 Task: Create a Workspace WS0000000004 in Trello with Workspace Type as ENGINEERING-IT and Workspace Description as WD0000000004. Invite a Team Member Email0000000013 to Workspace WS0000000004 in Trello. Invite a Team Member Email0000000014 to Workspace WS0000000004 in Trello. Invite a Team Member Email0000000015 to Workspace WS0000000004 in Trello. Invite a Team Member Email0000000016 to Workspace WS0000000004 in Trello
Action: Mouse moved to (560, 553)
Screenshot: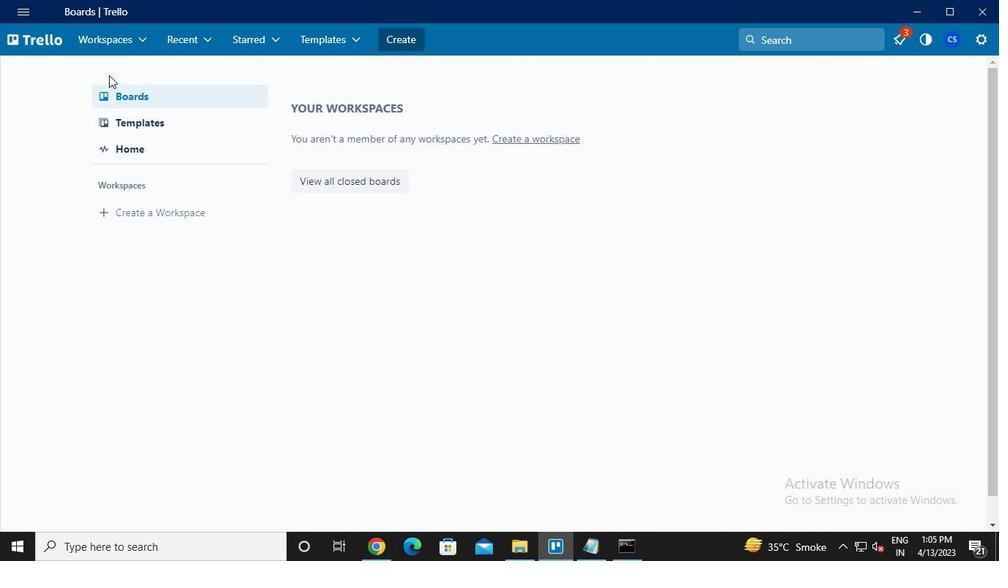 
Action: Mouse pressed left at (560, 553)
Screenshot: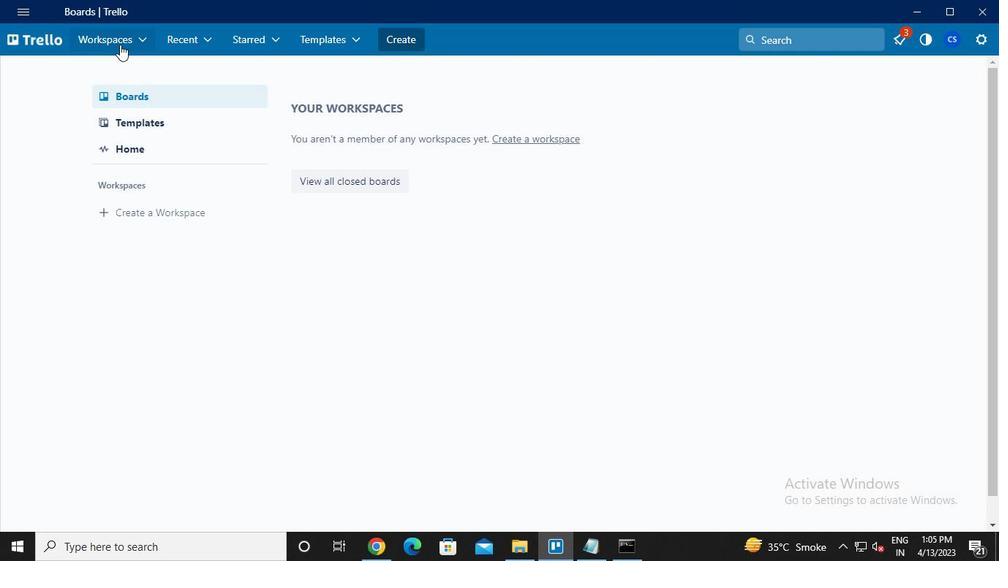 
Action: Mouse moved to (190, 216)
Screenshot: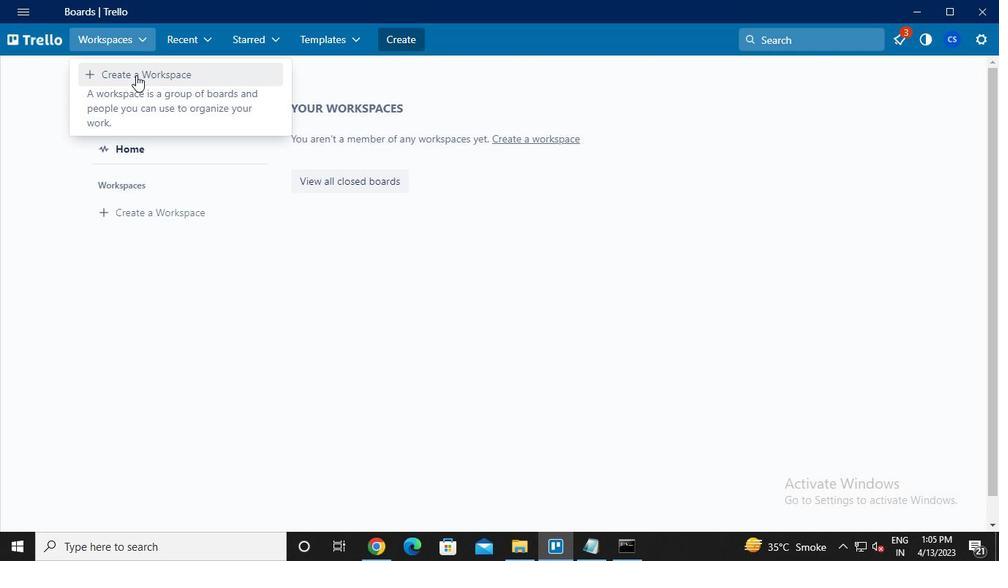 
Action: Mouse pressed left at (190, 216)
Screenshot: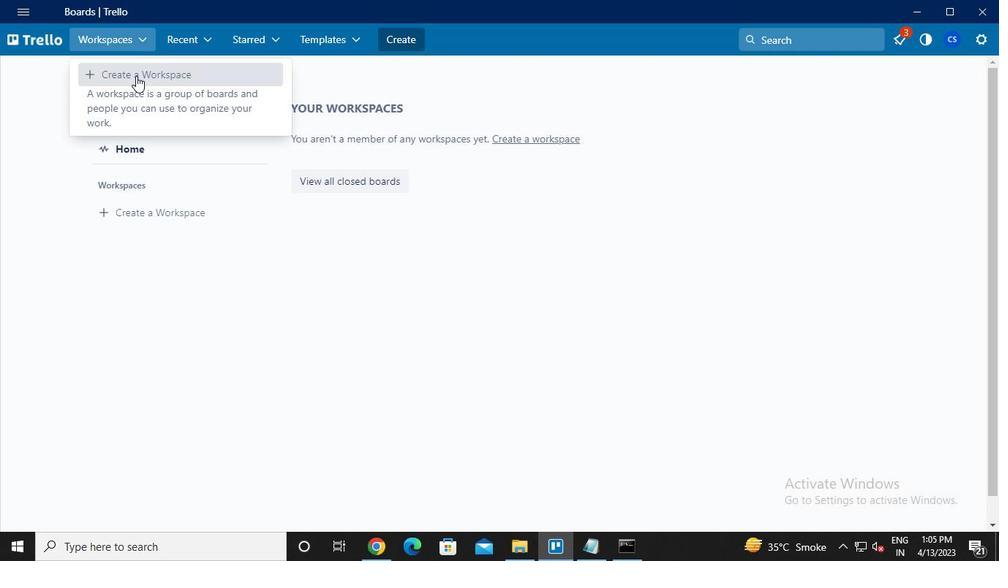 
Action: Mouse moved to (283, 191)
Screenshot: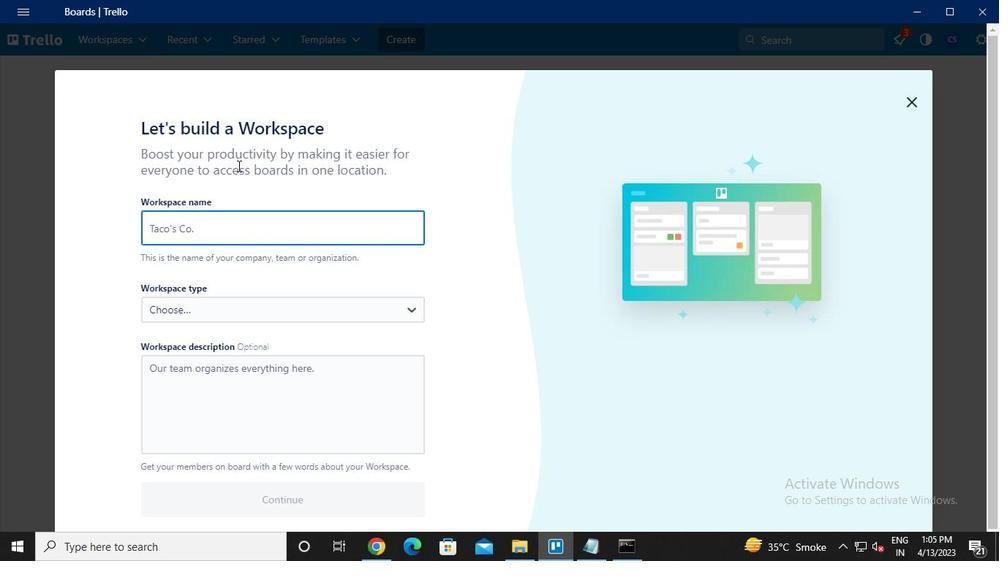 
Action: Keyboard Key.caps_lock
Screenshot: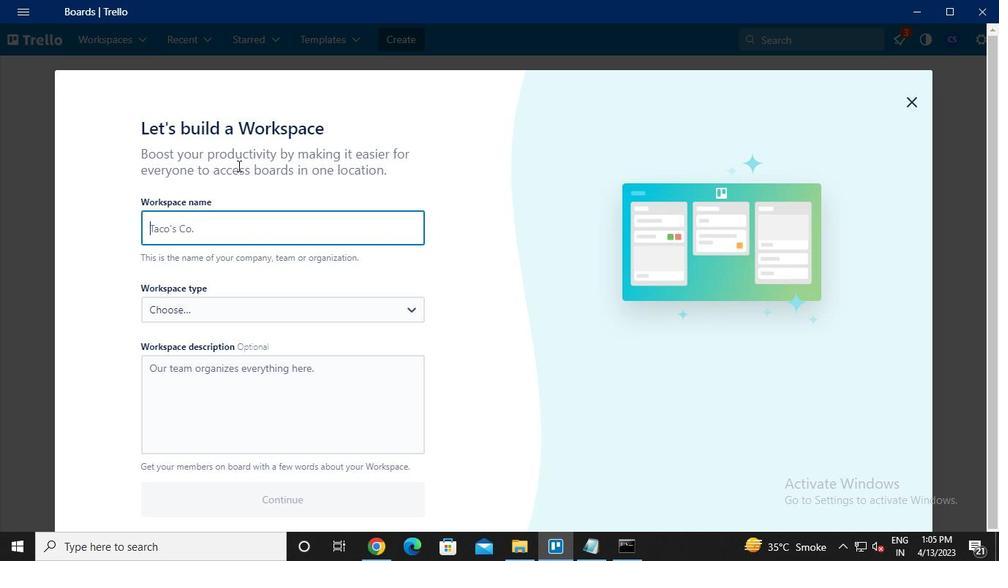 
Action: Keyboard w
Screenshot: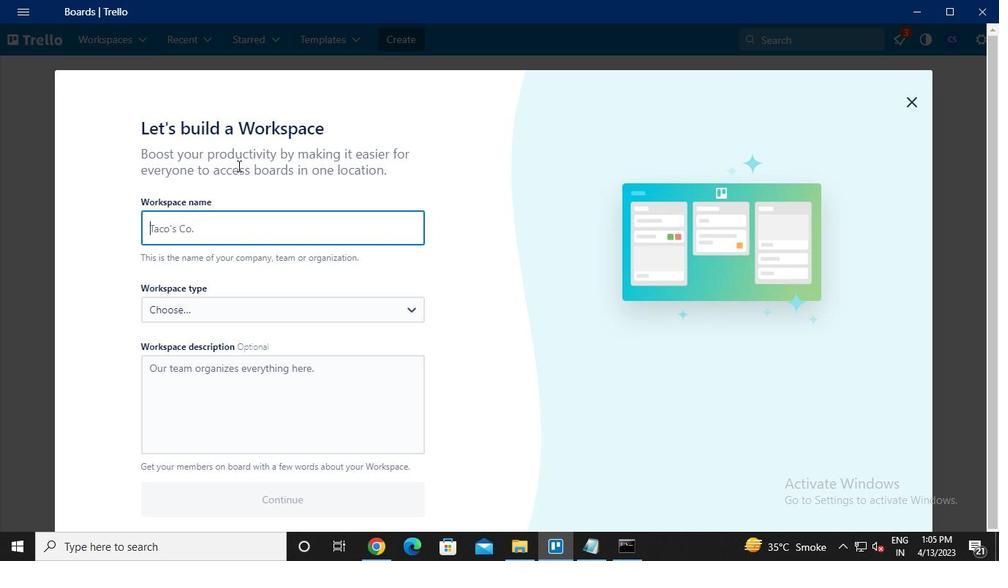 
Action: Keyboard s
Screenshot: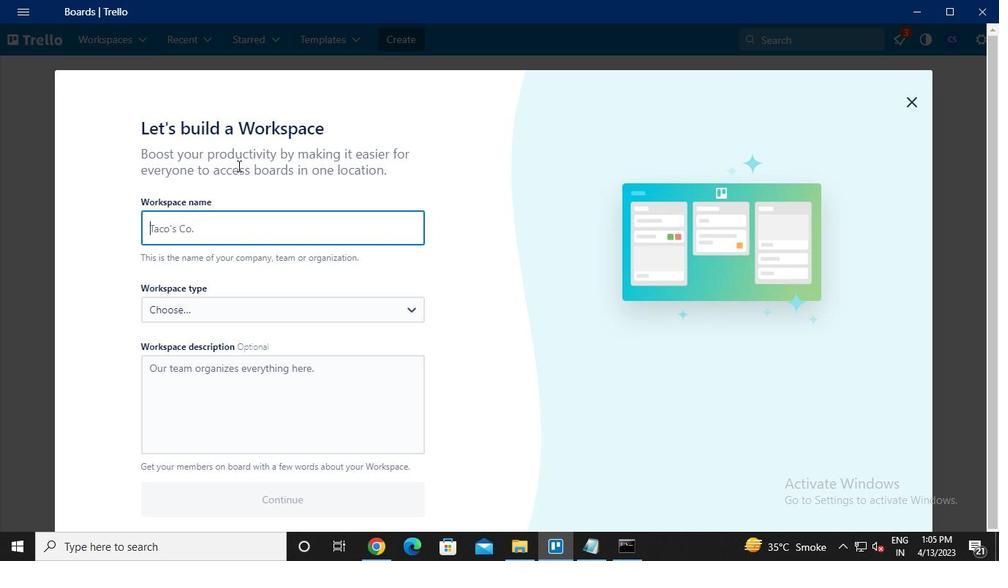 
Action: Keyboard <96>
Screenshot: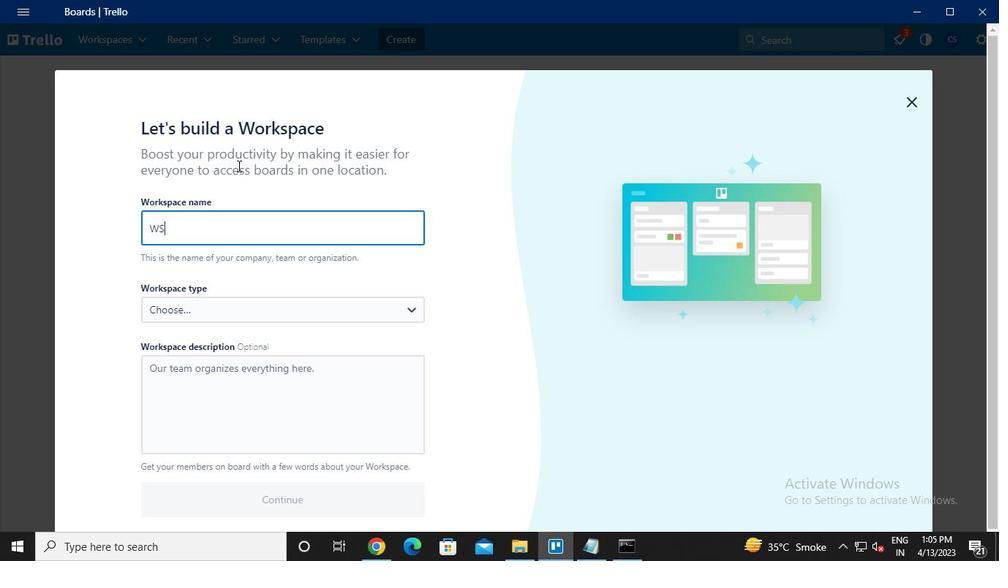 
Action: Keyboard <96>
Screenshot: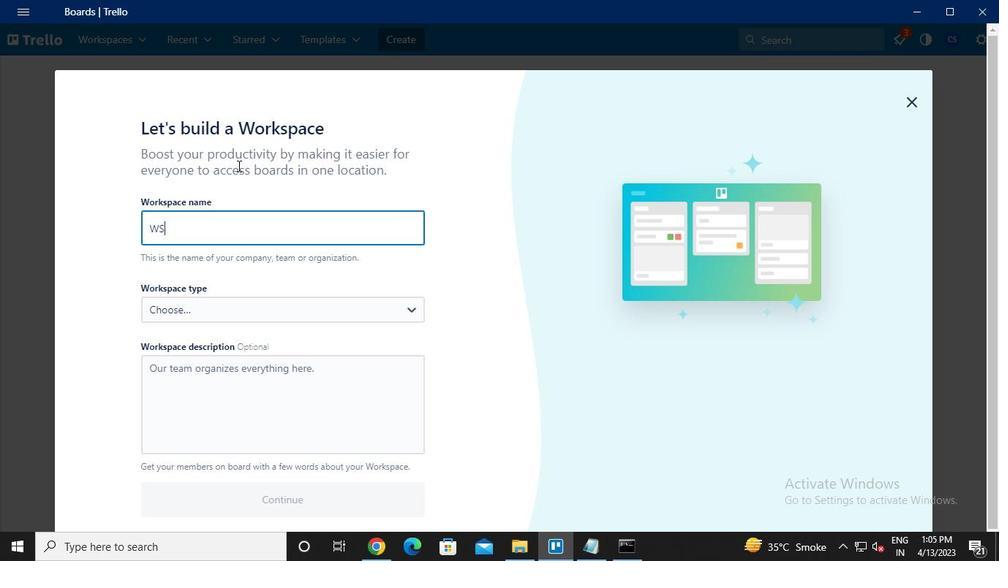 
Action: Keyboard <96>
Screenshot: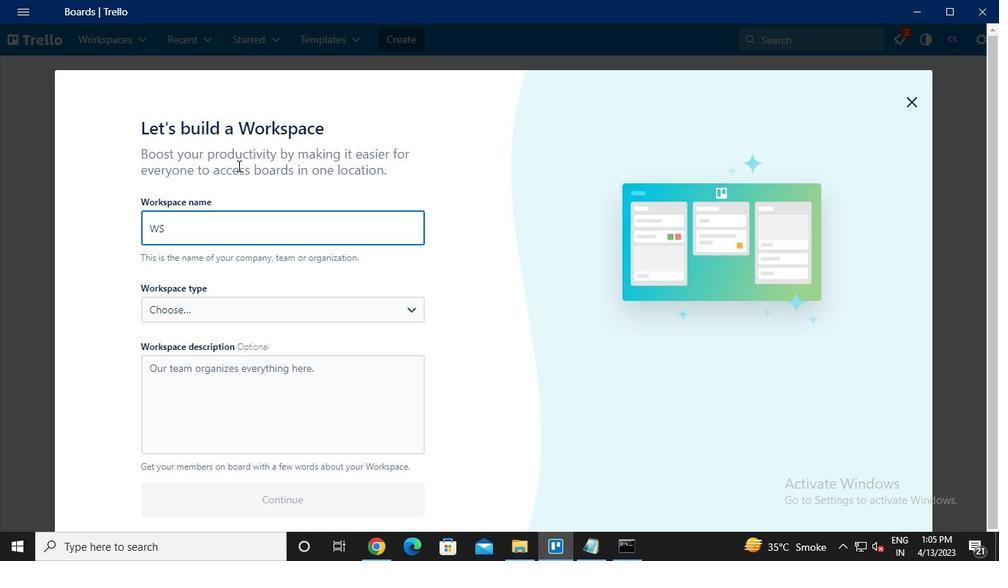 
Action: Keyboard <96>
Screenshot: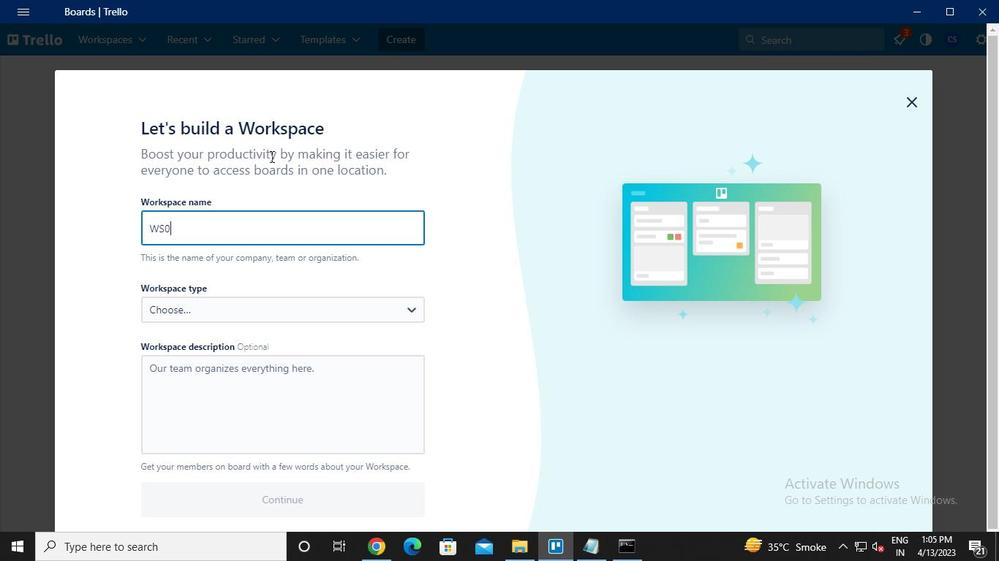 
Action: Keyboard <96>
Screenshot: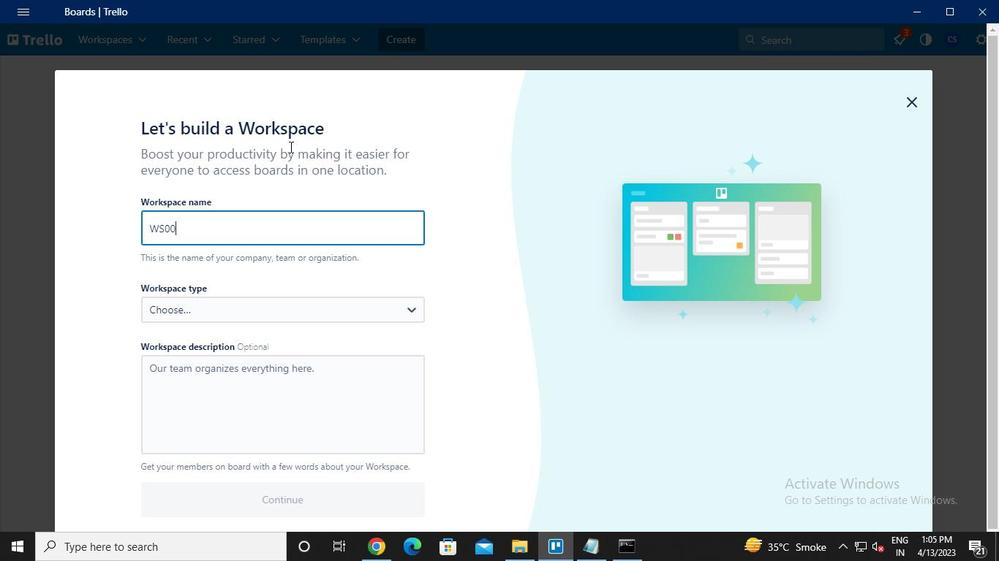 
Action: Keyboard <96>
Screenshot: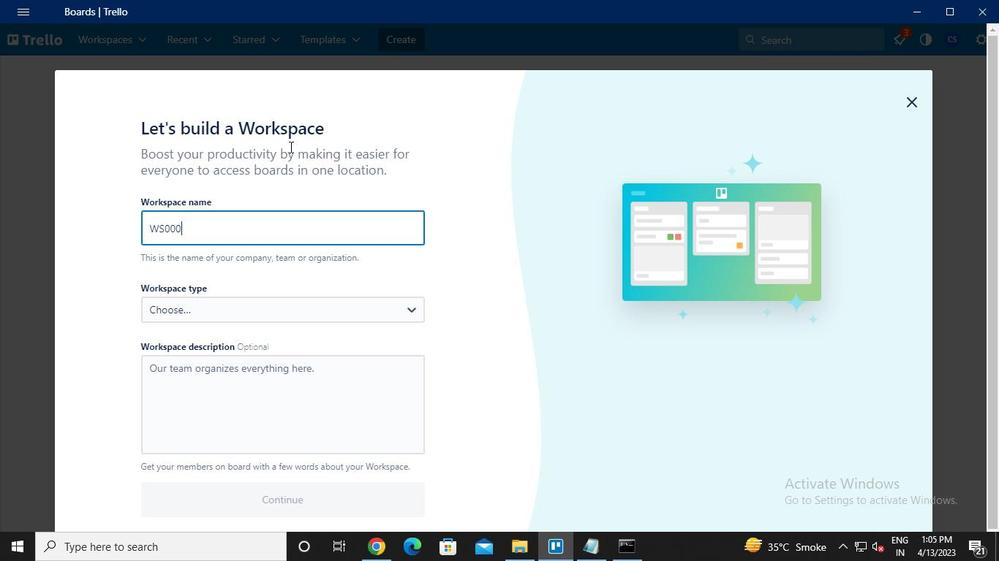 
Action: Keyboard <96>
Screenshot: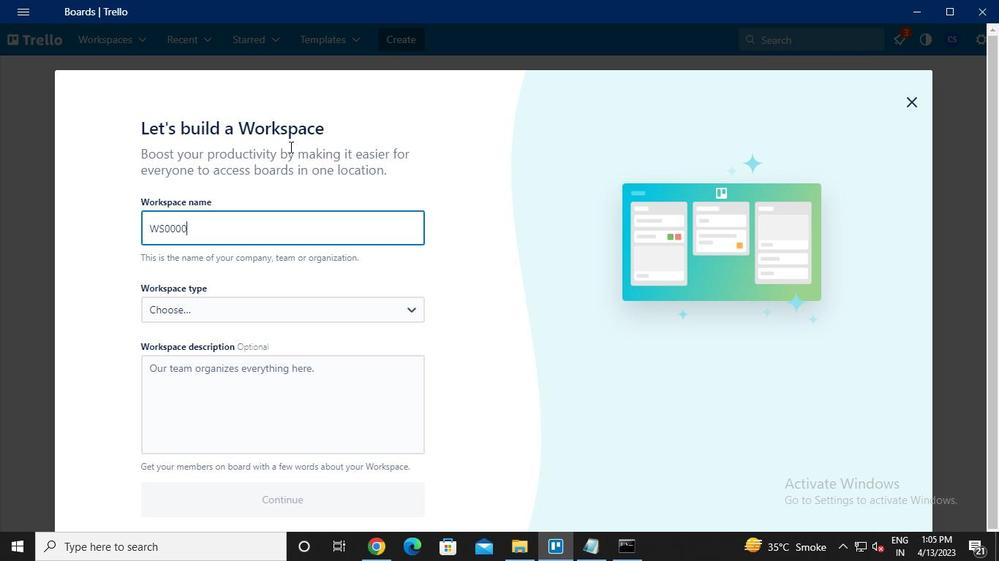 
Action: Keyboard <96>
Screenshot: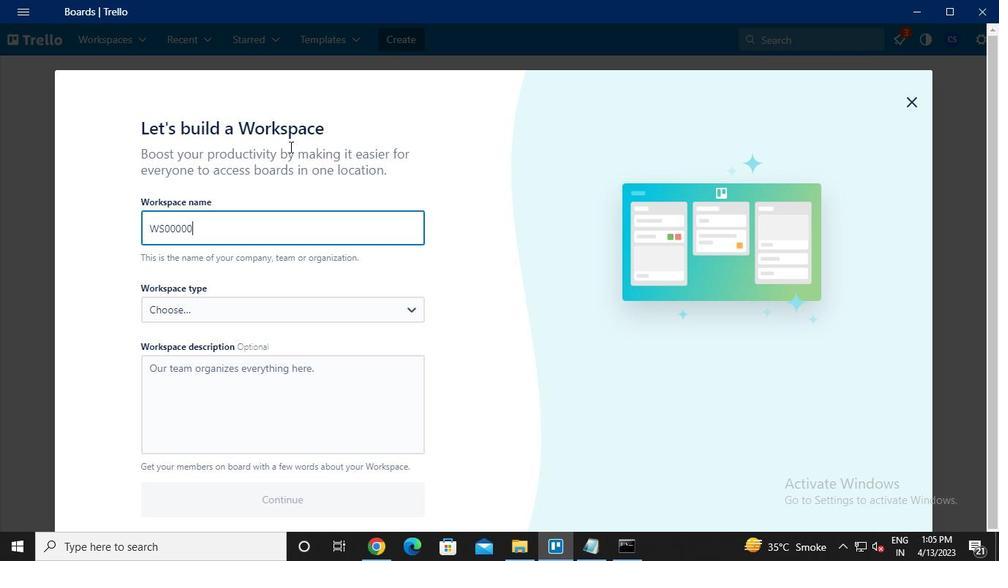 
Action: Keyboard <100>
Screenshot: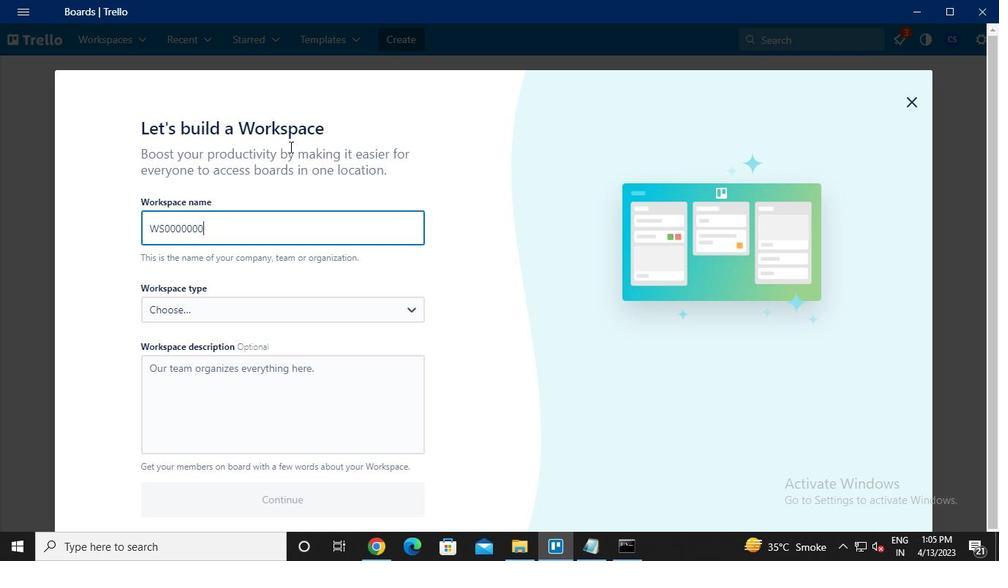 
Action: Mouse moved to (298, 310)
Screenshot: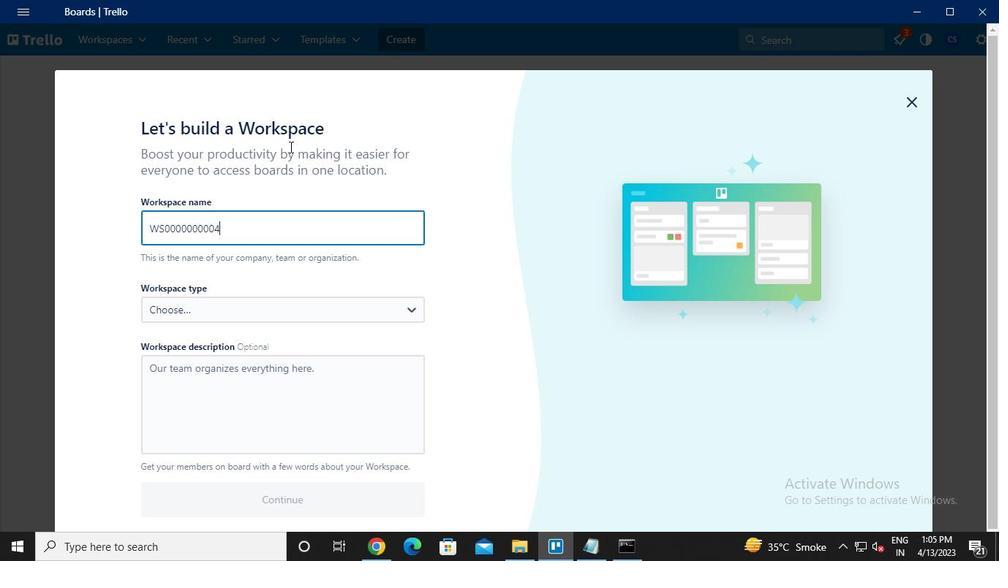 
Action: Mouse pressed left at (298, 310)
Screenshot: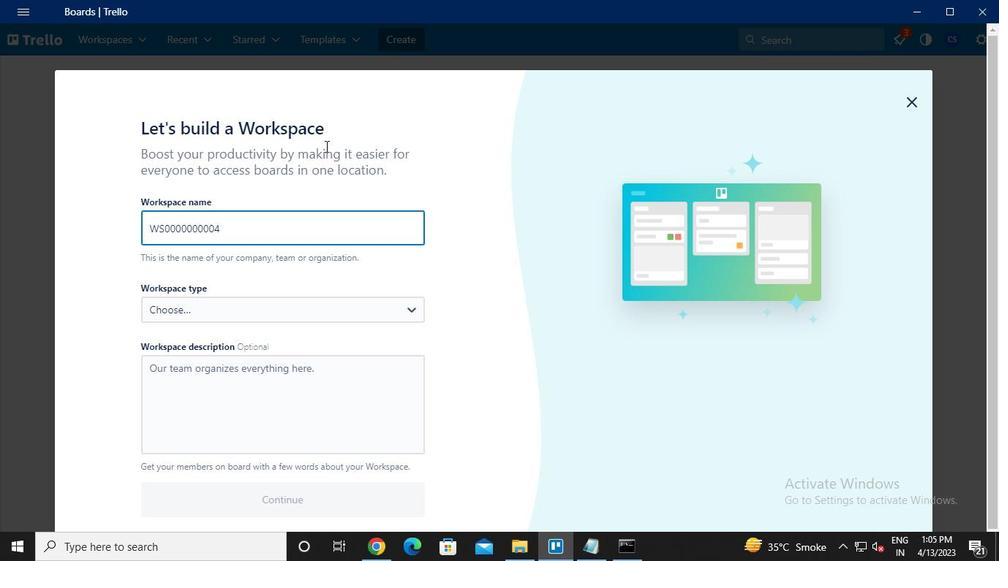 
Action: Mouse moved to (213, 362)
Screenshot: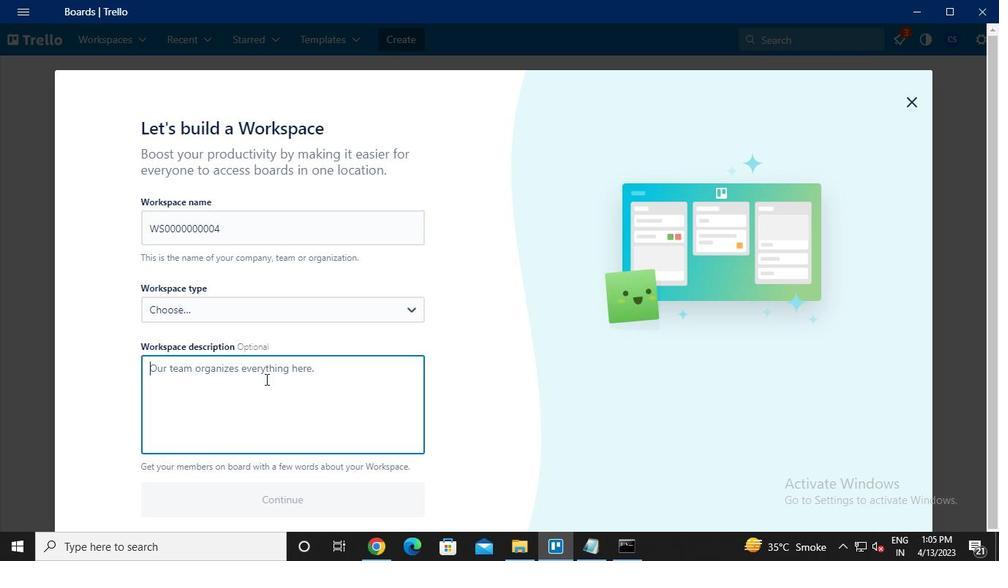 
Action: Mouse pressed left at (213, 362)
Screenshot: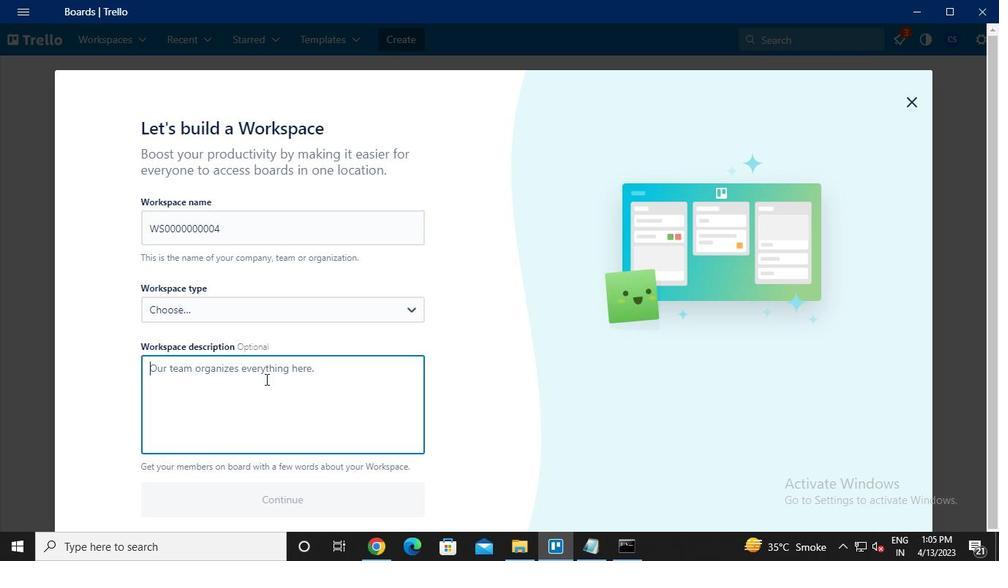 
Action: Mouse moved to (302, 490)
Screenshot: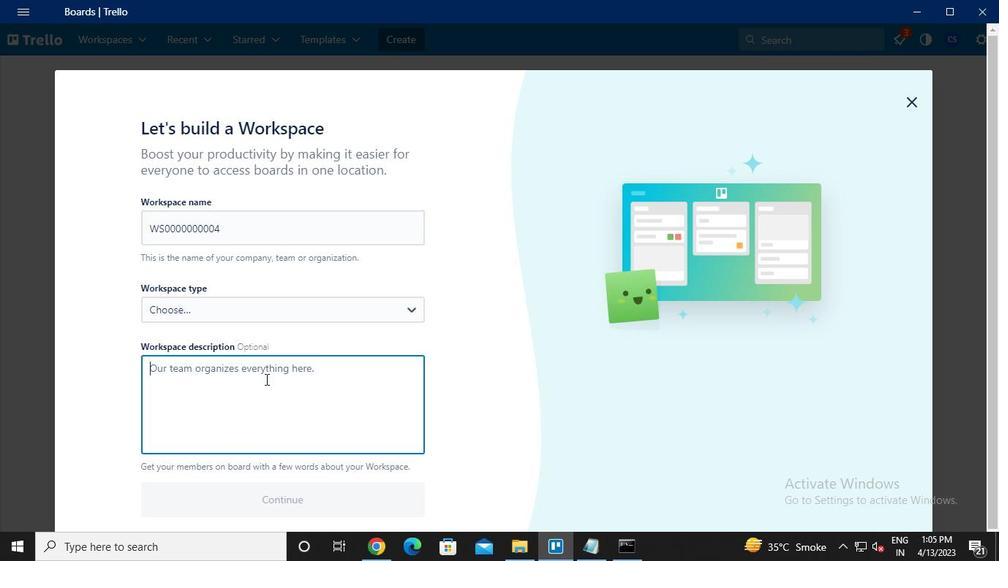 
Action: Mouse pressed left at (302, 490)
Screenshot: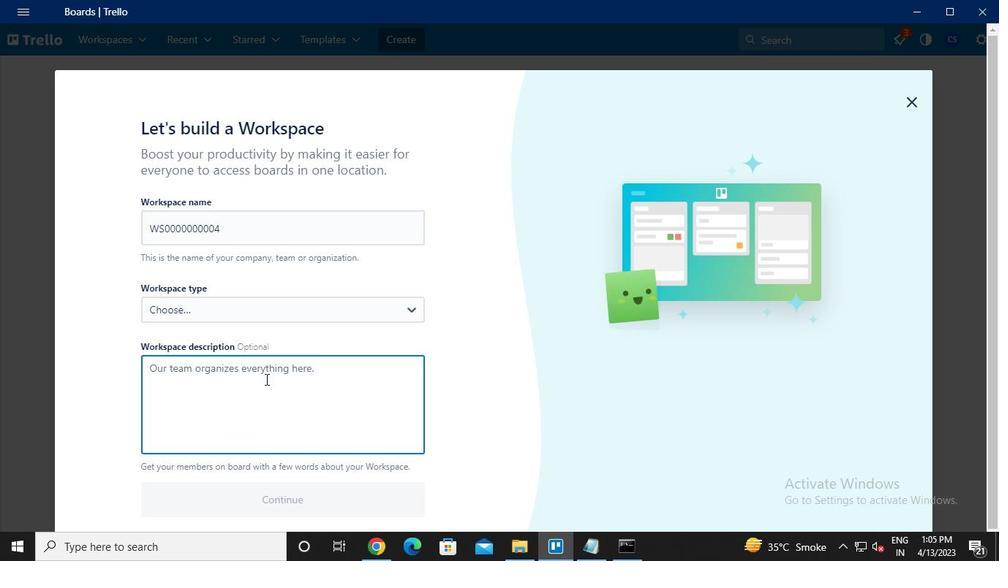 
Action: Mouse moved to (169, 211)
Screenshot: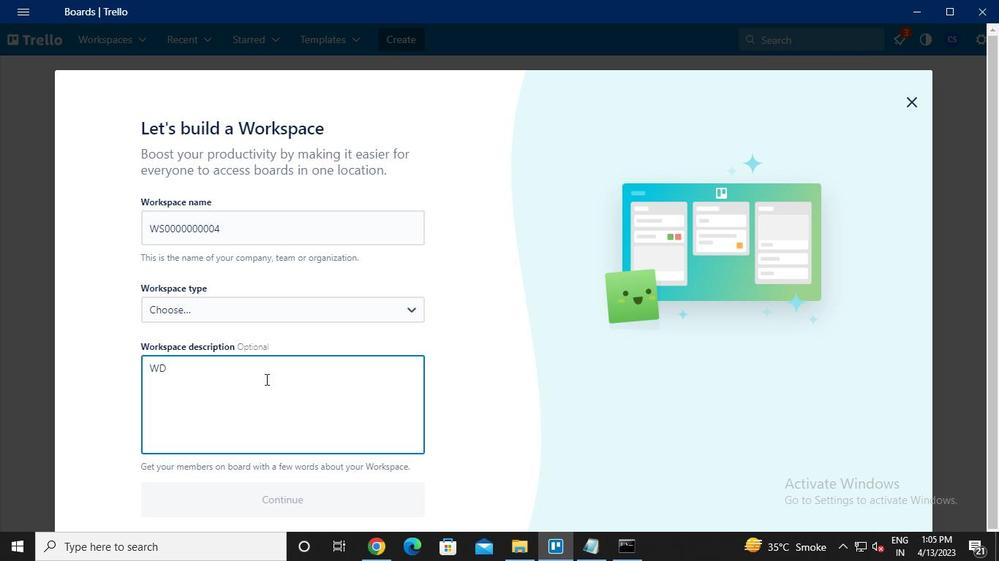 
Action: Mouse pressed left at (169, 211)
Screenshot: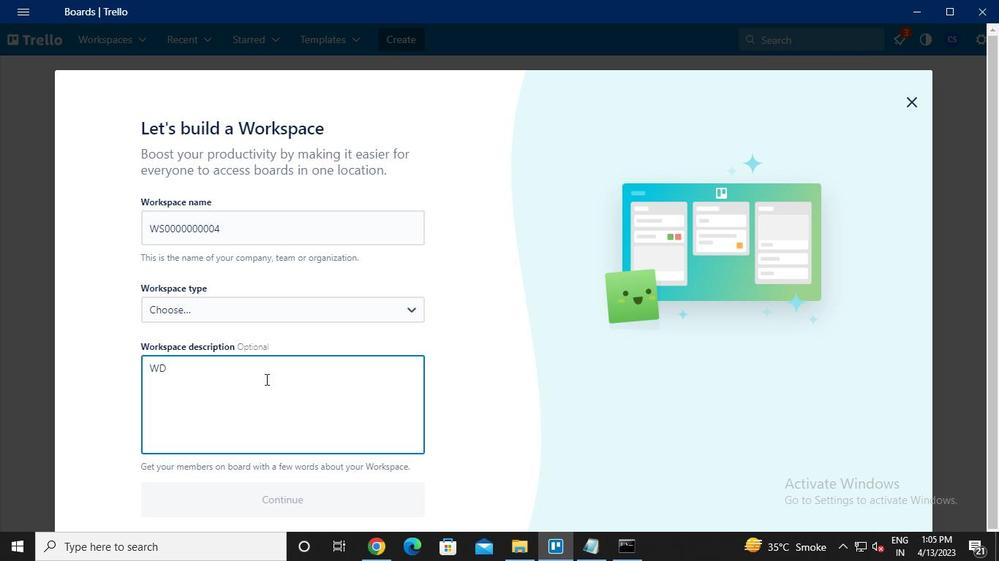 
Action: Mouse moved to (790, 149)
Screenshot: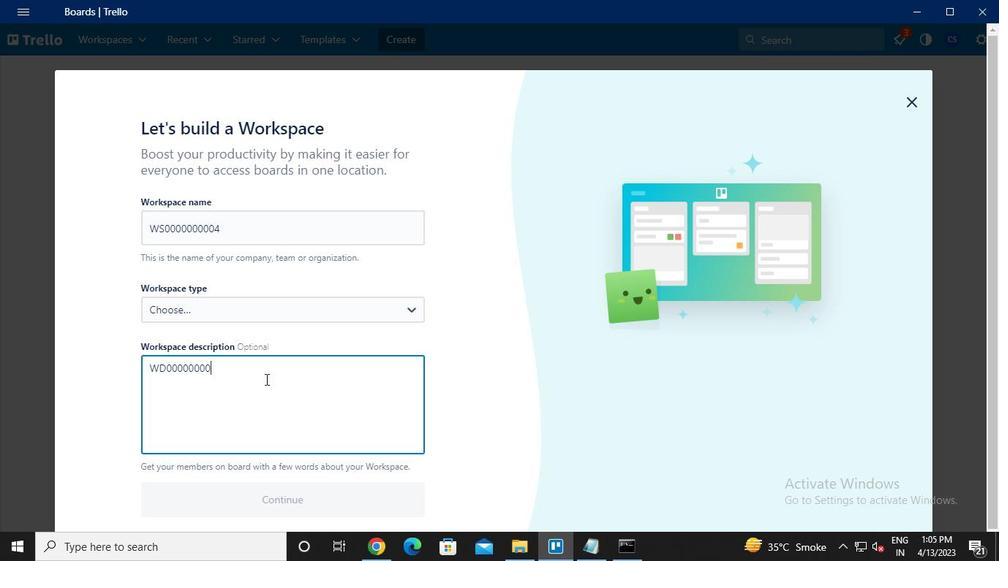 
Action: Mouse pressed left at (790, 149)
Screenshot: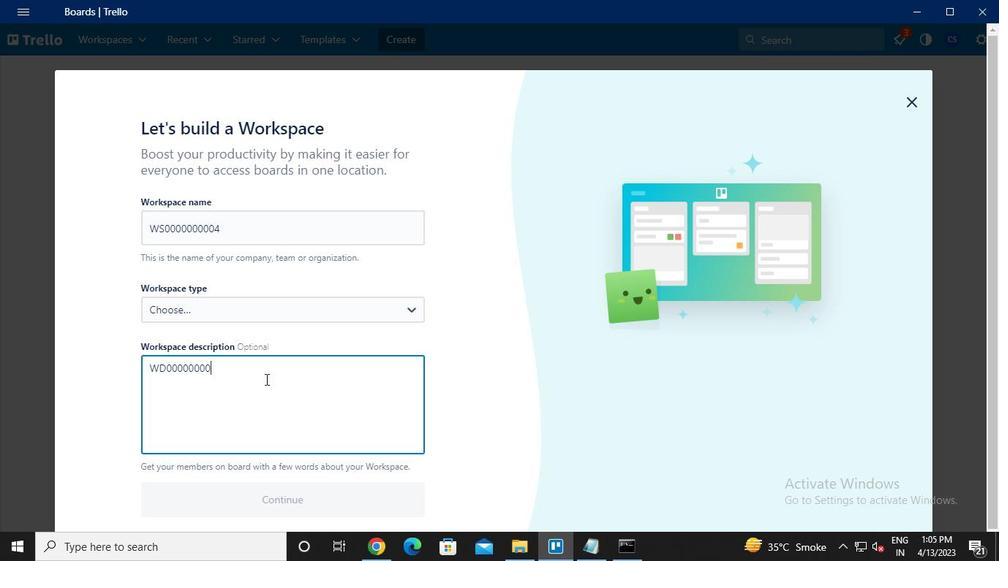 
Action: Mouse moved to (831, 95)
Screenshot: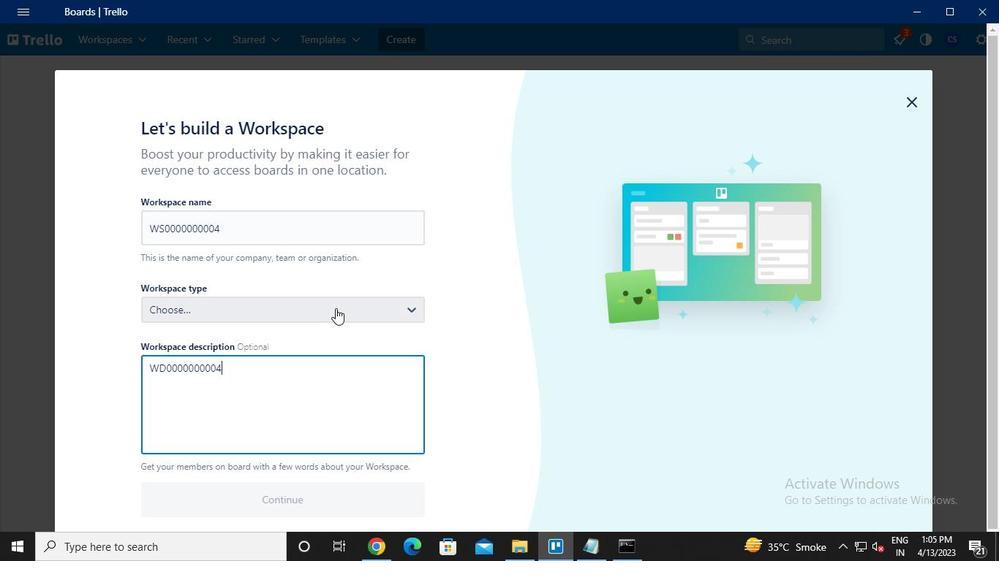 
Action: Mouse pressed left at (831, 95)
Screenshot: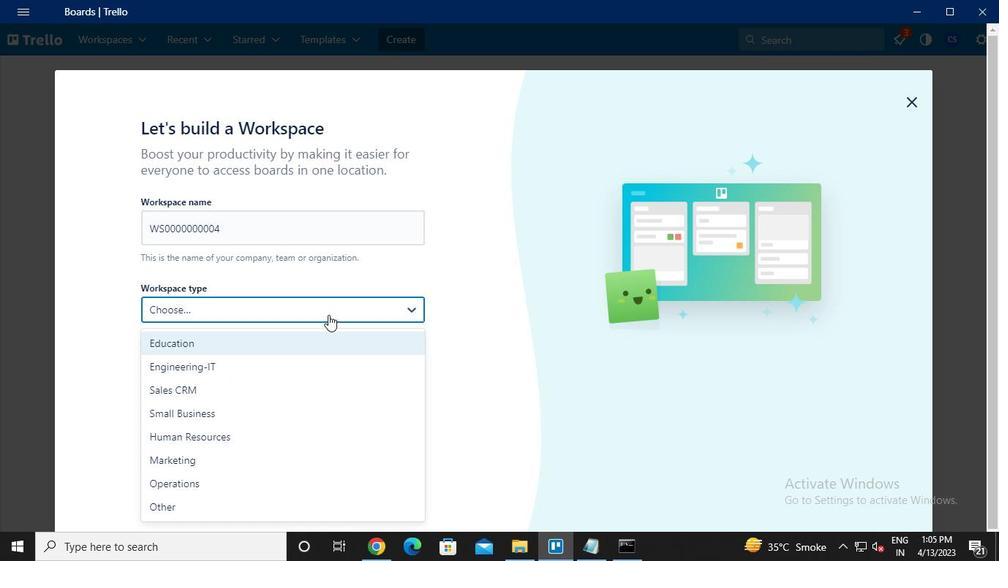 
Action: Mouse moved to (630, 141)
Screenshot: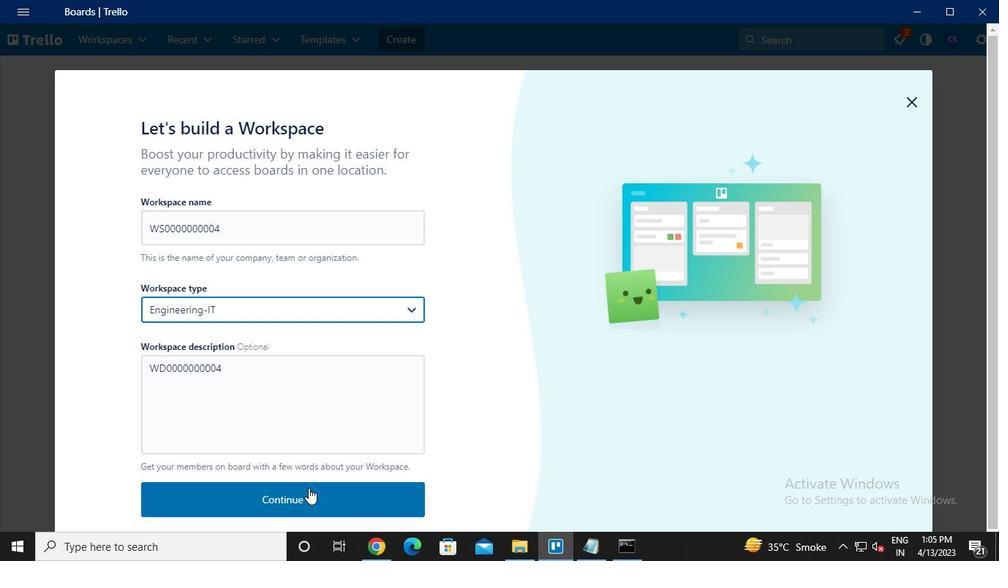 
Action: Keyboard Key.caps_lock
Screenshot: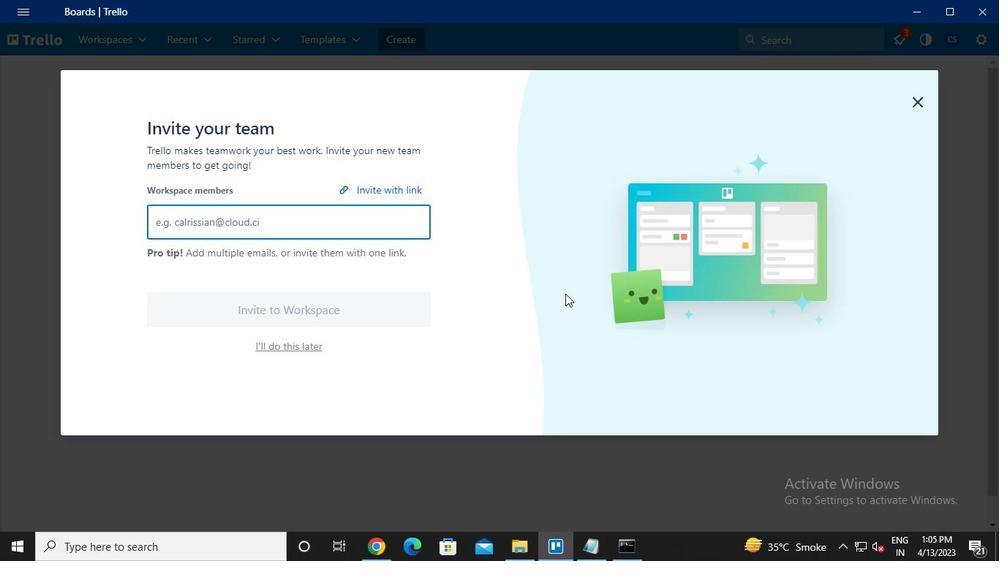 
Action: Keyboard n
Screenshot: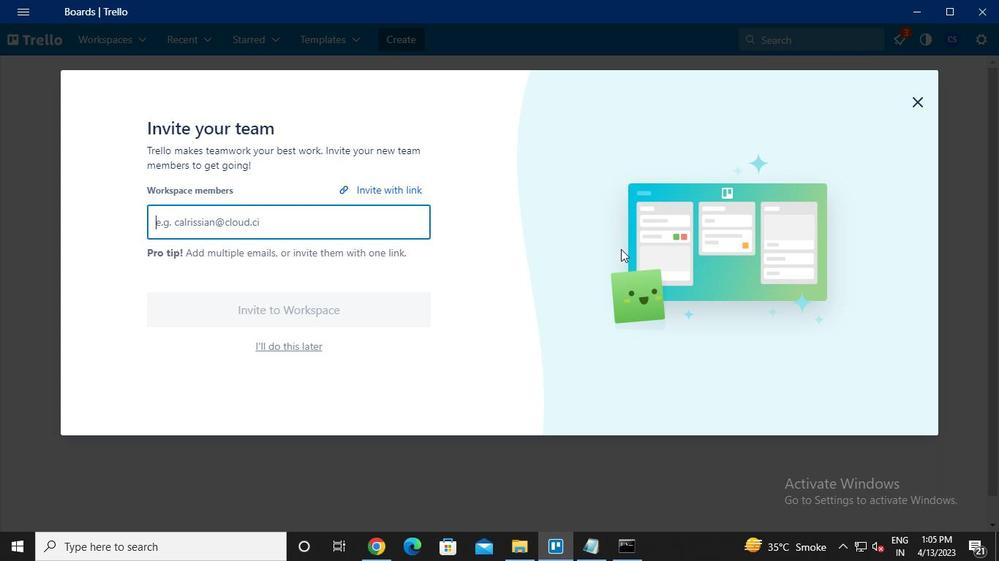 
Action: Keyboard i
Screenshot: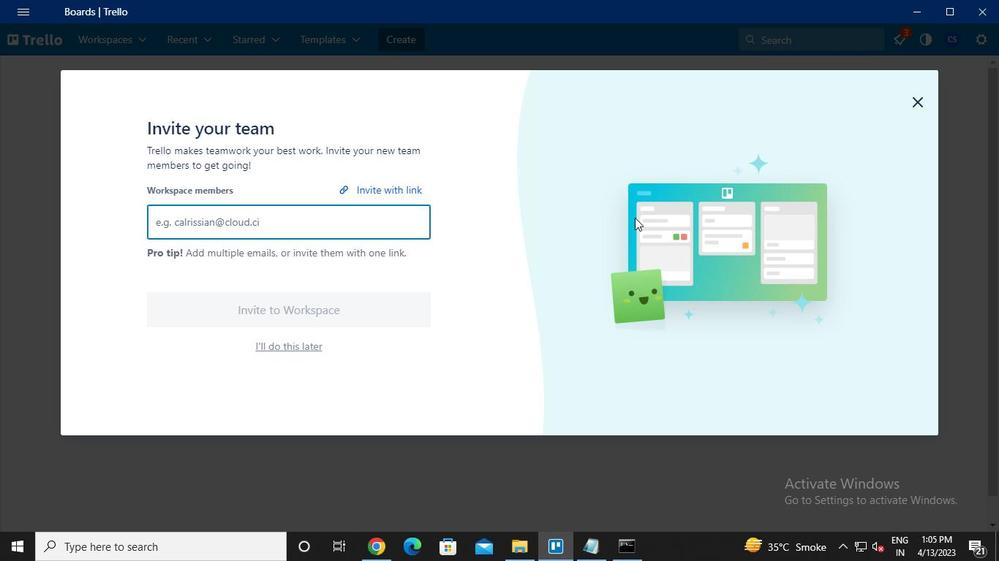 
Action: Keyboard k
Screenshot: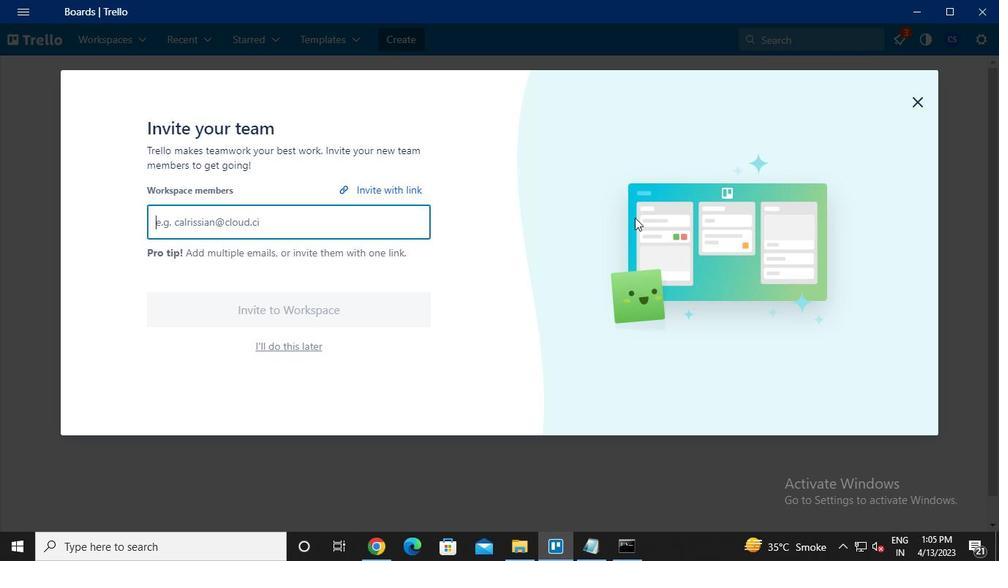 
Action: Keyboard r
Screenshot: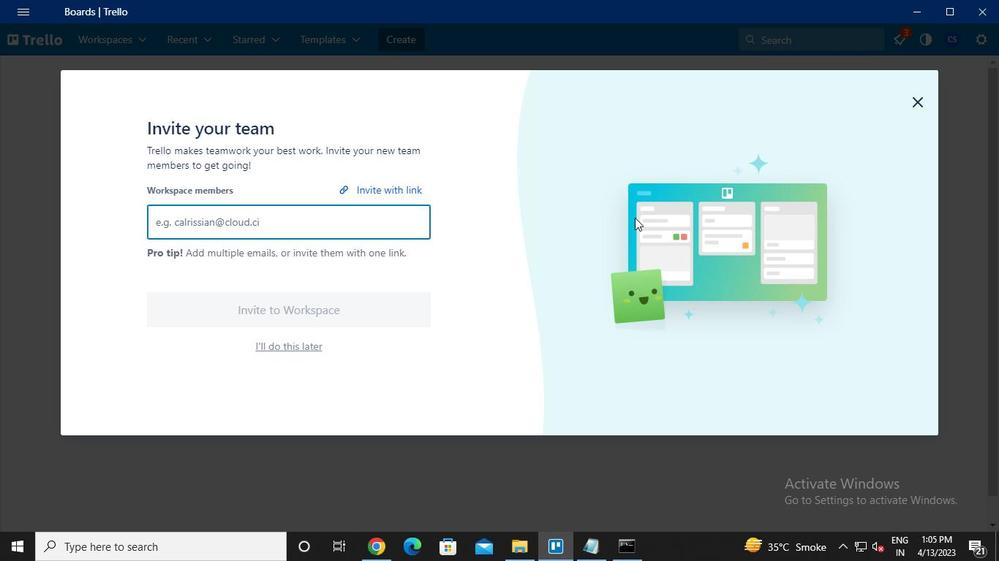 
Action: Keyboard a
Screenshot: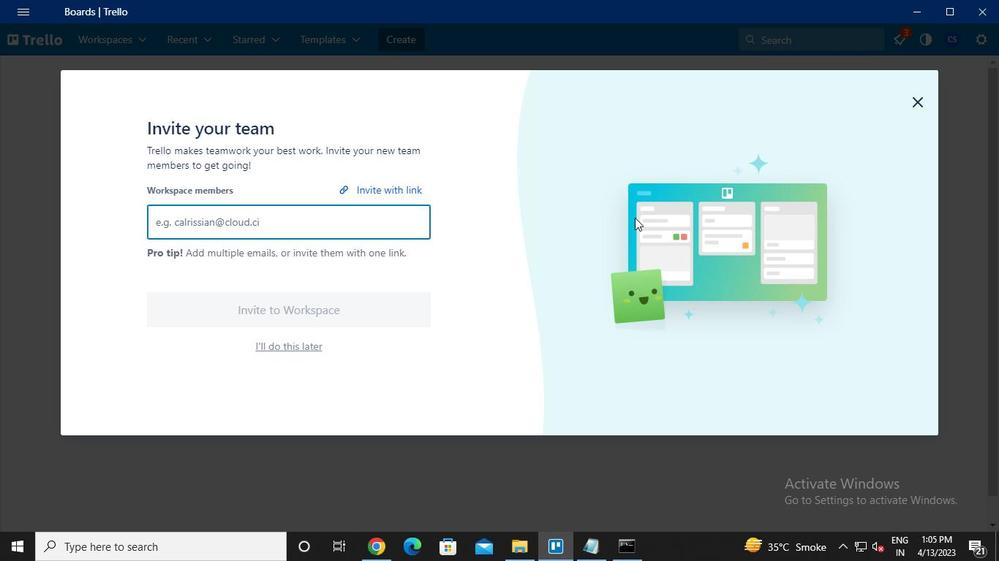 
Action: Keyboard t
Screenshot: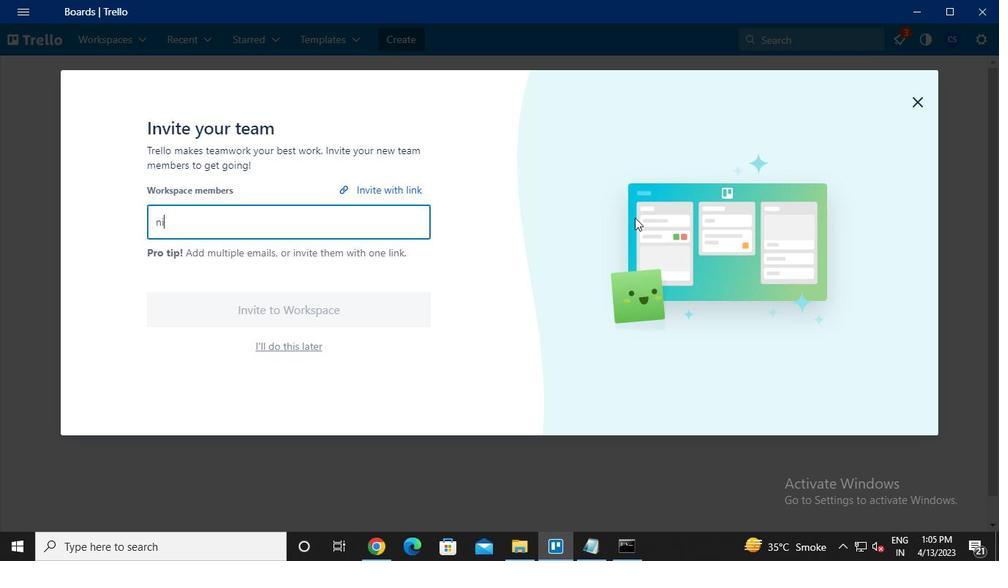 
Action: Keyboard h
Screenshot: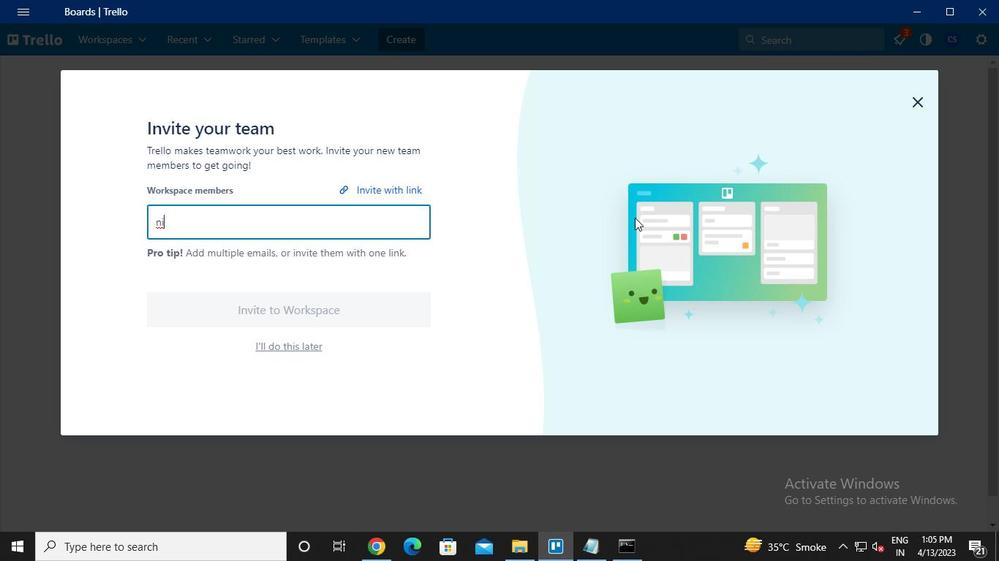 
Action: Keyboard i
Screenshot: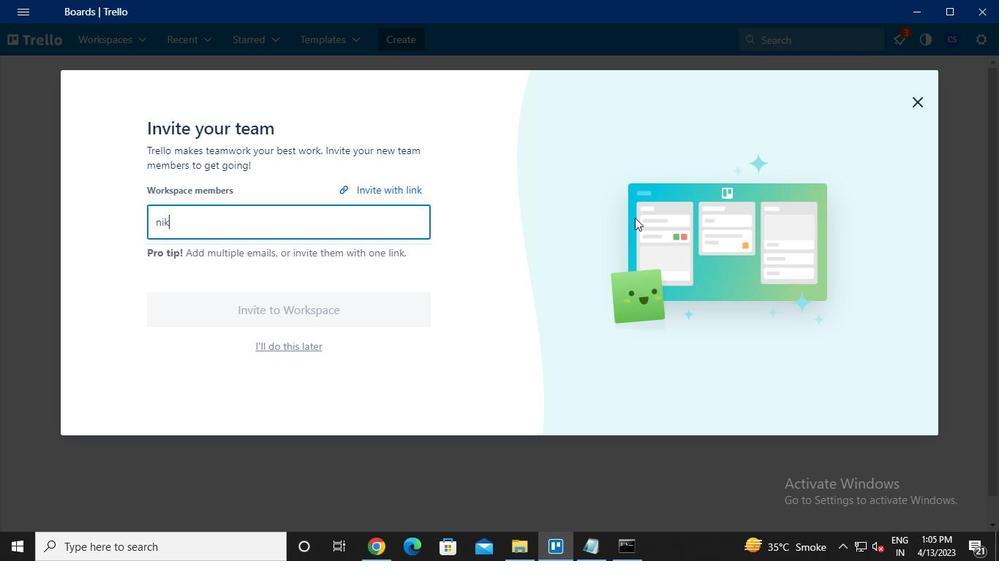 
Action: Keyboard <104>
Screenshot: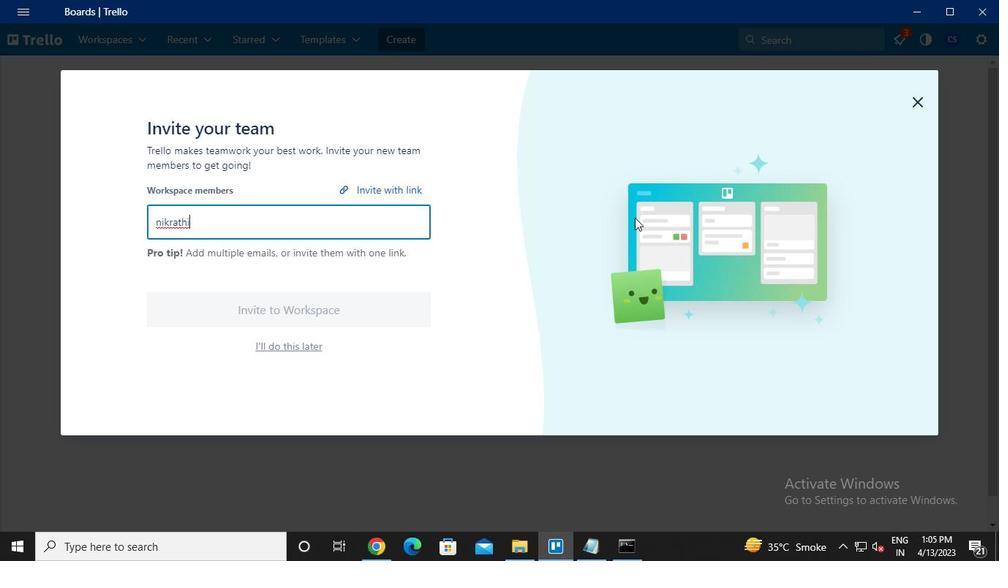 
Action: Keyboard <104>
Screenshot: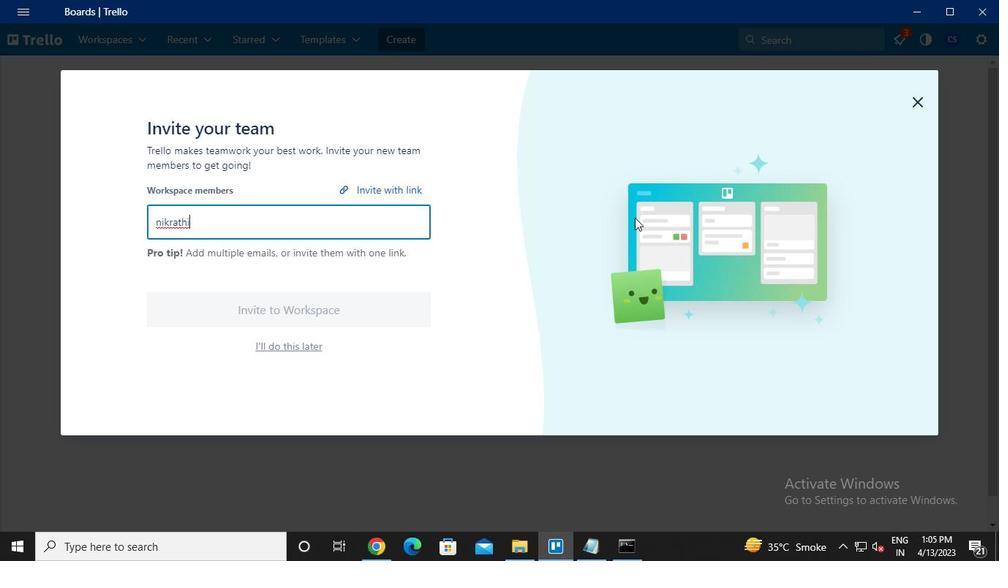 
Action: Keyboard <105>
Screenshot: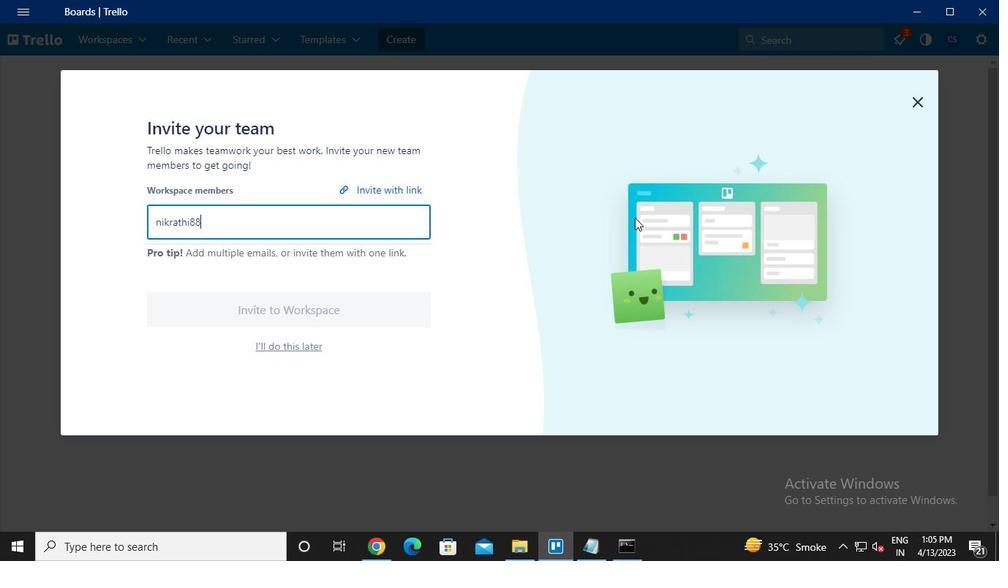 
Action: Keyboard Key.shift
Screenshot: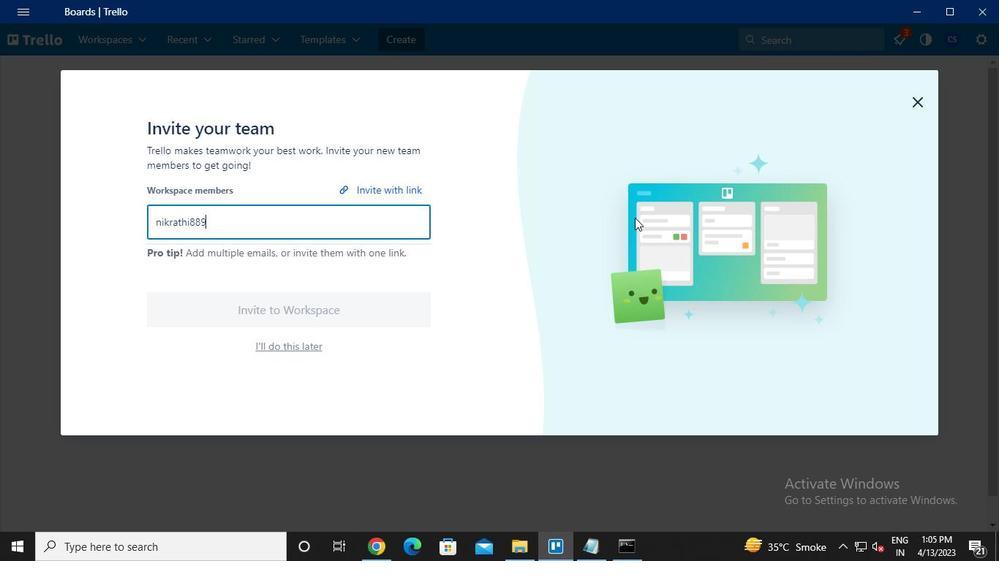 
Action: Keyboard @
Screenshot: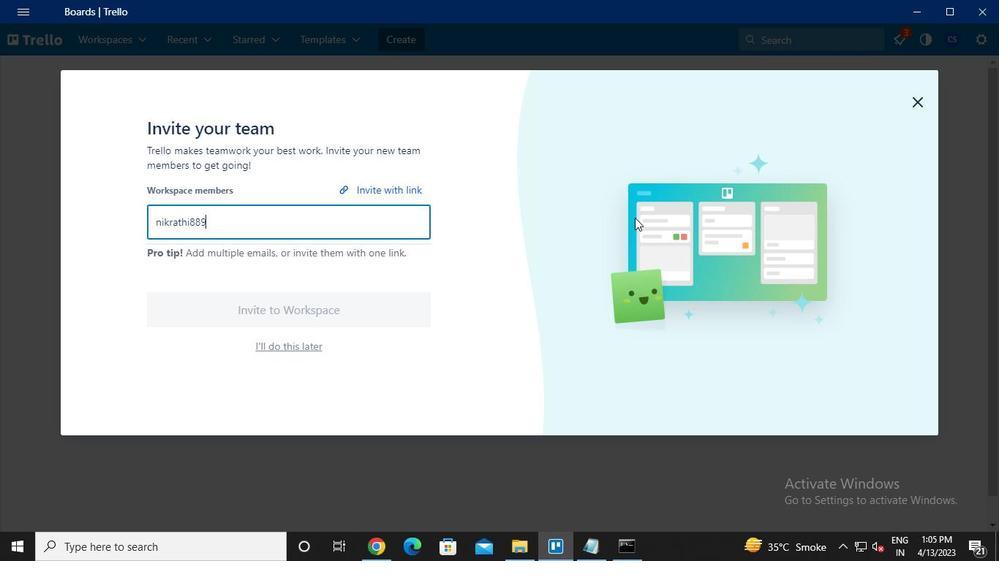 
Action: Keyboard g
Screenshot: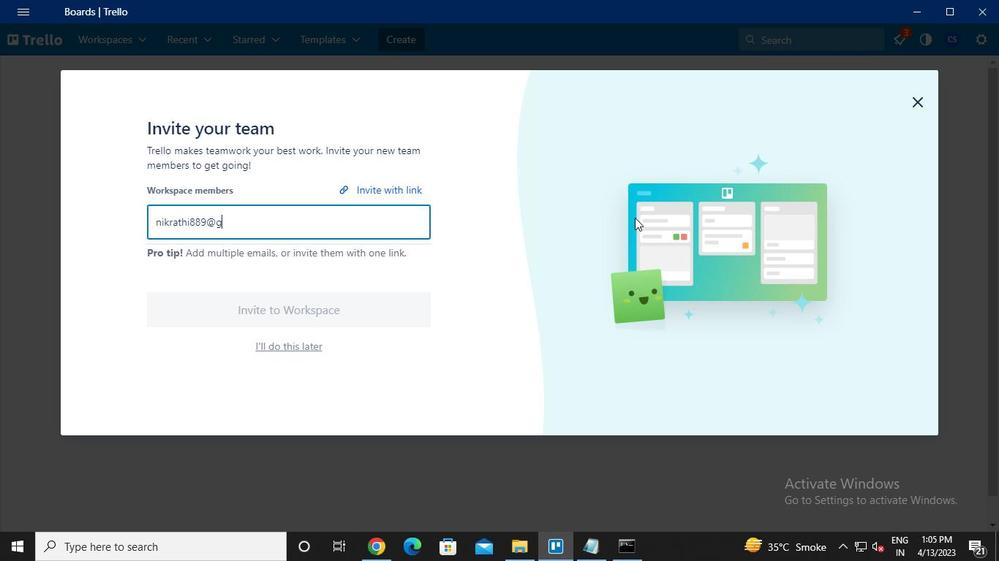 
Action: Keyboard m
Screenshot: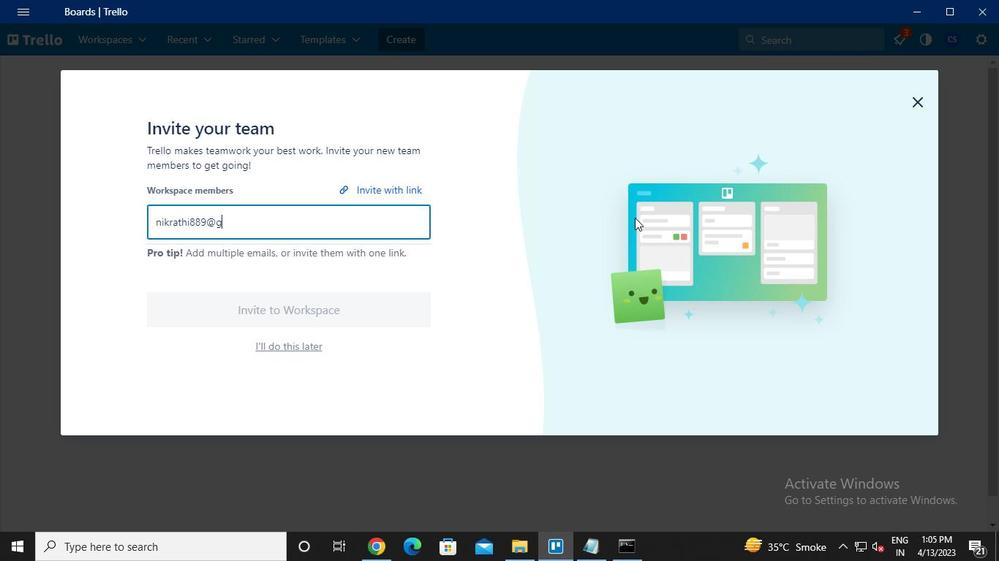 
Action: Keyboard a
Screenshot: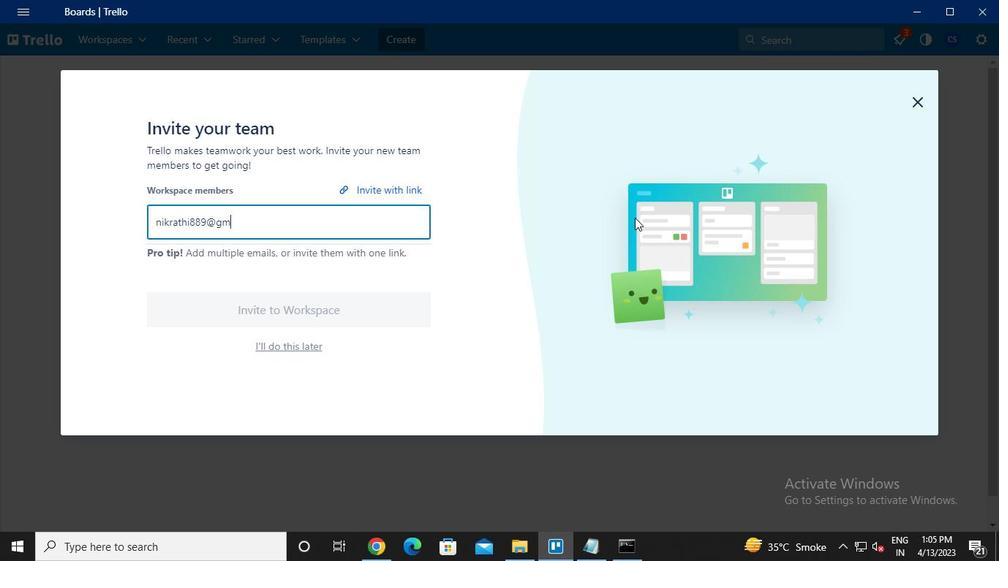 
Action: Keyboard i
Screenshot: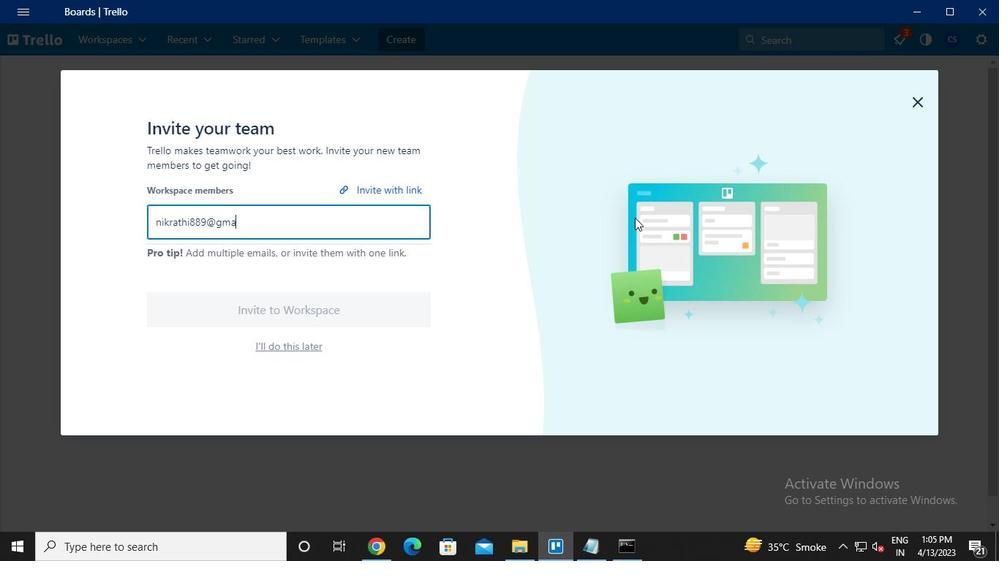 
Action: Keyboard l
Screenshot: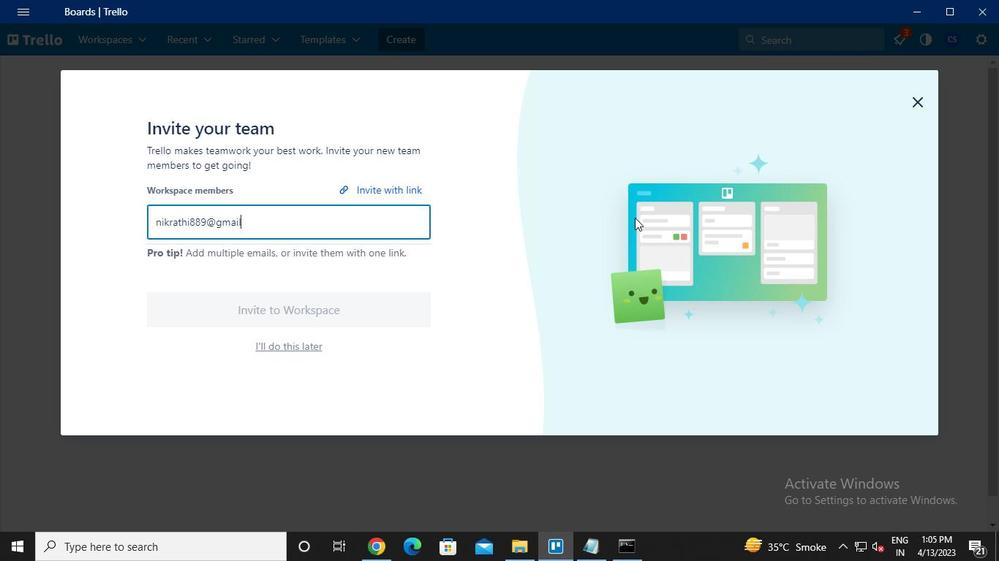 
Action: Keyboard .
Screenshot: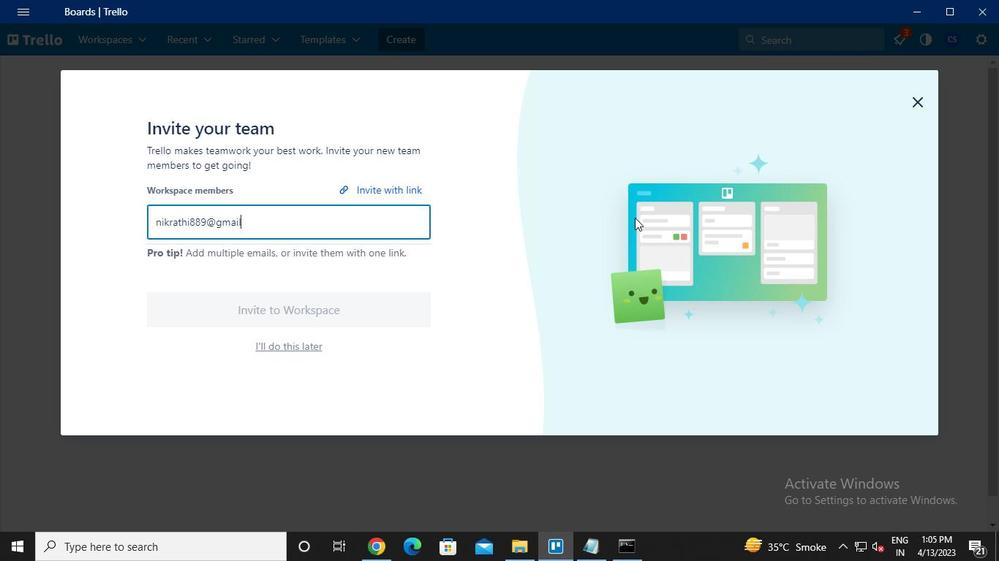 
Action: Keyboard c
Screenshot: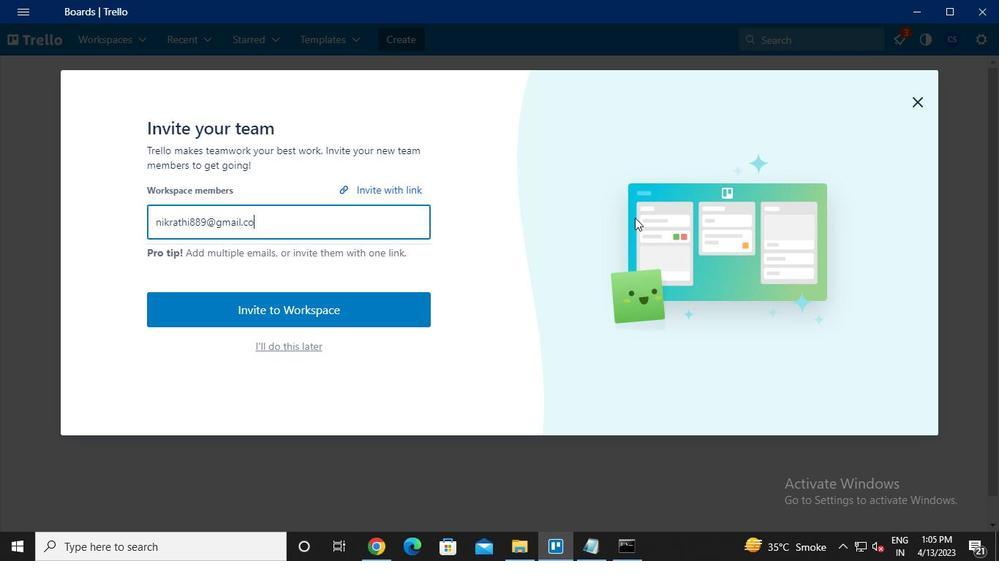 
Action: Keyboard o
Screenshot: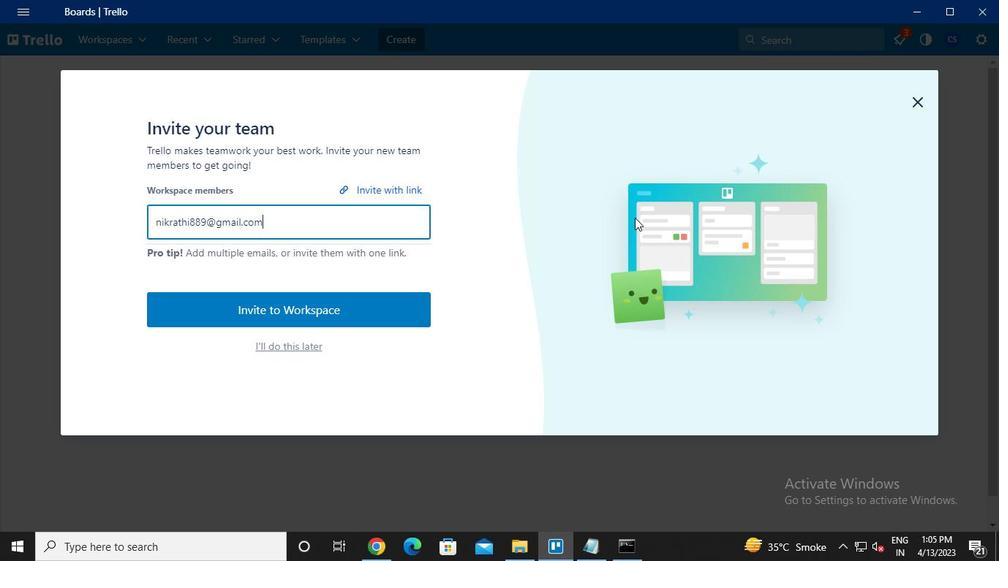 
Action: Keyboard m
Screenshot: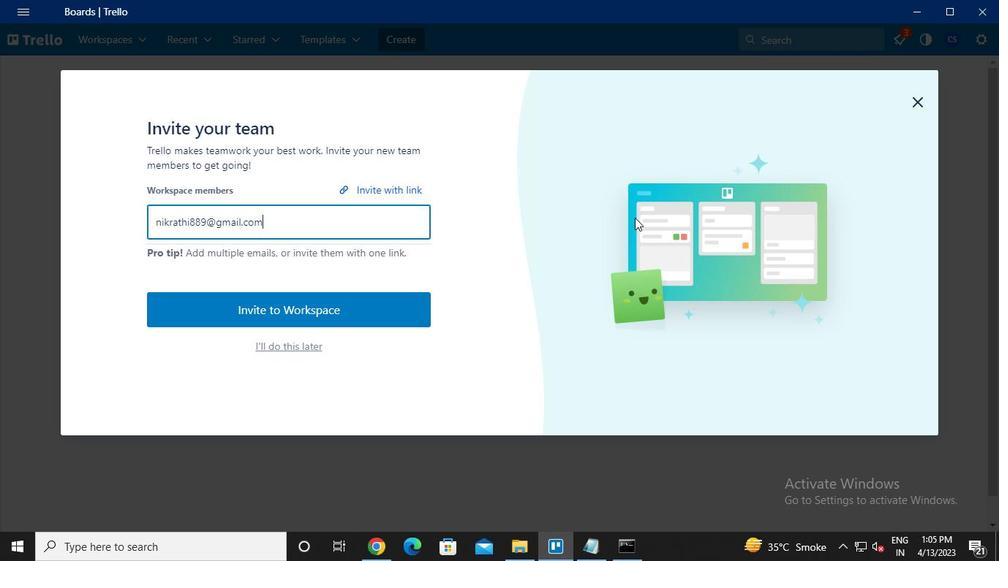 
Action: Keyboard Key.enter
Screenshot: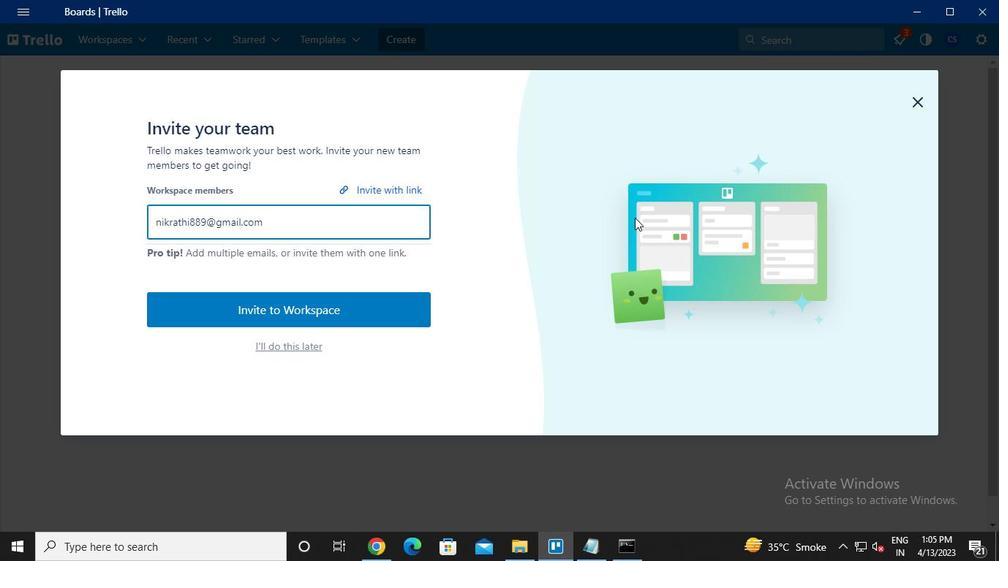 
Action: Keyboard a
Screenshot: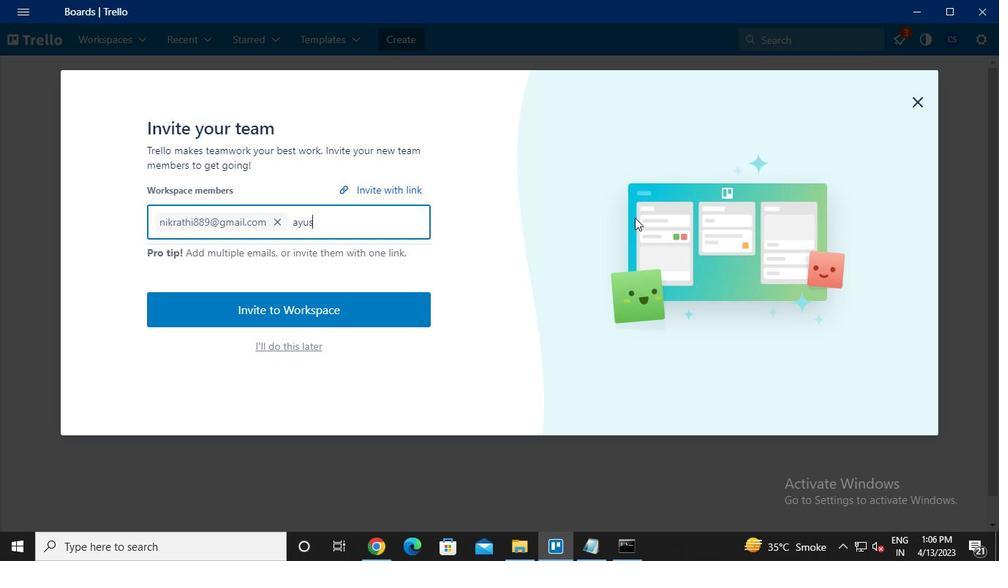 
Action: Keyboard y
Screenshot: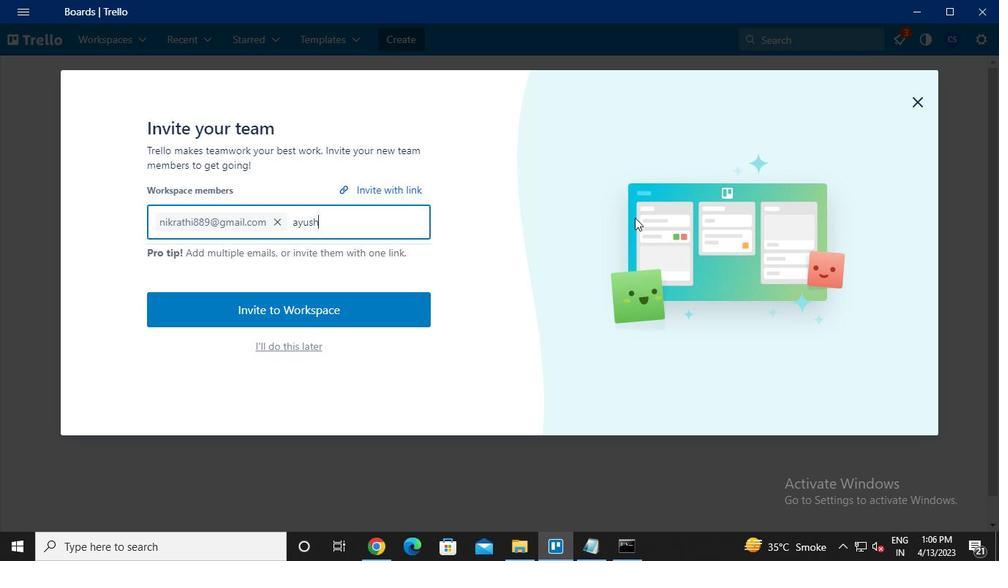 
Action: Keyboard u
Screenshot: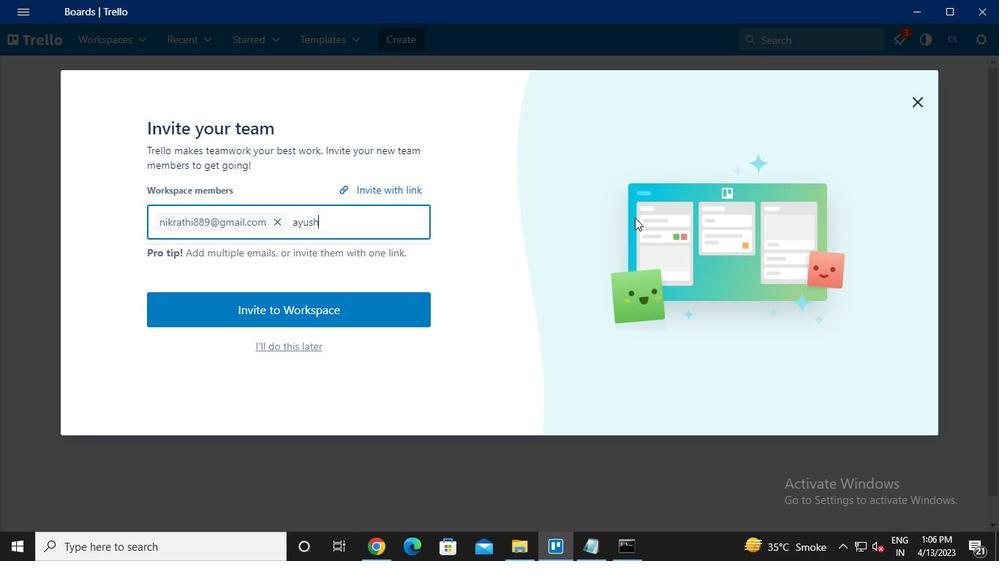 
Action: Keyboard s
Screenshot: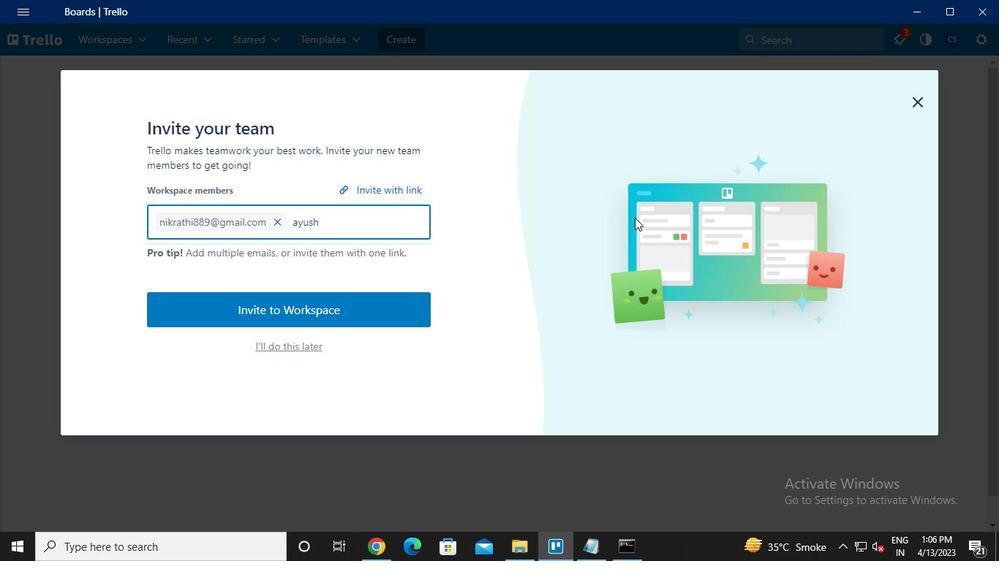 
Action: Keyboard h
Screenshot: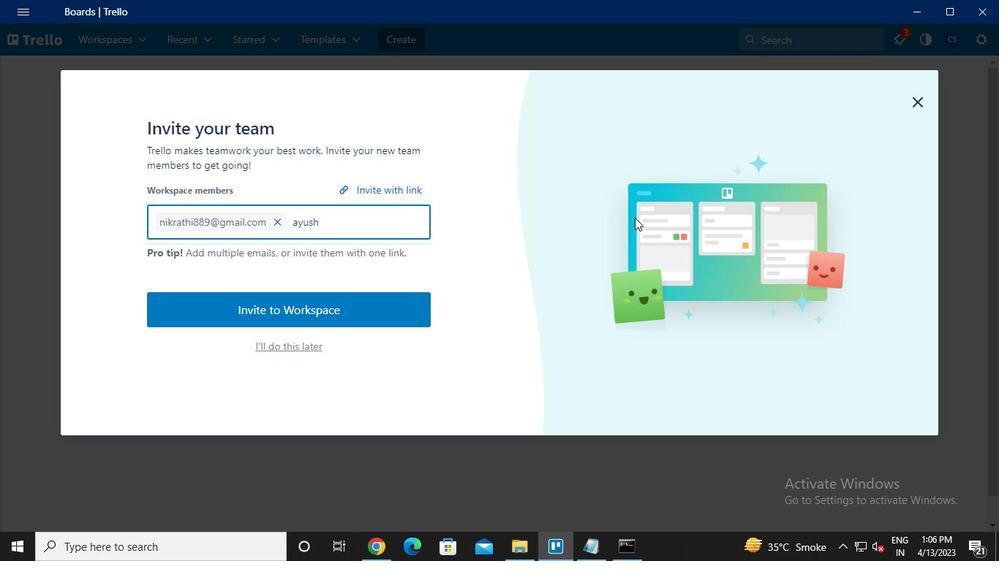 
Action: Keyboard <105>
Screenshot: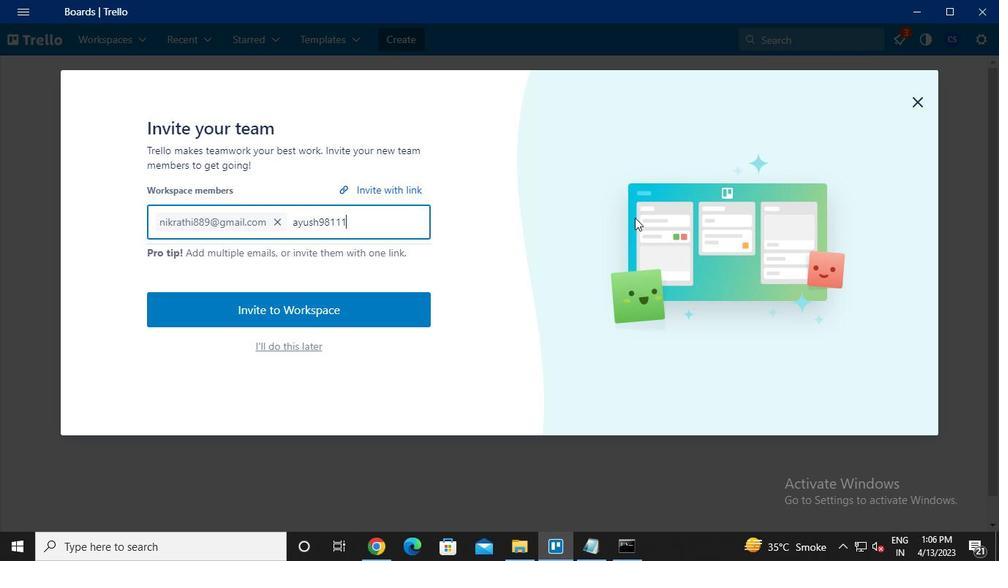 
Action: Keyboard <104>
Screenshot: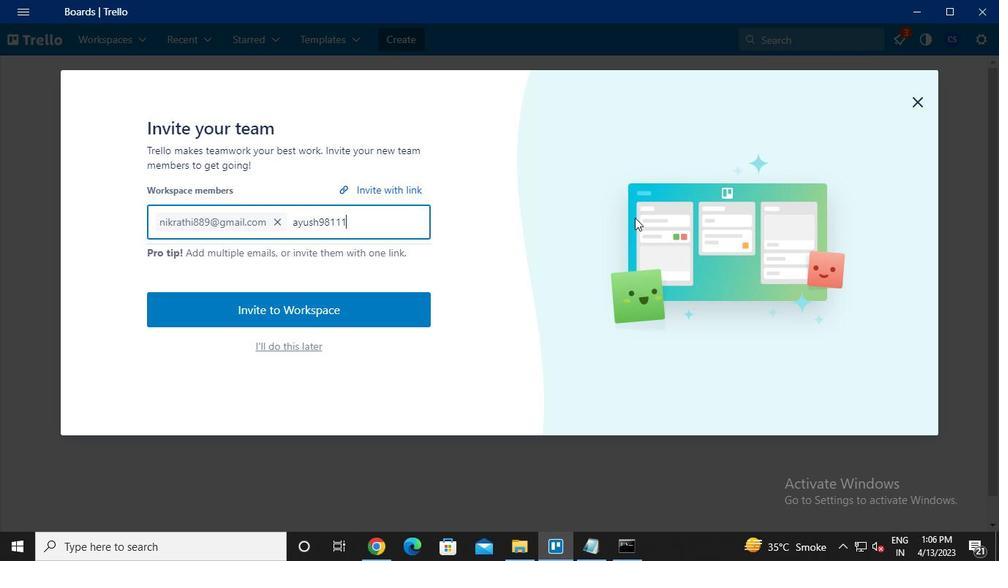 
Action: Keyboard <97>
Screenshot: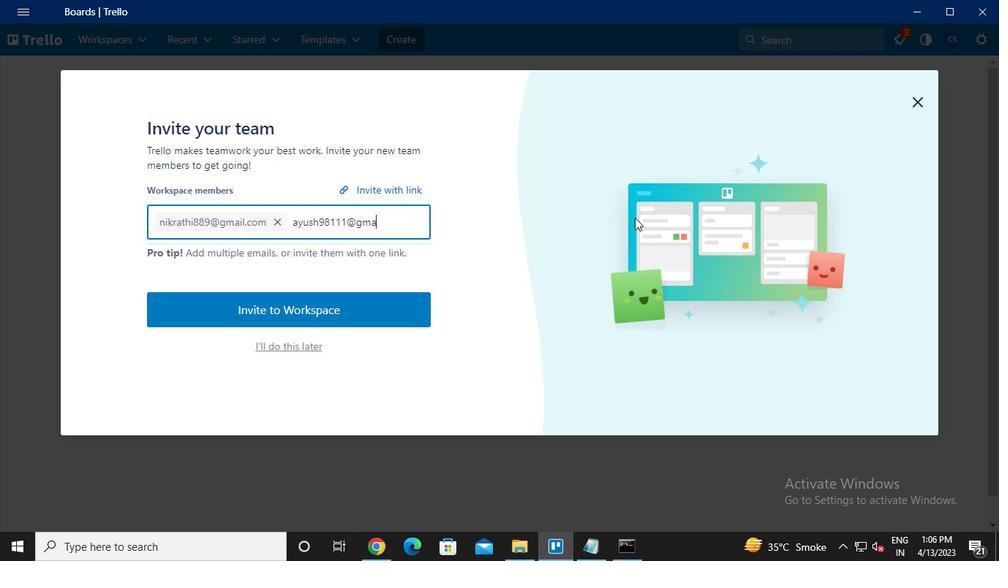 
Action: Keyboard <97>
Screenshot: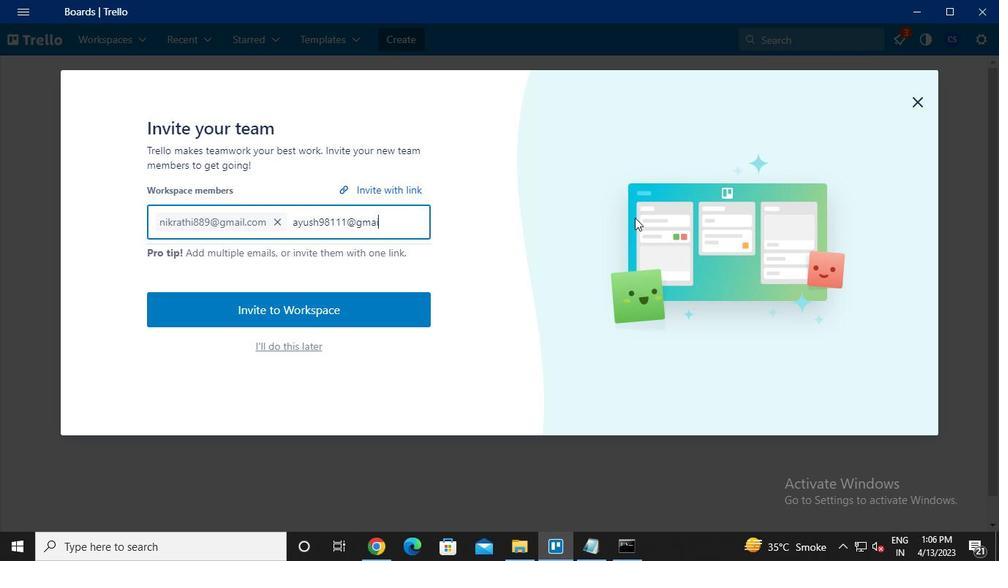 
Action: Keyboard <97>
Screenshot: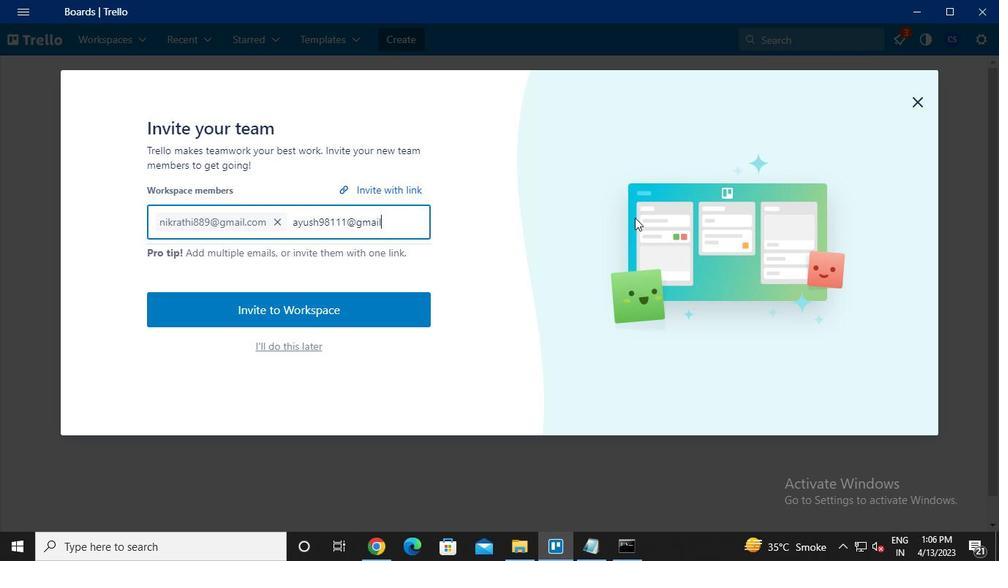 
Action: Keyboard Key.shift
Screenshot: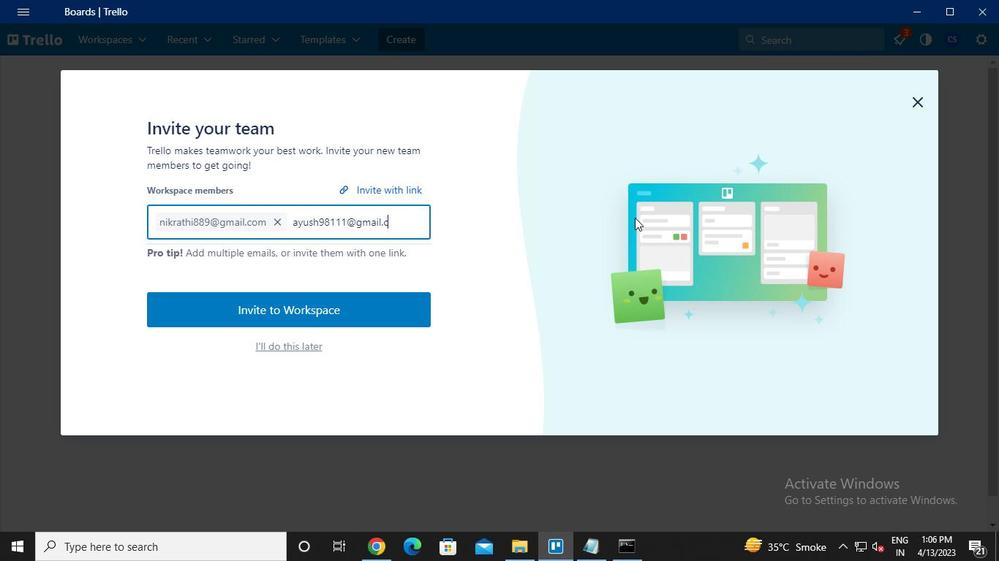 
Action: Keyboard @
Screenshot: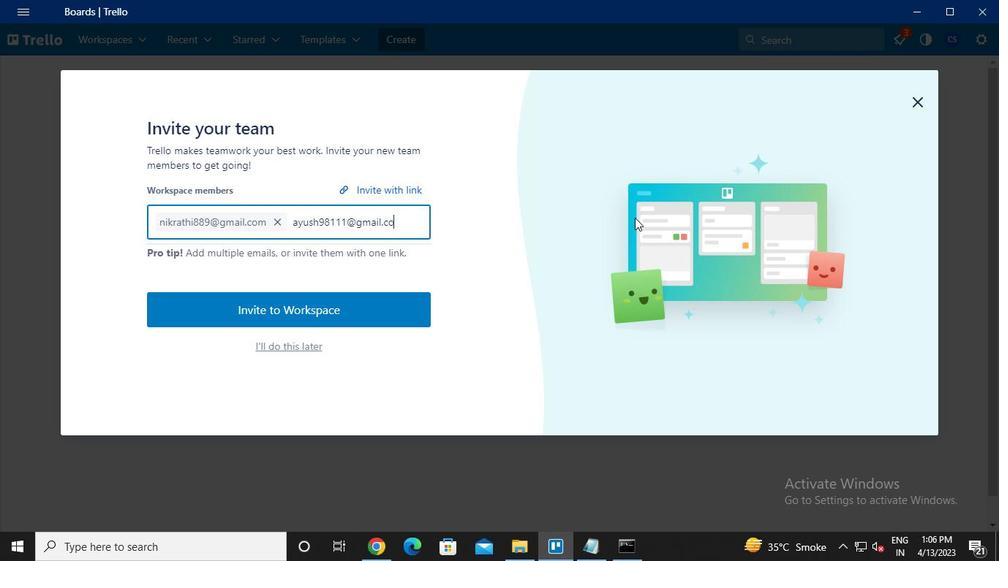 
Action: Keyboard g
Screenshot: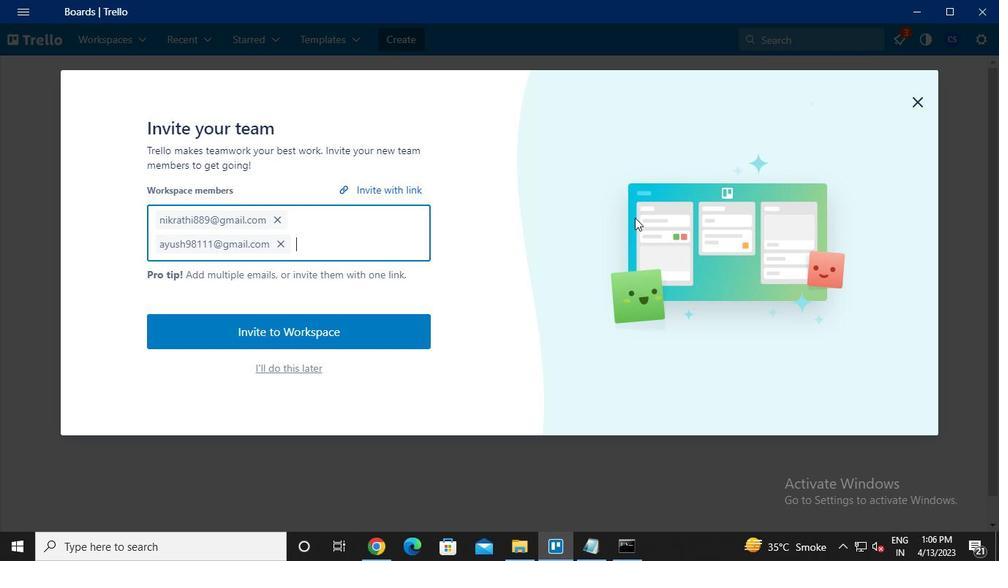 
Action: Keyboard m
Screenshot: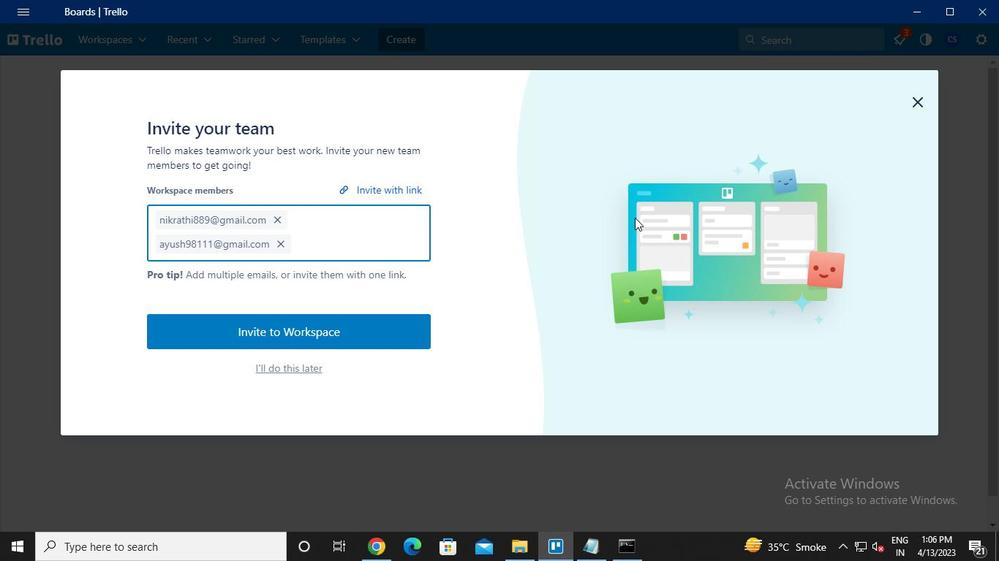 
Action: Keyboard a
Screenshot: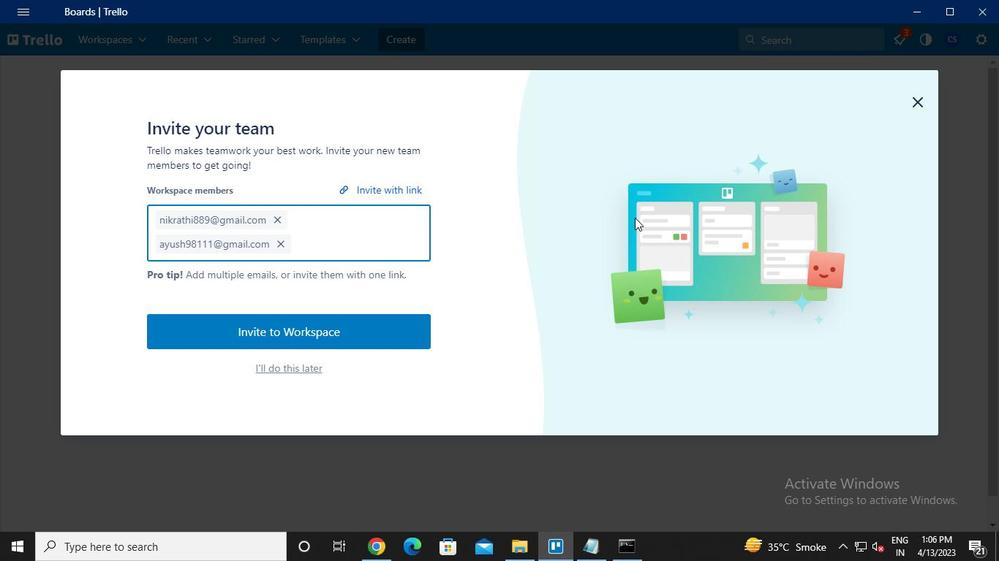
Action: Keyboard i
Screenshot: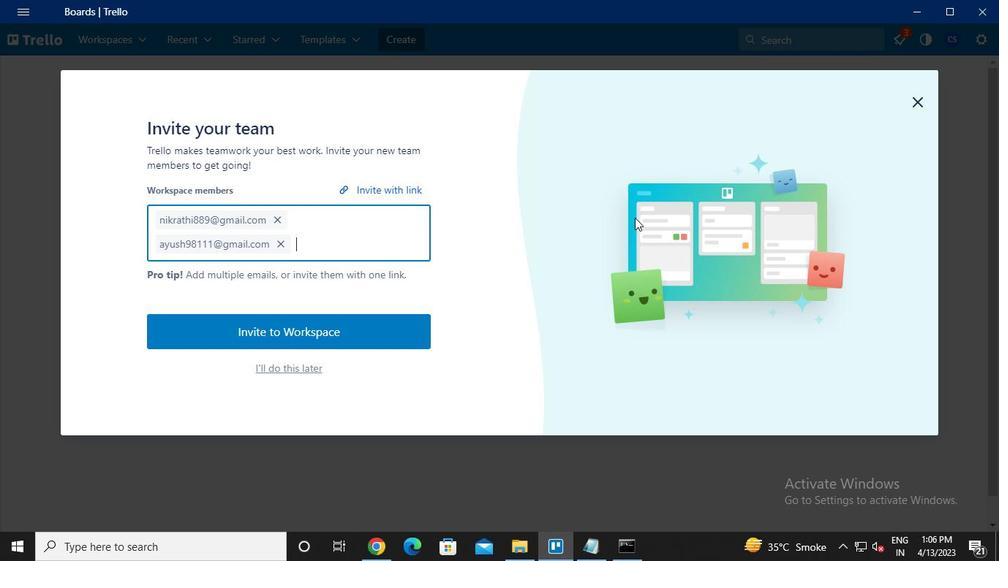 
Action: Keyboard l
Screenshot: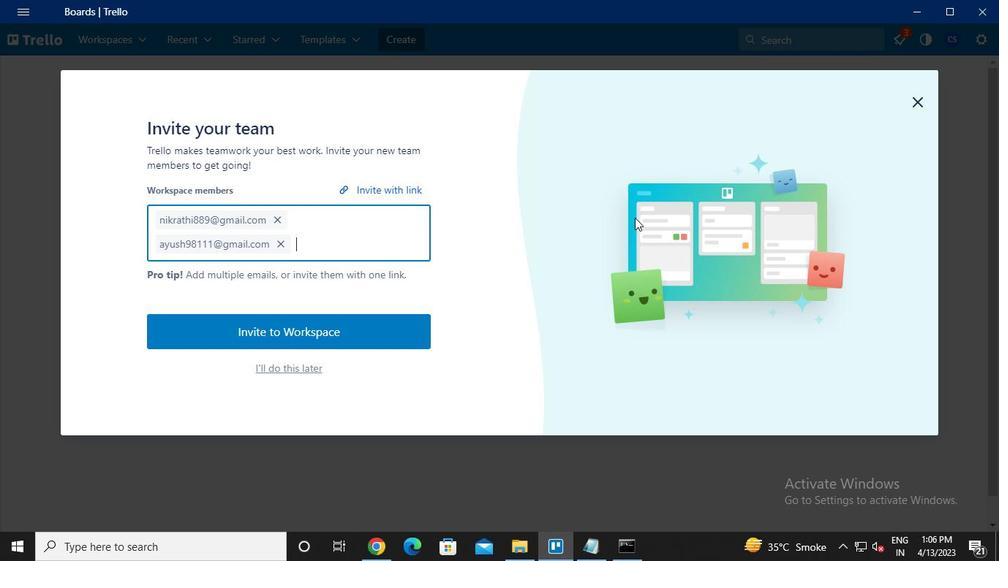 
Action: Keyboard .
Screenshot: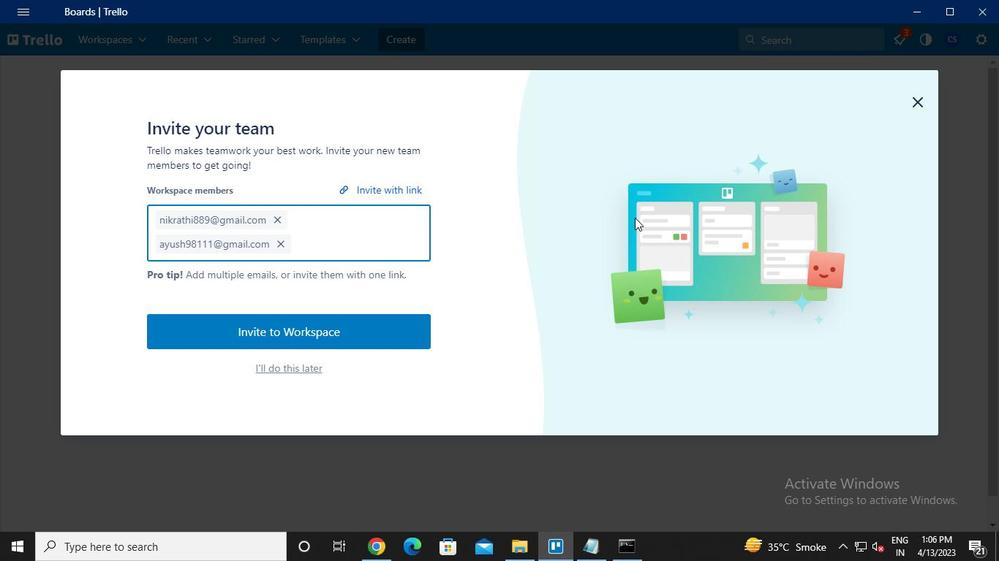 
Action: Keyboard c
Screenshot: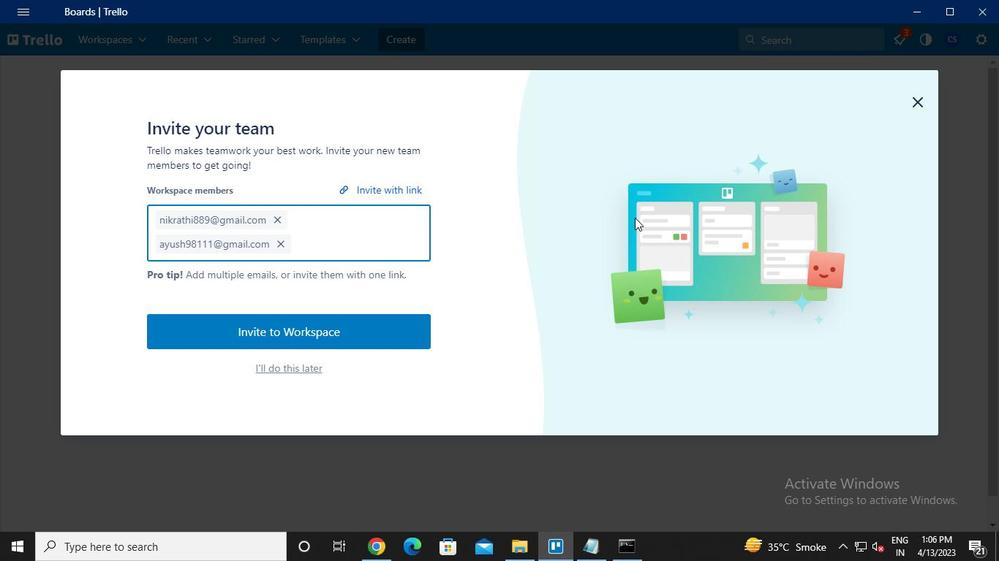 
Action: Keyboard o
Screenshot: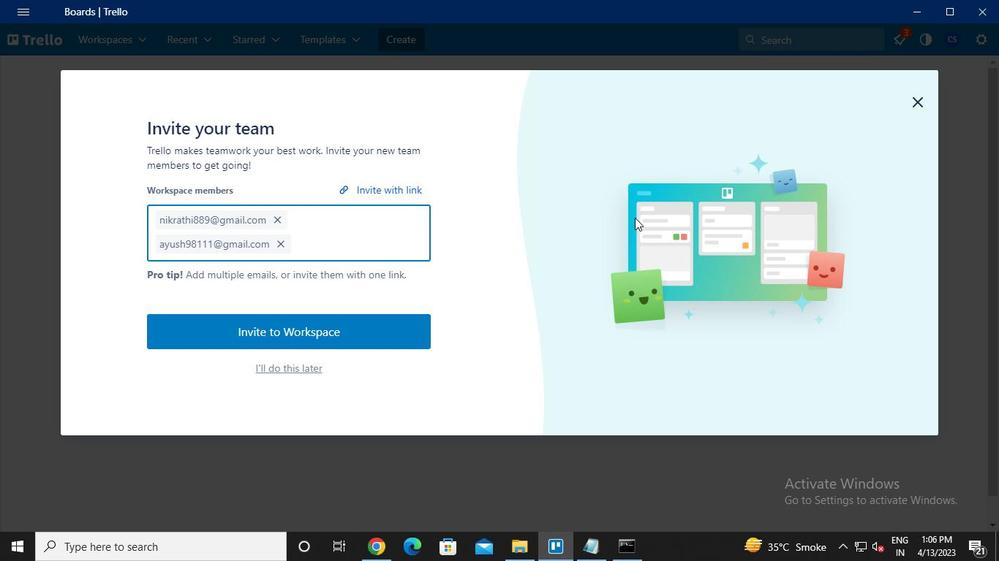
Action: Keyboard m
Screenshot: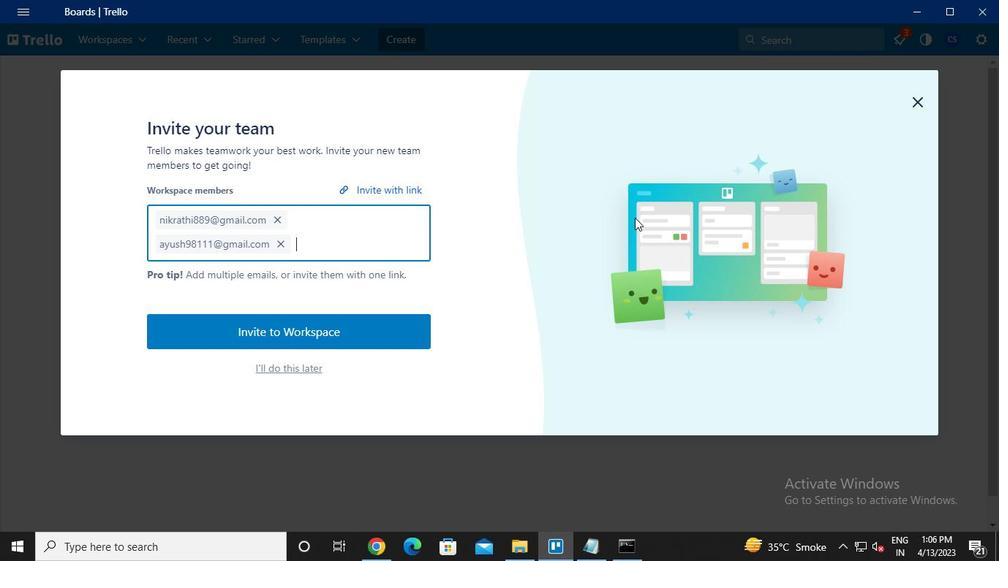 
Action: Keyboard Key.enter
Screenshot: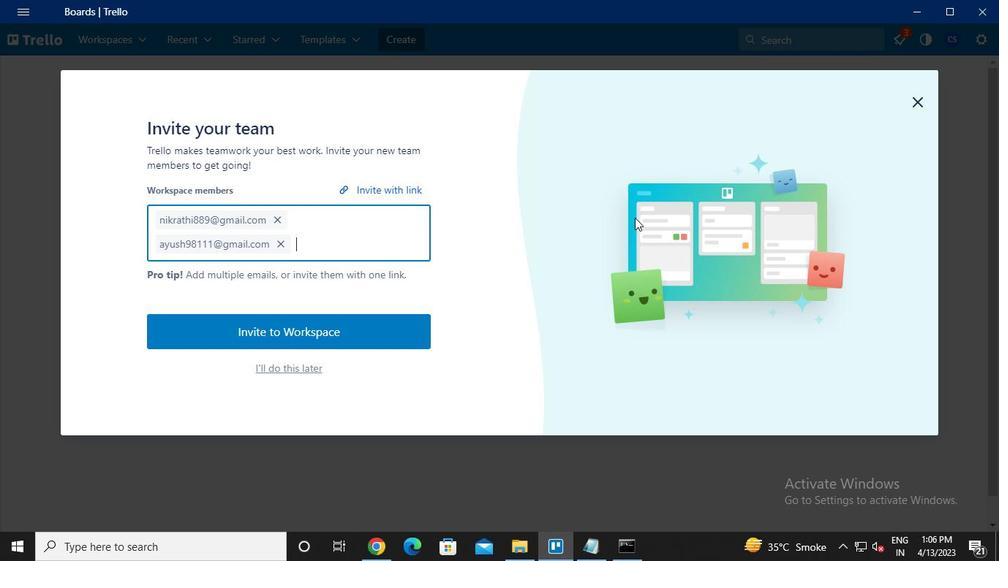 
Action: Keyboard p
Screenshot: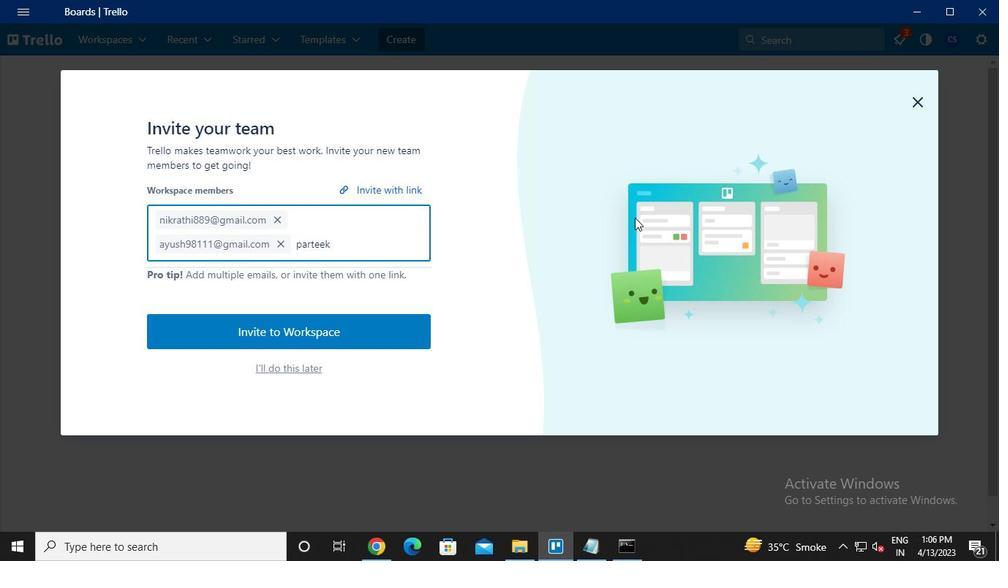 
Action: Keyboard a
Screenshot: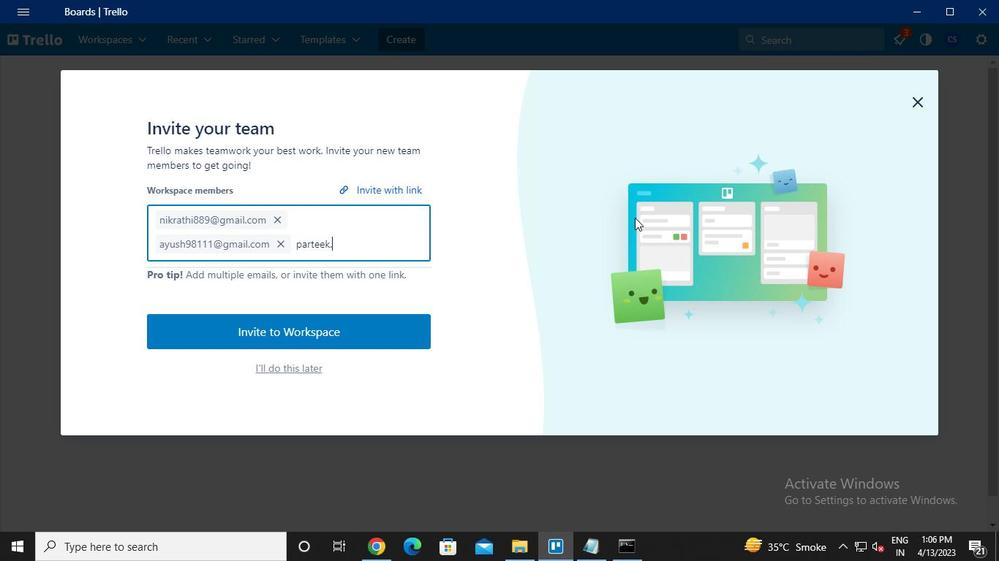 
Action: Keyboard r
Screenshot: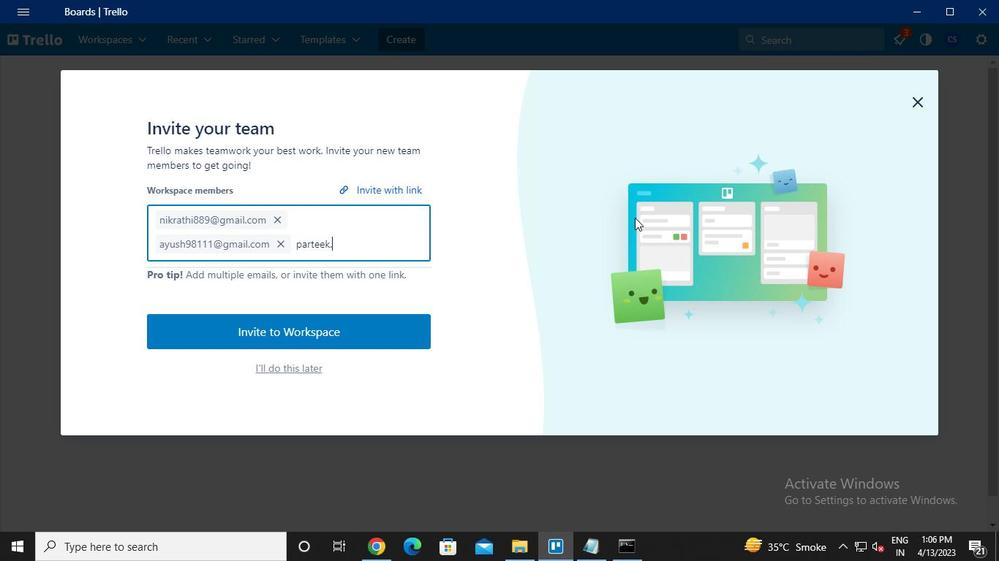 
Action: Keyboard t
Screenshot: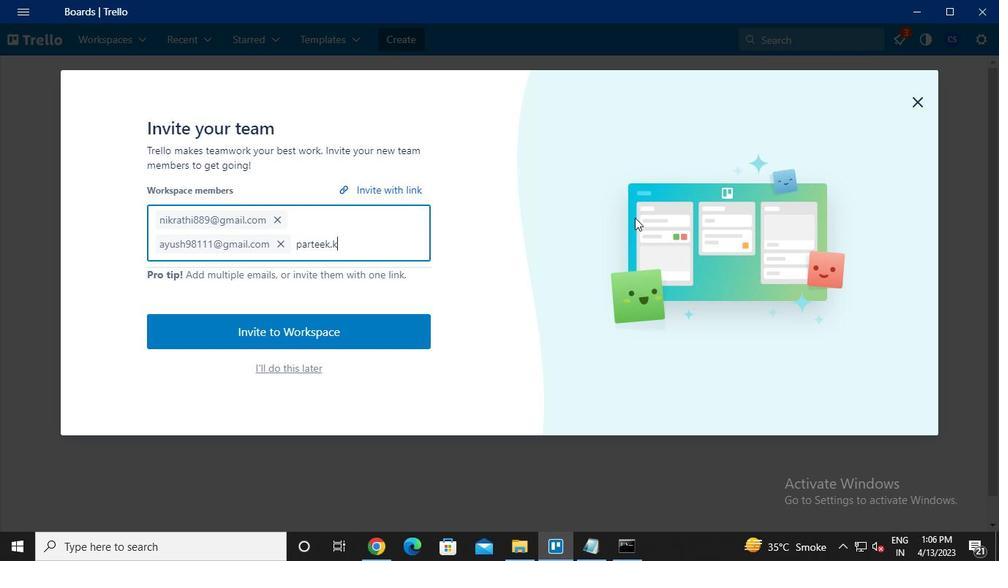
Action: Keyboard e
Screenshot: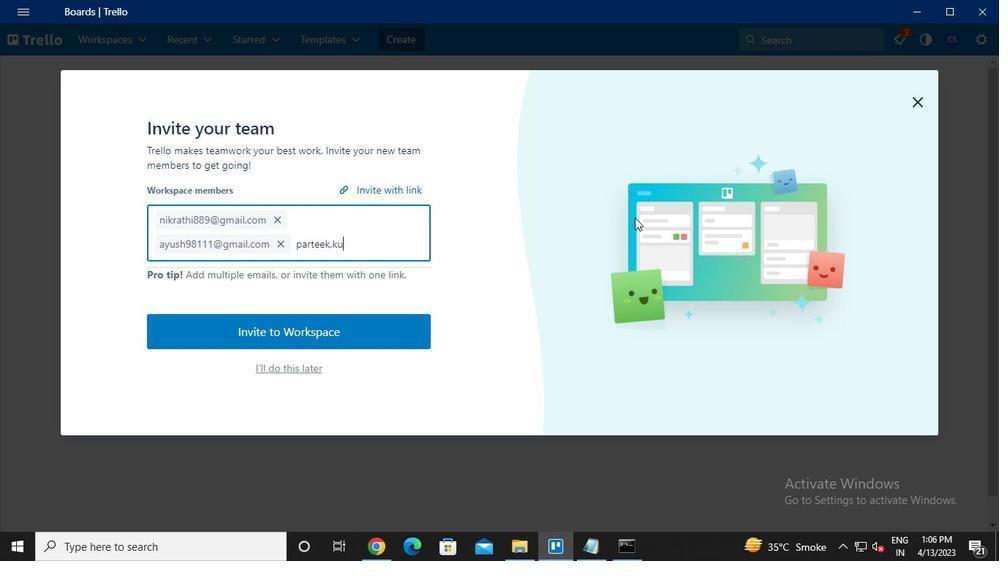 
Action: Keyboard e
Screenshot: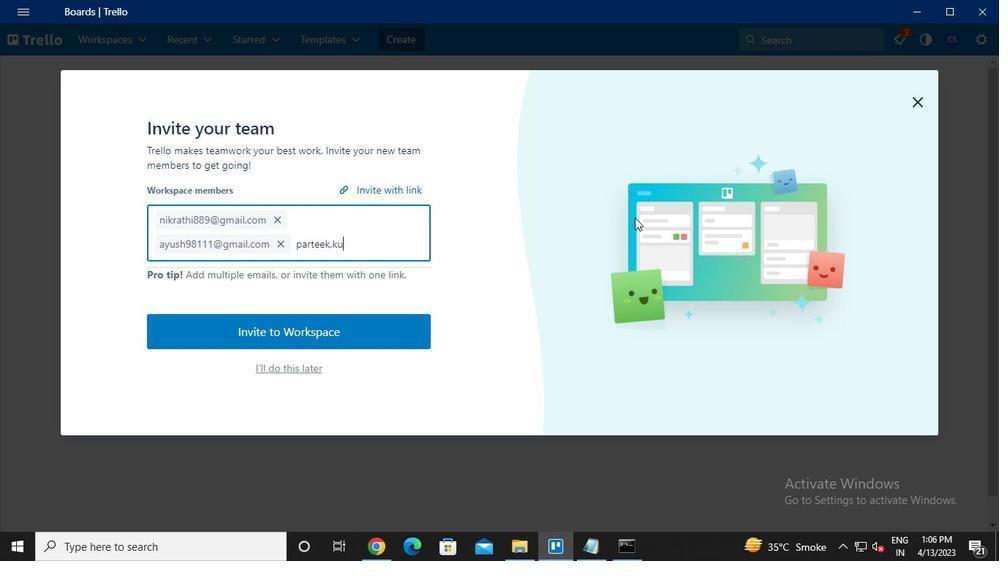 
Action: Keyboard k
Screenshot: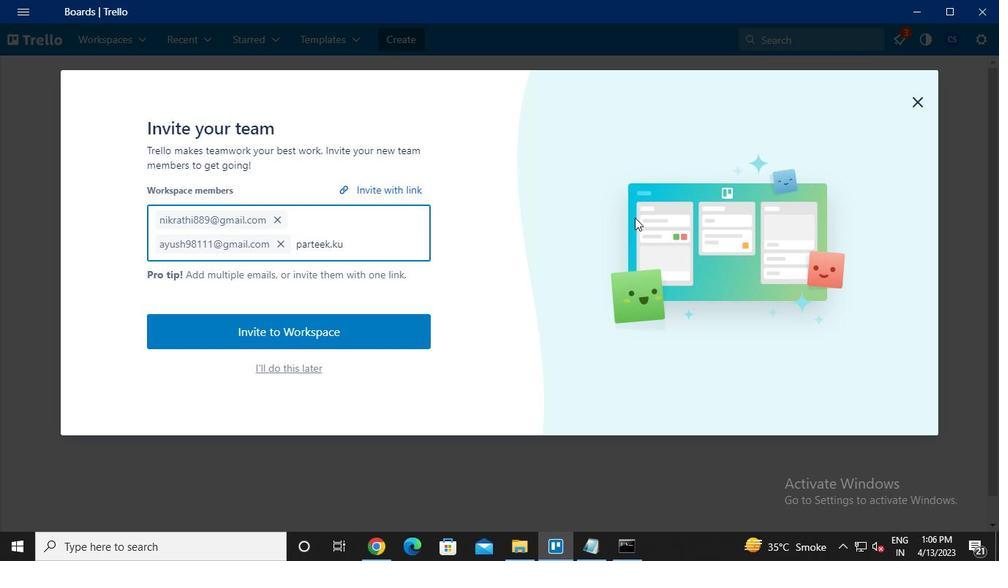 
Action: Keyboard .
Screenshot: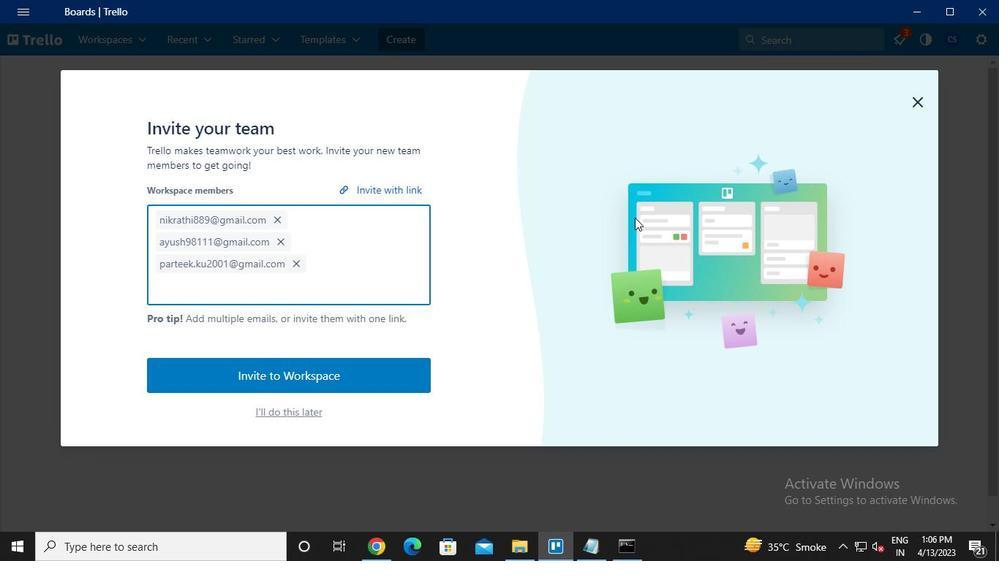 
Action: Keyboard k
Screenshot: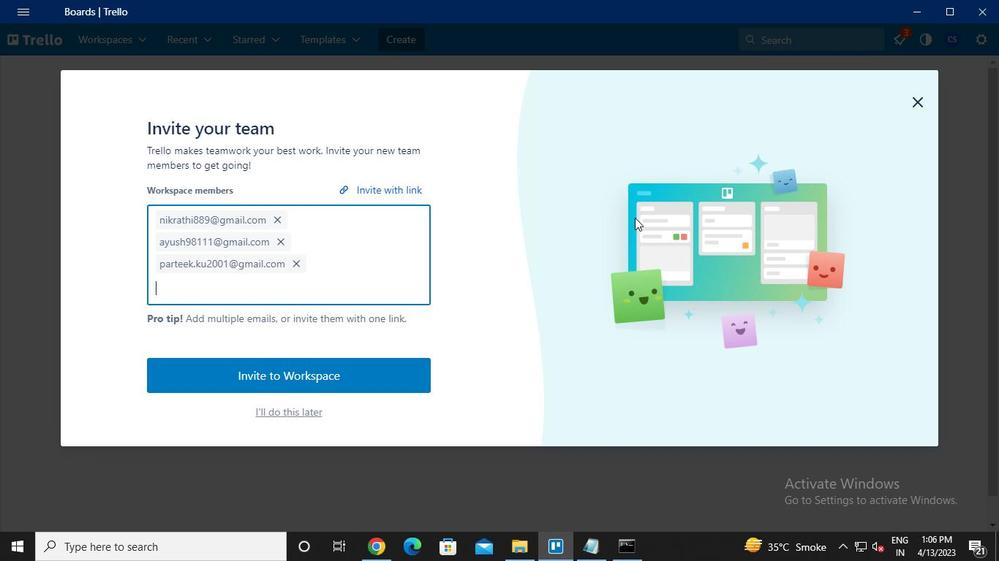 
Action: Keyboard u
Screenshot: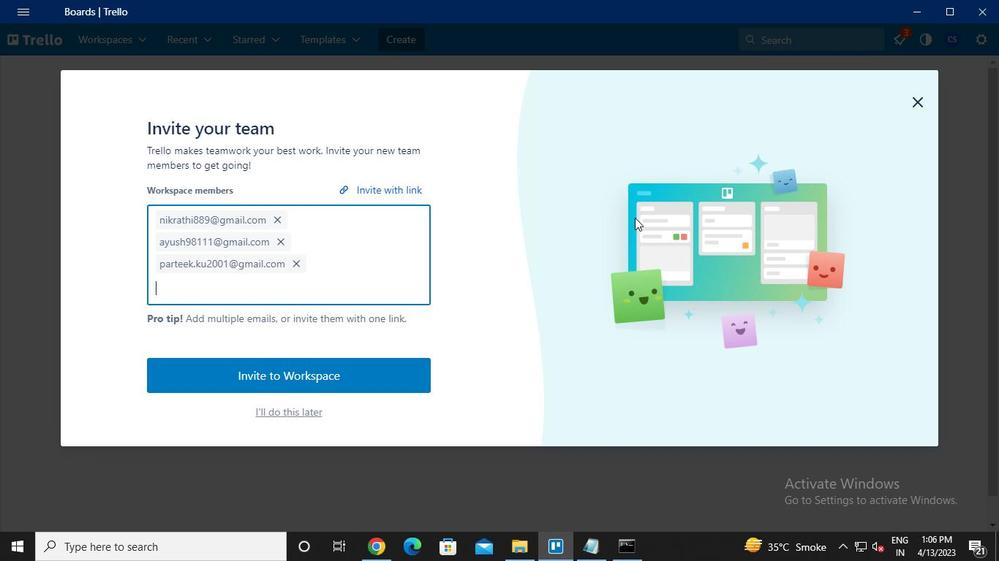 
Action: Keyboard <98>
Screenshot: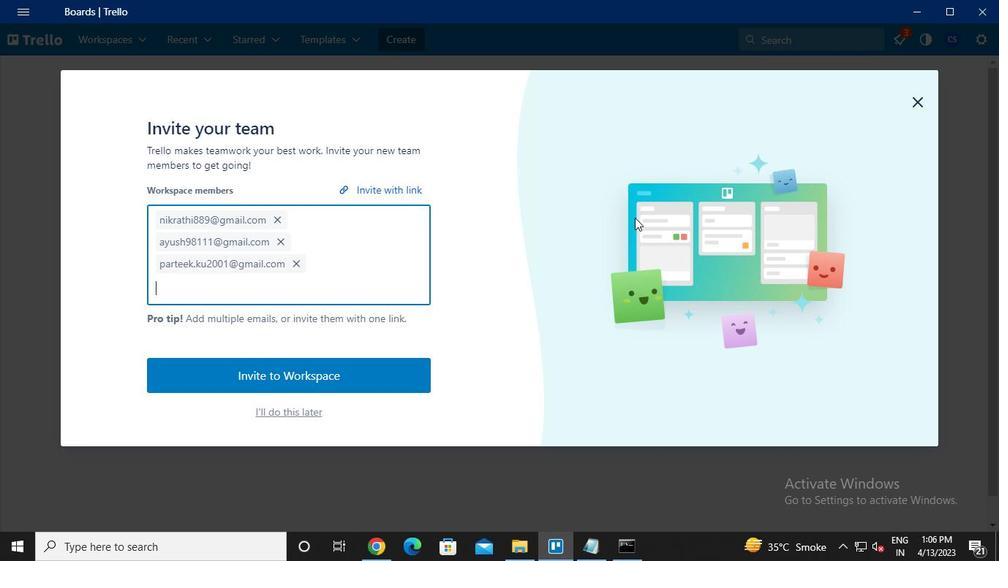 
Action: Keyboard <96>
Screenshot: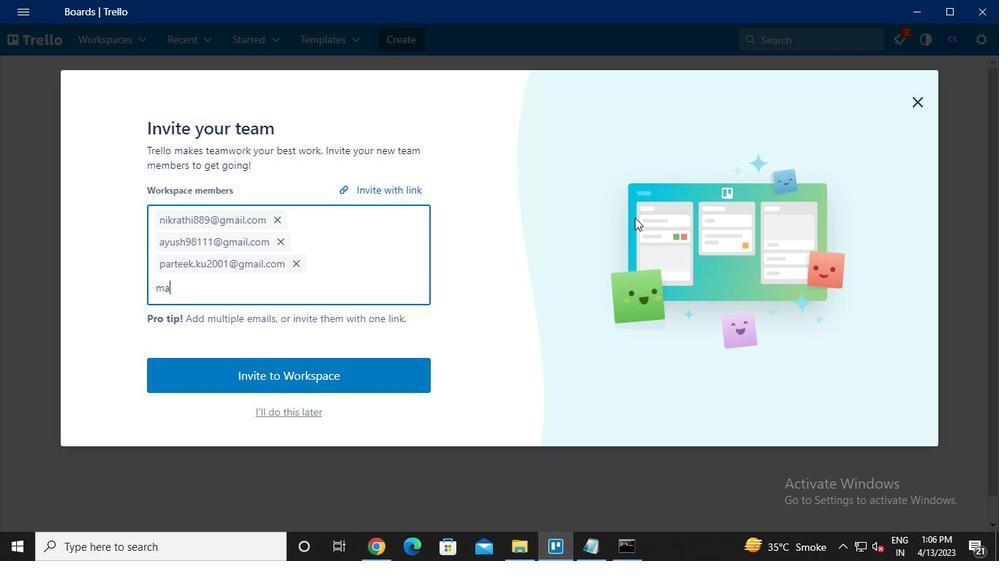 
Action: Keyboard <96>
Screenshot: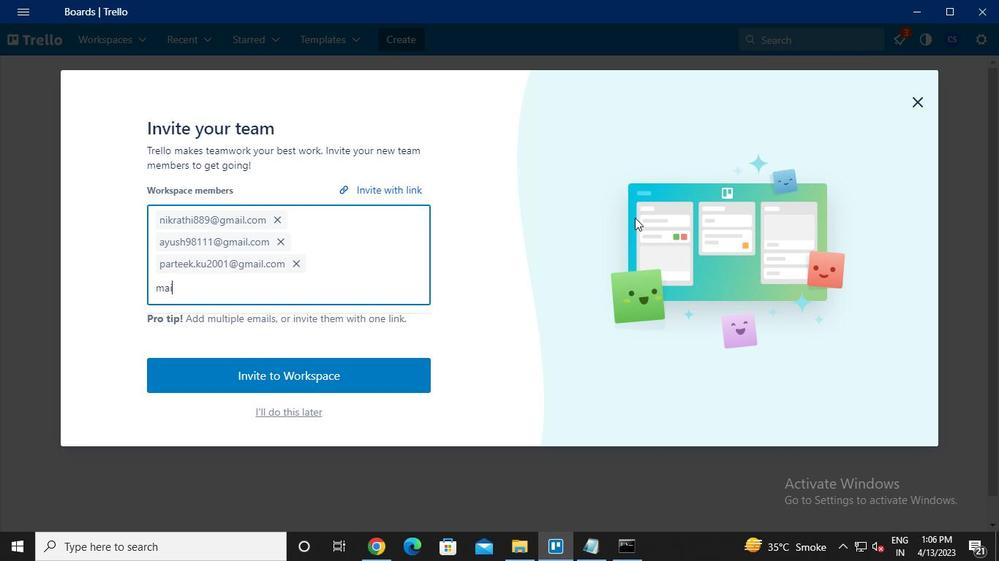 
Action: Keyboard <97>
Screenshot: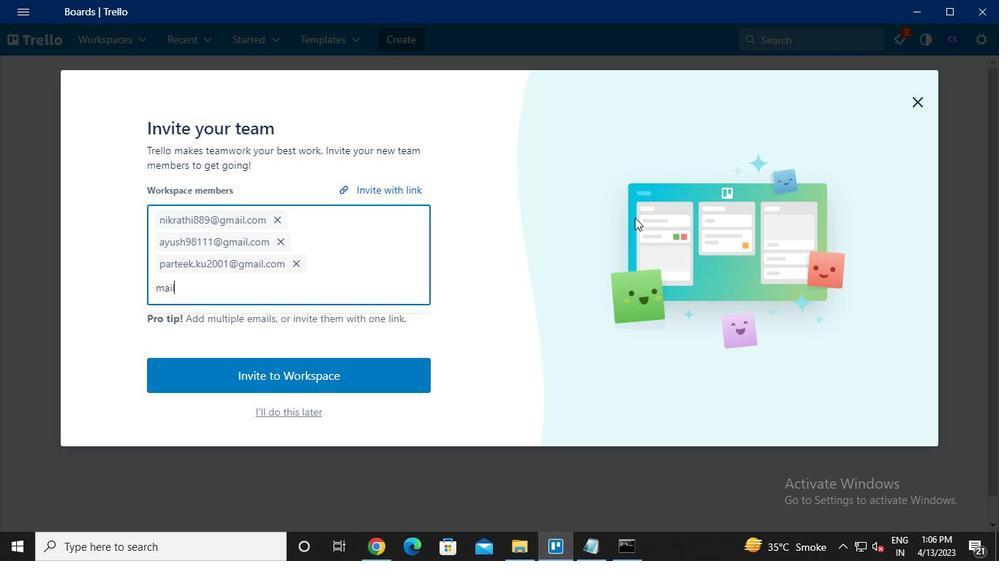 
Action: Keyboard Key.shift
Screenshot: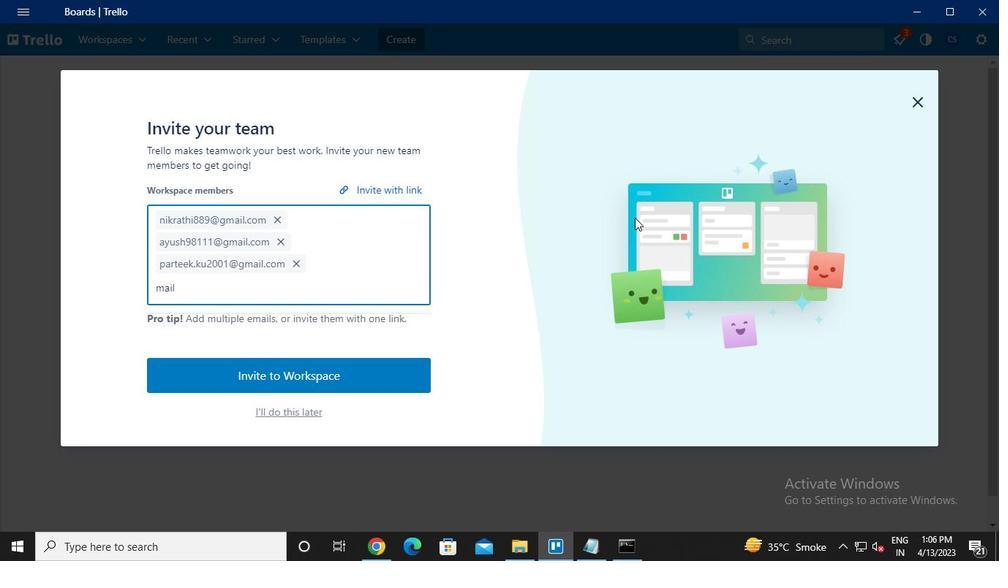 
Action: Keyboard @
Screenshot: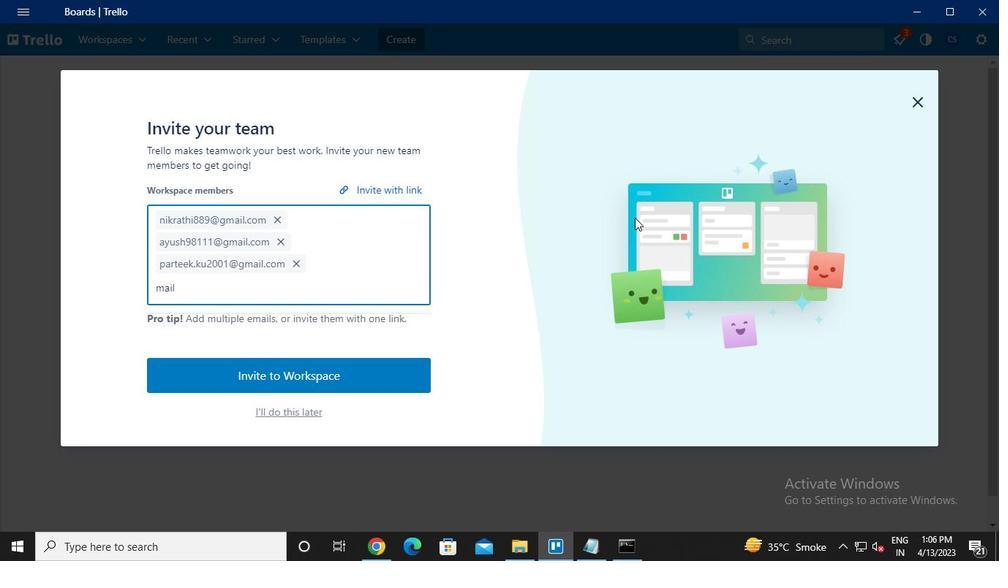 
Action: Keyboard g
Screenshot: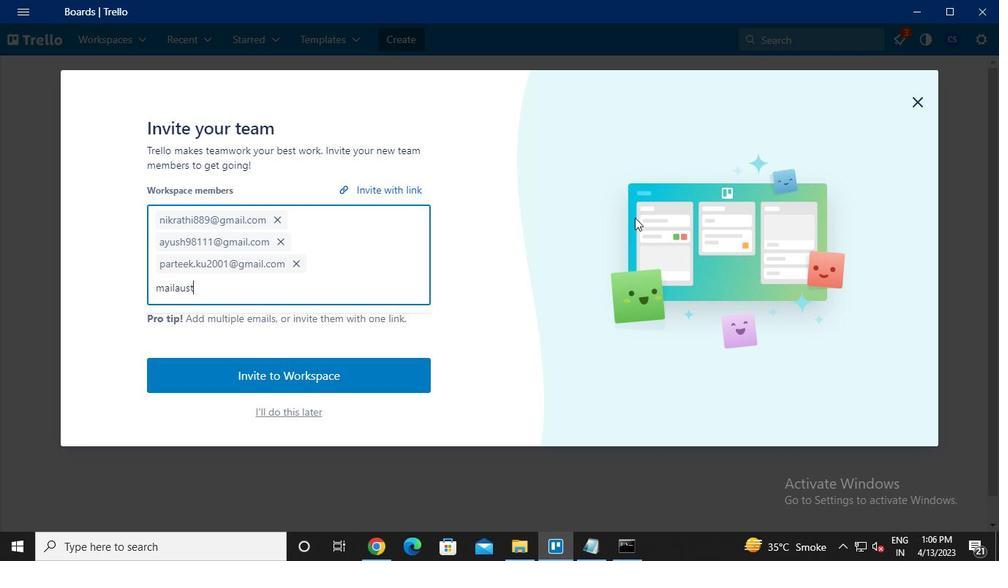 
Action: Keyboard m
Screenshot: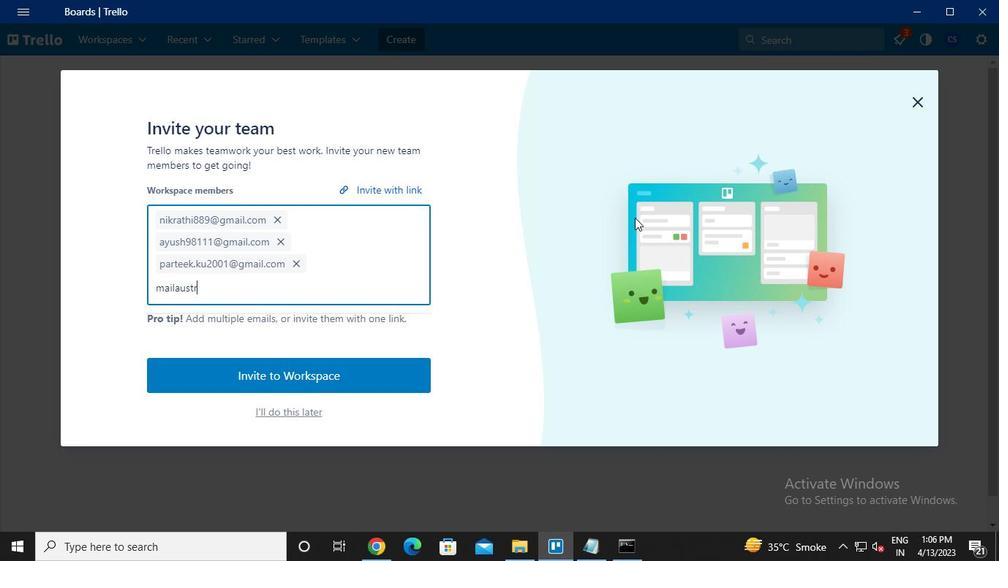 
Action: Keyboard a
Screenshot: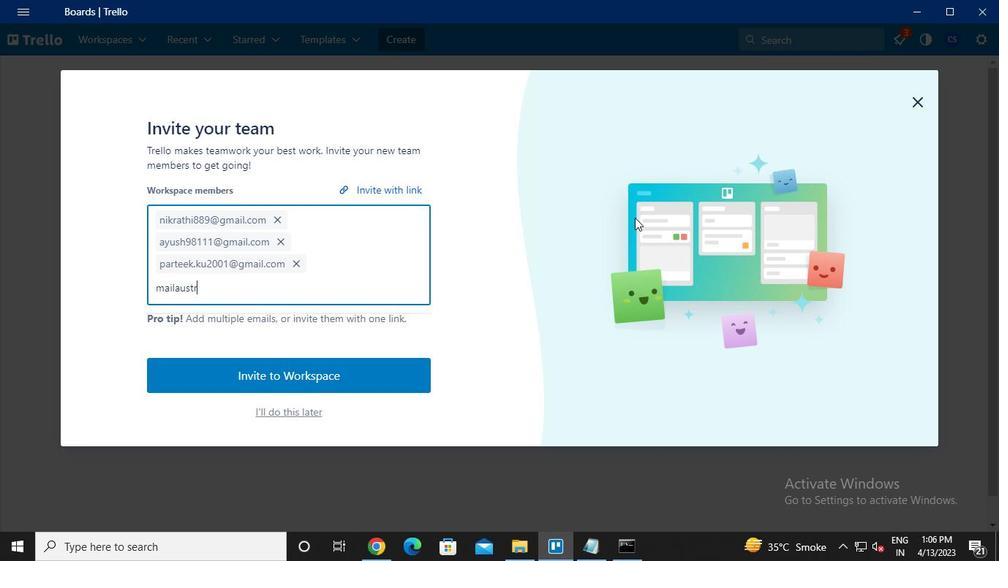 
Action: Keyboard i
Screenshot: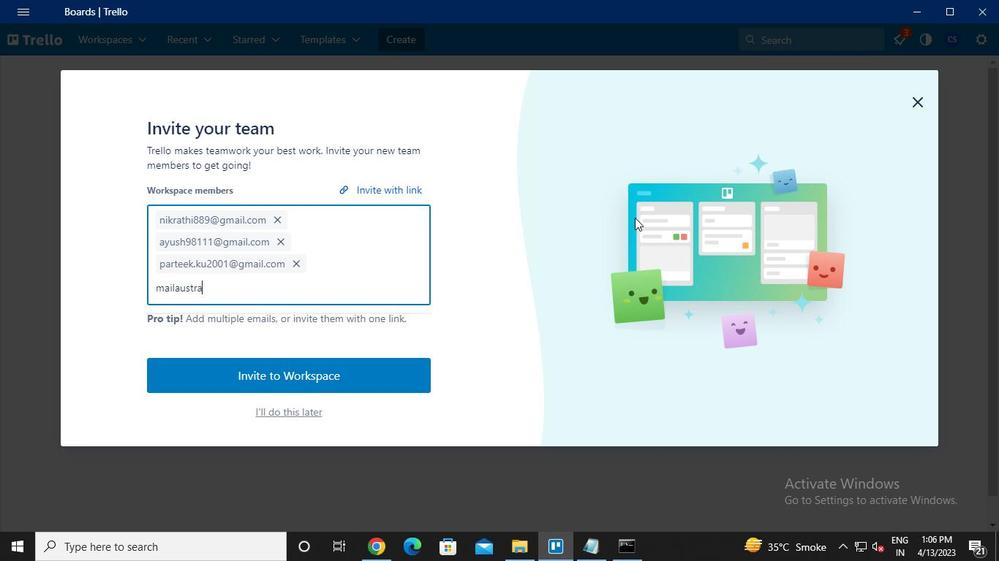 
Action: Keyboard l
Screenshot: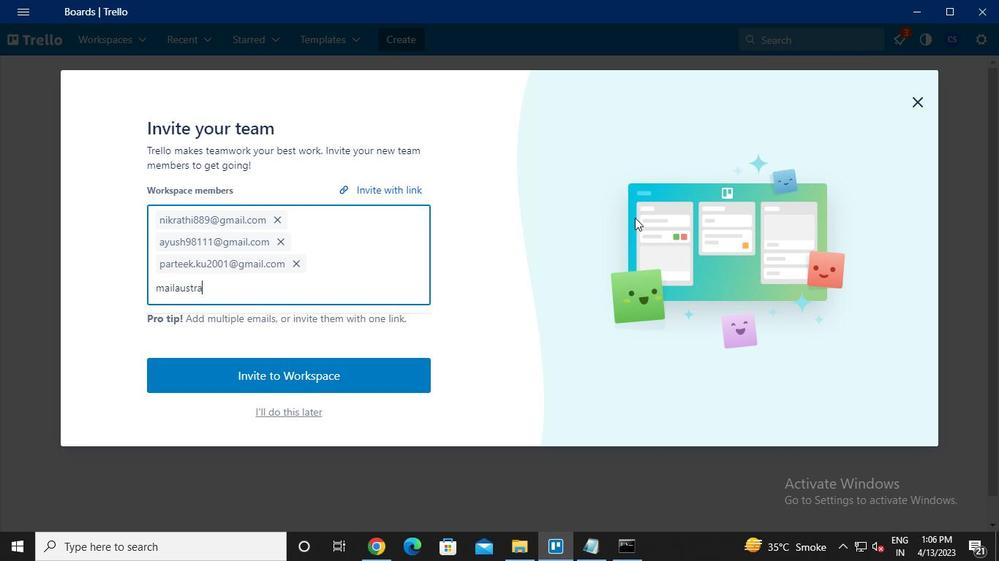 
Action: Keyboard .
Screenshot: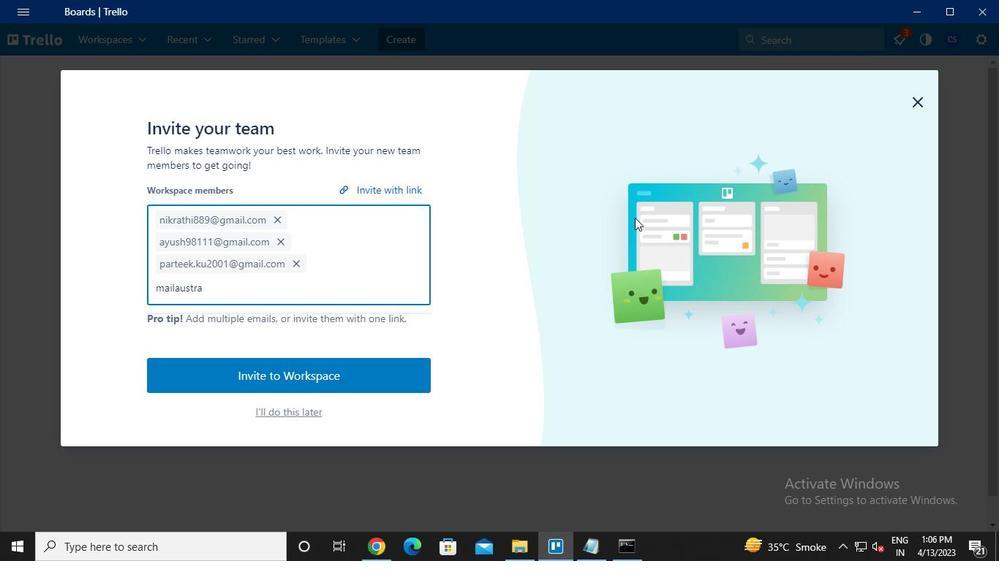 
Action: Keyboard c
Screenshot: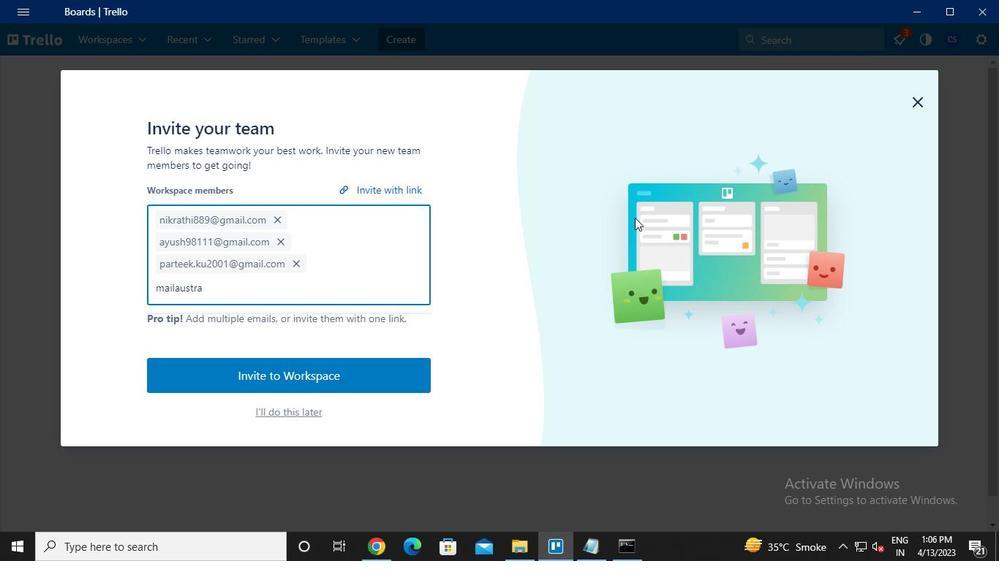 
Action: Keyboard o
Screenshot: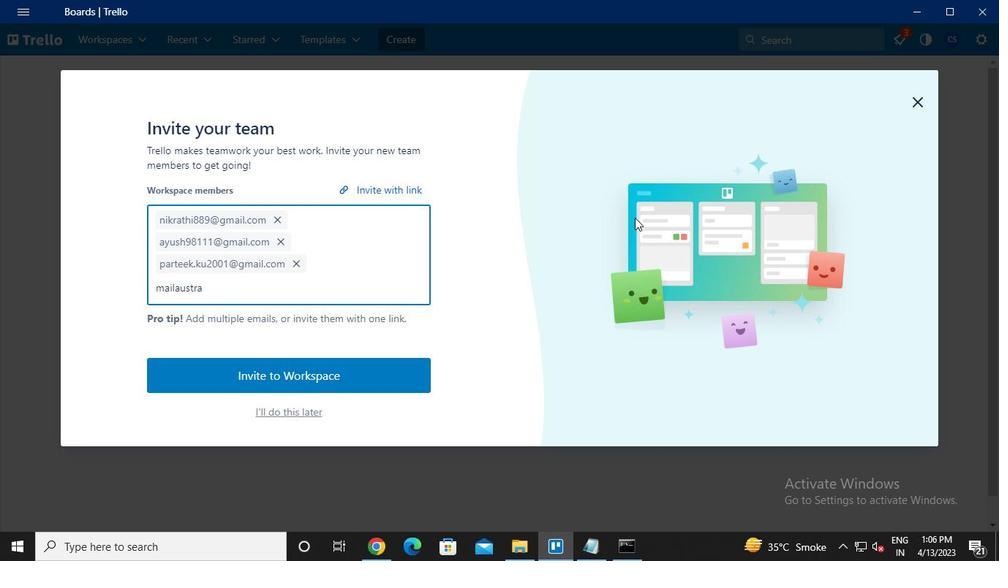 
Action: Keyboard m
Screenshot: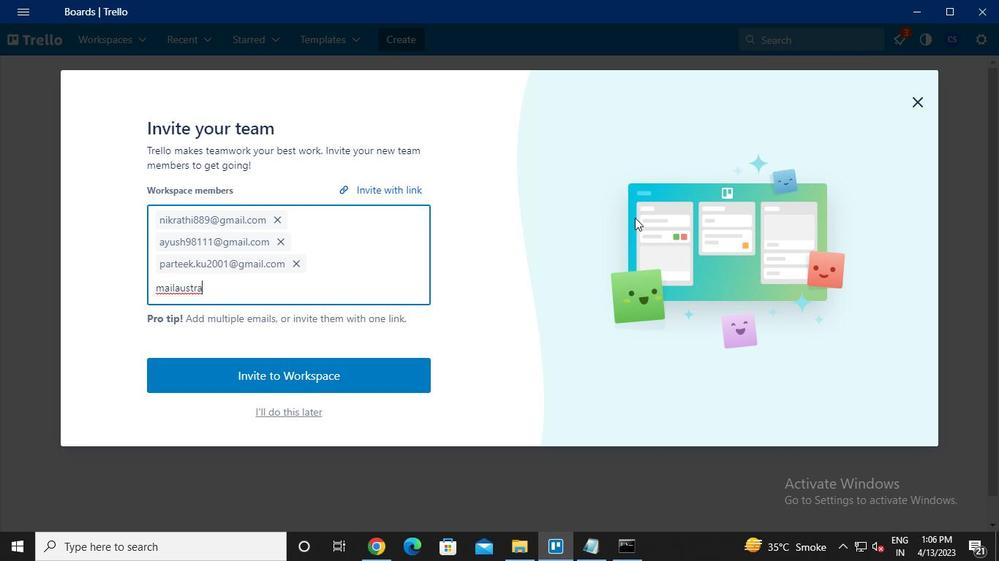 
Action: Keyboard Key.enter
Screenshot: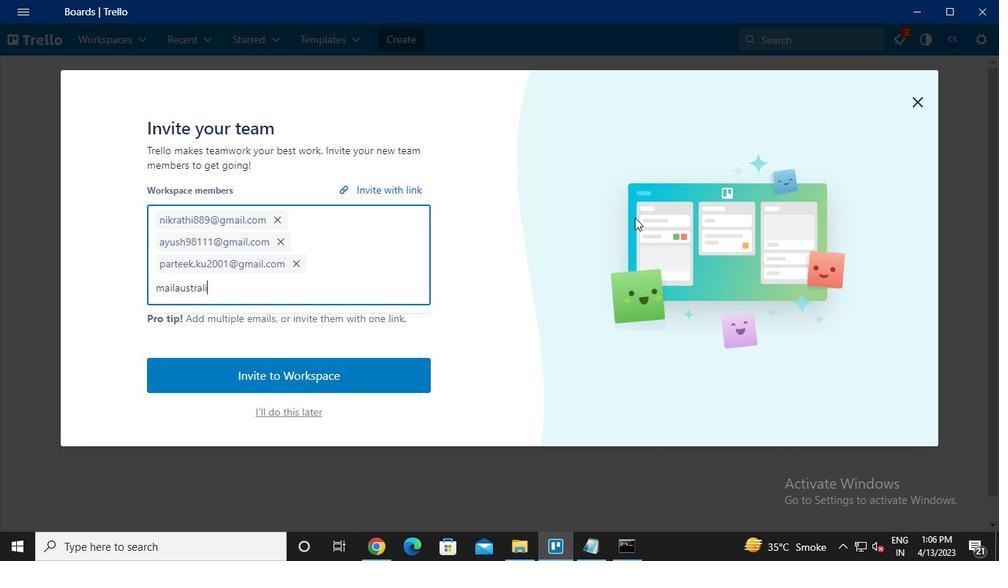 
Action: Keyboard m
Screenshot: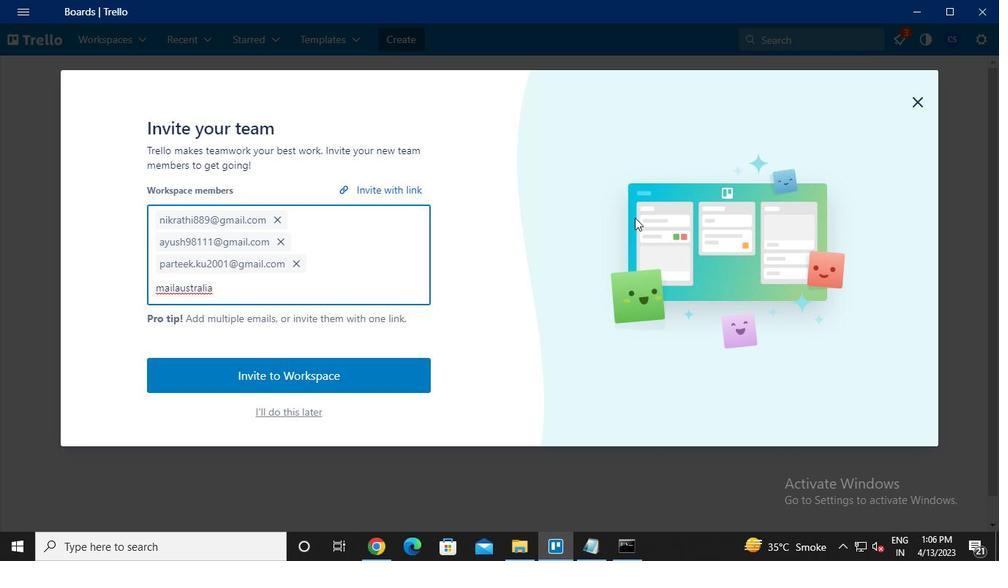 
Action: Keyboard a
Screenshot: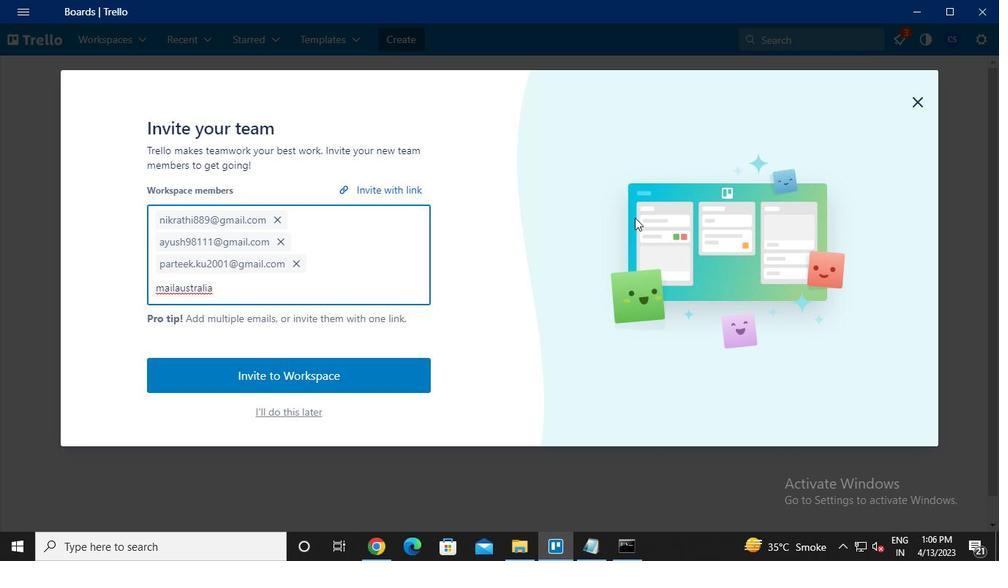 
Action: Keyboard i
Screenshot: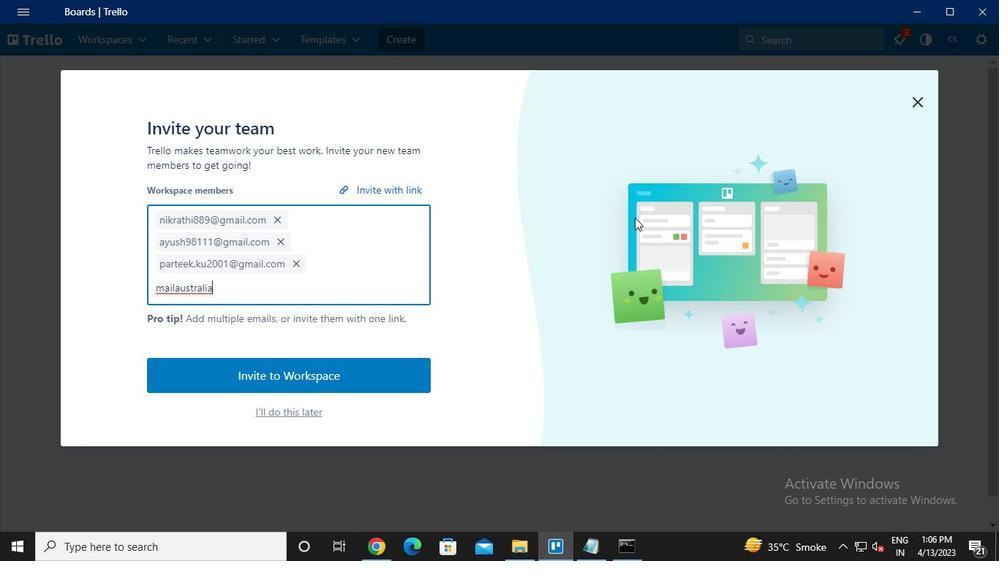 
Action: Keyboard l
Screenshot: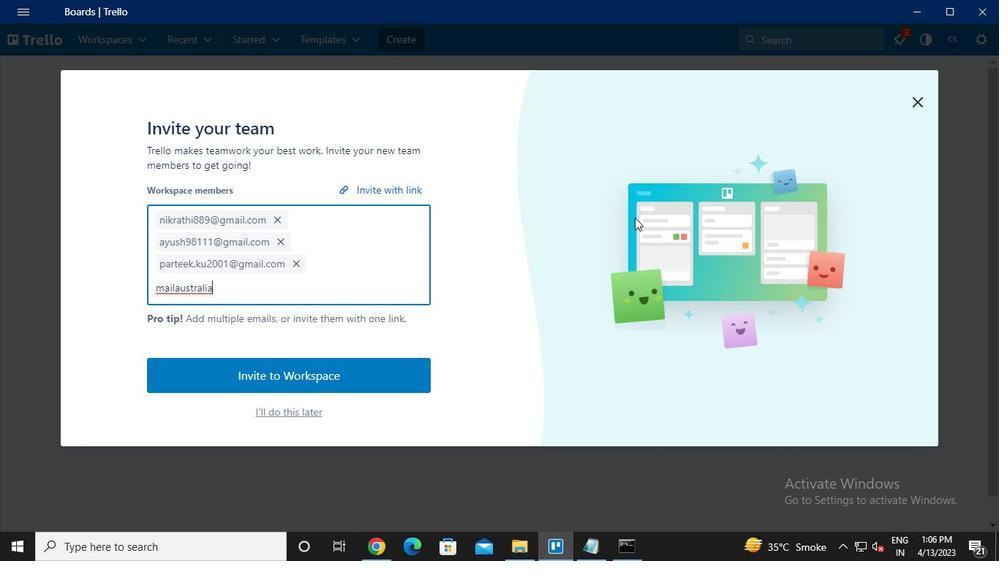 
Action: Keyboard a
Screenshot: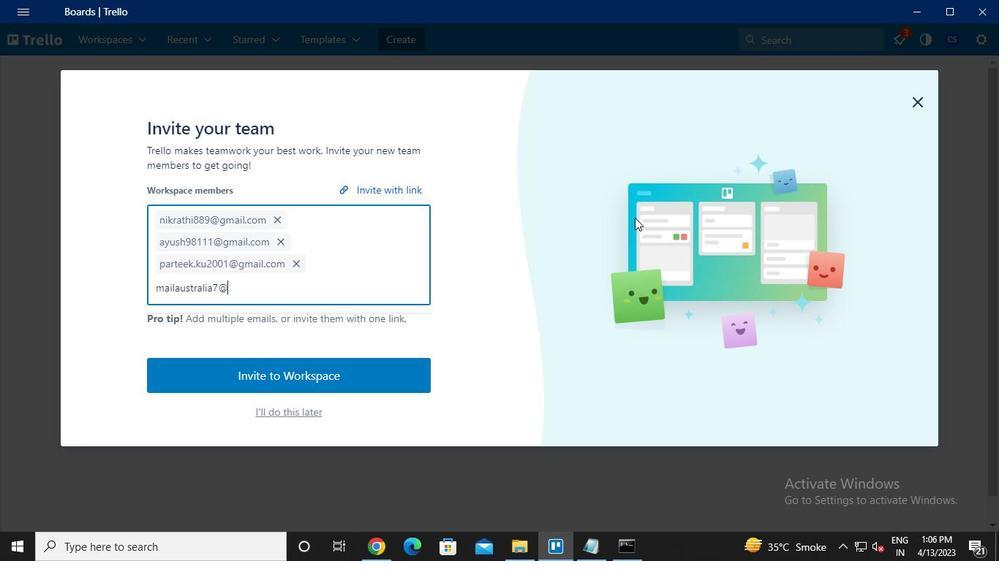 
Action: Keyboard u
Screenshot: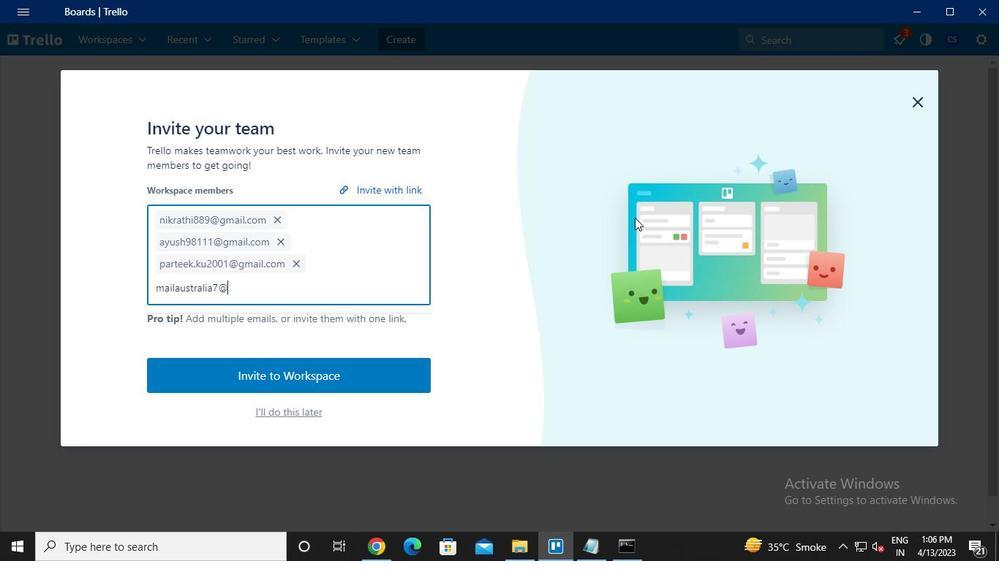 
Action: Keyboard s
Screenshot: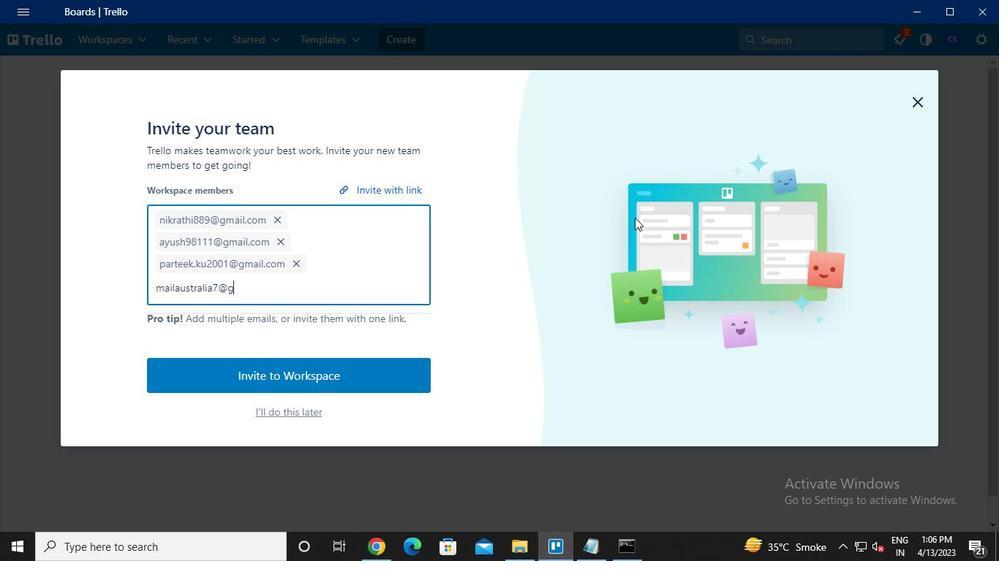 
Action: Keyboard t
Screenshot: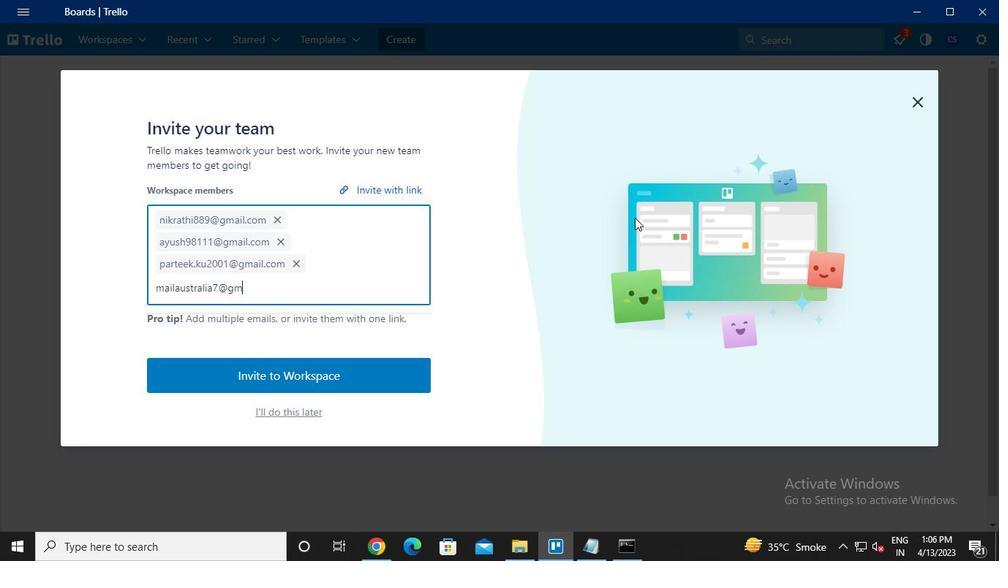 
Action: Keyboard r
Screenshot: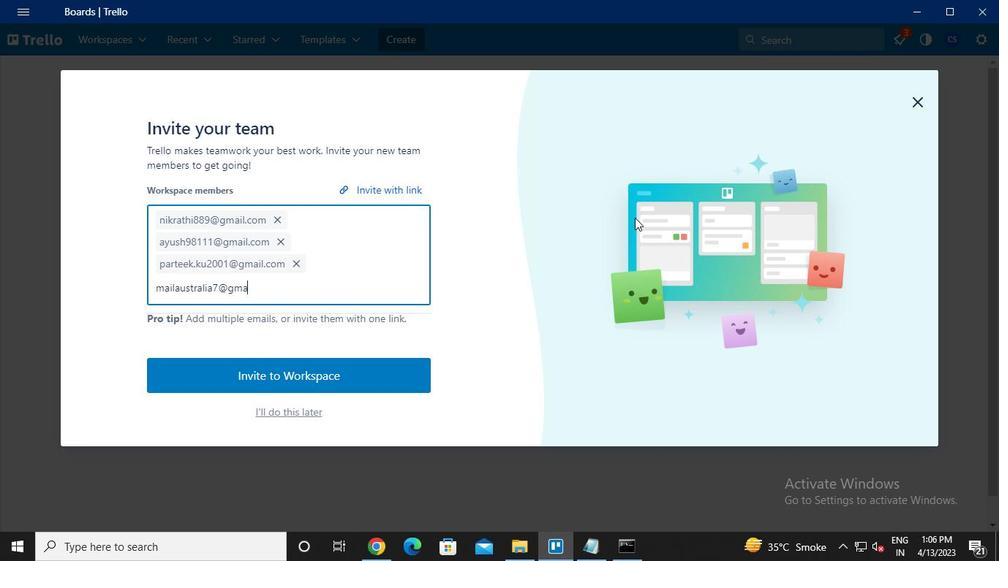 
Action: Keyboard a
Screenshot: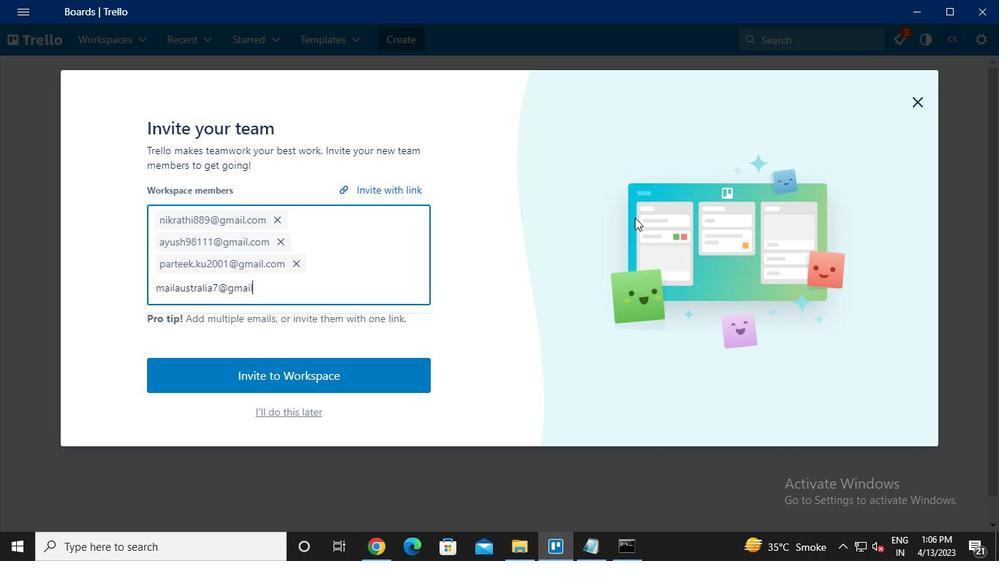 
Action: Keyboard l
Screenshot: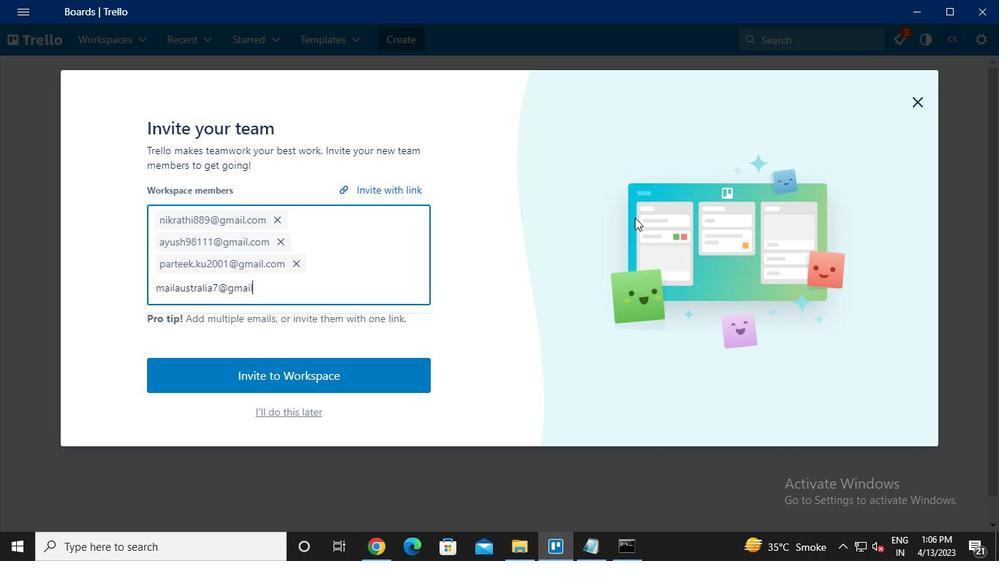 
Action: Keyboard i
Screenshot: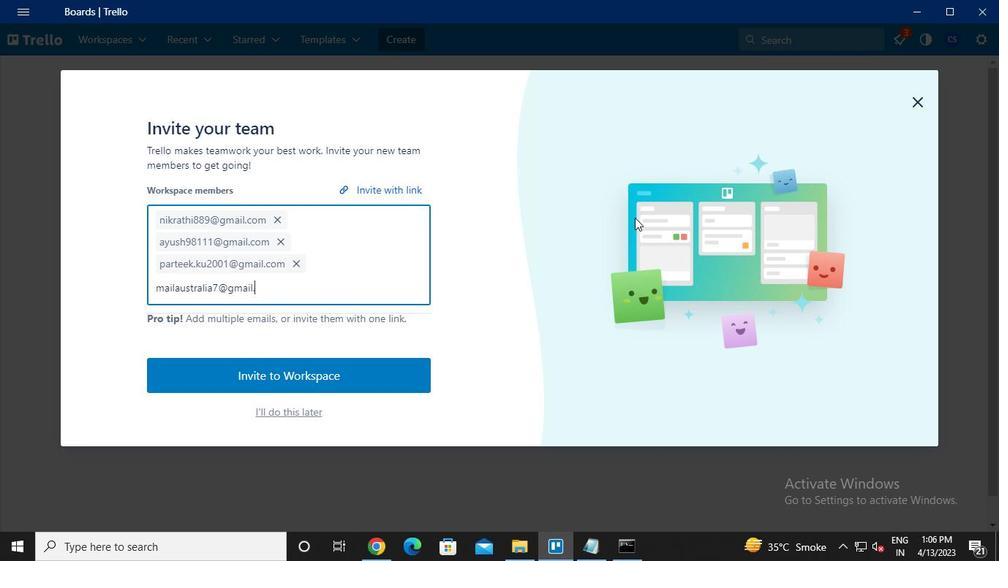
Action: Keyboard a
Screenshot: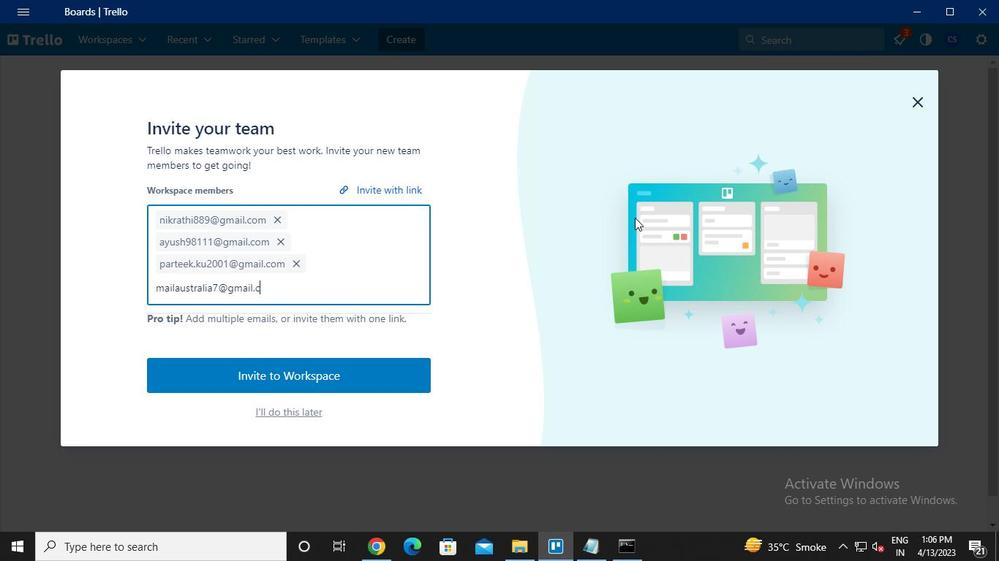 
Action: Keyboard <103>
Screenshot: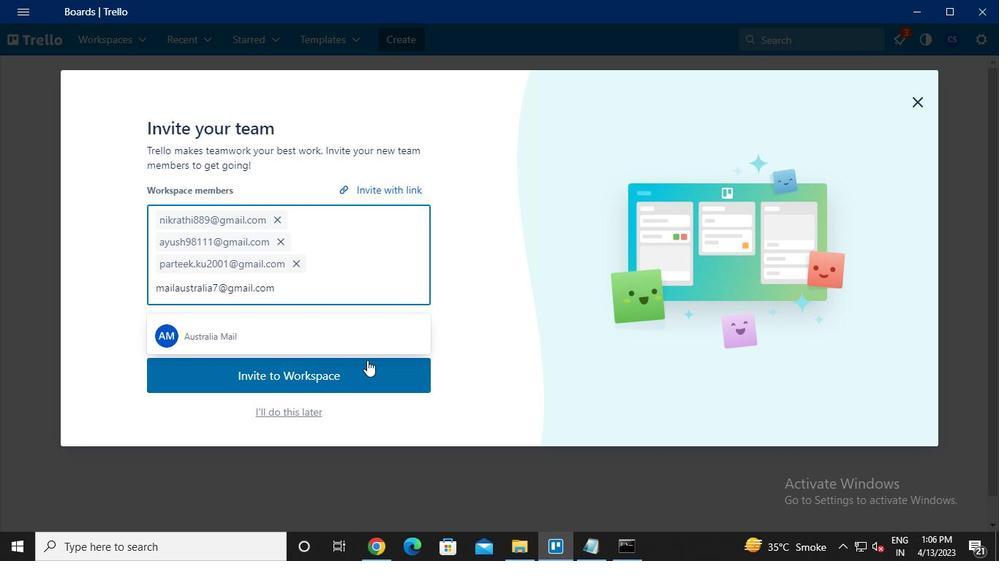 
Action: Keyboard Key.shift
Screenshot: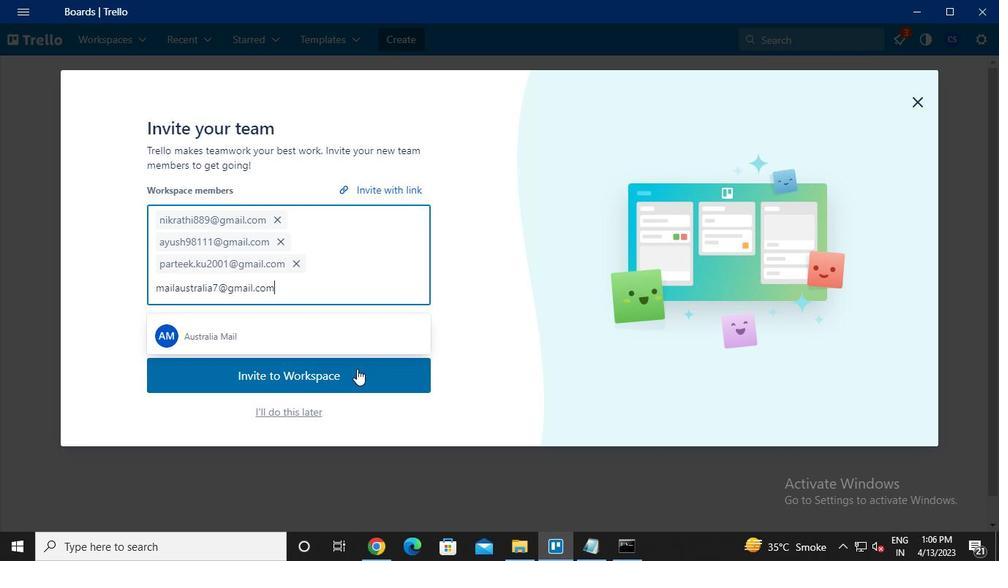 
Action: Keyboard @
Screenshot: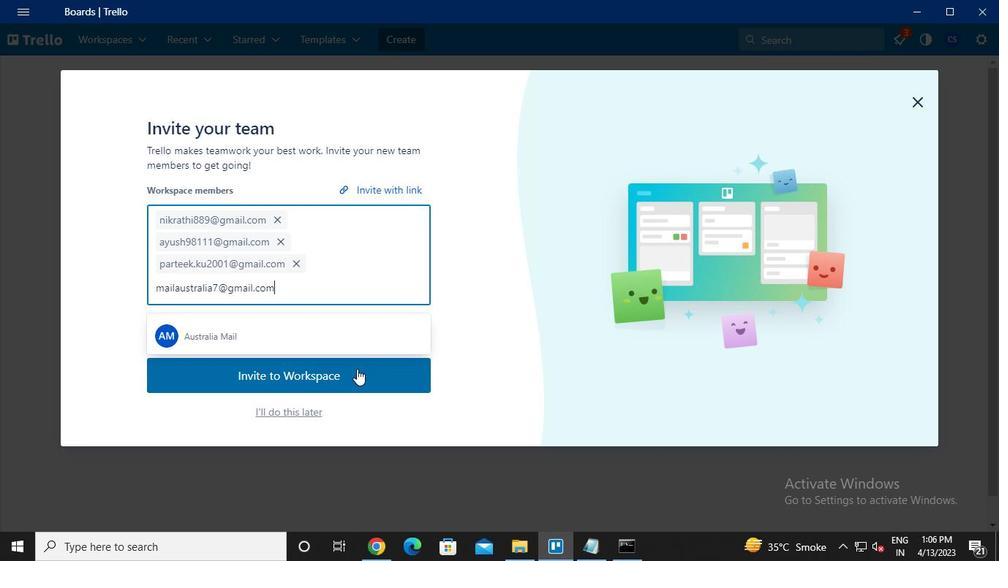 
Action: Keyboard g
Screenshot: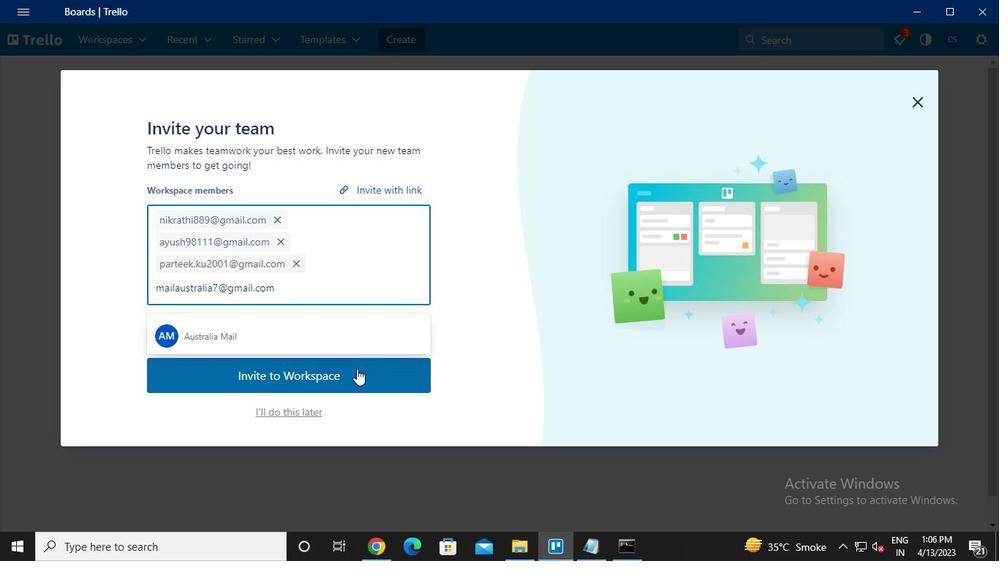 
Action: Keyboard m
Screenshot: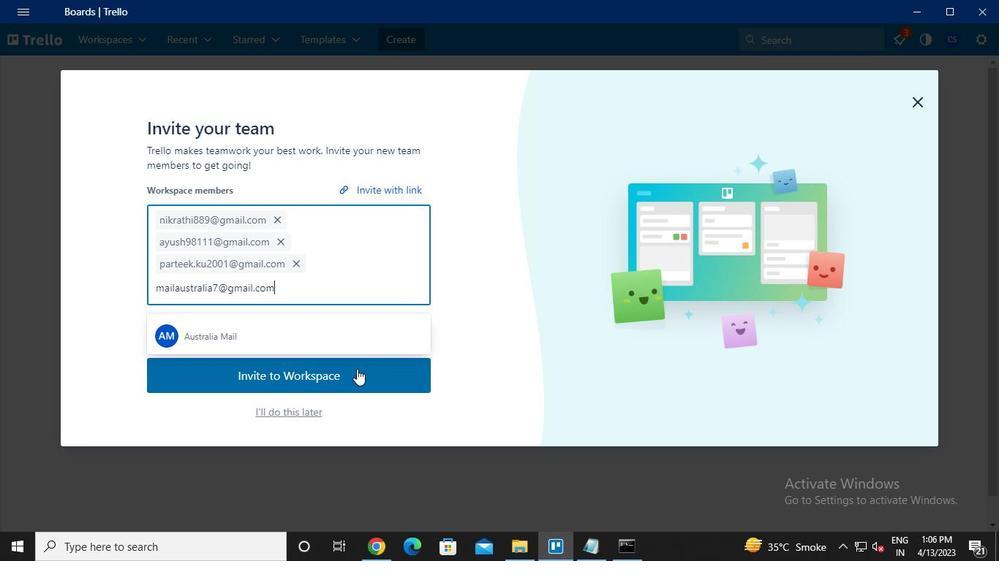 
Action: Keyboard a
Screenshot: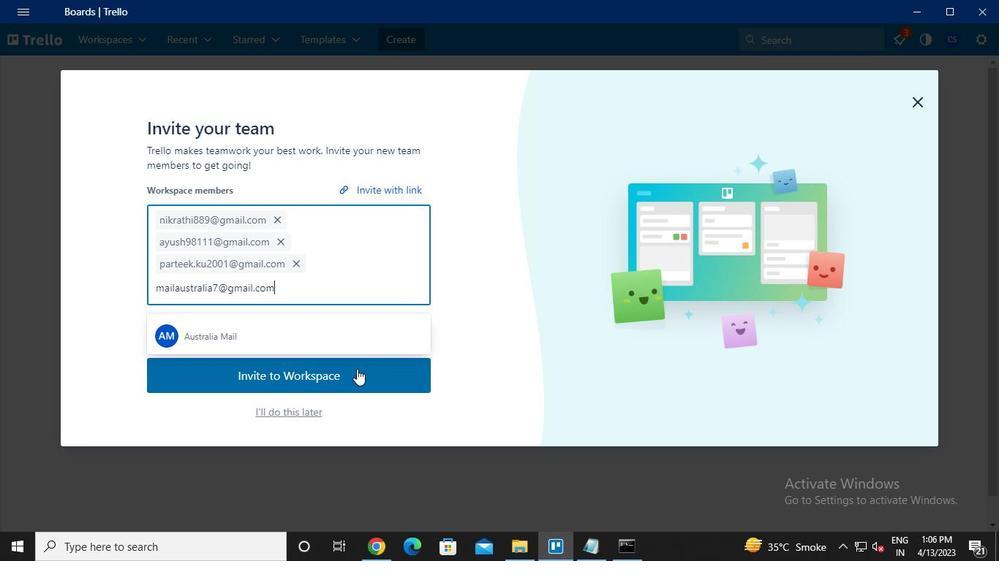 
Action: Keyboard i
Screenshot: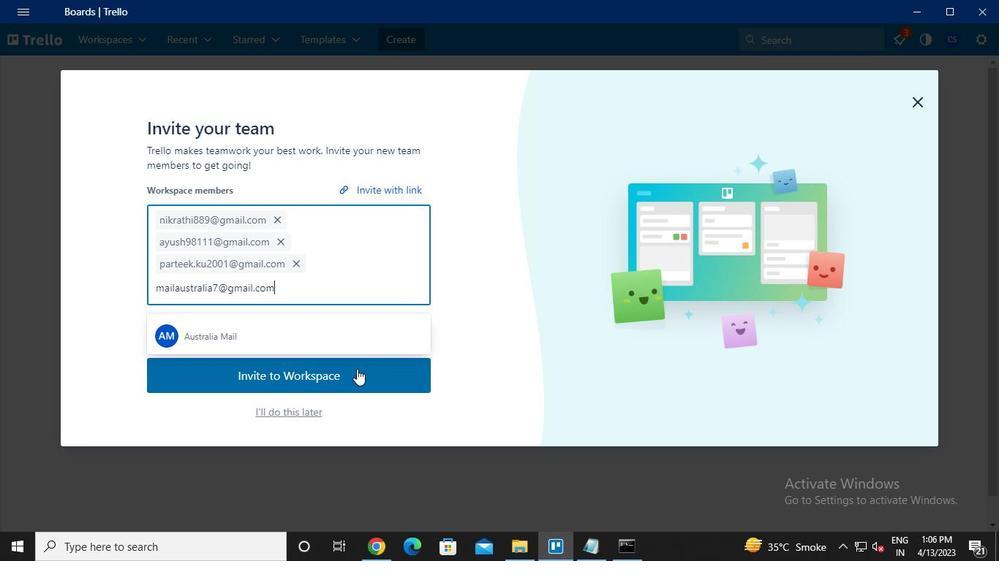 
Action: Keyboard l
Screenshot: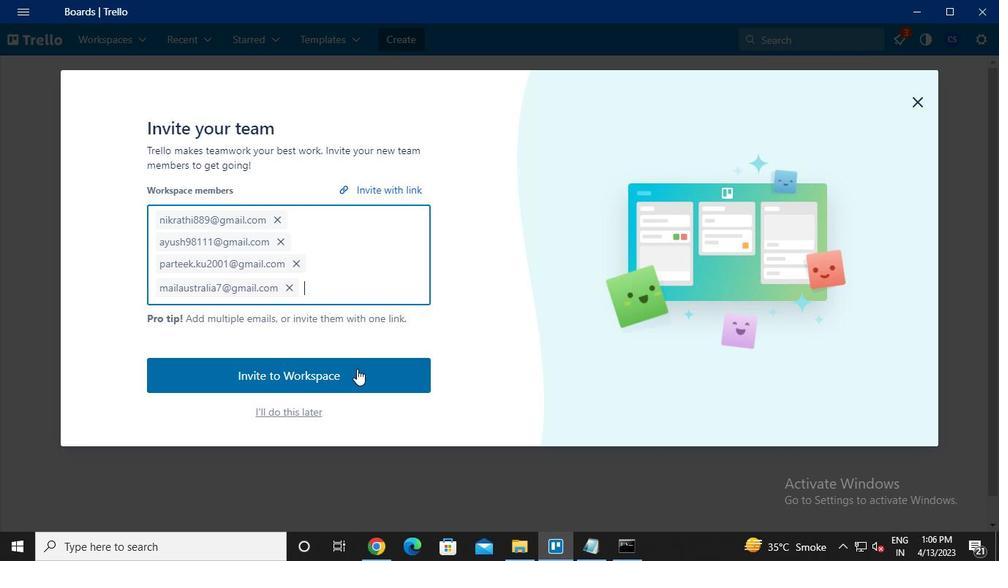 
Action: Keyboard .
Screenshot: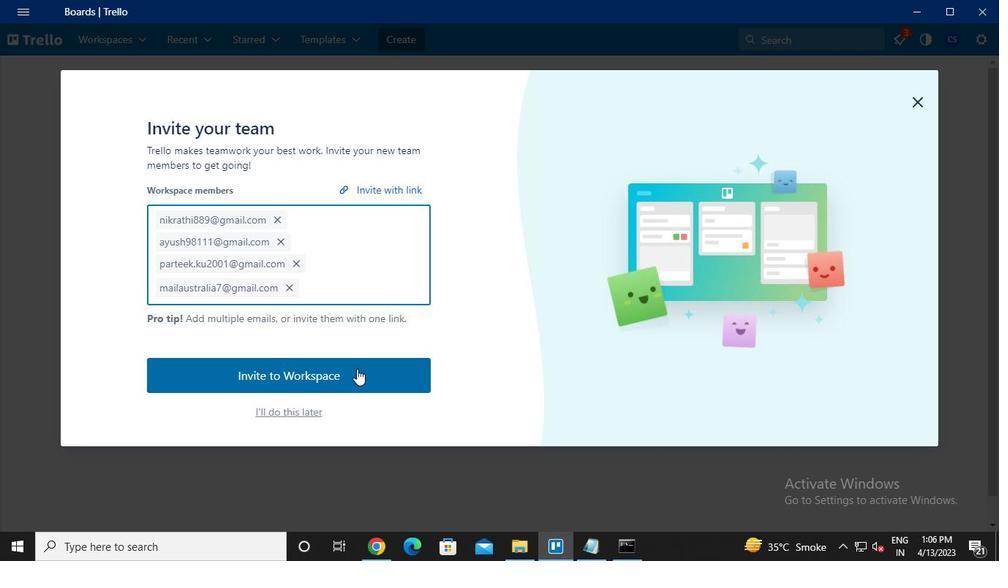 
Action: Keyboard c
Screenshot: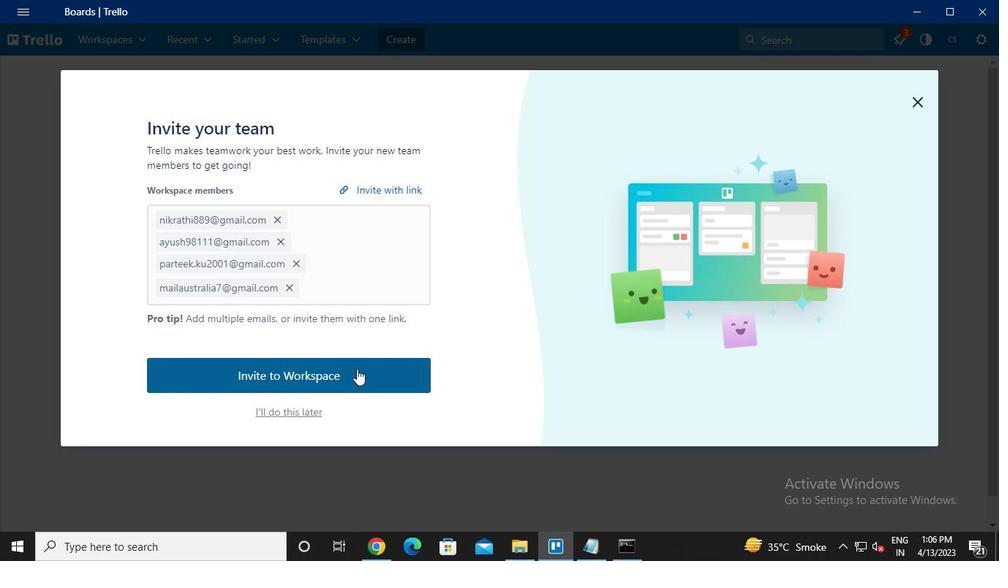 
Action: Keyboard o
Screenshot: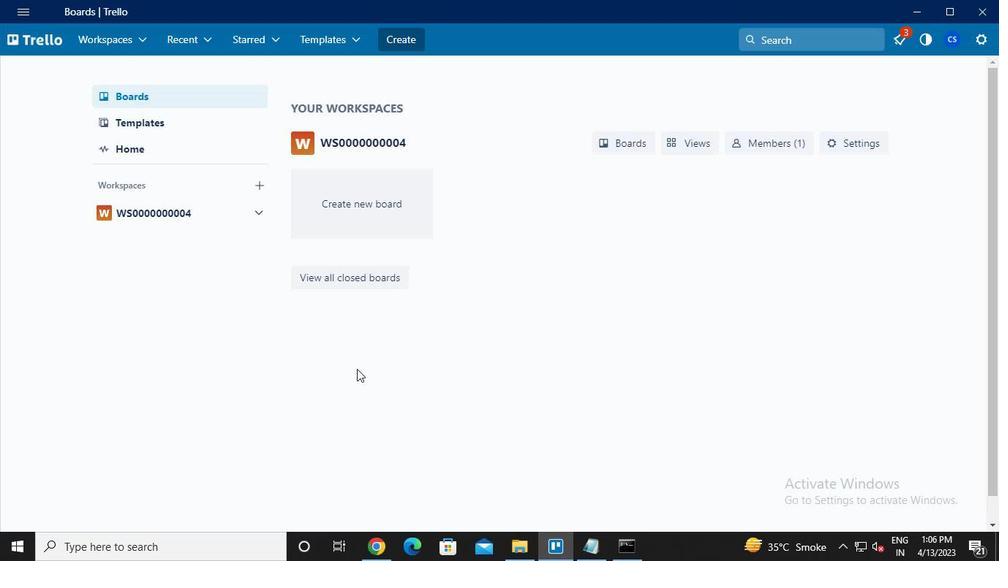 
Action: Keyboard m
Screenshot: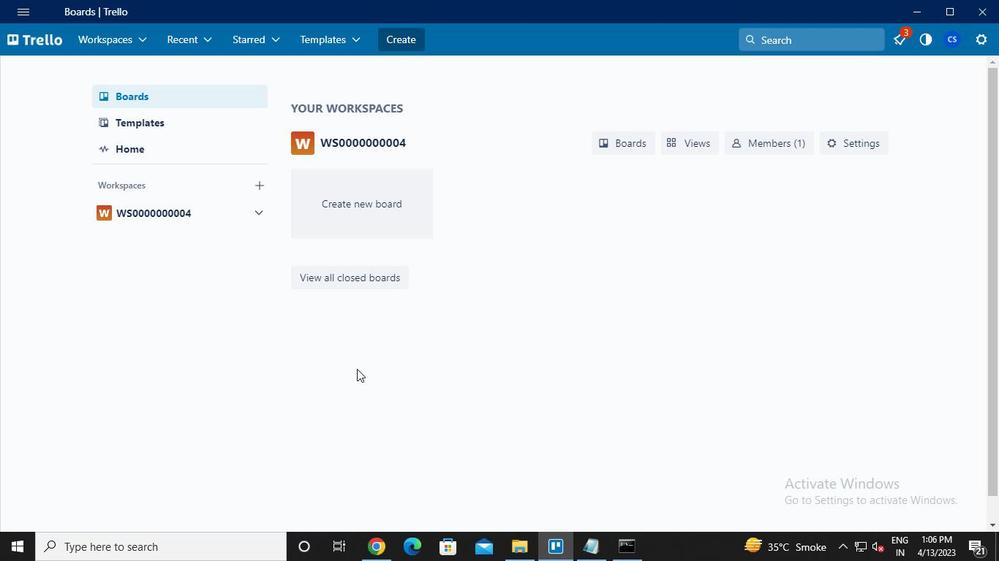 
Action: Keyboard Key.enter
Screenshot: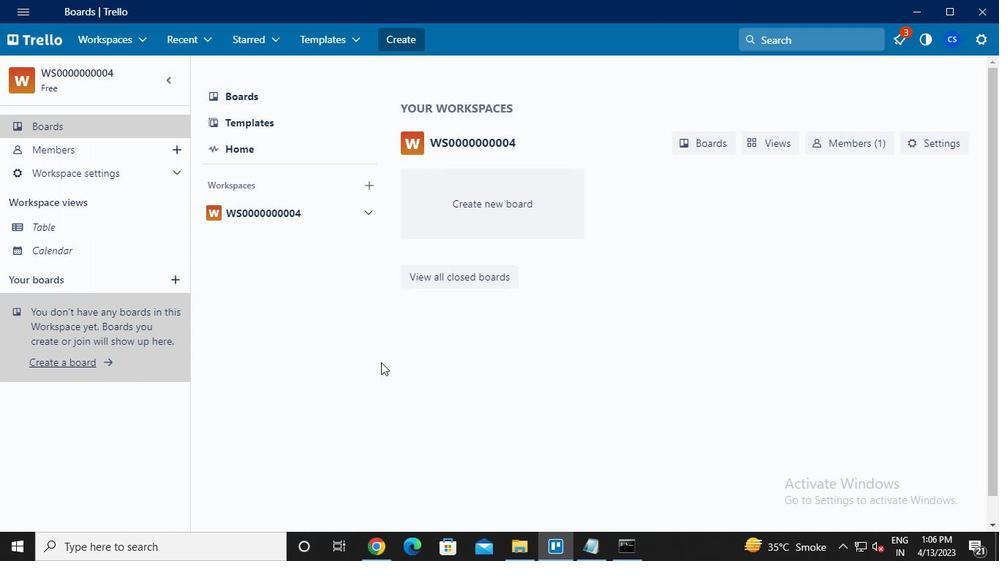 
Action: Mouse moved to (690, 213)
Screenshot: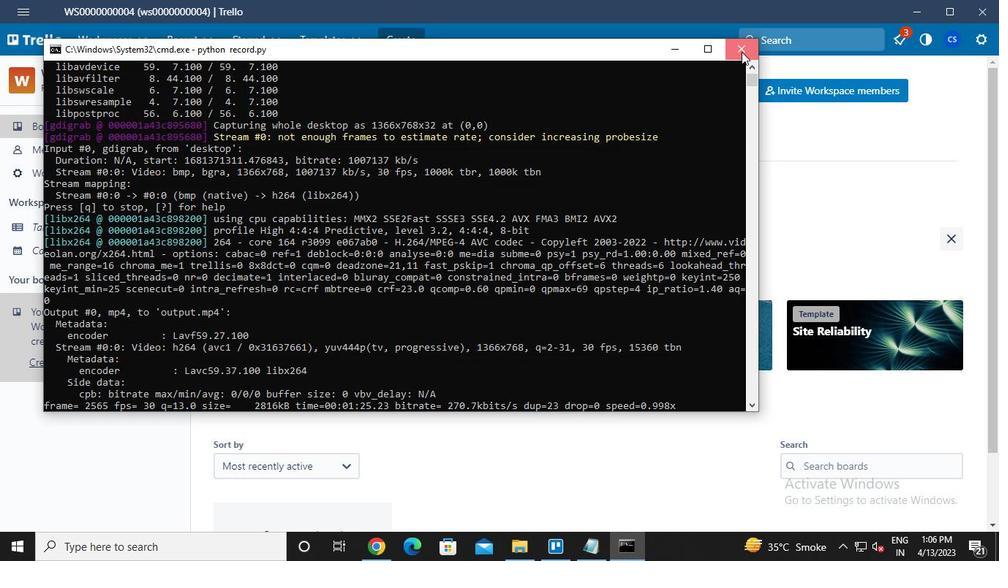 
Action: Mouse pressed left at (690, 213)
Screenshot: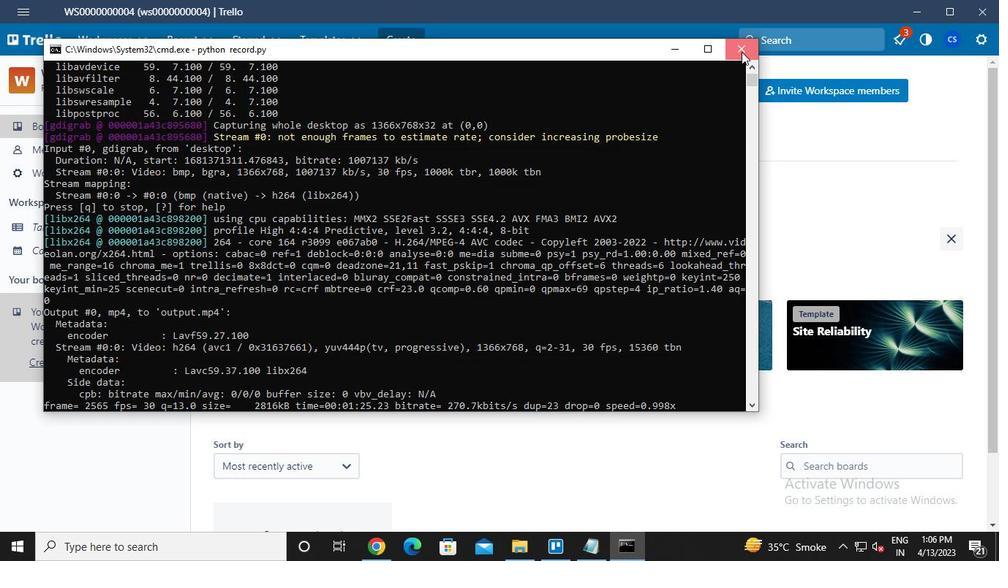 
Action: Mouse moved to (628, 544)
Screenshot: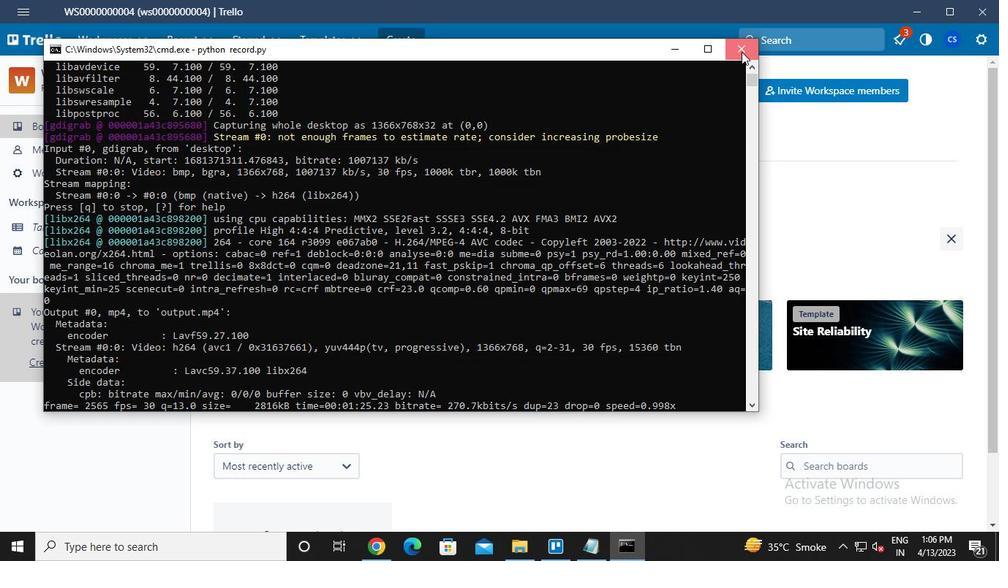 
Action: Mouse pressed left at (628, 544)
Screenshot: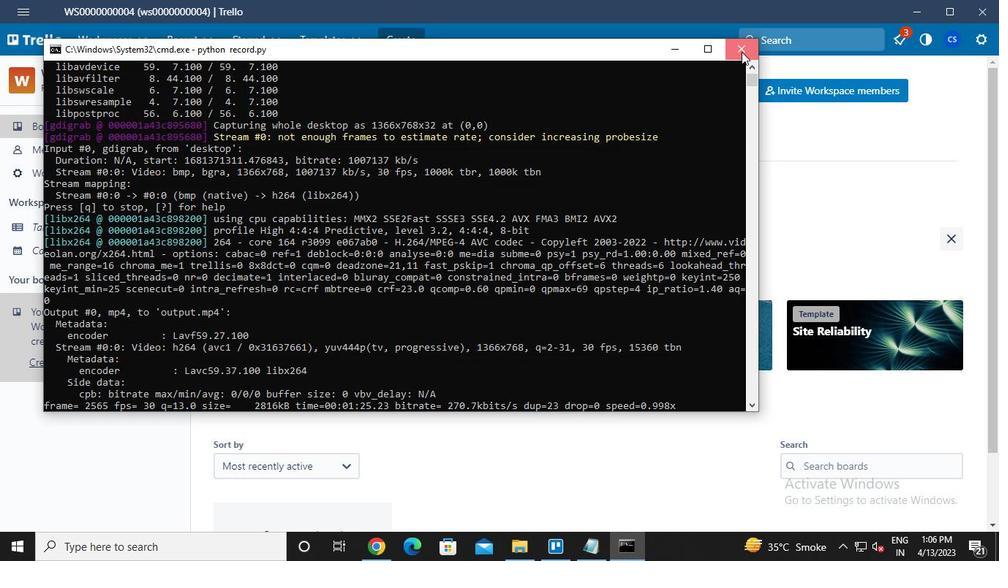 
Action: Mouse moved to (826, 131)
Screenshot: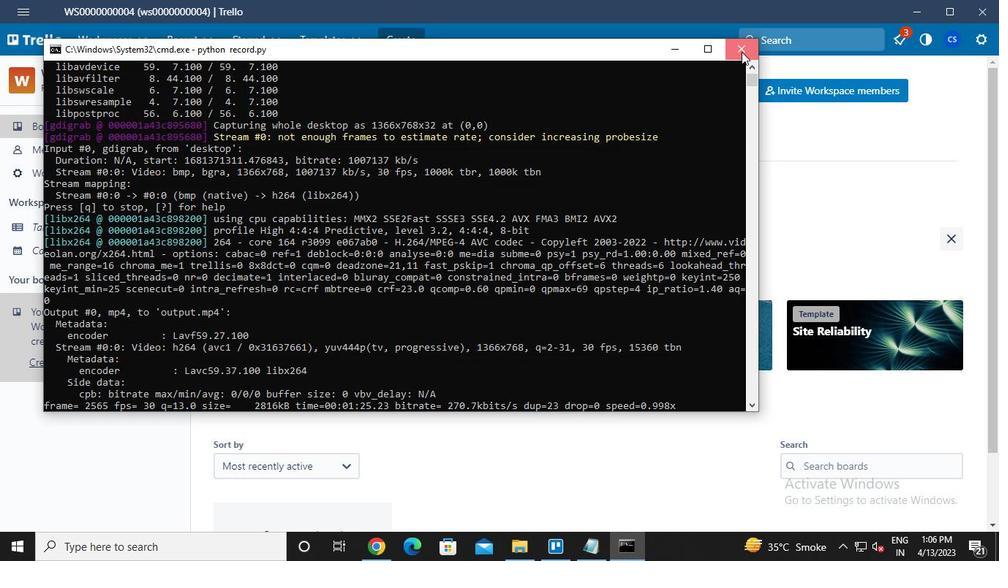 
Action: Mouse pressed left at (826, 131)
Screenshot: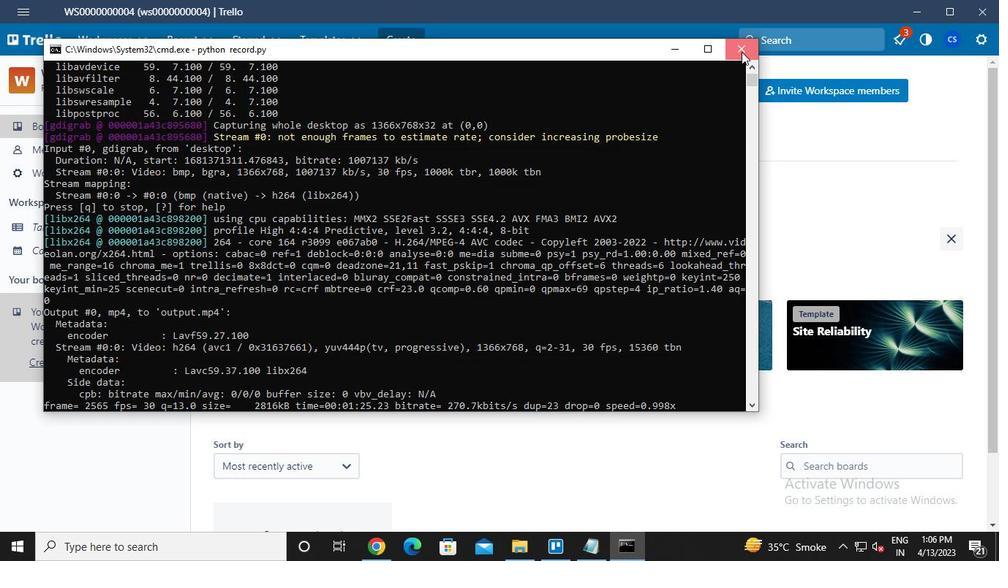 
Action: Mouse moved to (557, 560)
Screenshot: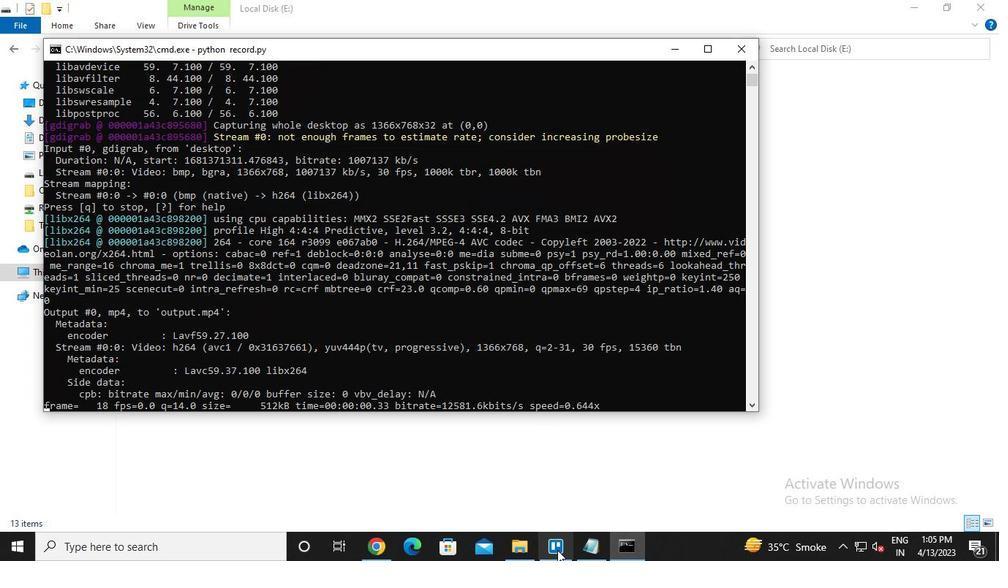 
Action: Mouse pressed left at (557, 560)
Screenshot: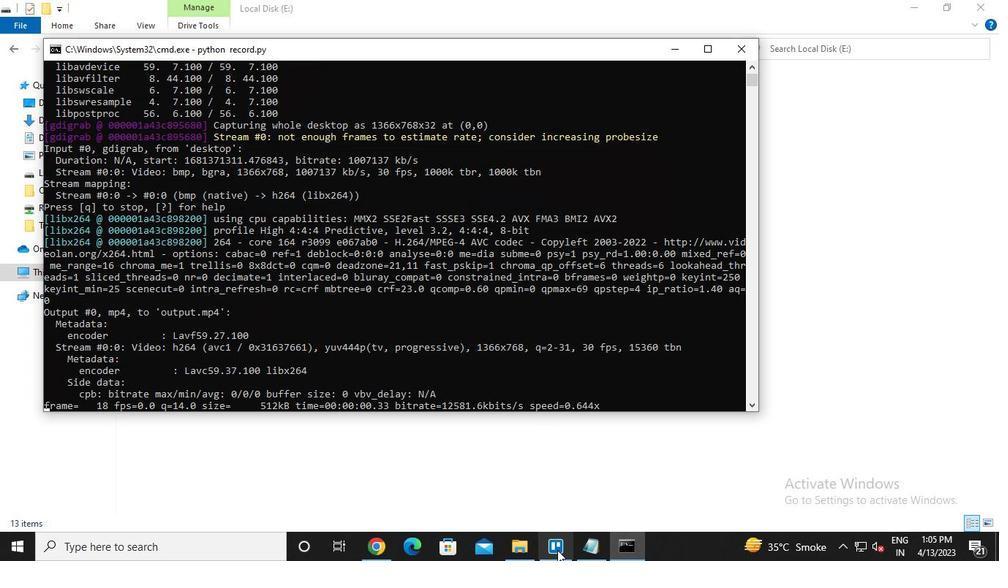 
Action: Mouse moved to (122, 38)
Screenshot: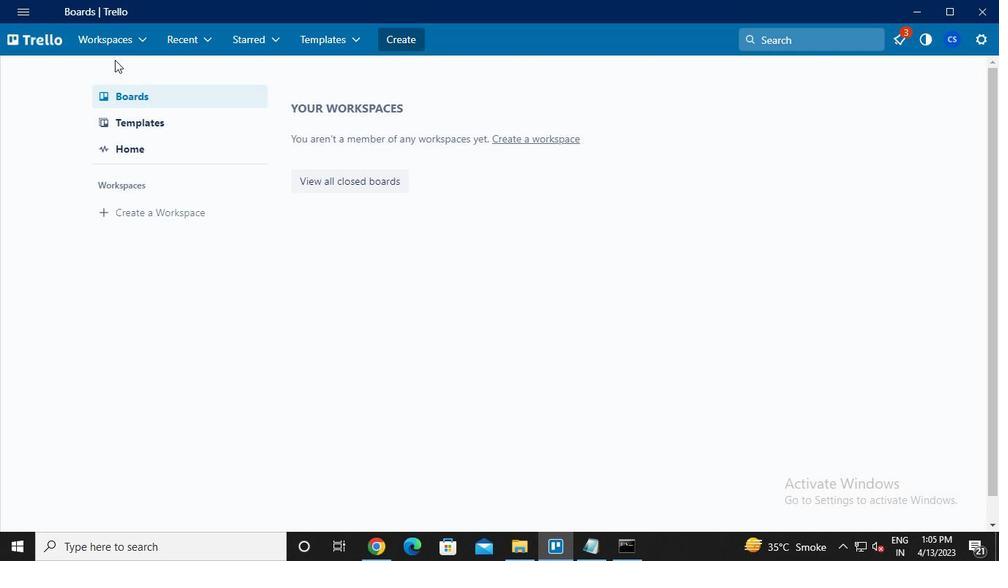 
Action: Mouse pressed left at (122, 38)
Screenshot: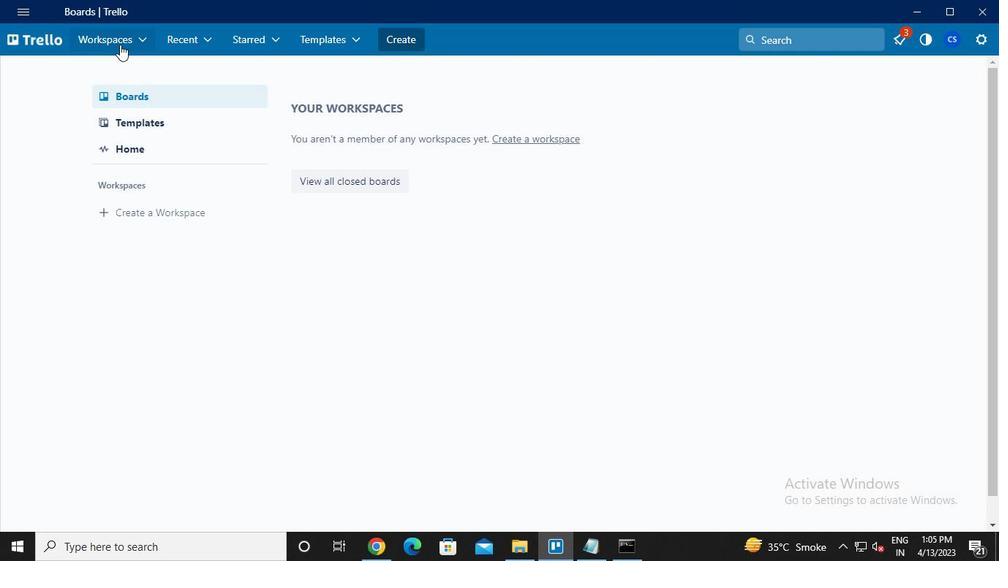 
Action: Mouse moved to (136, 76)
Screenshot: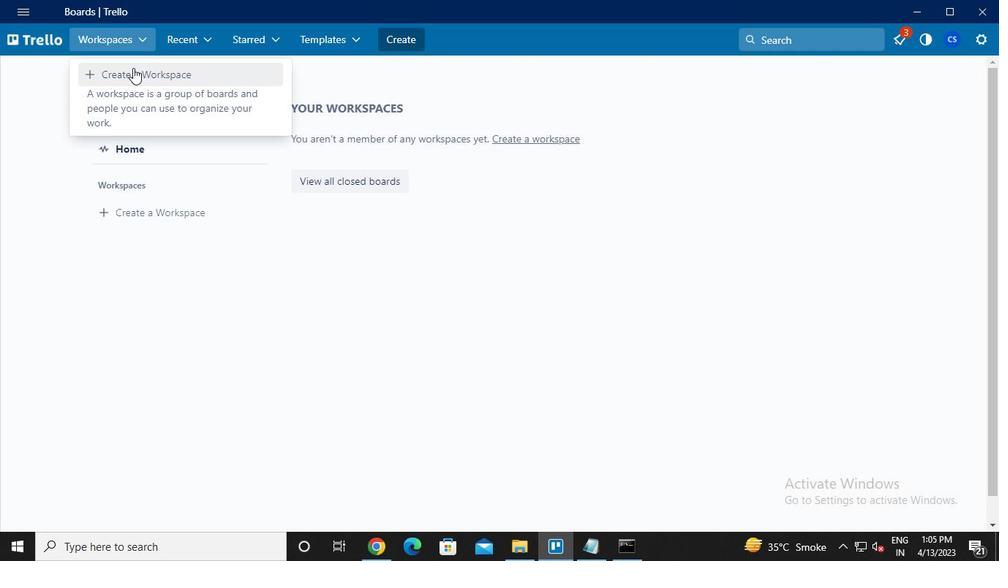 
Action: Mouse pressed left at (136, 76)
Screenshot: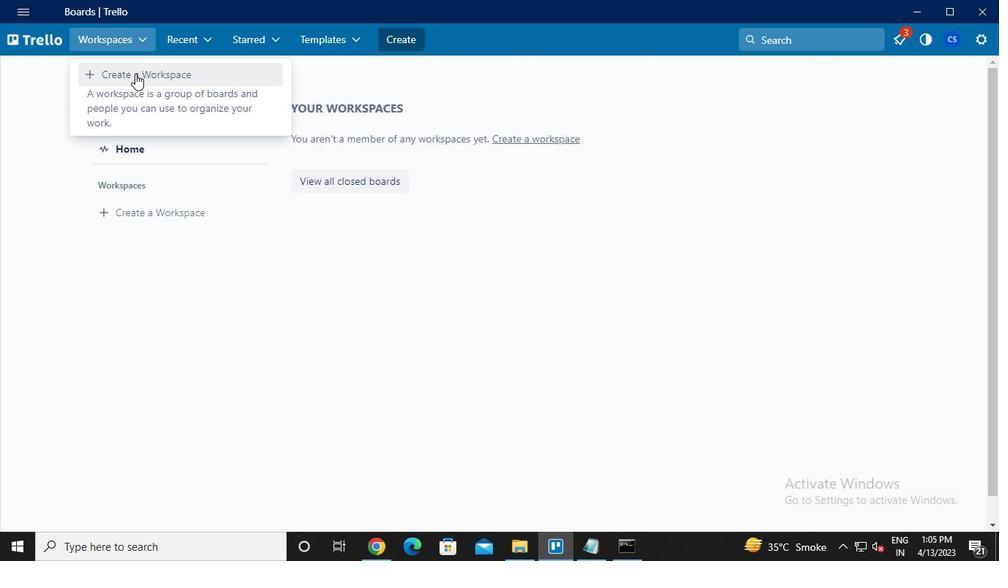 
Action: Mouse moved to (237, 166)
Screenshot: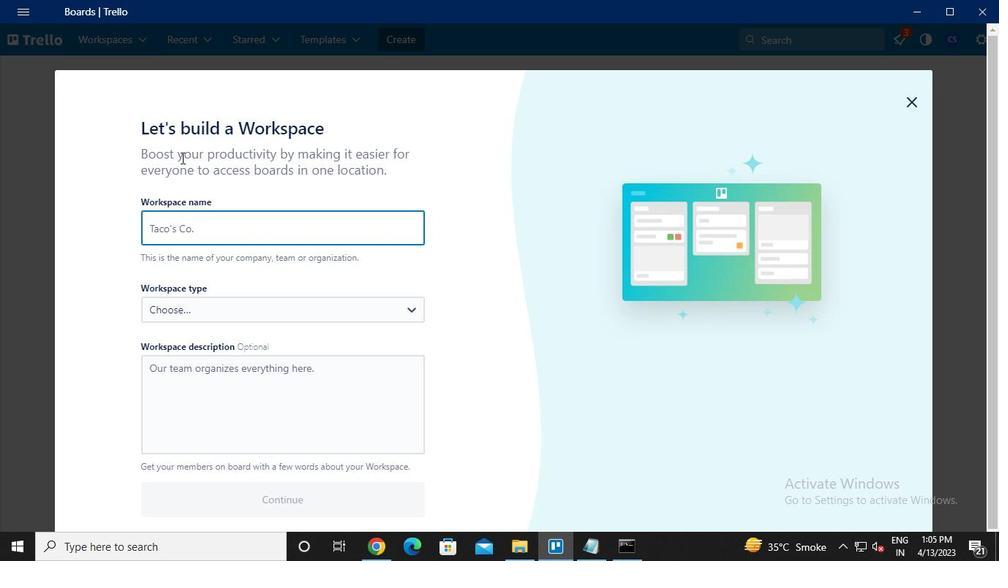 
Action: Keyboard Key.caps_lock
Screenshot: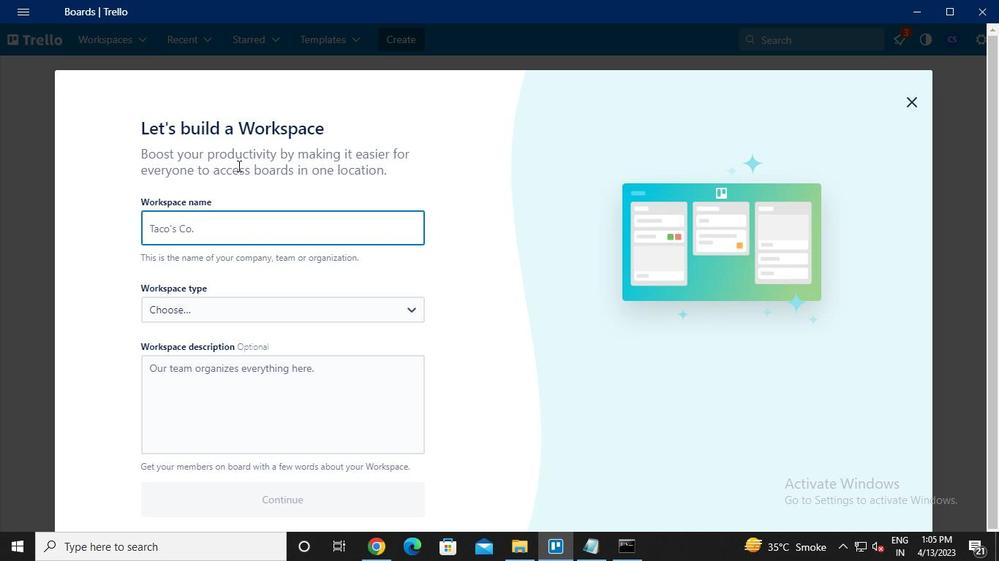 
Action: Keyboard w
Screenshot: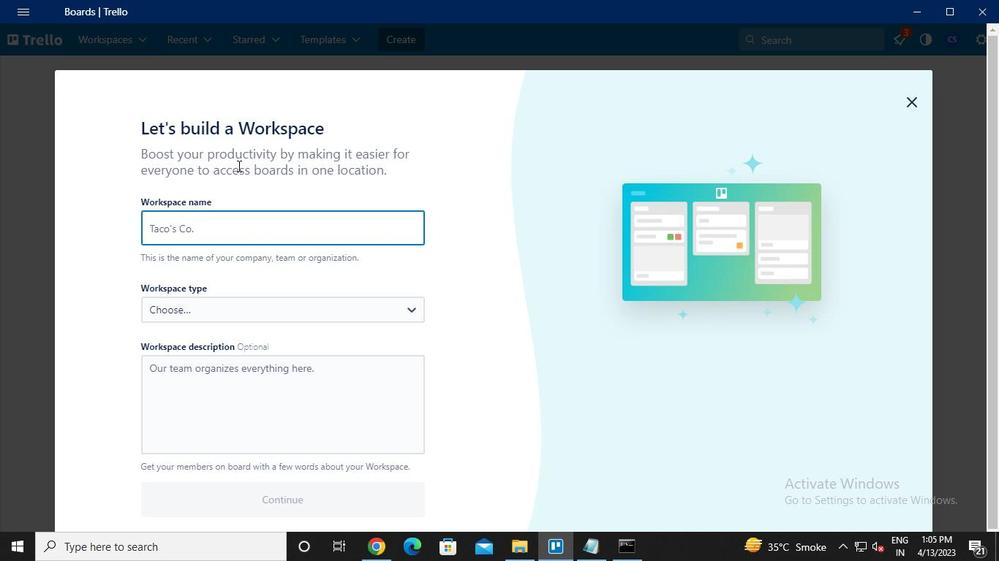 
Action: Keyboard s
Screenshot: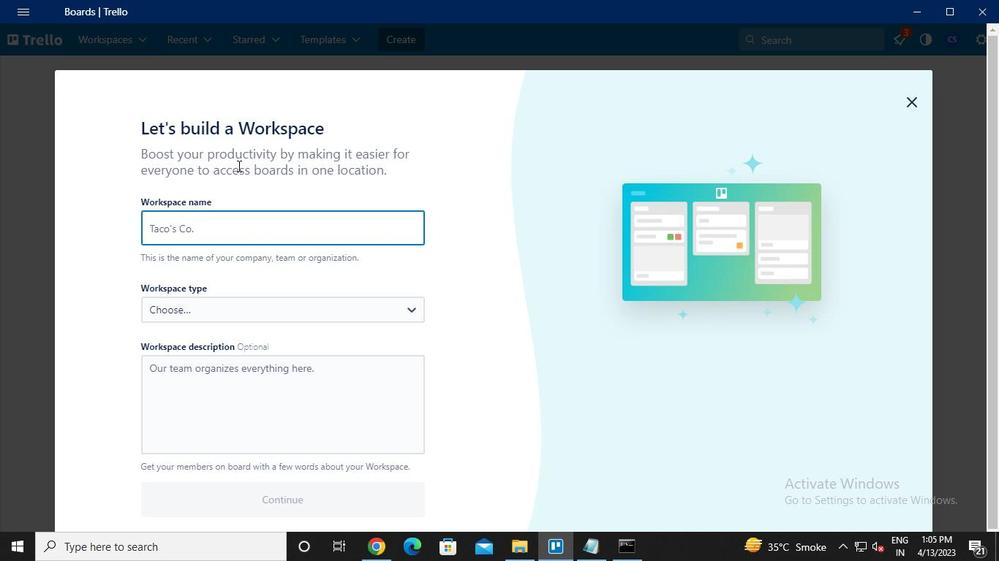 
Action: Keyboard <96>
Screenshot: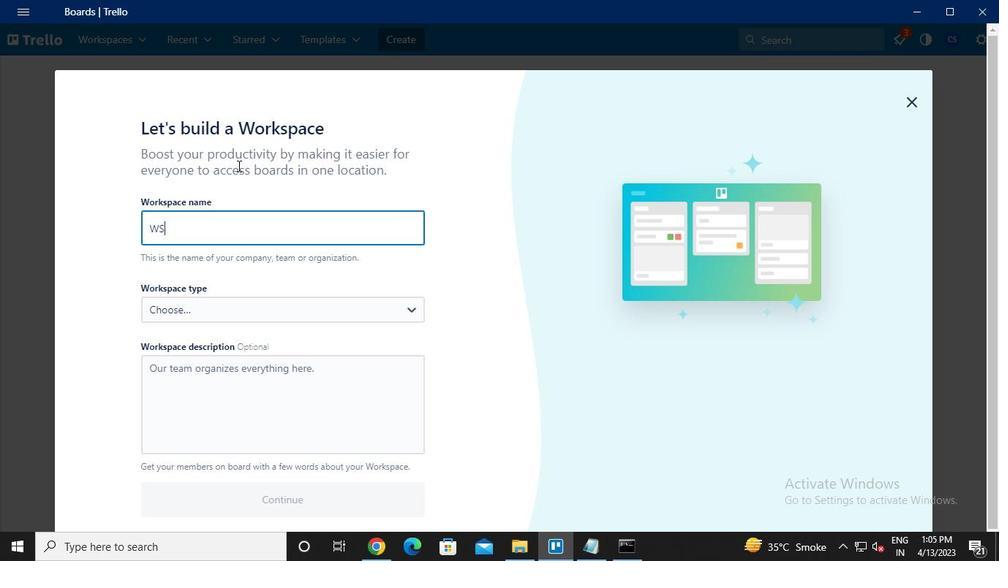 
Action: Mouse moved to (288, 147)
Screenshot: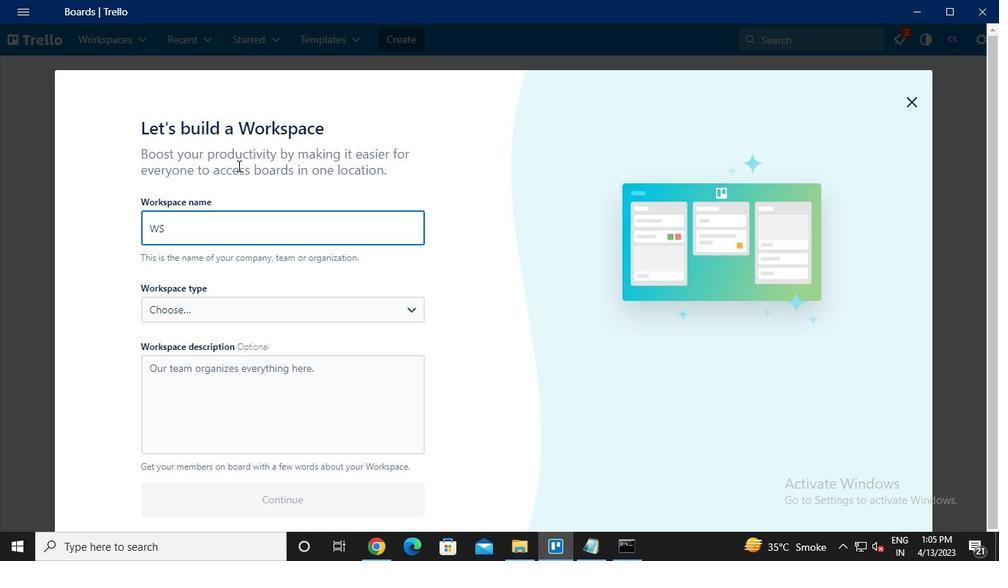 
Action: Keyboard <96>
Screenshot: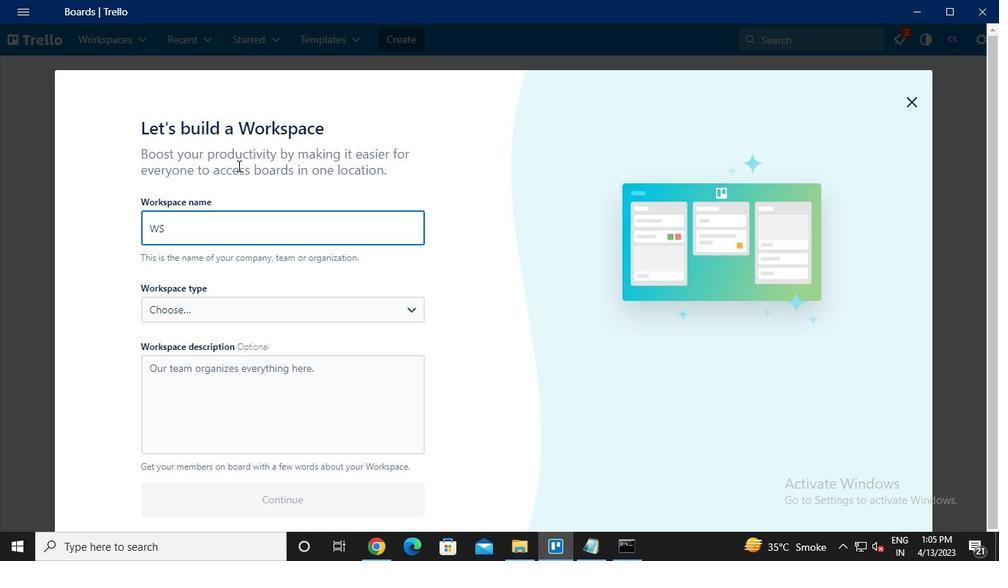 
Action: Mouse moved to (289, 147)
Screenshot: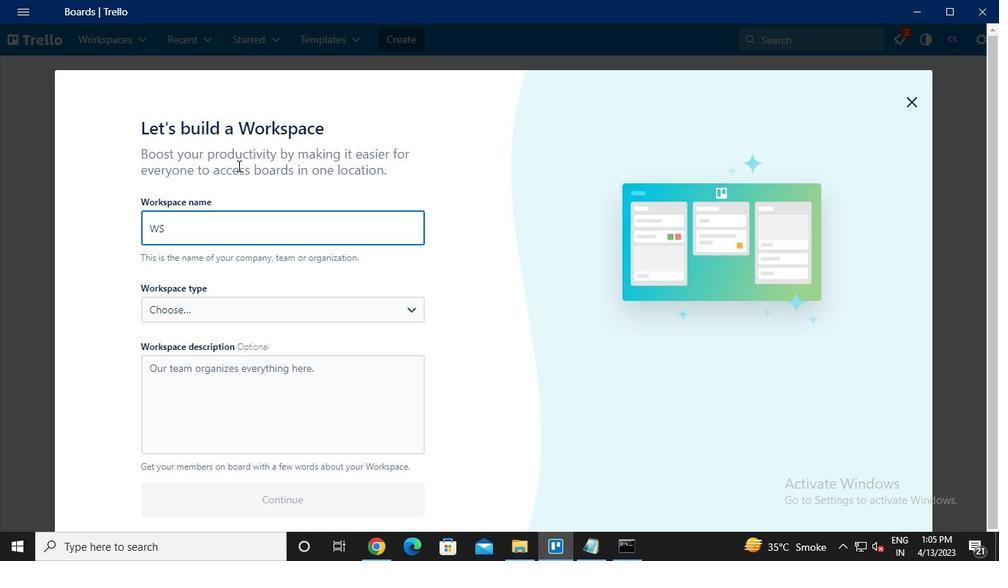 
Action: Keyboard <96>
Screenshot: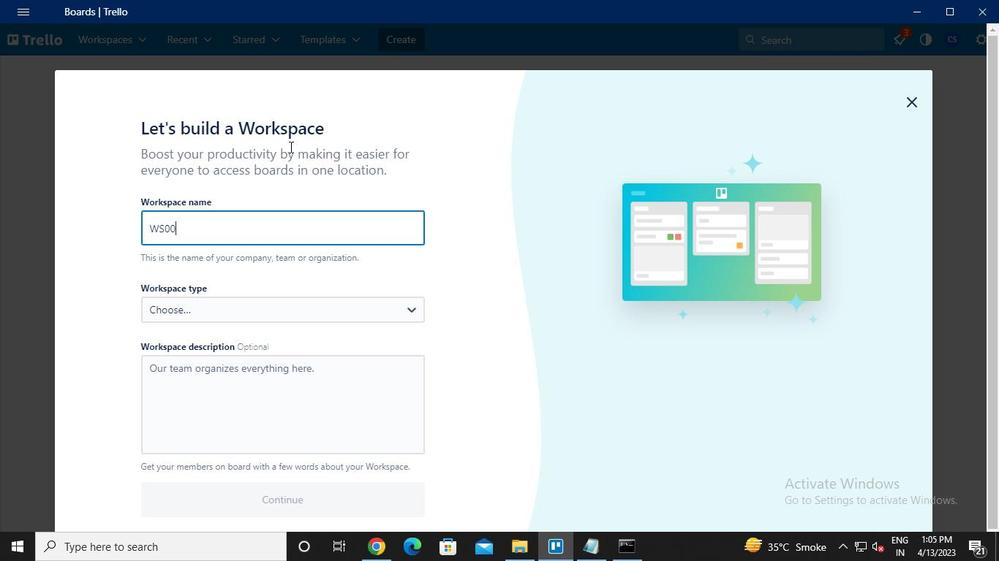 
Action: Keyboard <96>
Screenshot: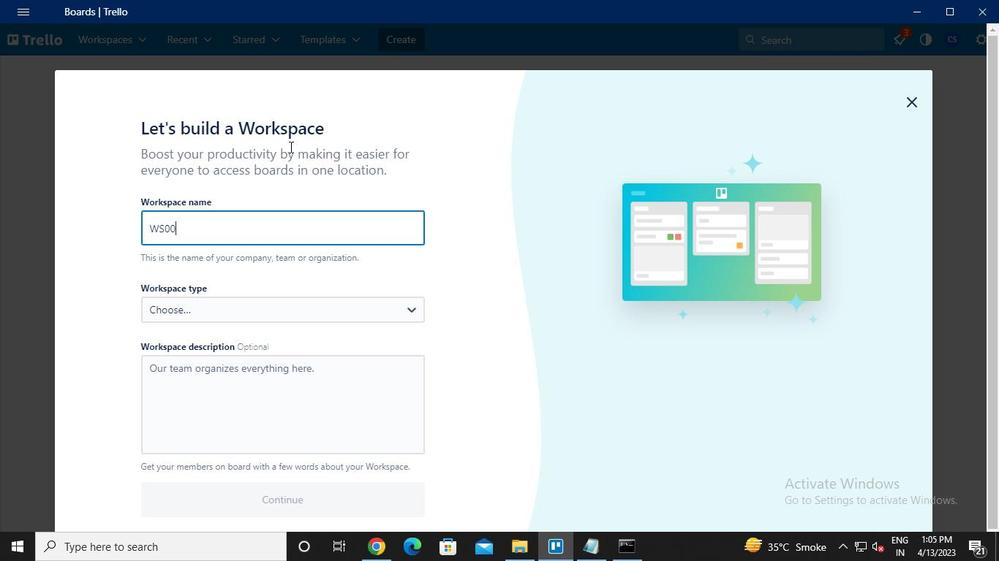 
Action: Keyboard <96>
Screenshot: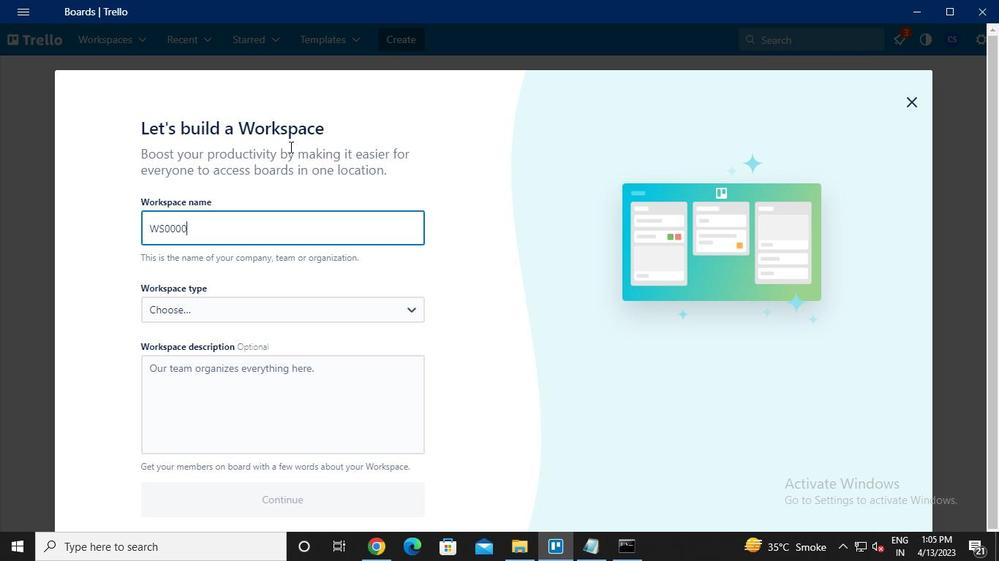 
Action: Keyboard <96>
Screenshot: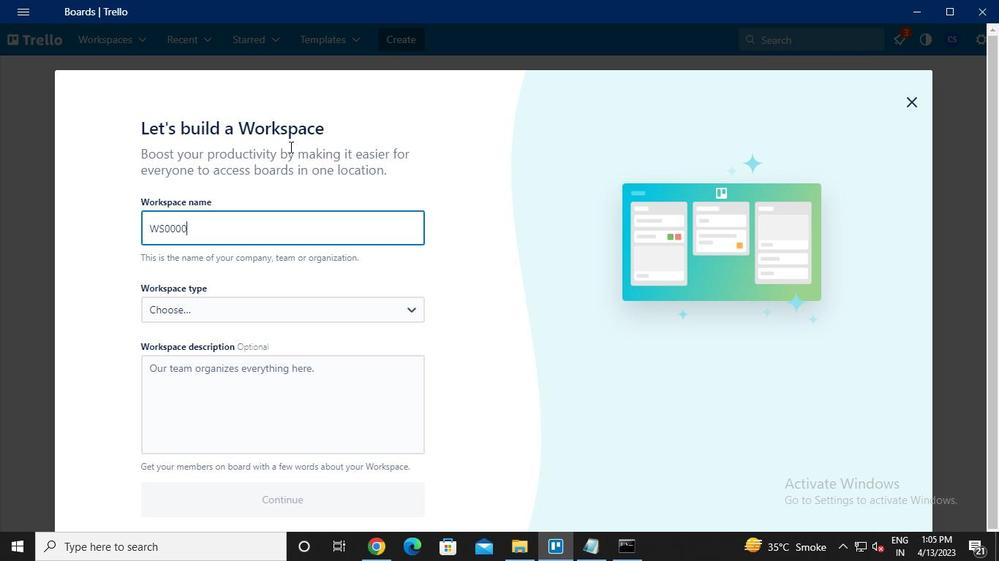 
Action: Keyboard <96>
Screenshot: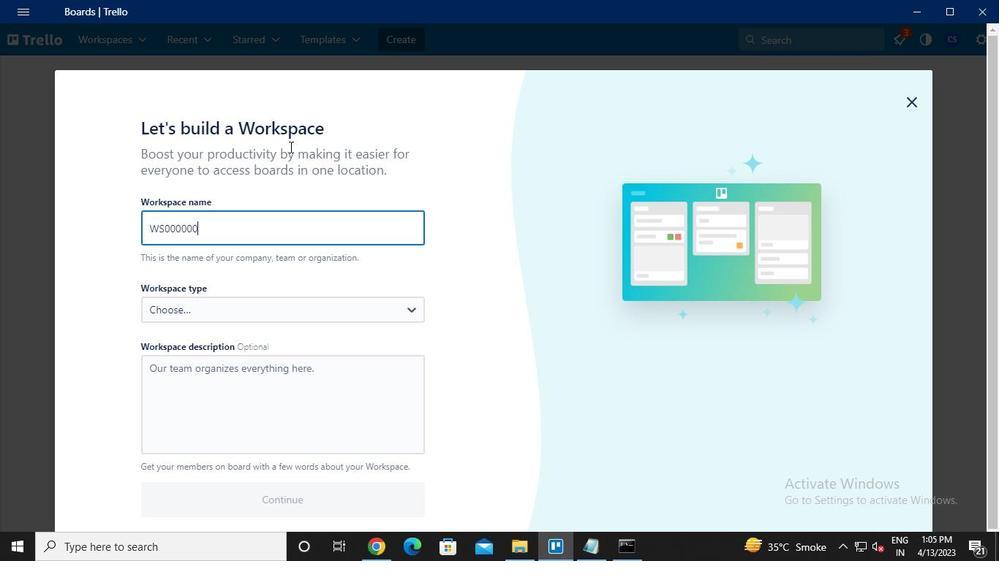 
Action: Keyboard <96>
Screenshot: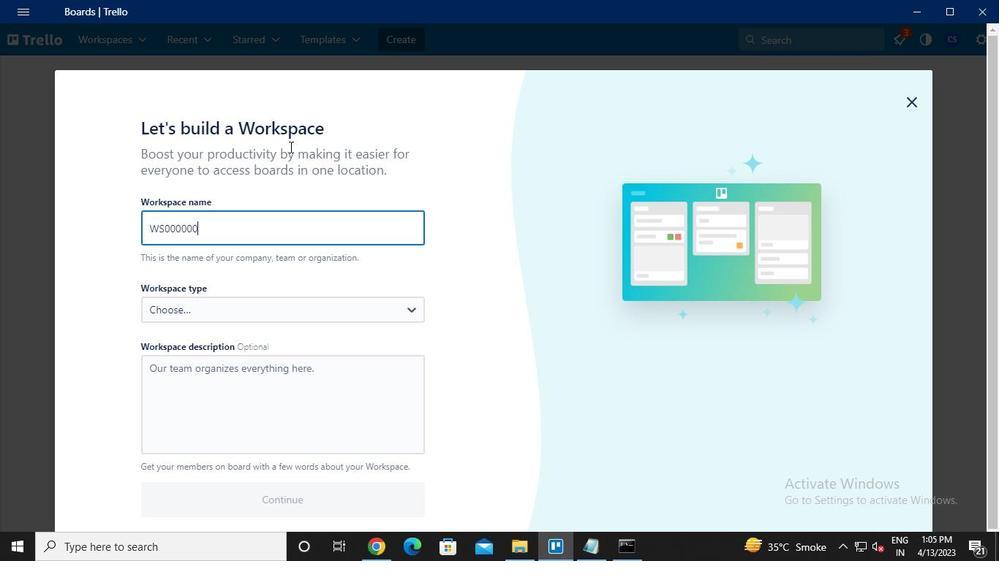 
Action: Keyboard <96>
Screenshot: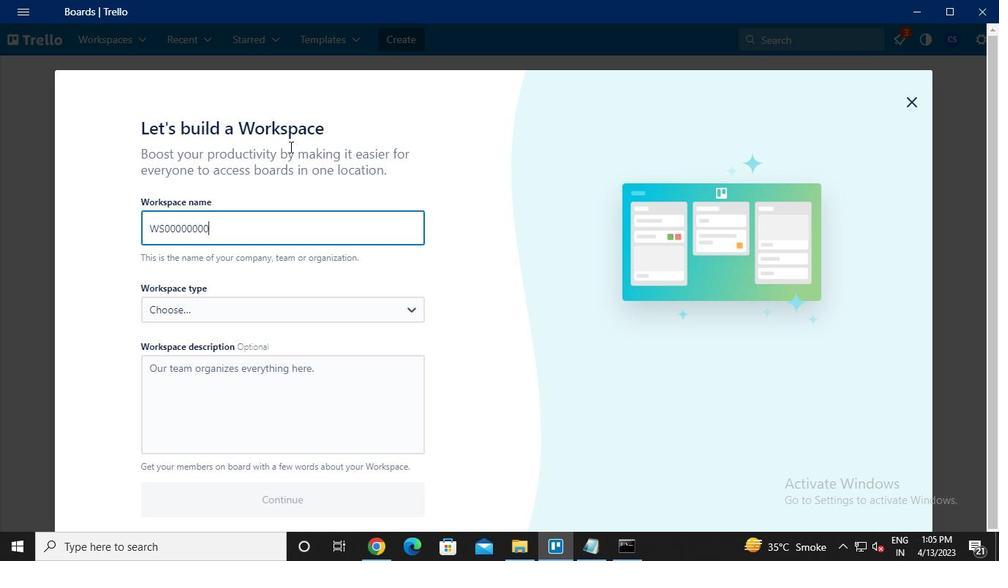 
Action: Keyboard <100>
Screenshot: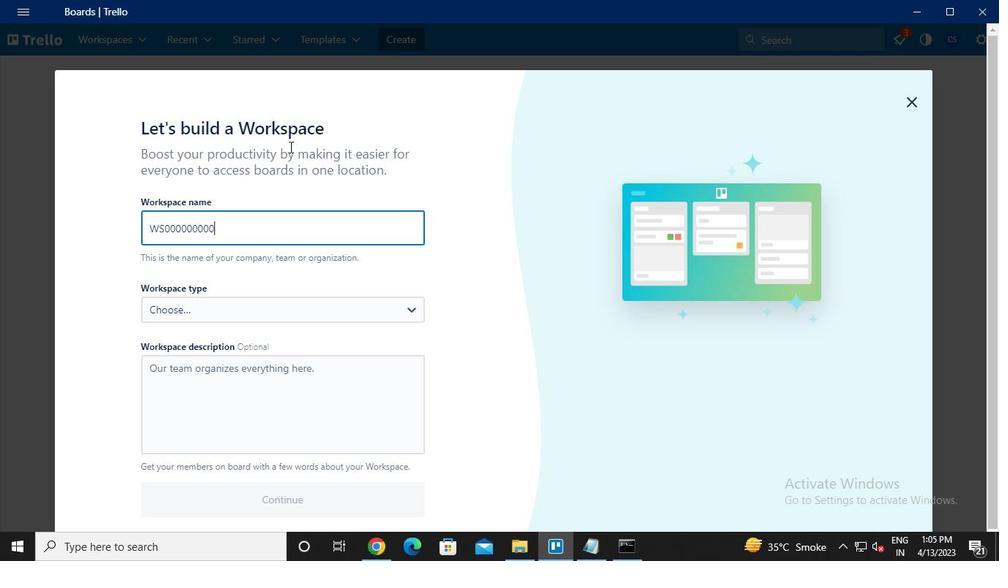 
Action: Mouse moved to (265, 379)
Screenshot: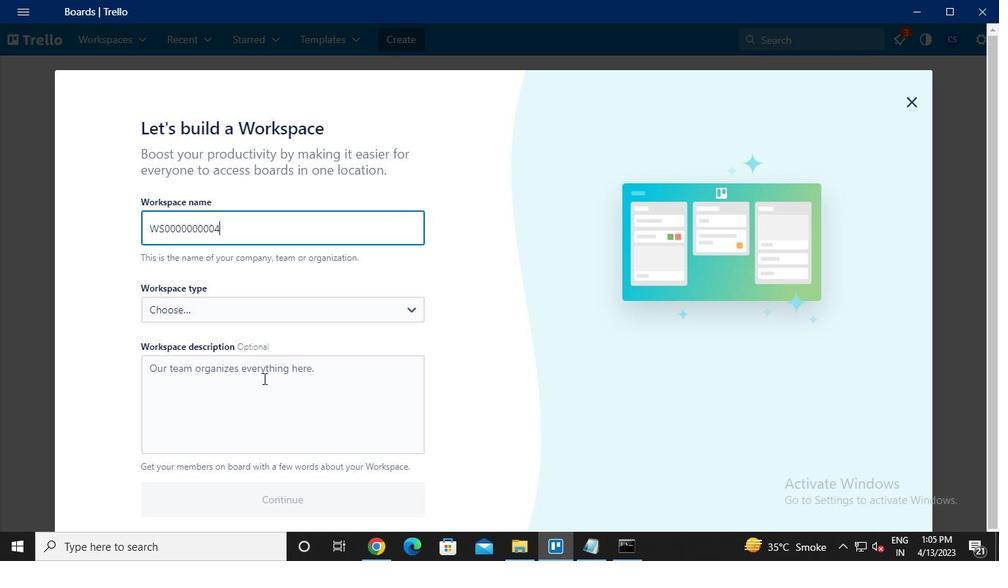 
Action: Mouse pressed left at (265, 379)
Screenshot: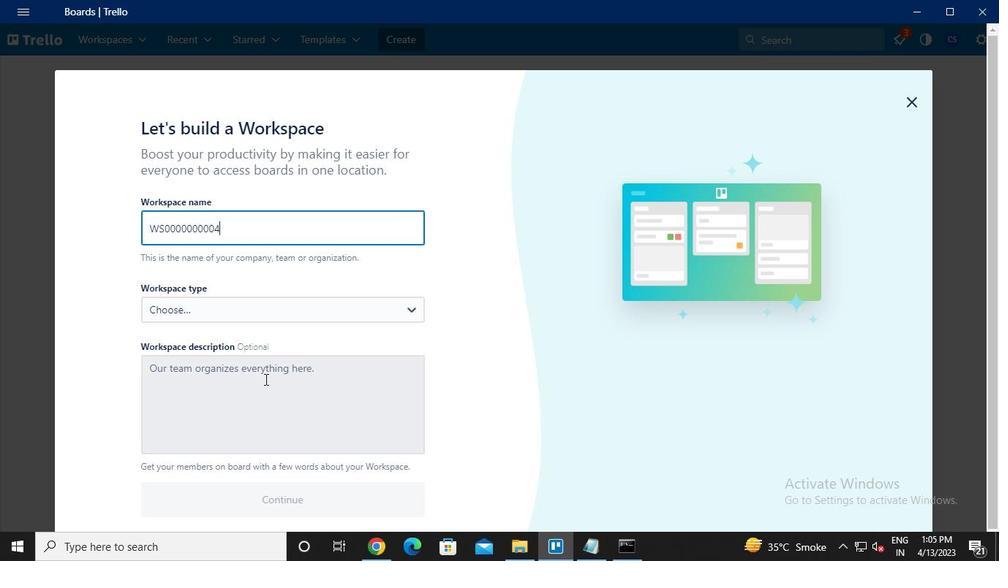 
Action: Keyboard d
Screenshot: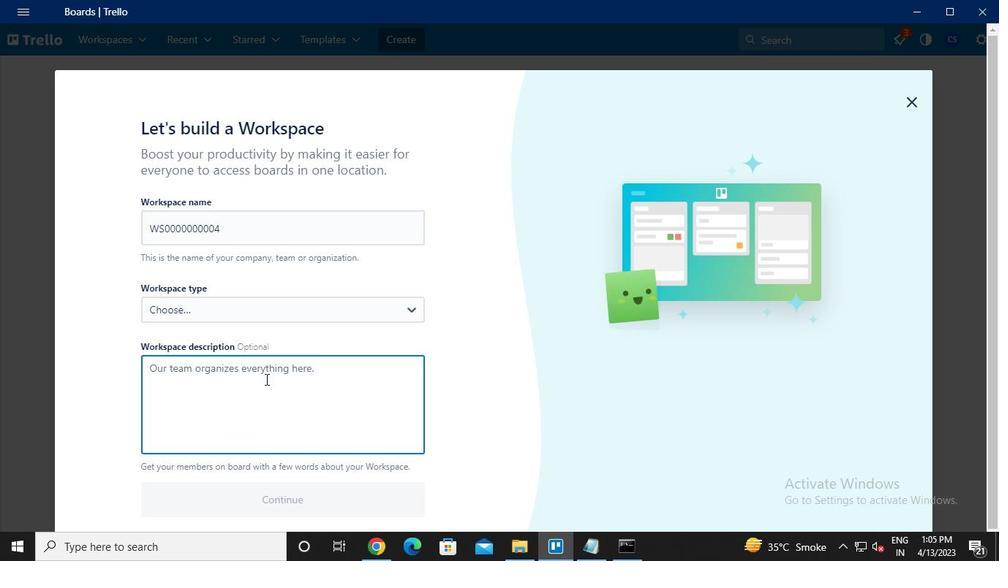 
Action: Keyboard s
Screenshot: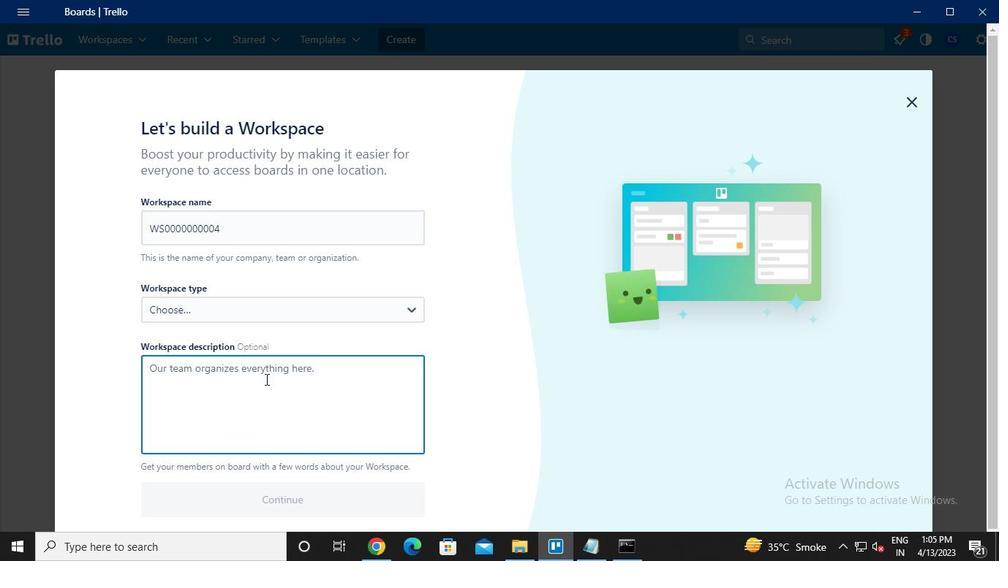 
Action: Keyboard Key.backspace
Screenshot: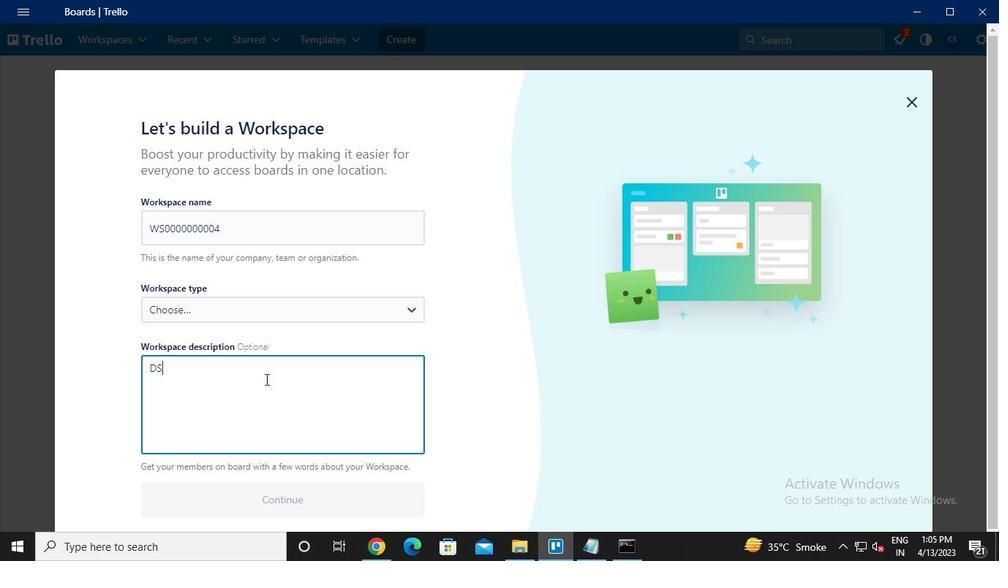 
Action: Keyboard Key.backspace
Screenshot: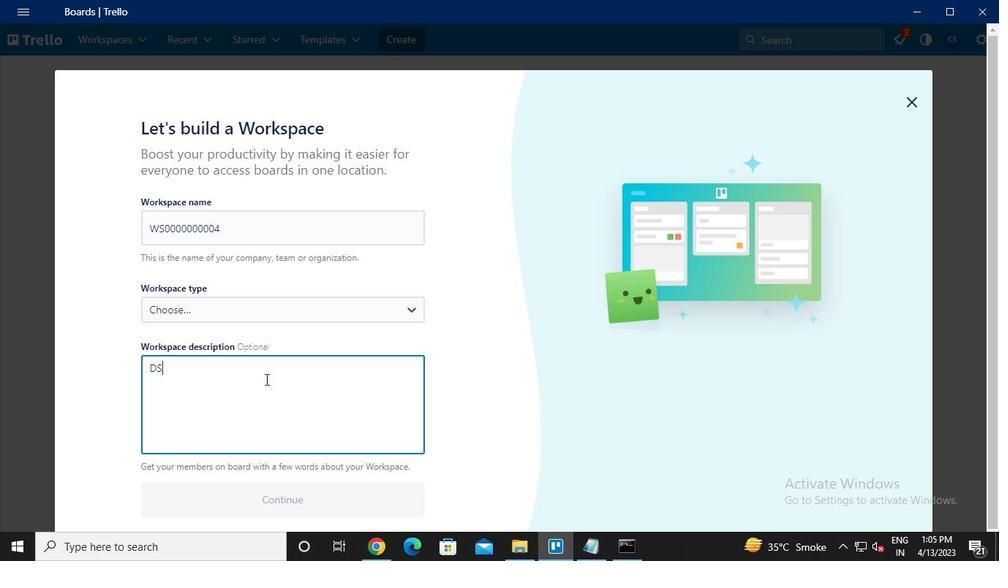 
Action: Keyboard w
Screenshot: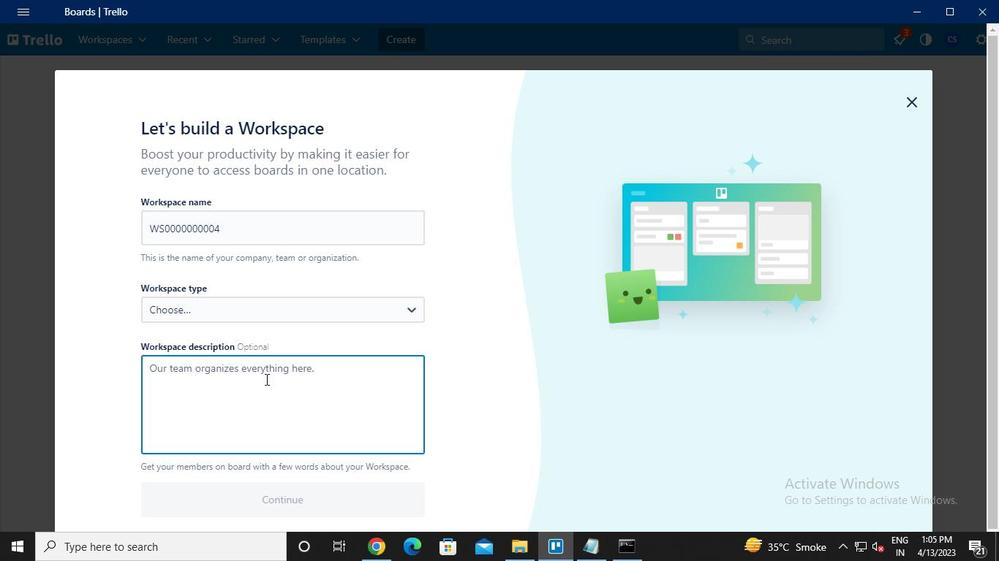 
Action: Keyboard d
Screenshot: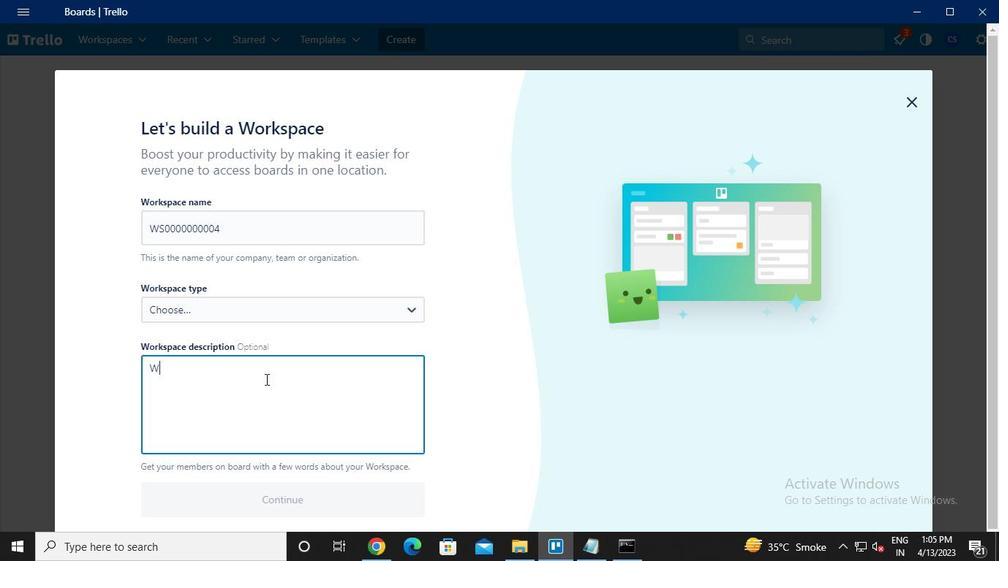 
Action: Keyboard <96>
Screenshot: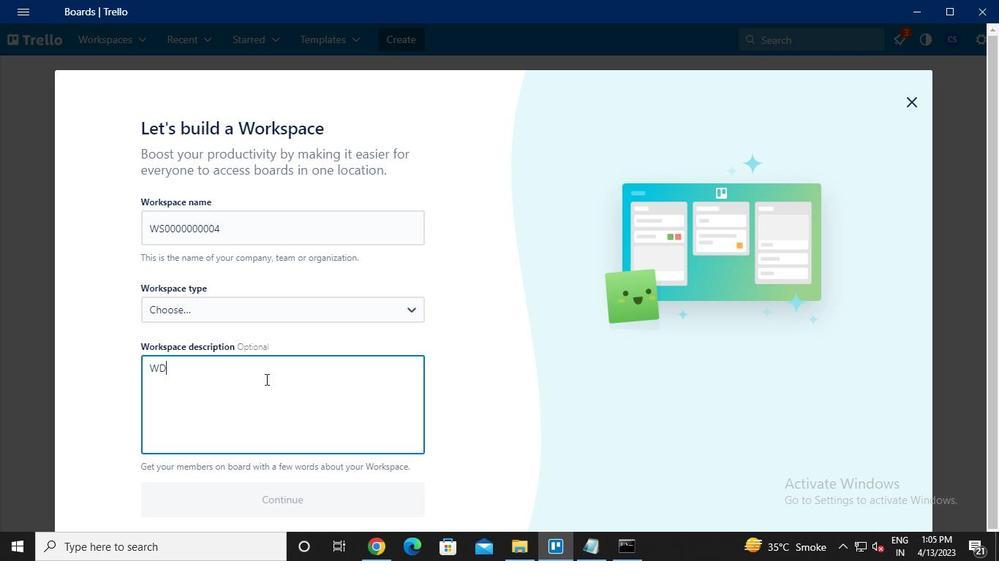 
Action: Keyboard <96>
Screenshot: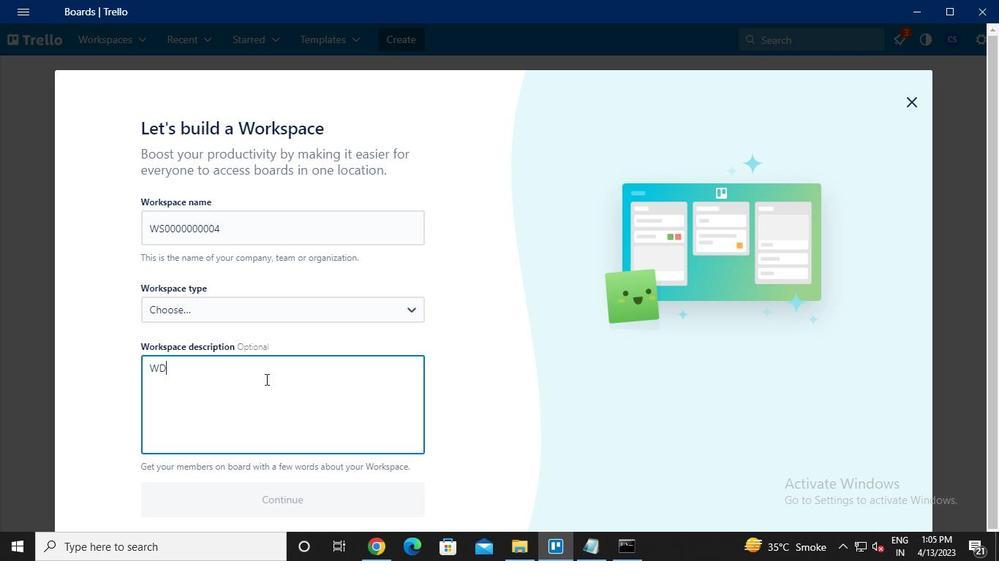 
Action: Keyboard <96>
Screenshot: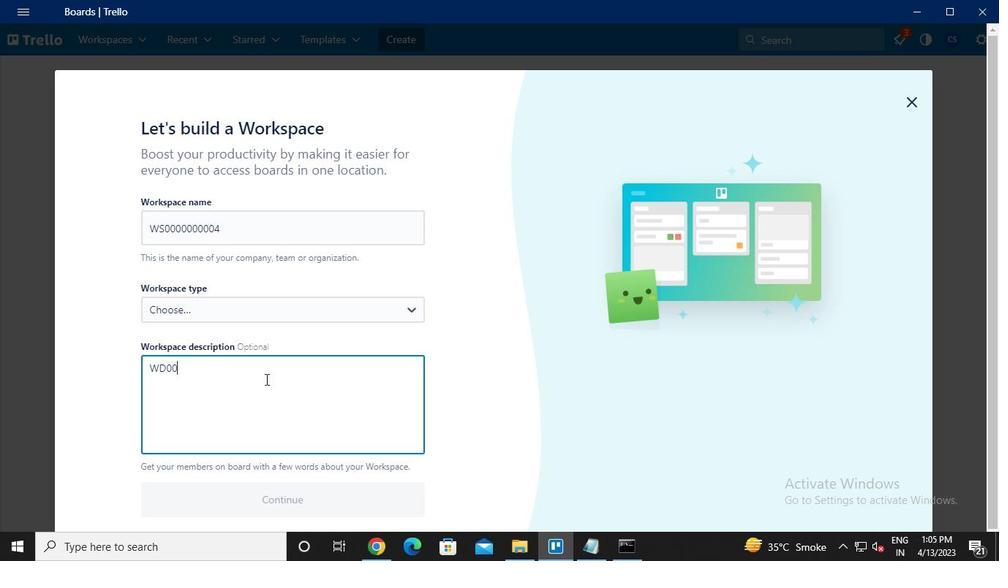 
Action: Keyboard <96>
Screenshot: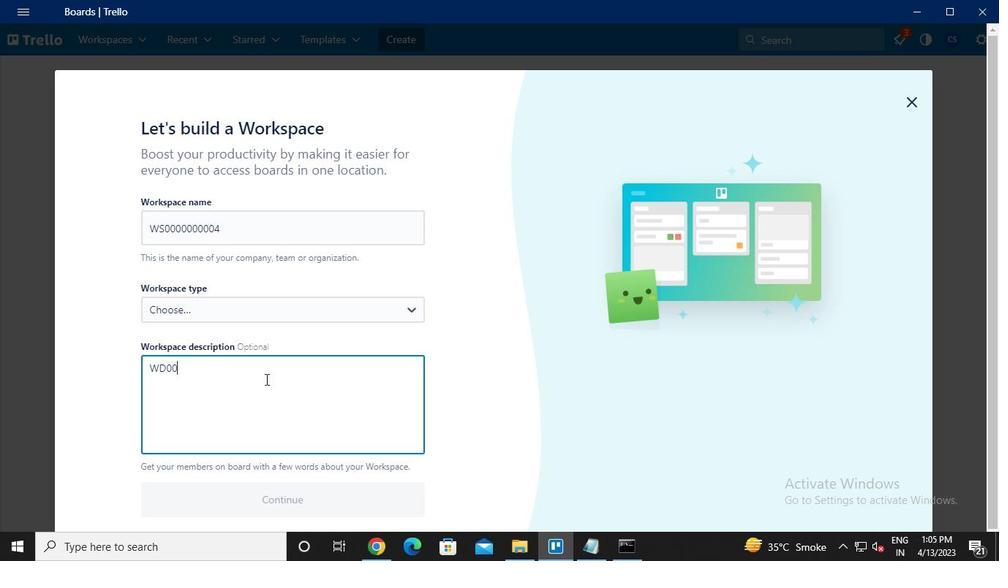 
Action: Keyboard <96>
Screenshot: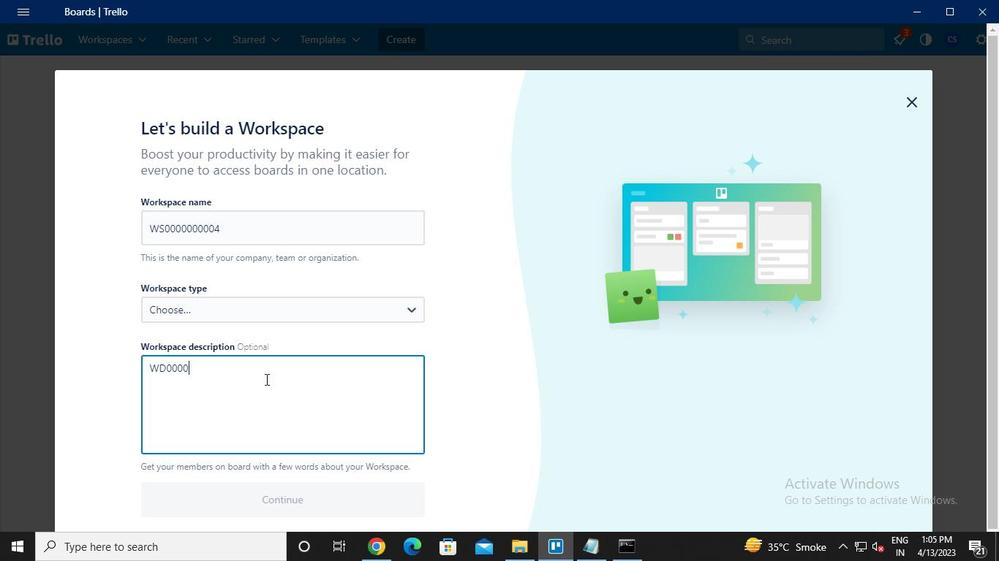 
Action: Keyboard <96>
Screenshot: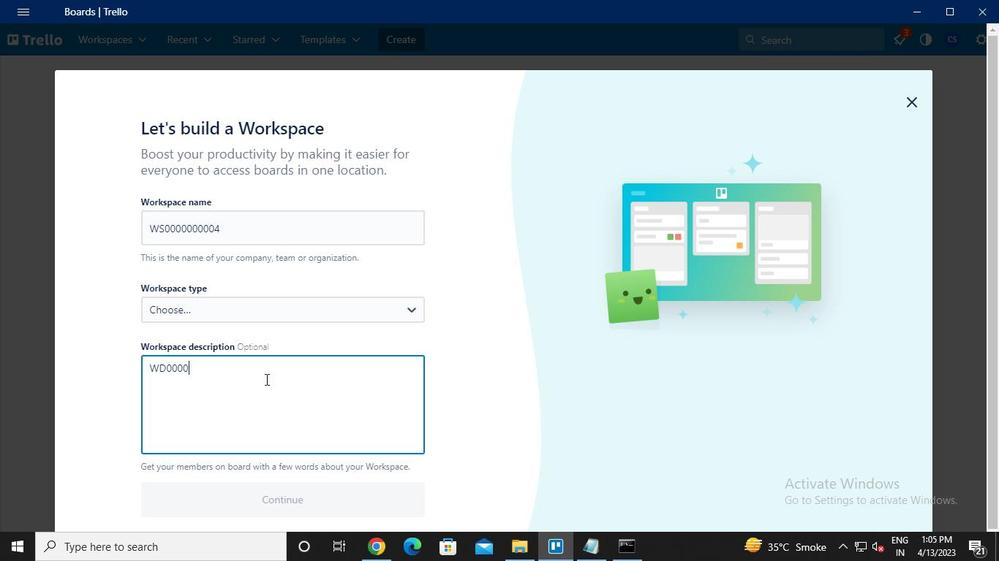 
Action: Keyboard <96>
Screenshot: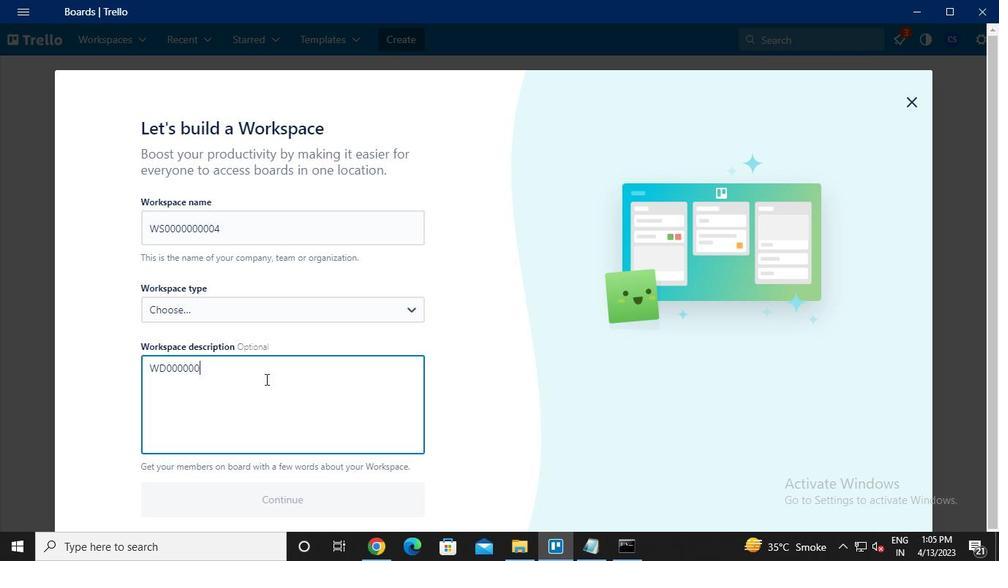 
Action: Keyboard <96>
Screenshot: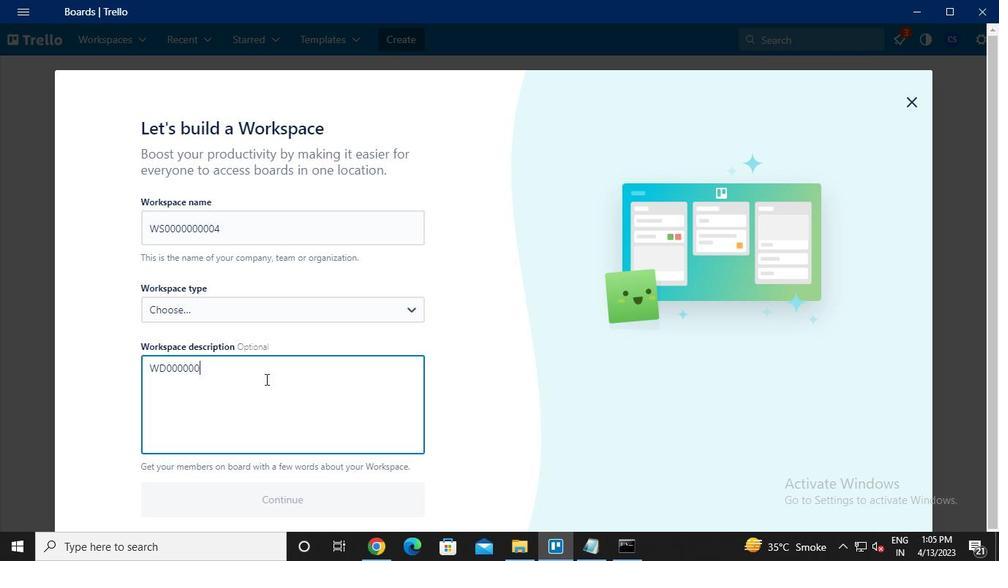 
Action: Keyboard <96>
Screenshot: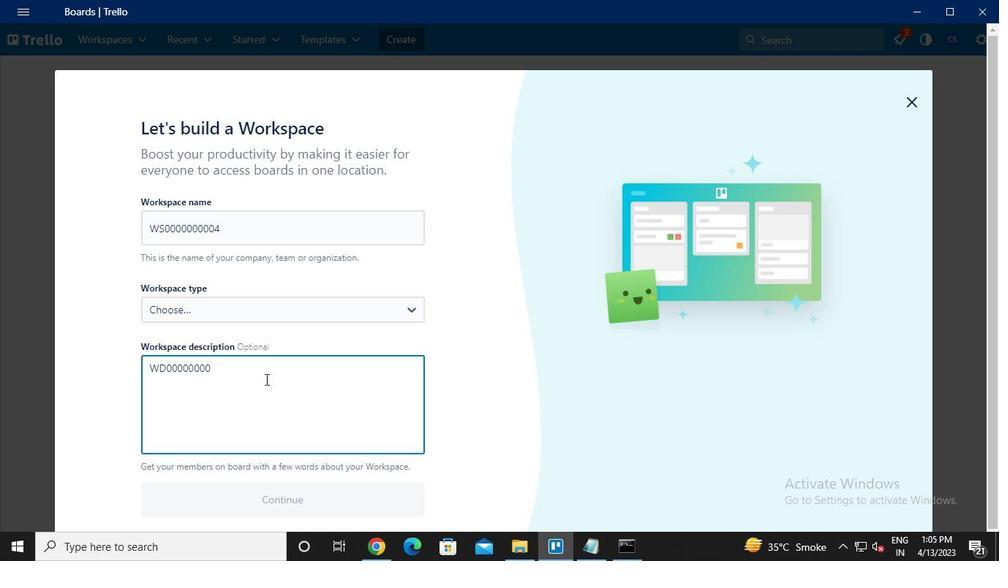 
Action: Keyboard <100>
Screenshot: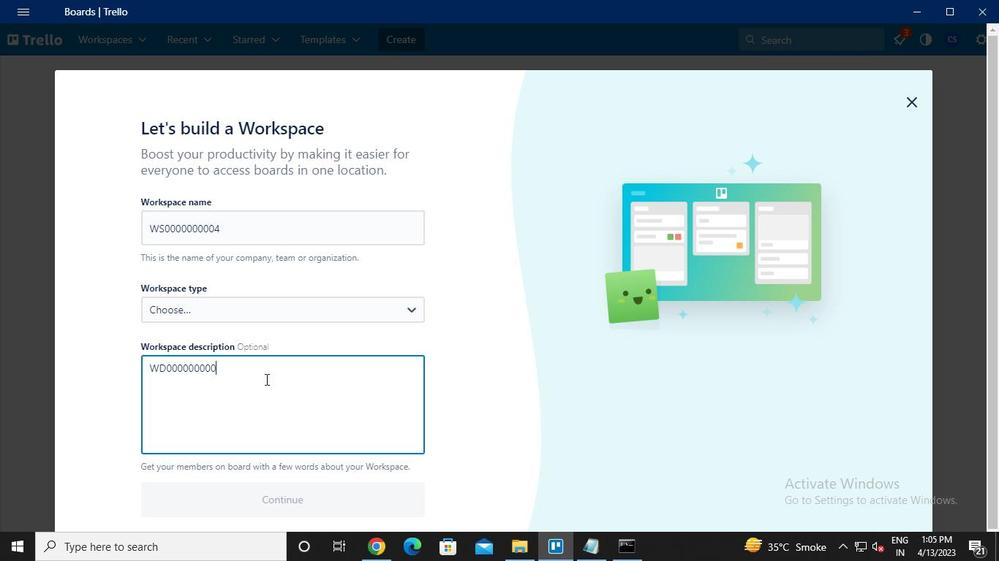 
Action: Mouse moved to (335, 308)
Screenshot: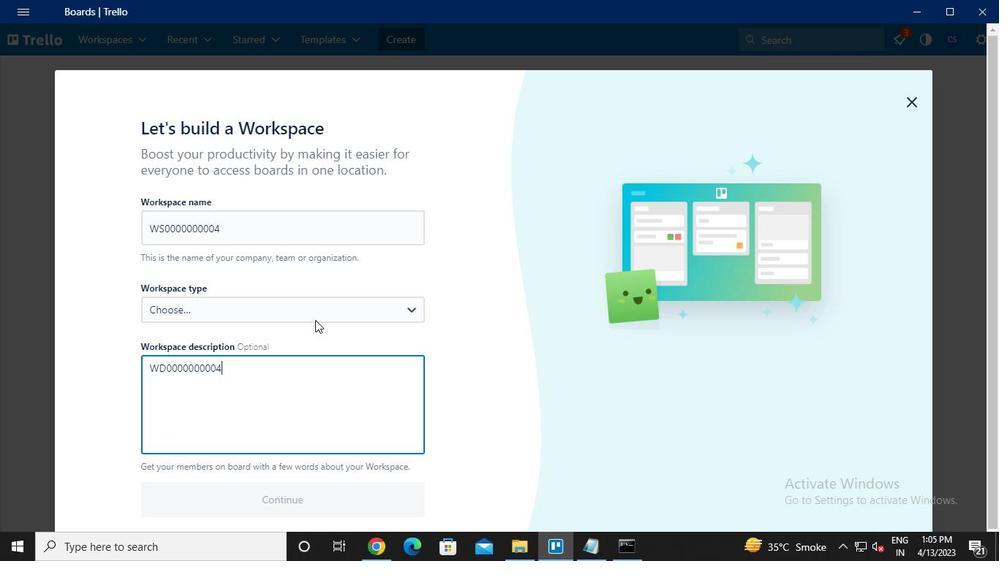 
Action: Mouse pressed left at (335, 308)
Screenshot: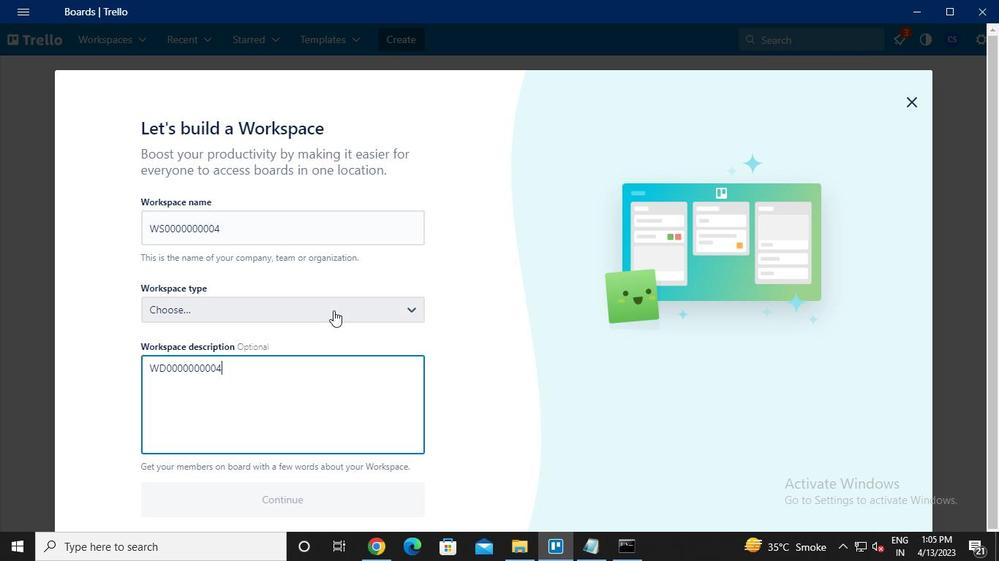 
Action: Mouse moved to (268, 367)
Screenshot: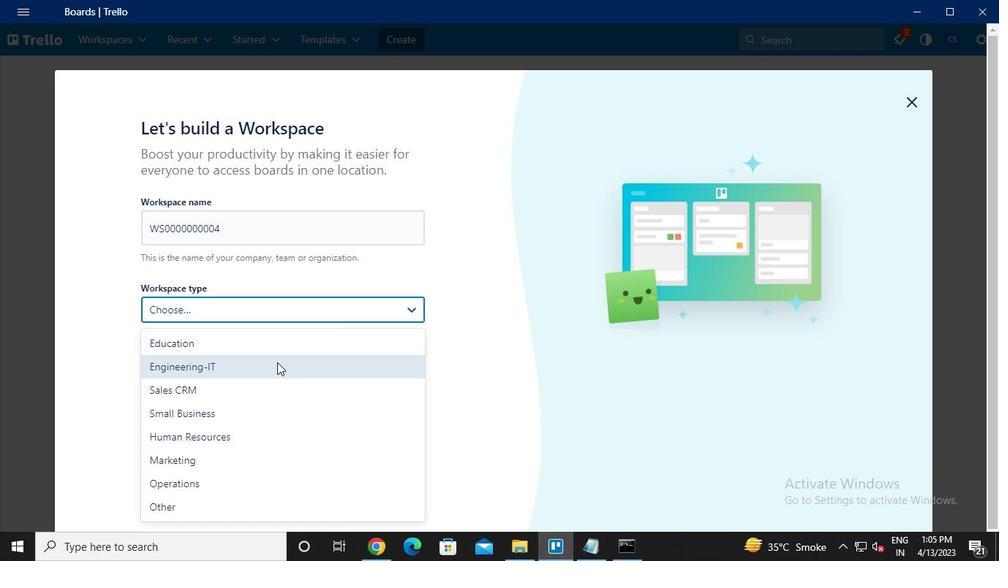 
Action: Mouse pressed left at (268, 367)
Screenshot: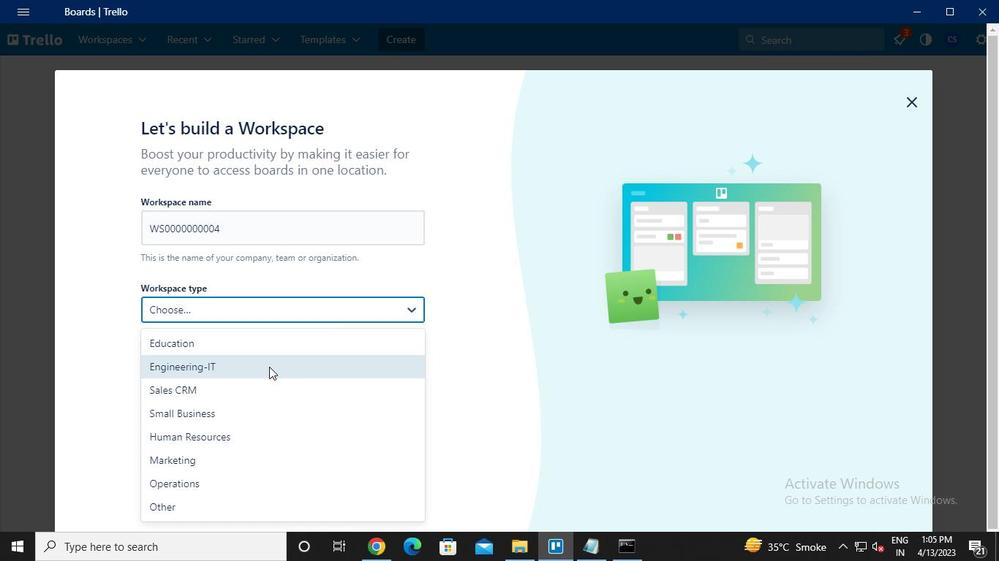 
Action: Mouse moved to (313, 496)
Screenshot: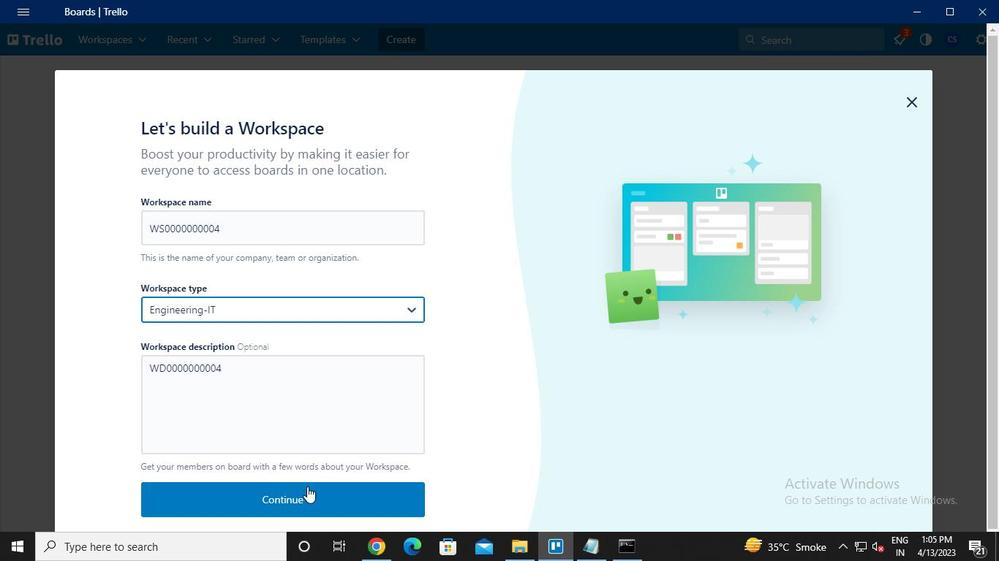 
Action: Mouse pressed left at (313, 496)
Screenshot: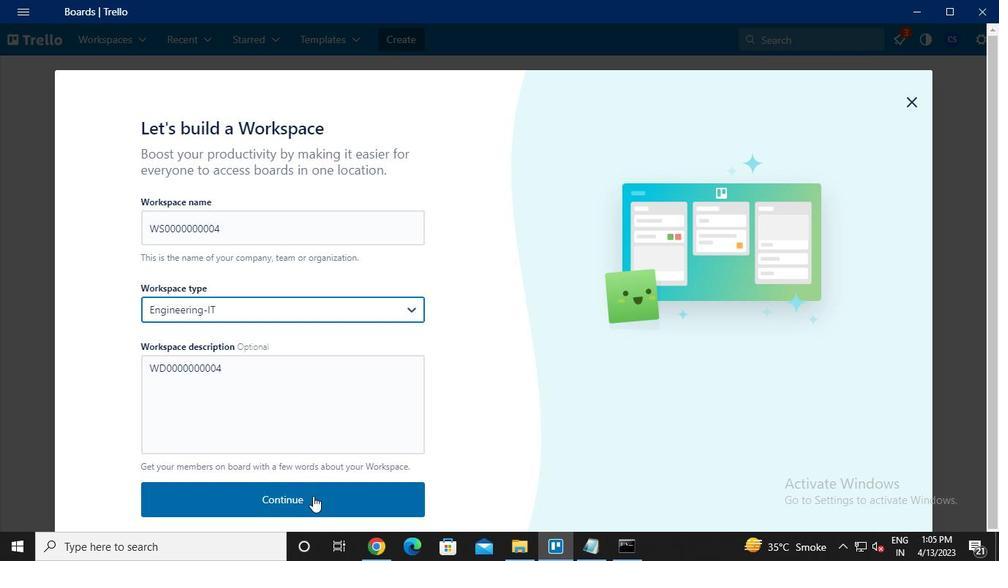 
Action: Mouse moved to (634, 217)
Screenshot: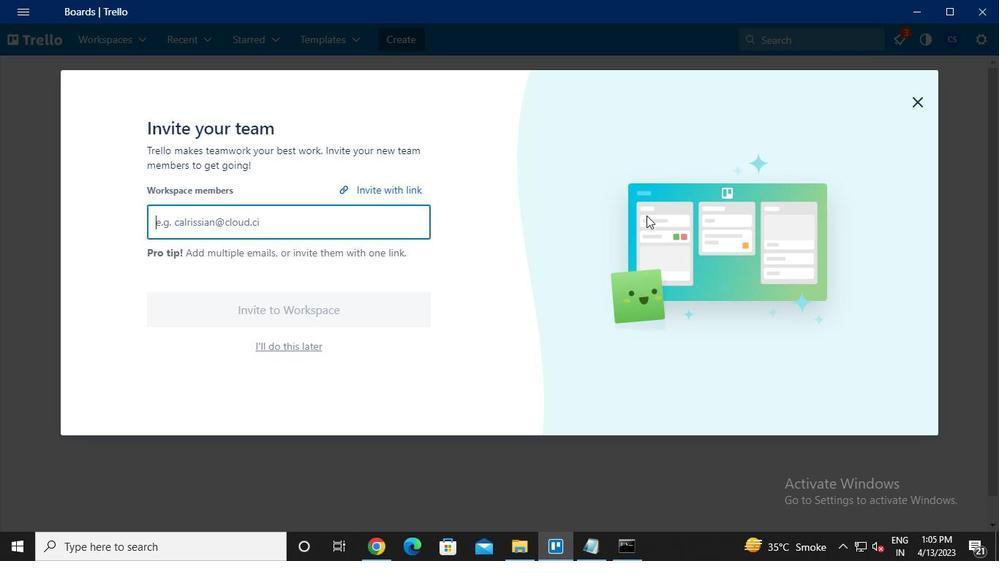 
Action: Keyboard Key.caps_lock
Screenshot: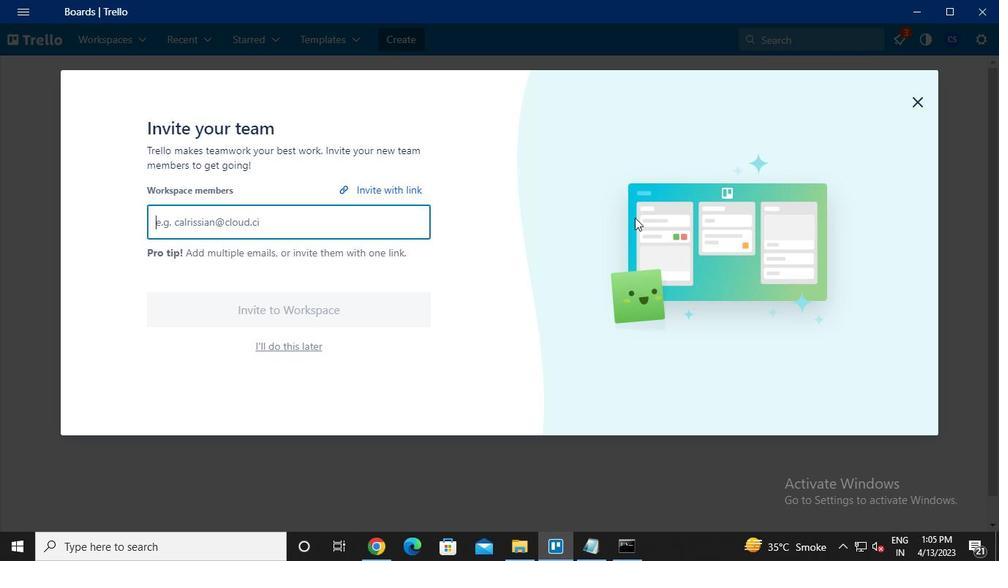 
Action: Keyboard n
Screenshot: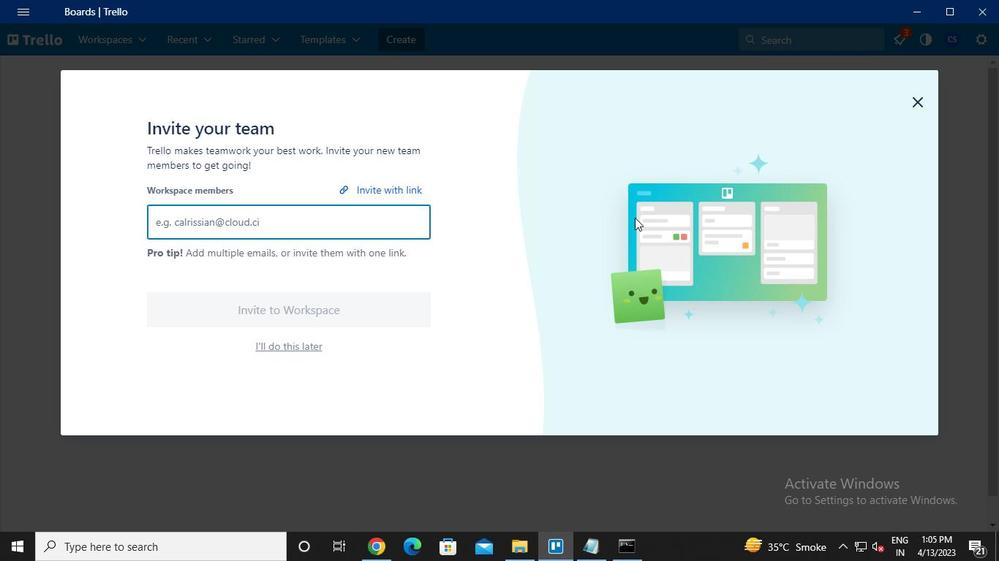 
Action: Keyboard i
Screenshot: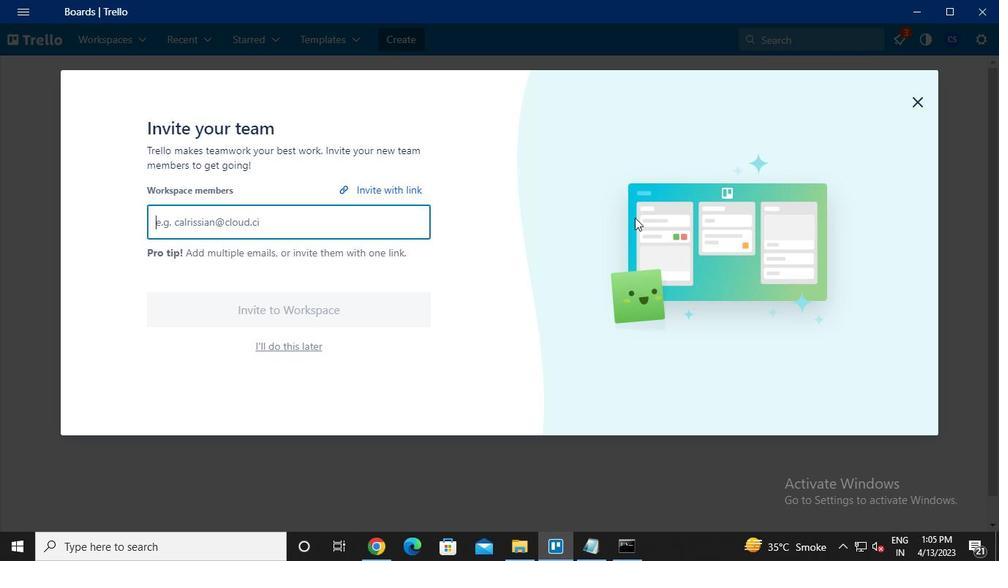 
Action: Keyboard k
Screenshot: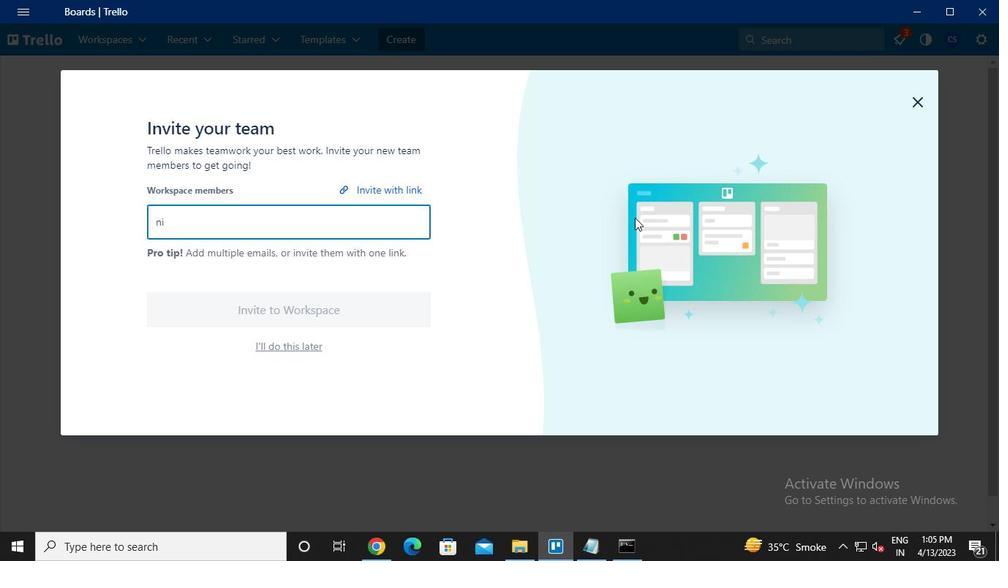 
Action: Keyboard r
Screenshot: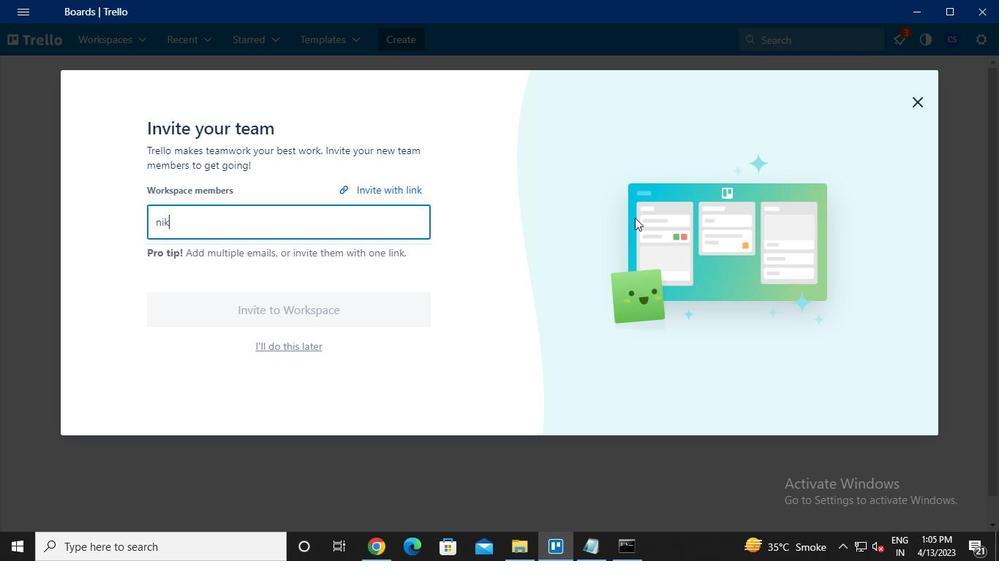 
Action: Keyboard a
Screenshot: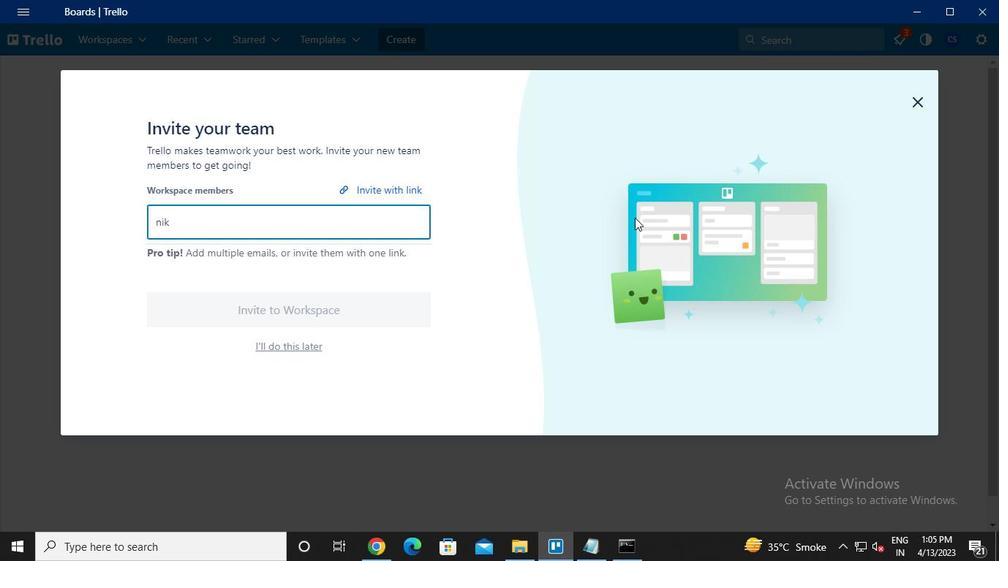 
Action: Keyboard t
Screenshot: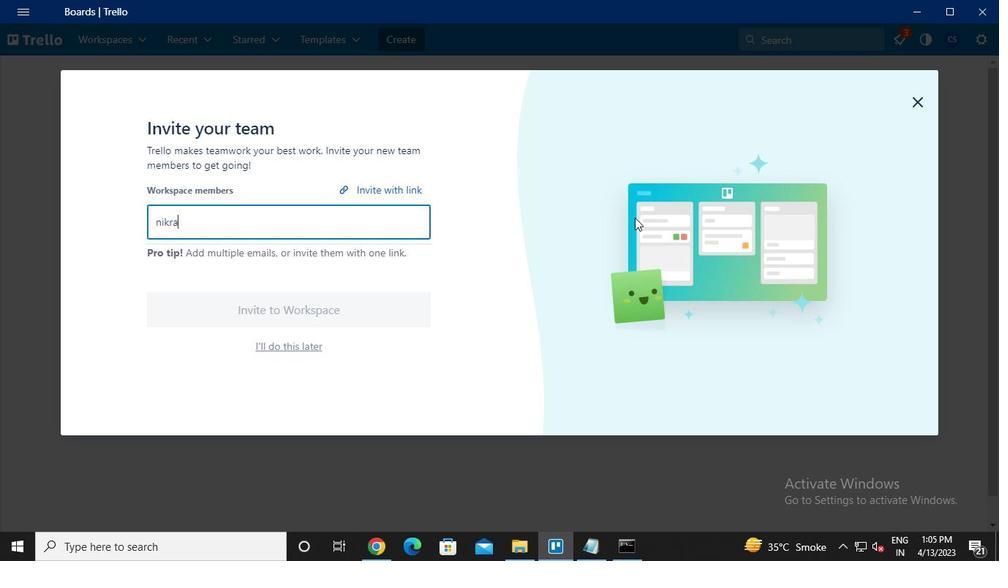 
Action: Keyboard h
Screenshot: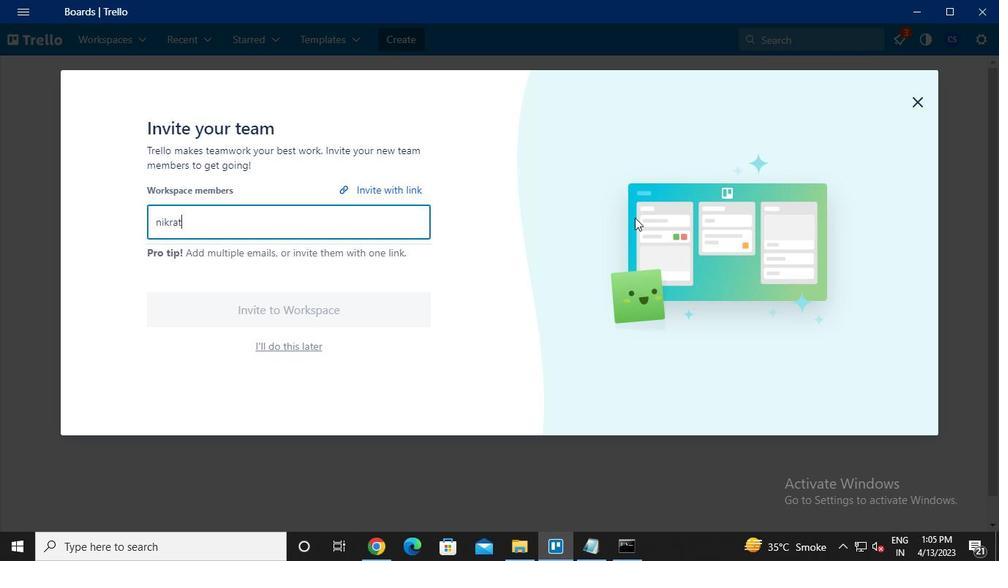 
Action: Keyboard i
Screenshot: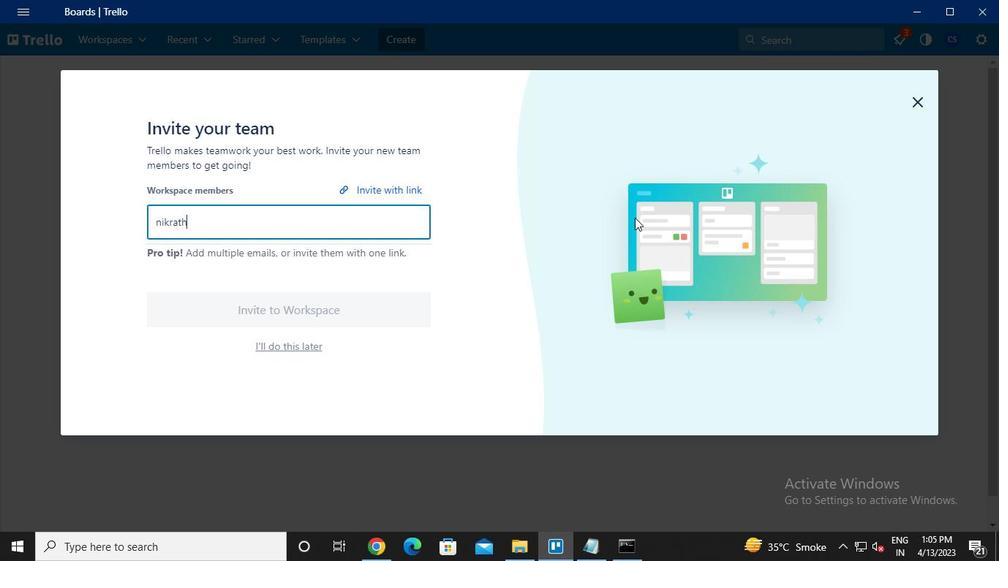 
Action: Keyboard <104>
Screenshot: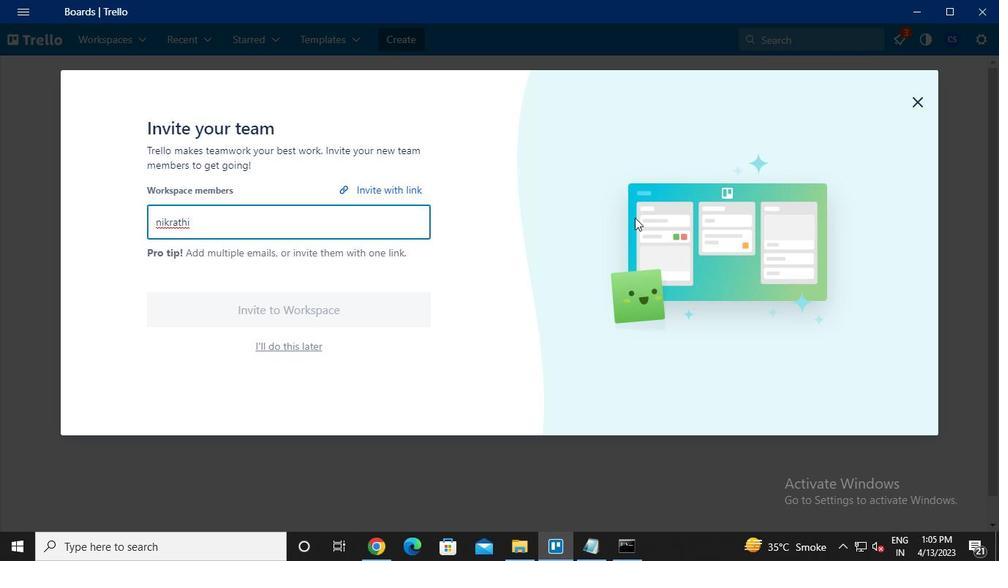 
Action: Keyboard <104>
Screenshot: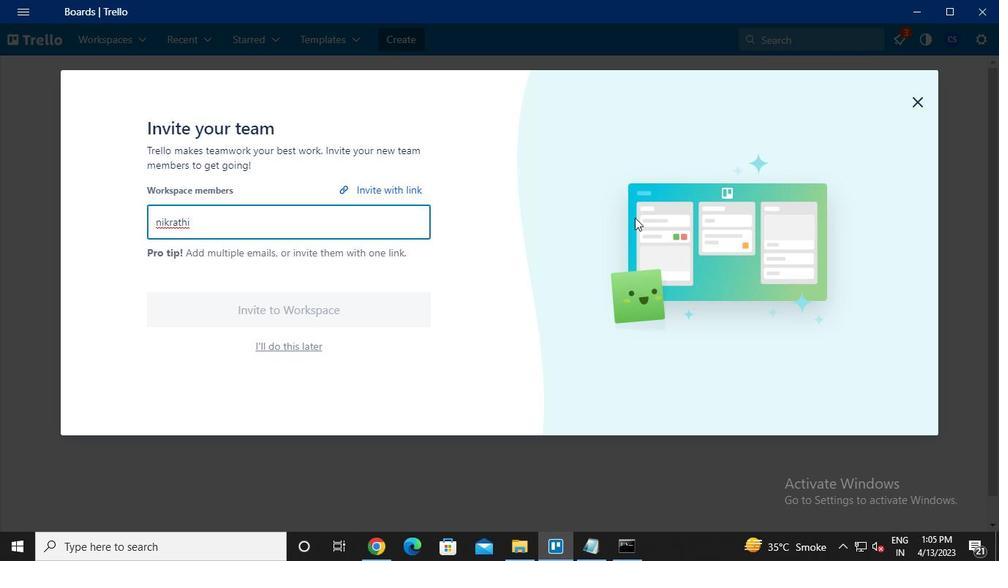 
Action: Keyboard <105>
Screenshot: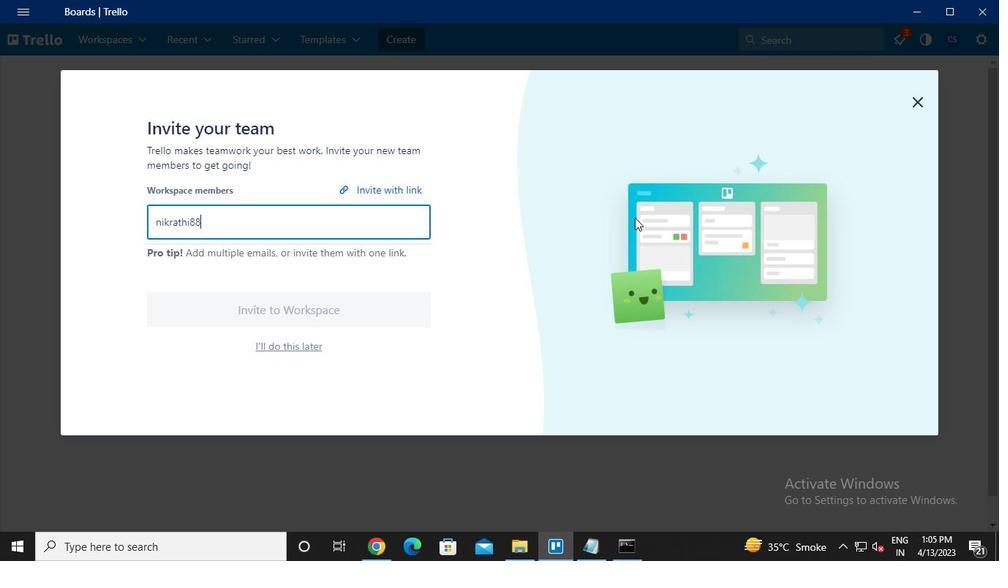 
Action: Keyboard Key.shift
Screenshot: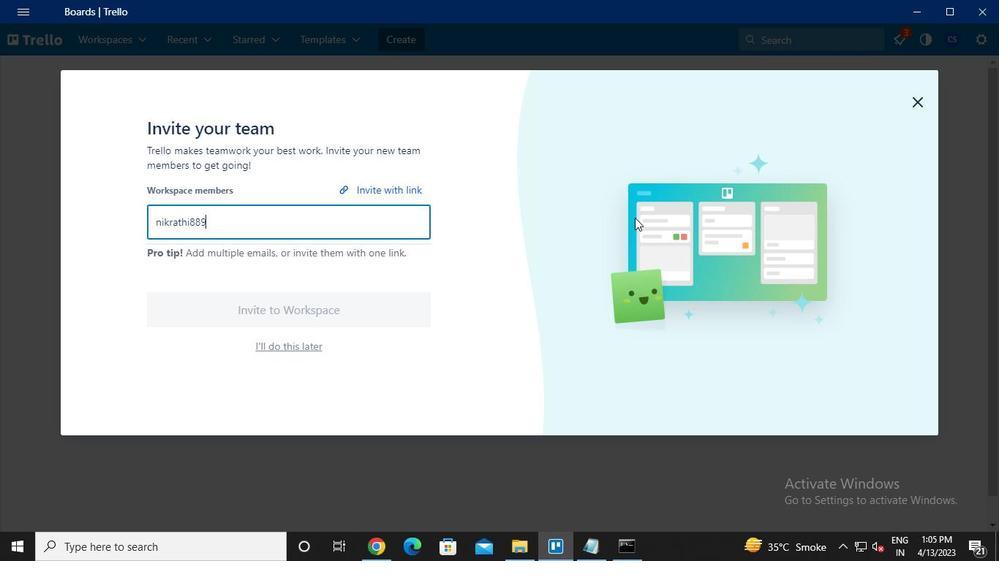 
Action: Keyboard @
Screenshot: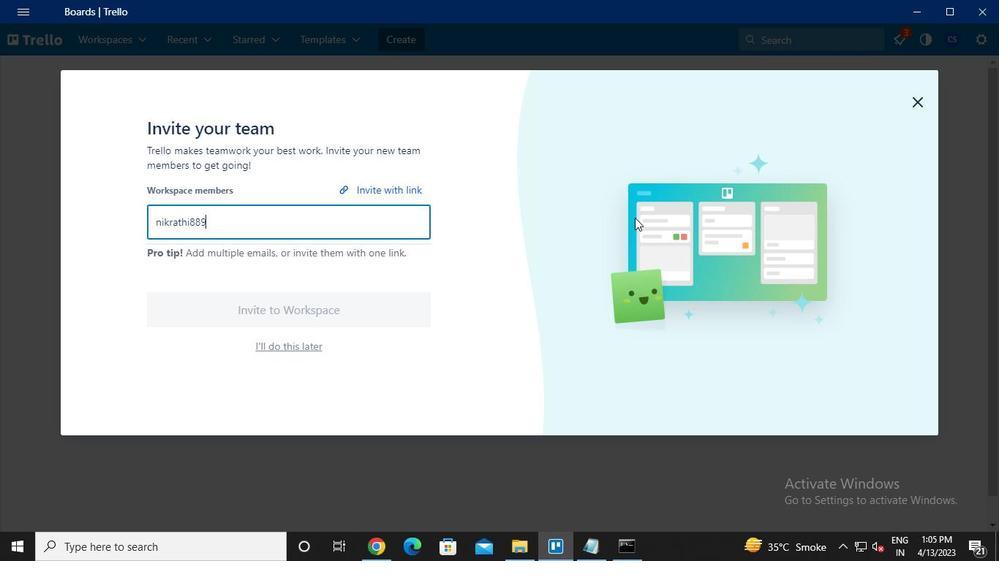 
Action: Keyboard g
Screenshot: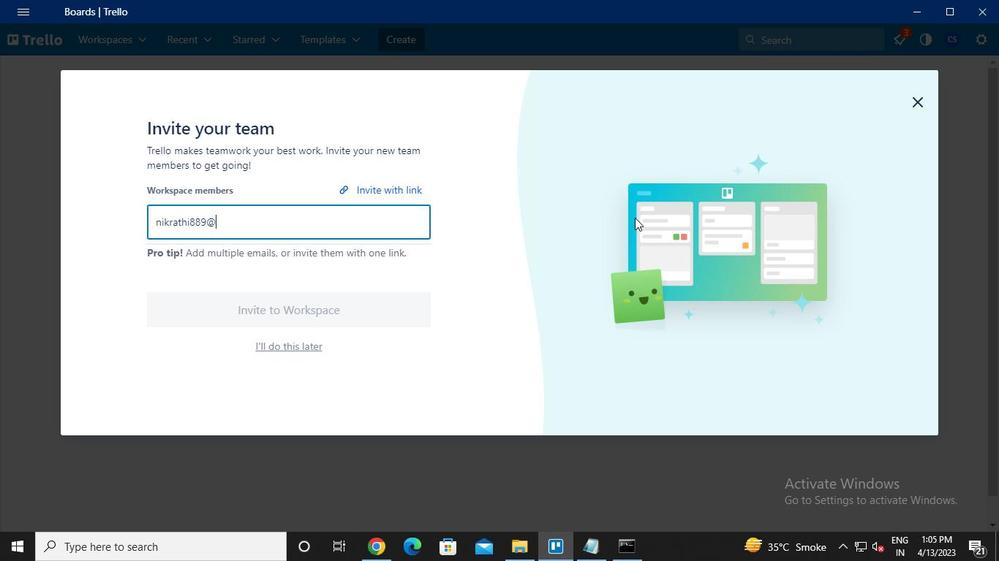 
Action: Keyboard m
Screenshot: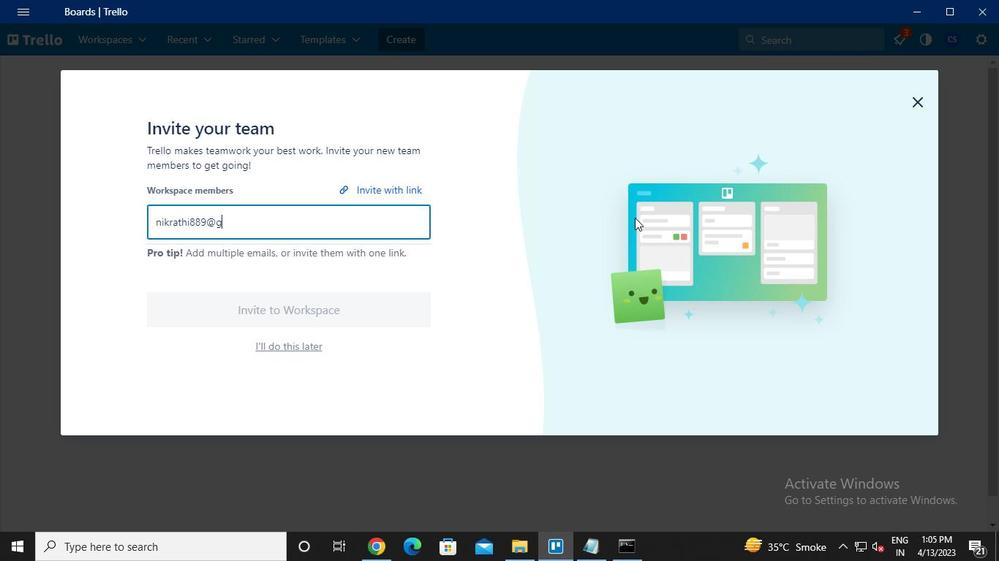 
Action: Keyboard a
Screenshot: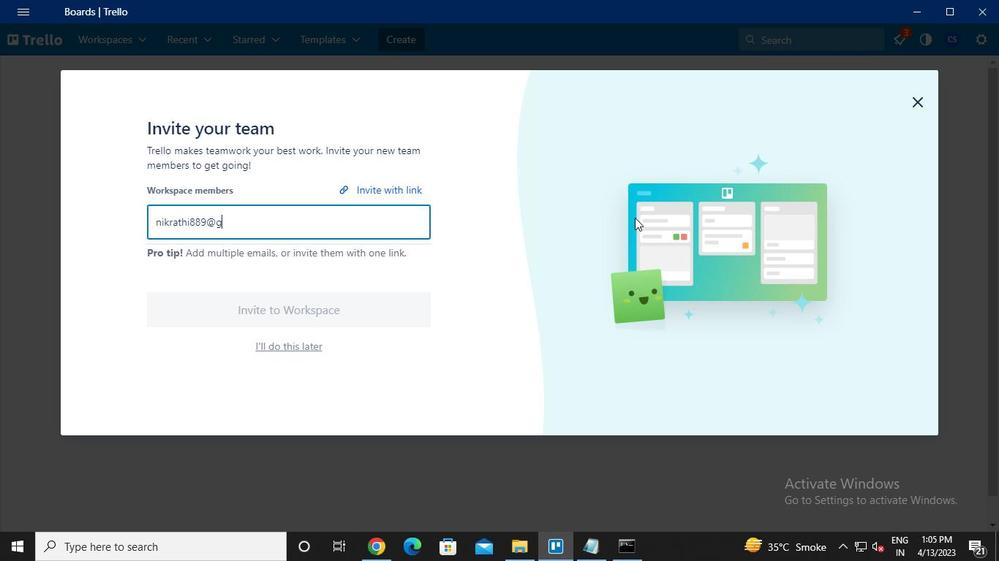 
Action: Keyboard i
Screenshot: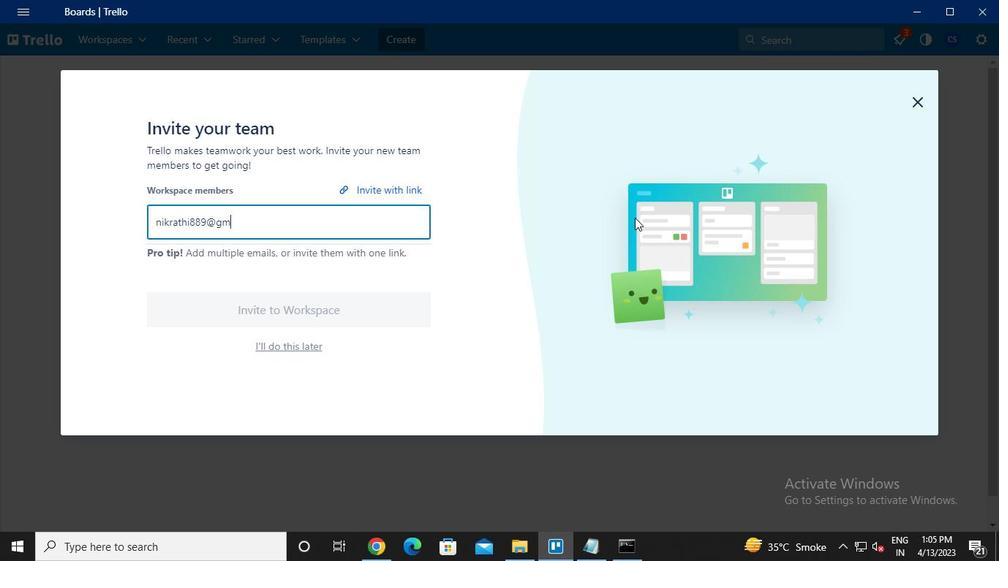 
Action: Keyboard l
Screenshot: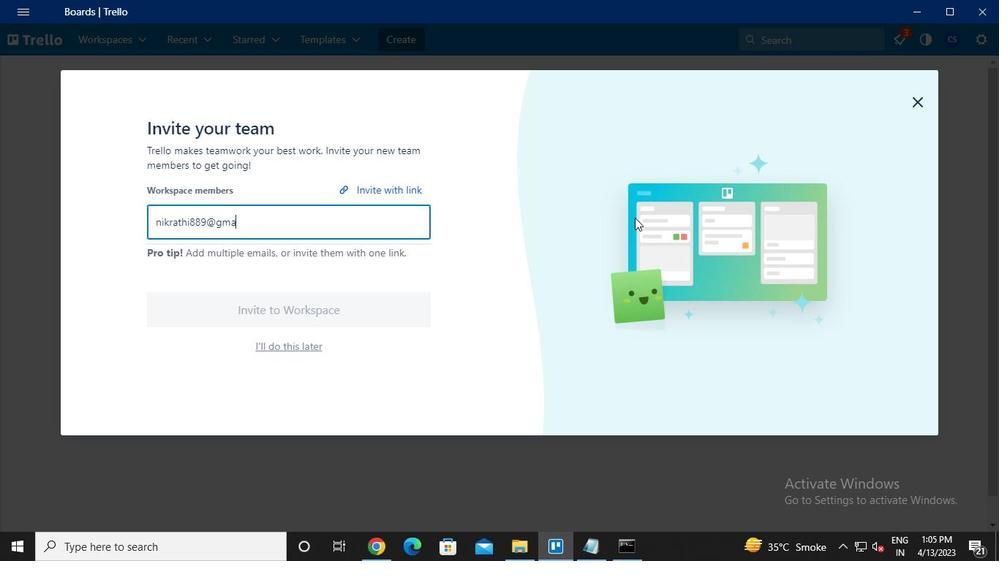 
Action: Keyboard .
Screenshot: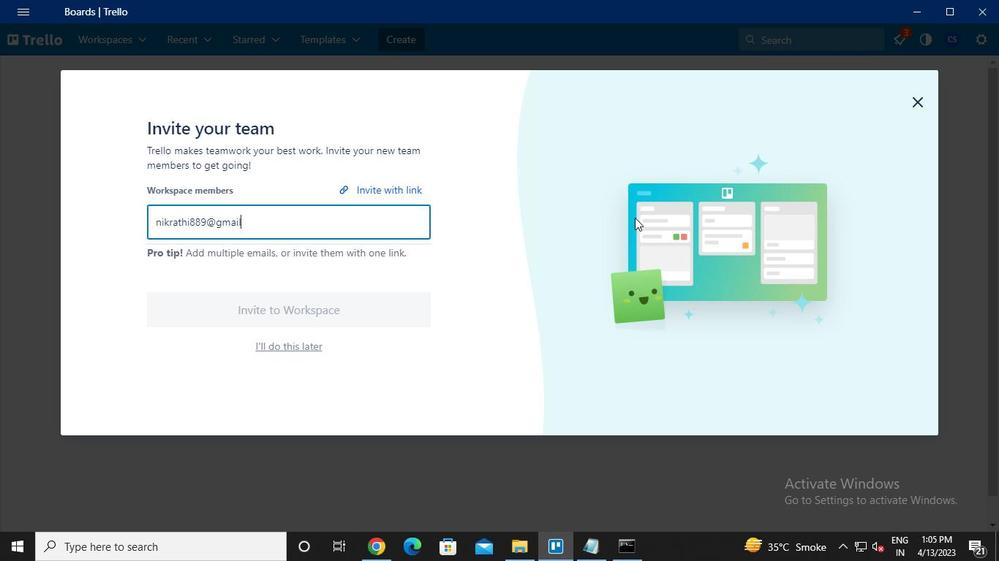 
Action: Keyboard c
Screenshot: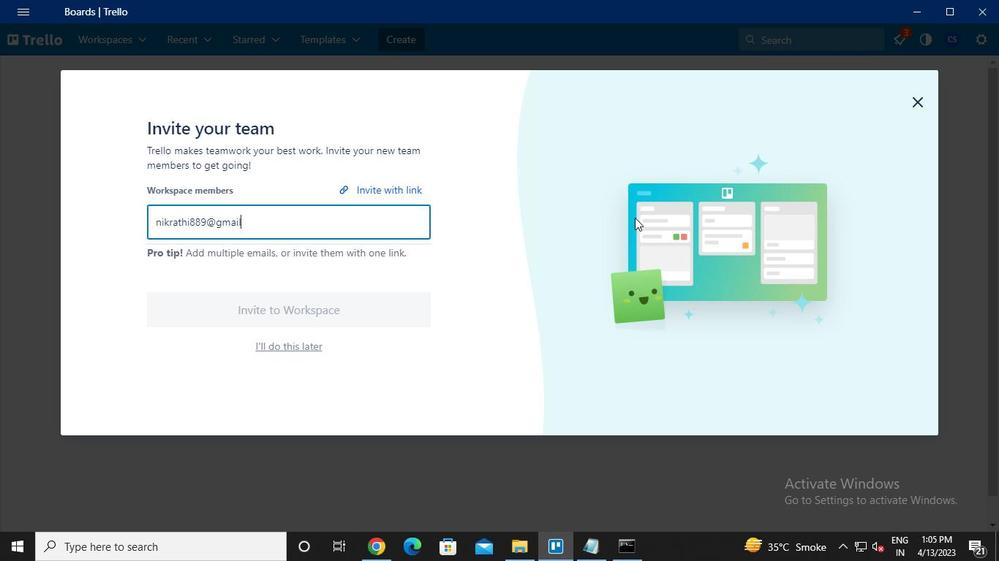 
Action: Keyboard o
Screenshot: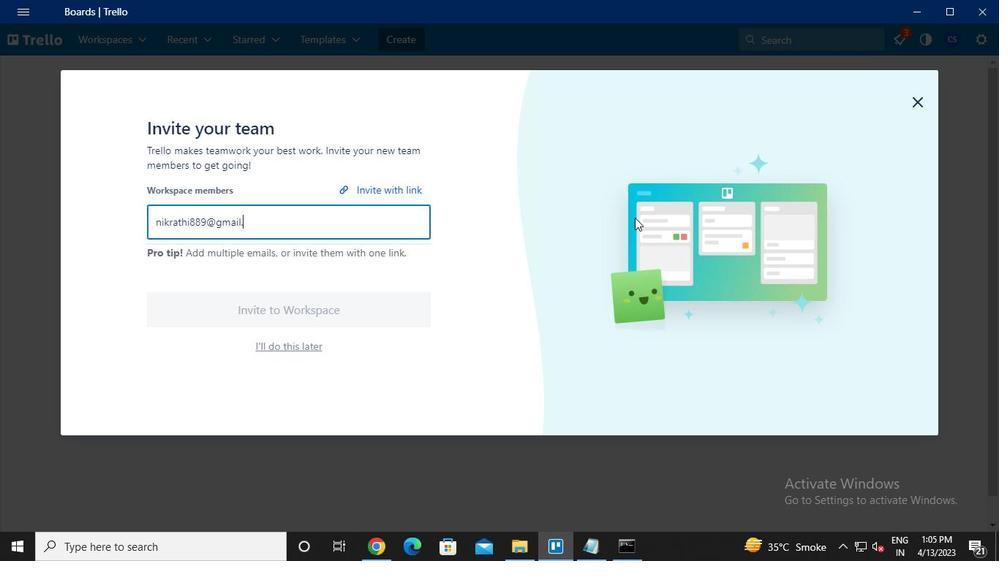 
Action: Keyboard m
Screenshot: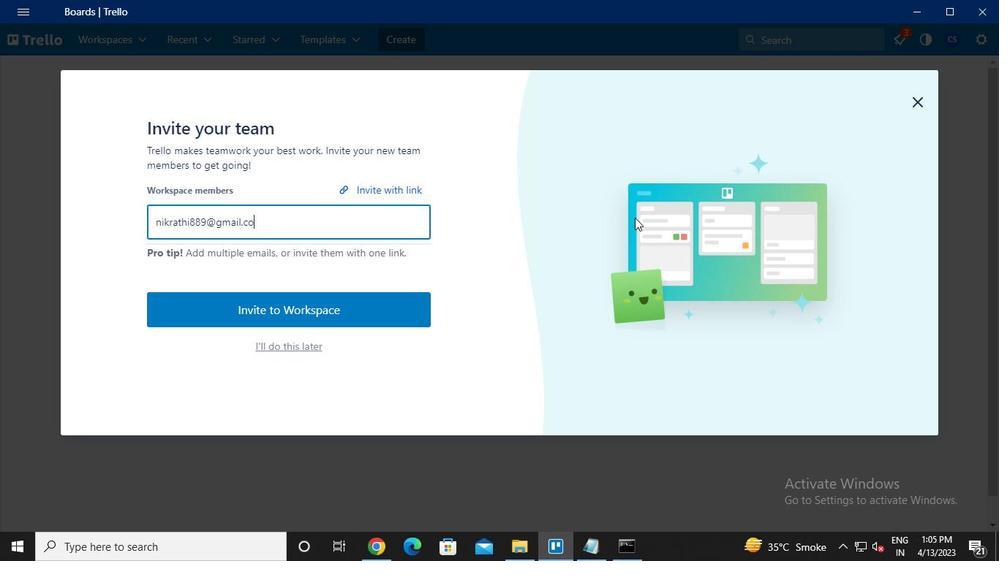 
Action: Keyboard Key.enter
Screenshot: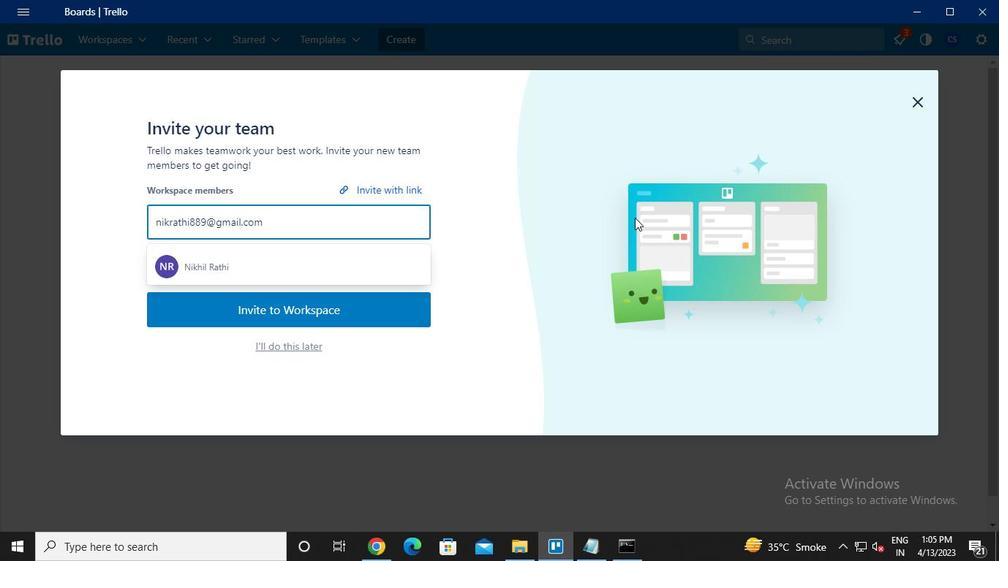 
Action: Keyboard a
Screenshot: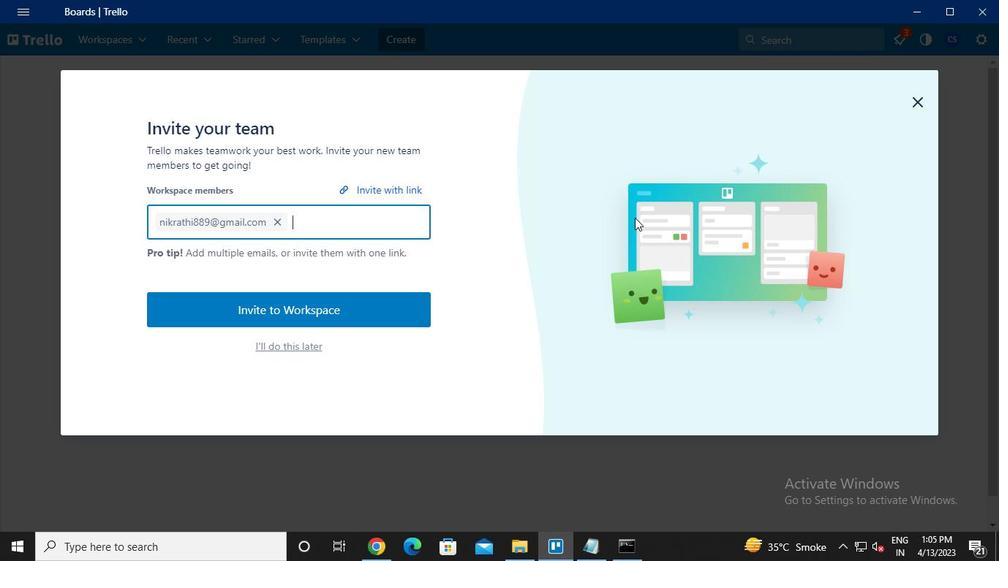 
Action: Keyboard y
Screenshot: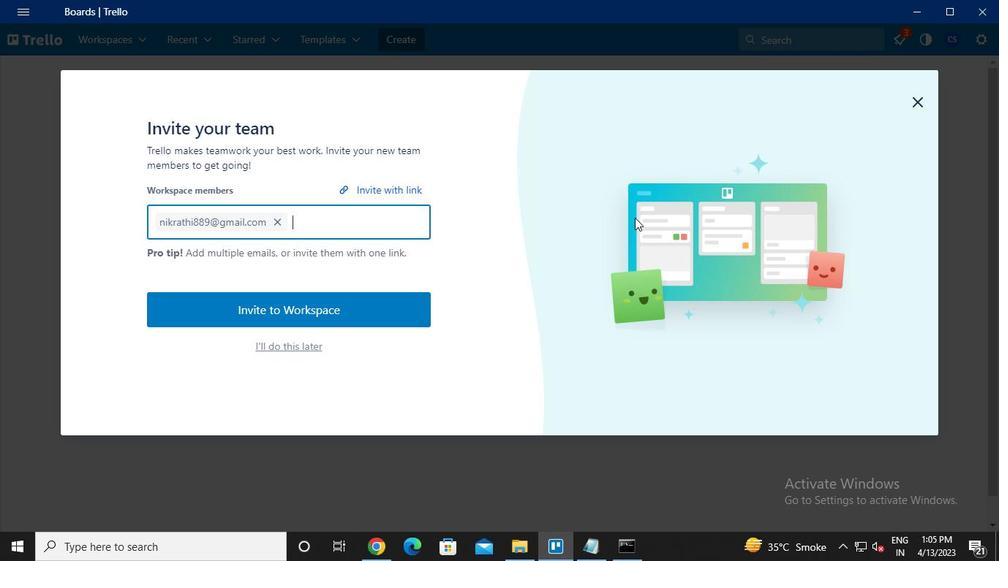 
Action: Keyboard u
Screenshot: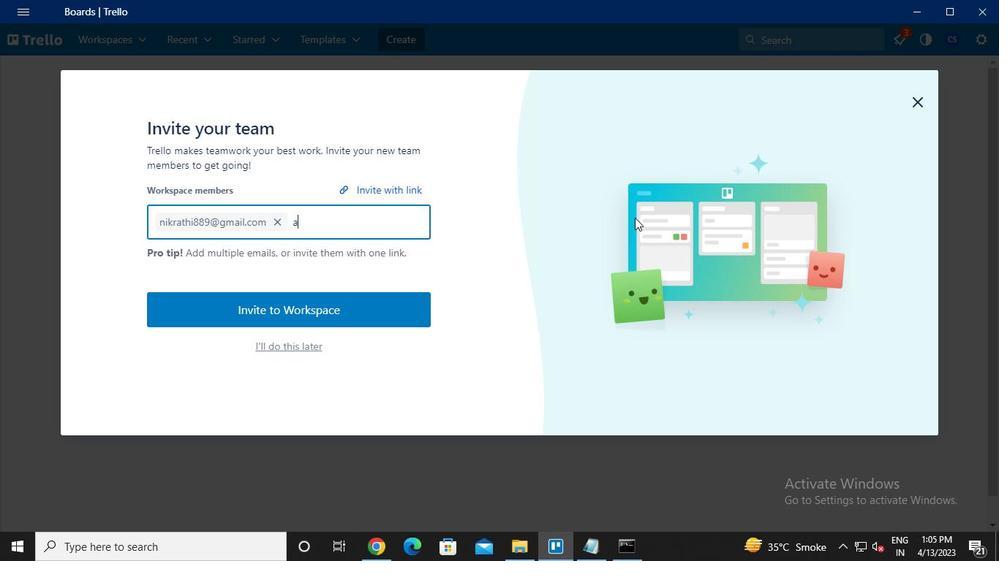 
Action: Keyboard s
Screenshot: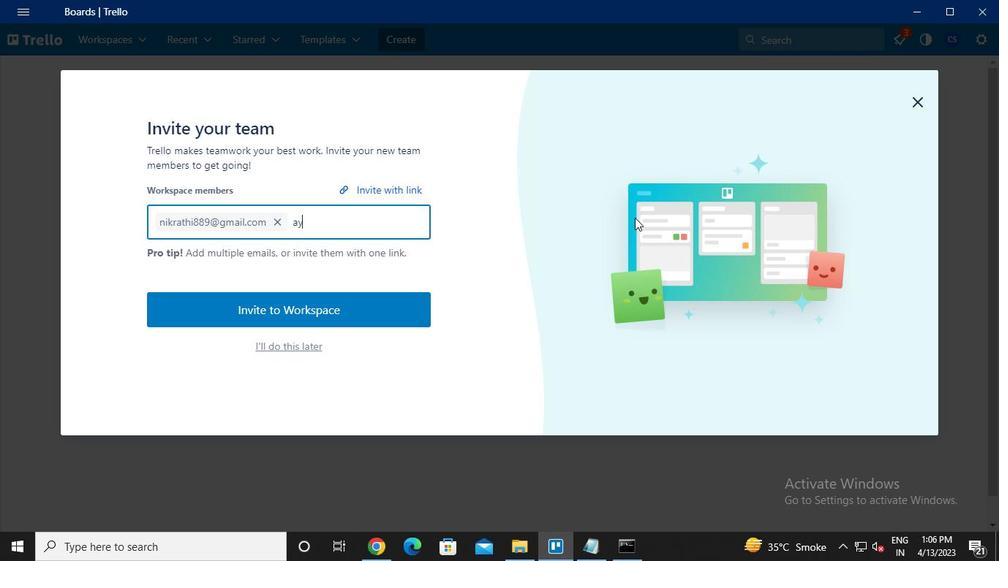 
Action: Keyboard h
Screenshot: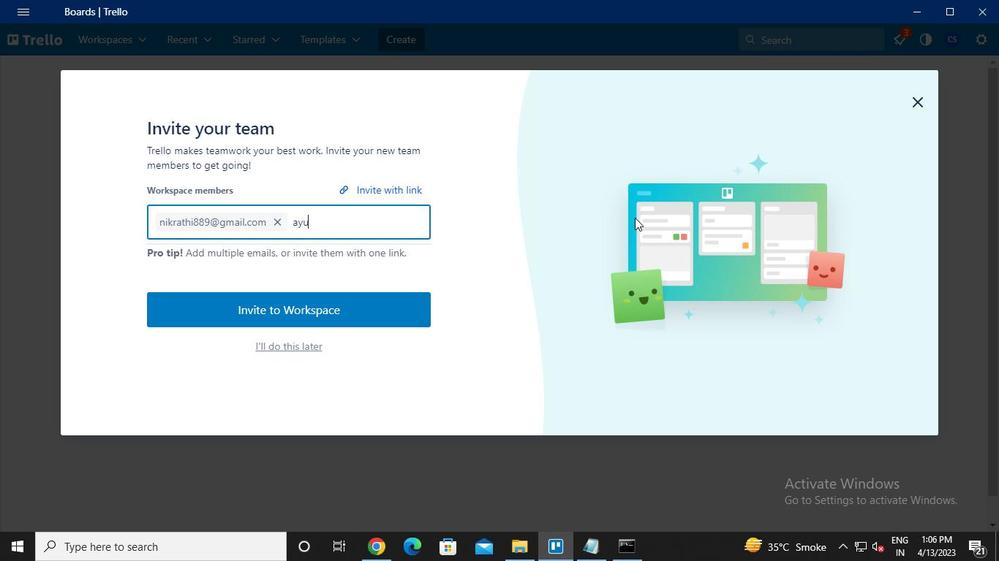
Action: Keyboard <105>
Screenshot: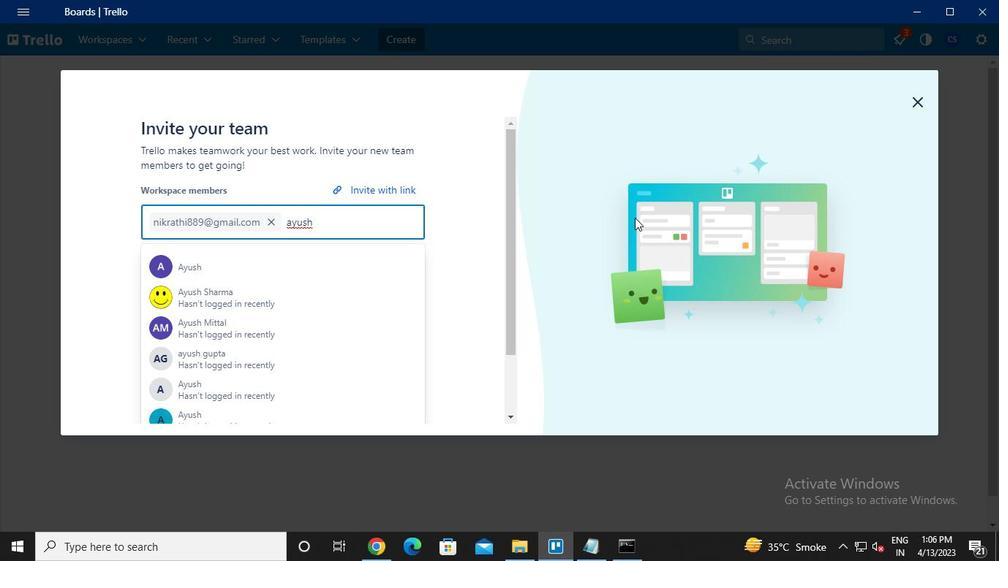 
Action: Keyboard <104>
Screenshot: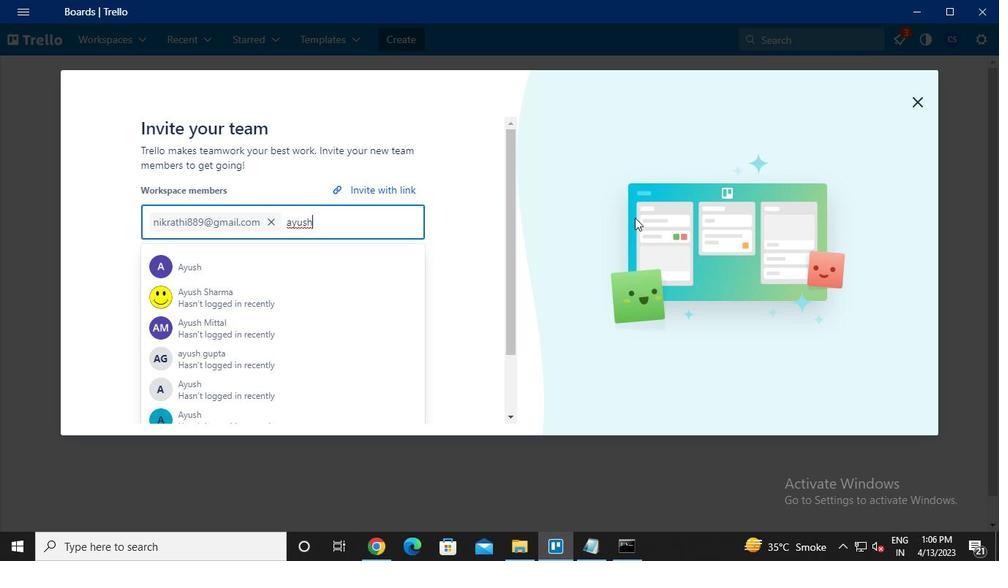 
Action: Keyboard <97>
Screenshot: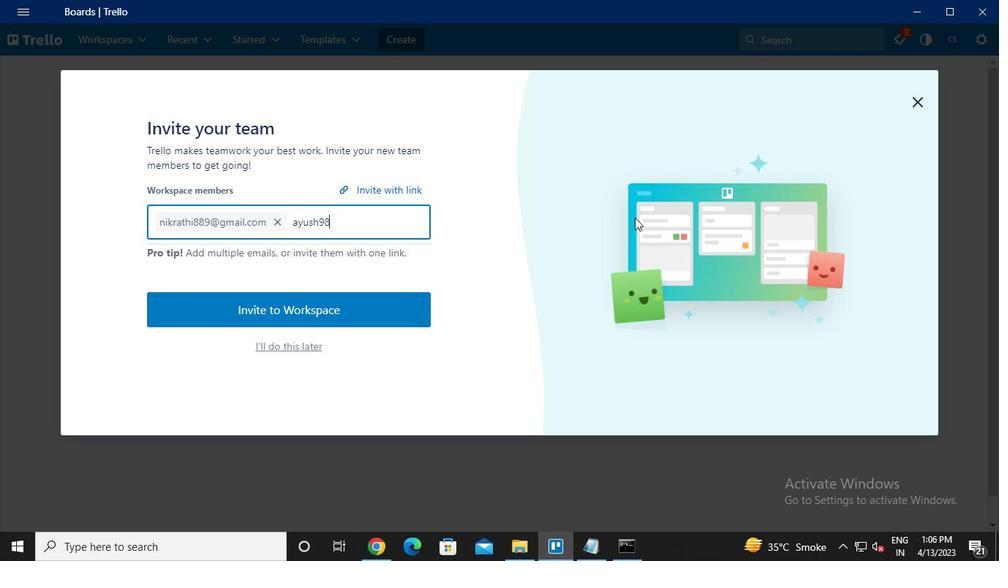 
Action: Keyboard <97>
Screenshot: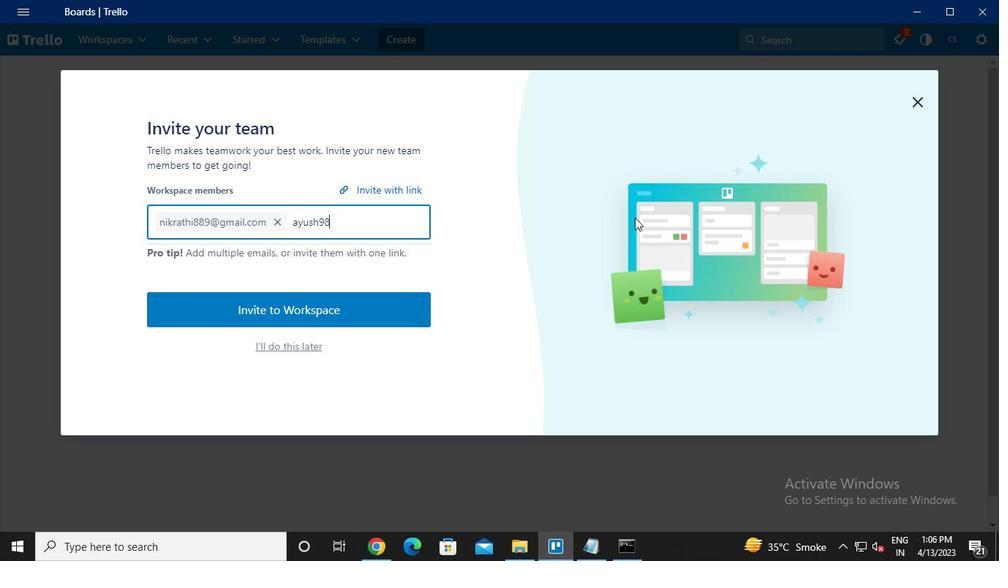 
Action: Keyboard <97>
Screenshot: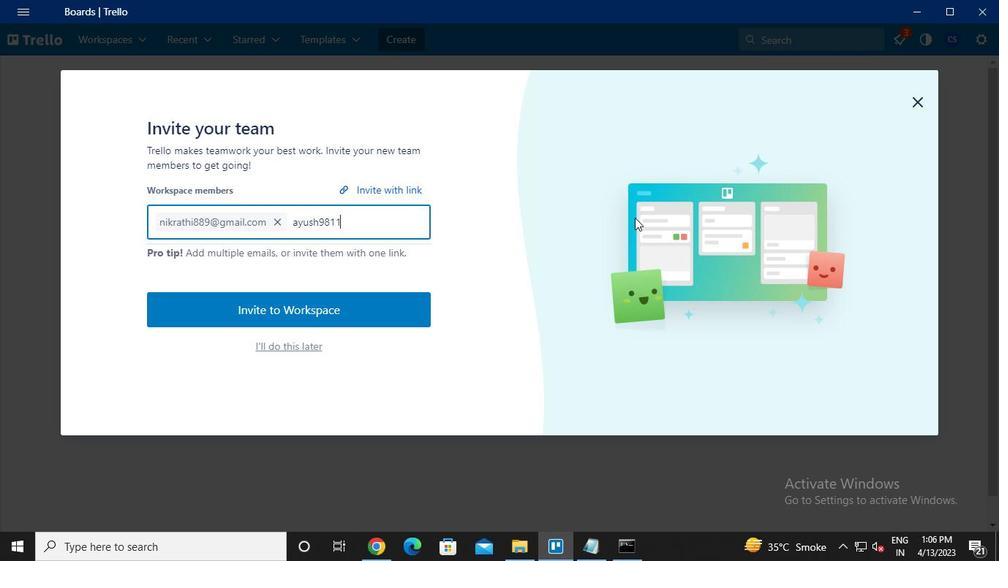 
Action: Keyboard Key.shift
Screenshot: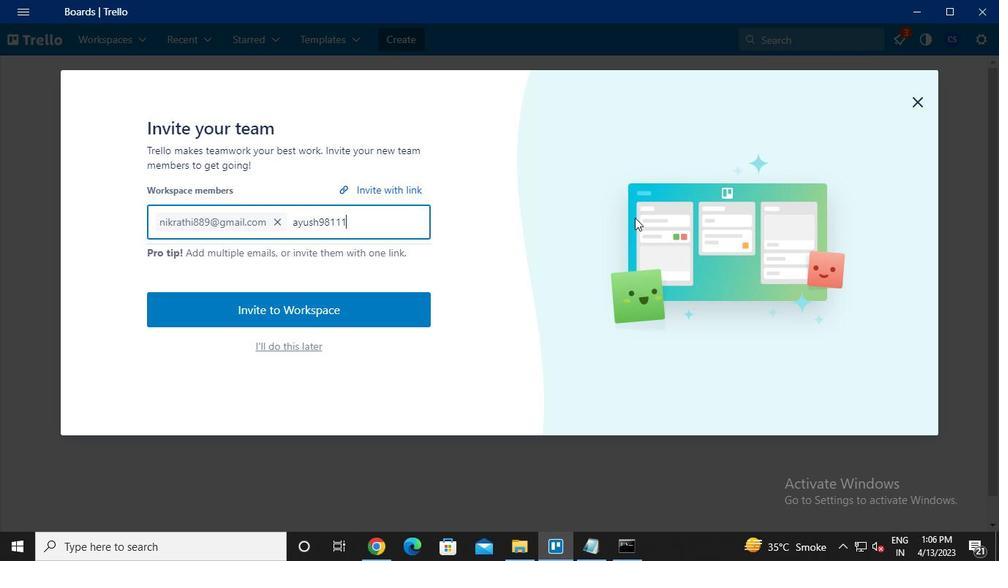 
Action: Keyboard @
Screenshot: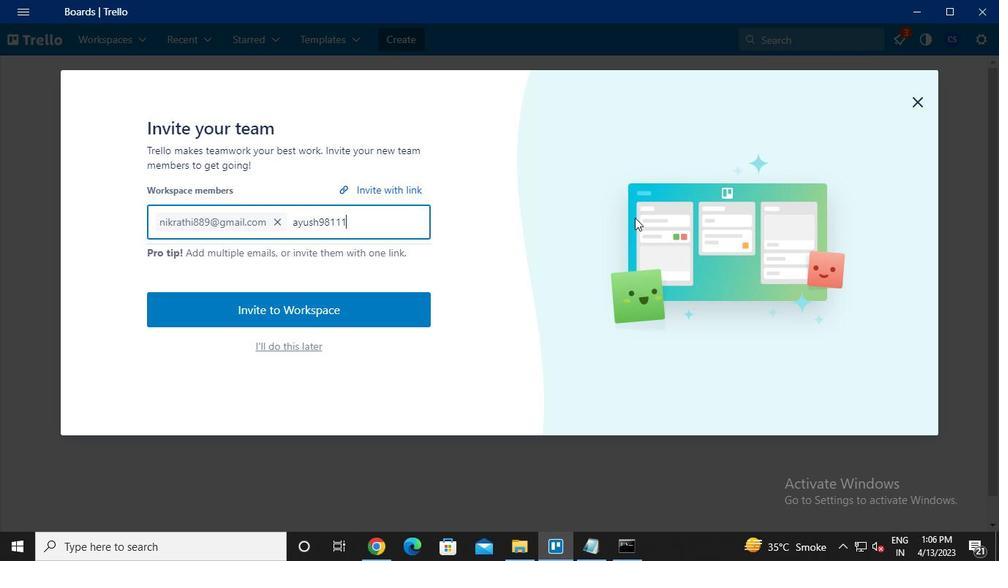 
Action: Keyboard g
Screenshot: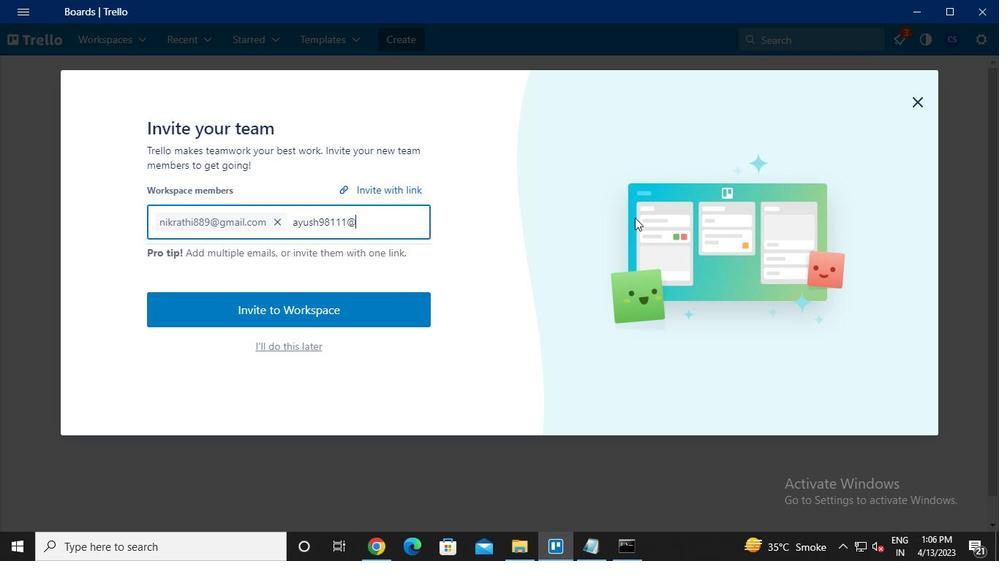 
Action: Keyboard m
Screenshot: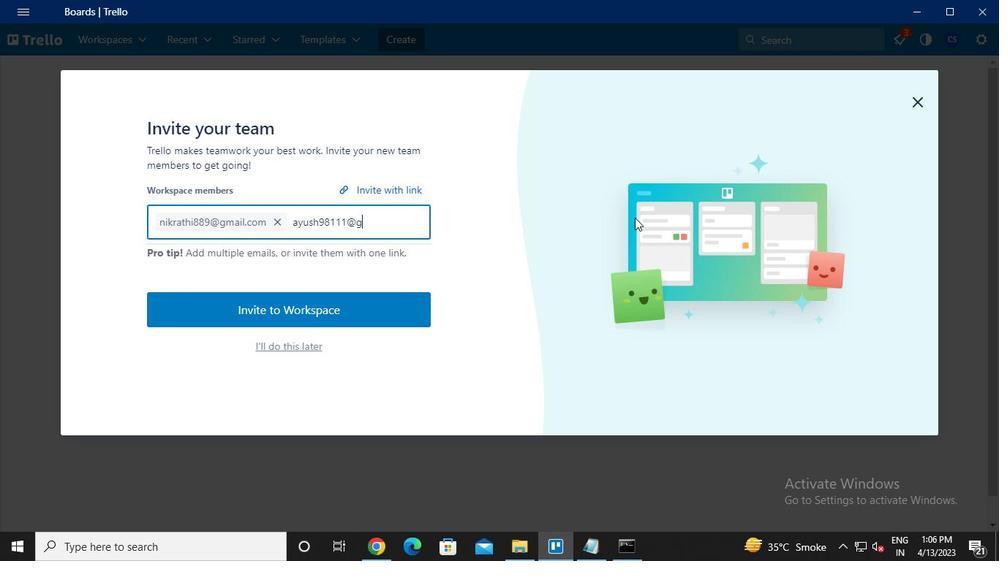 
Action: Keyboard a
Screenshot: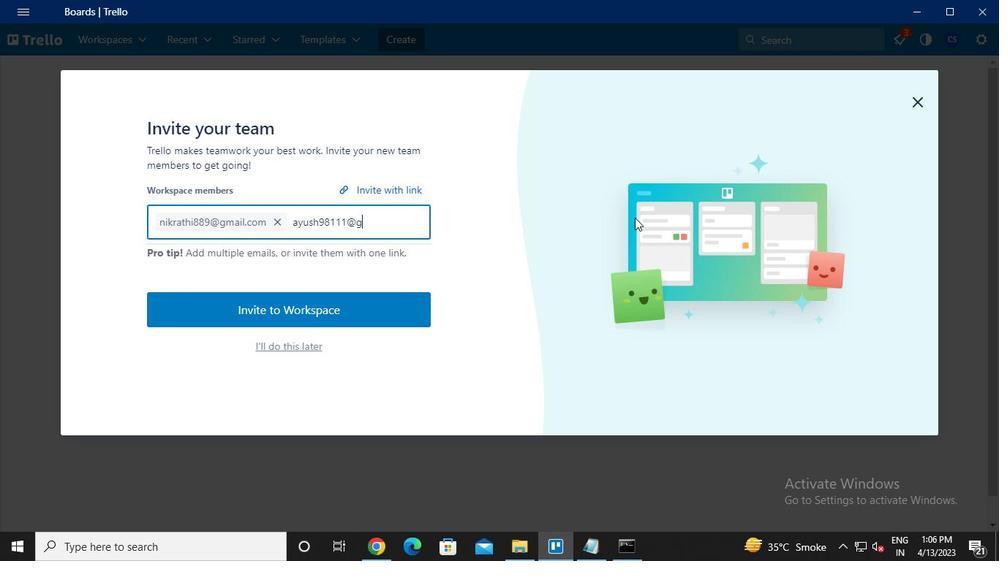 
Action: Keyboard i
Screenshot: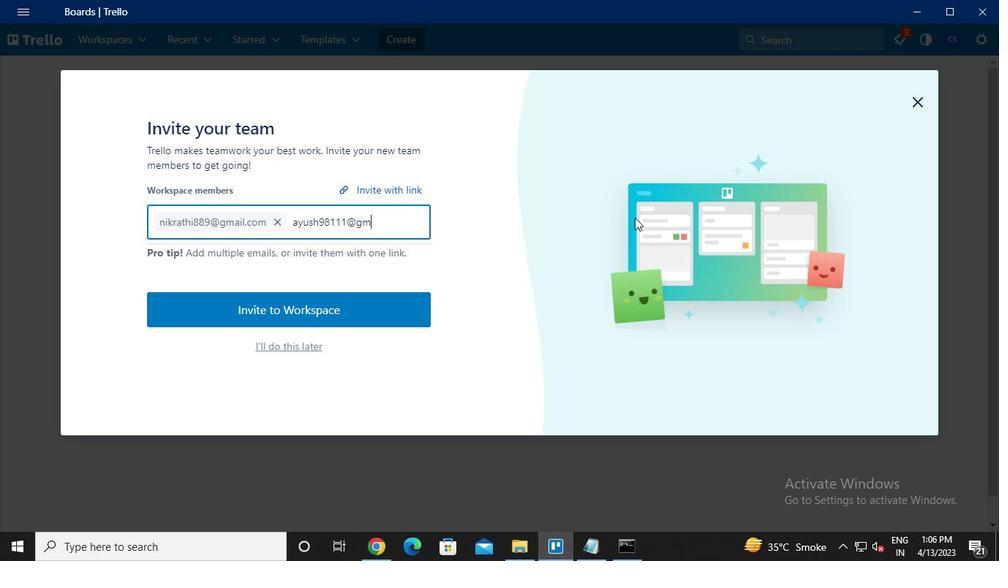 
Action: Keyboard l
Screenshot: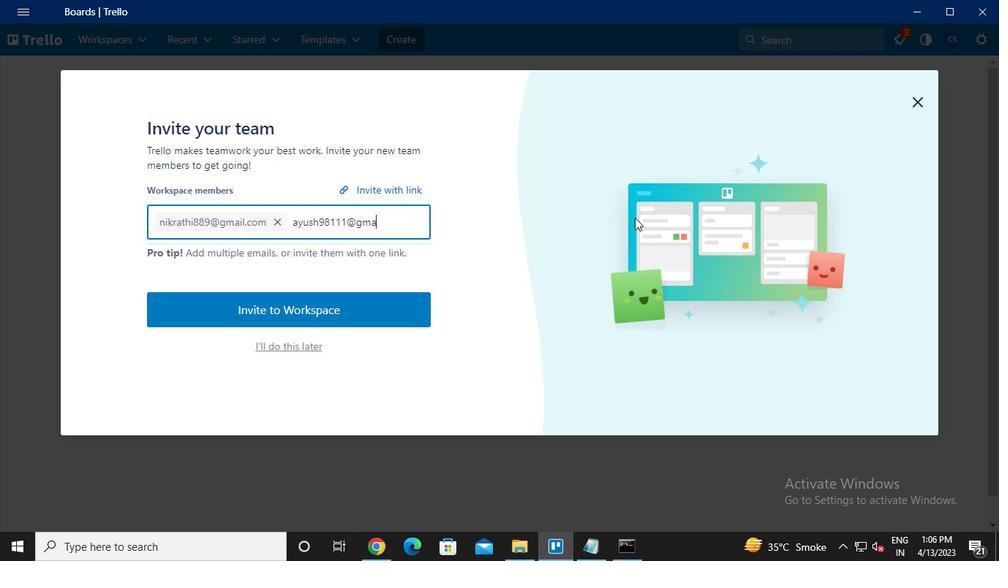 
Action: Keyboard .
Screenshot: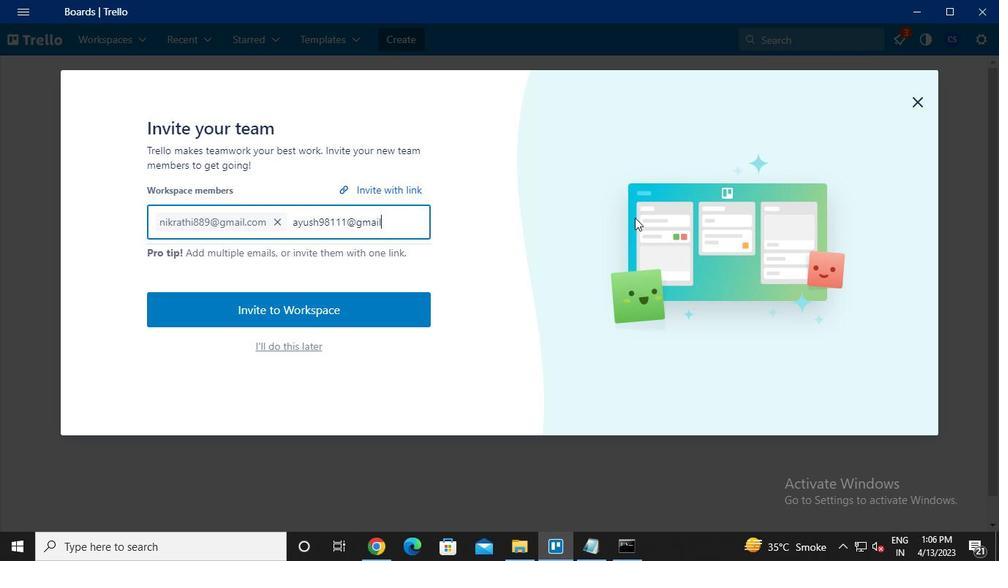 
Action: Keyboard c
Screenshot: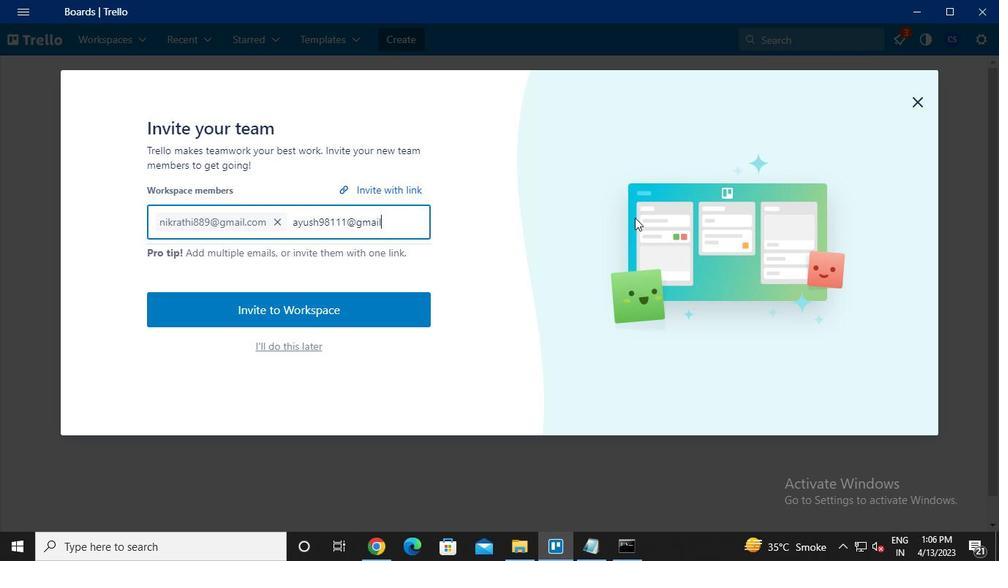 
Action: Keyboard o
Screenshot: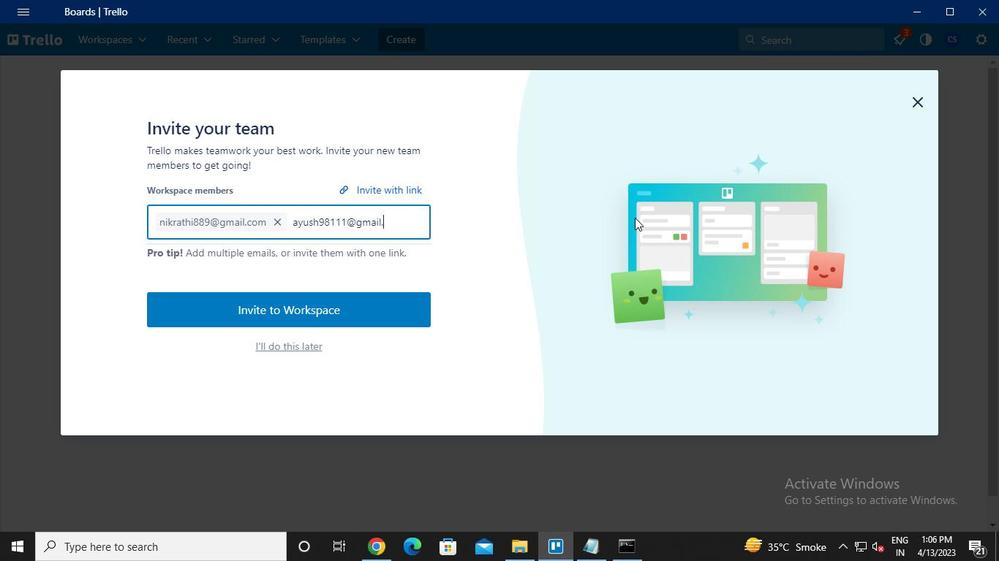 
Action: Keyboard m
Screenshot: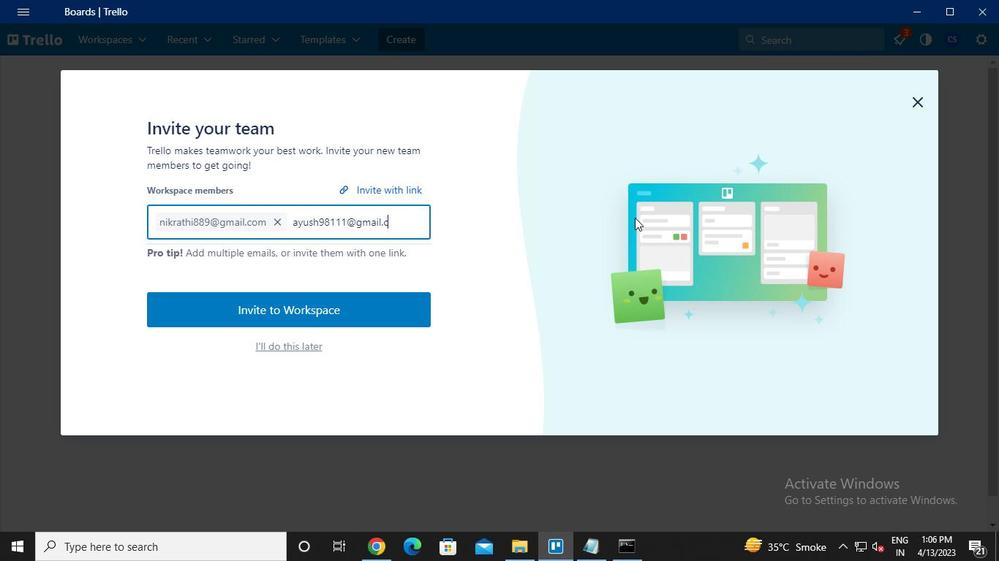 
Action: Keyboard Key.enter
Screenshot: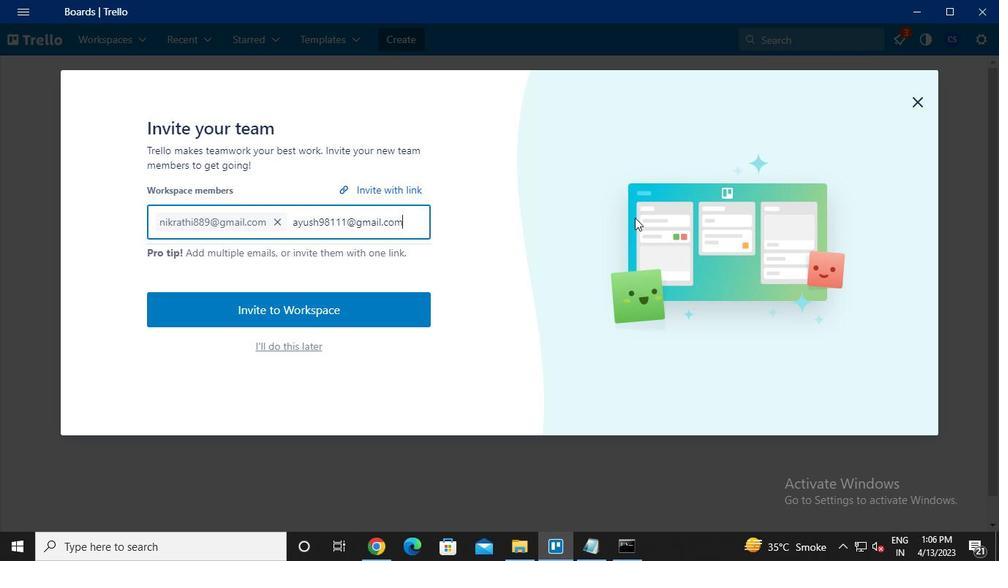 
Action: Keyboard p
Screenshot: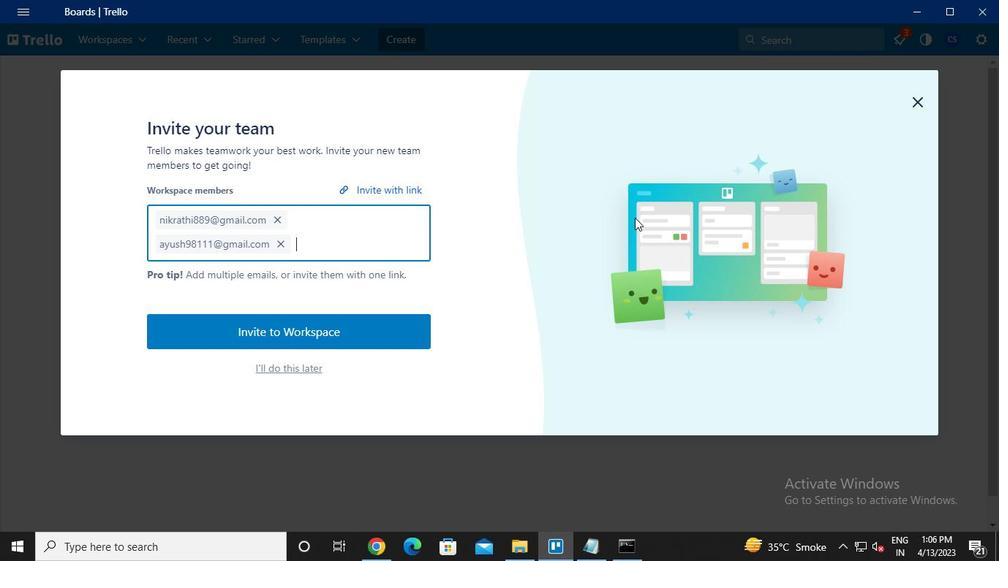 
Action: Keyboard a
Screenshot: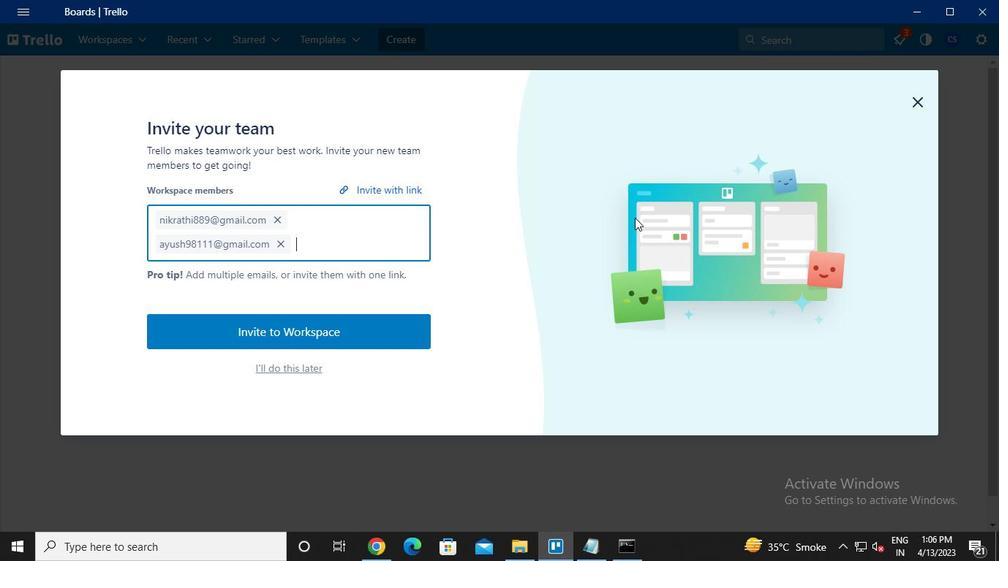 
Action: Keyboard r
Screenshot: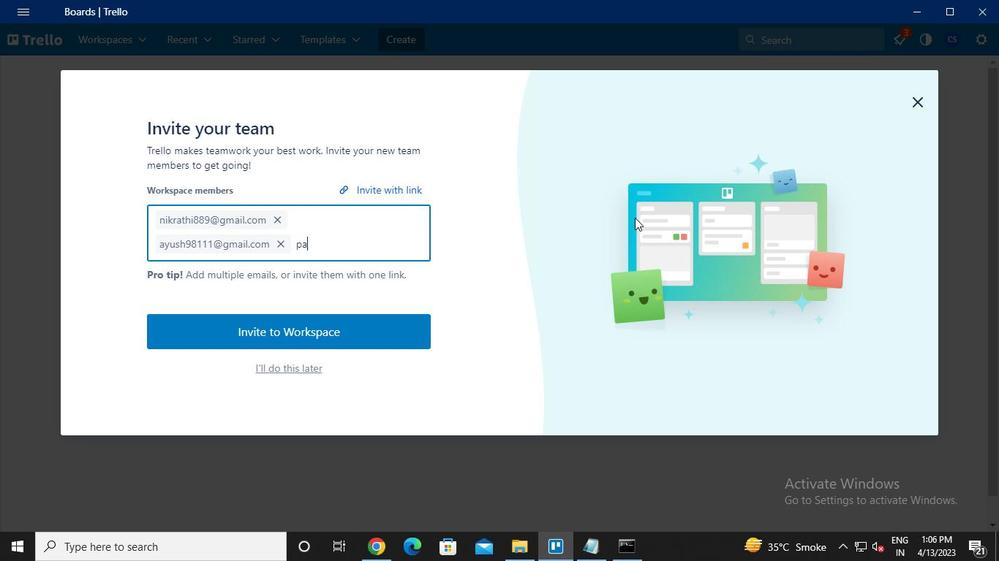 
Action: Keyboard t
Screenshot: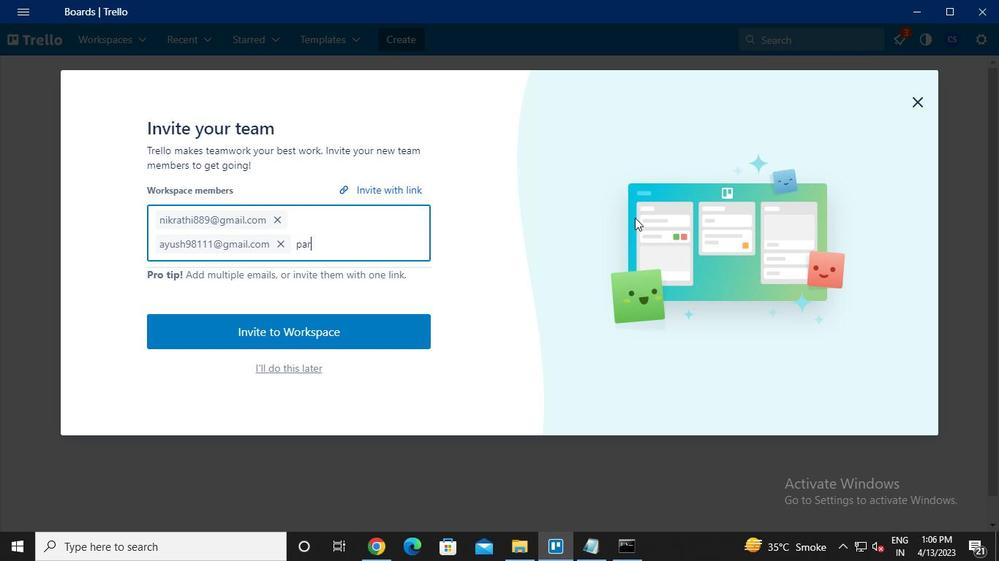 
Action: Keyboard e
Screenshot: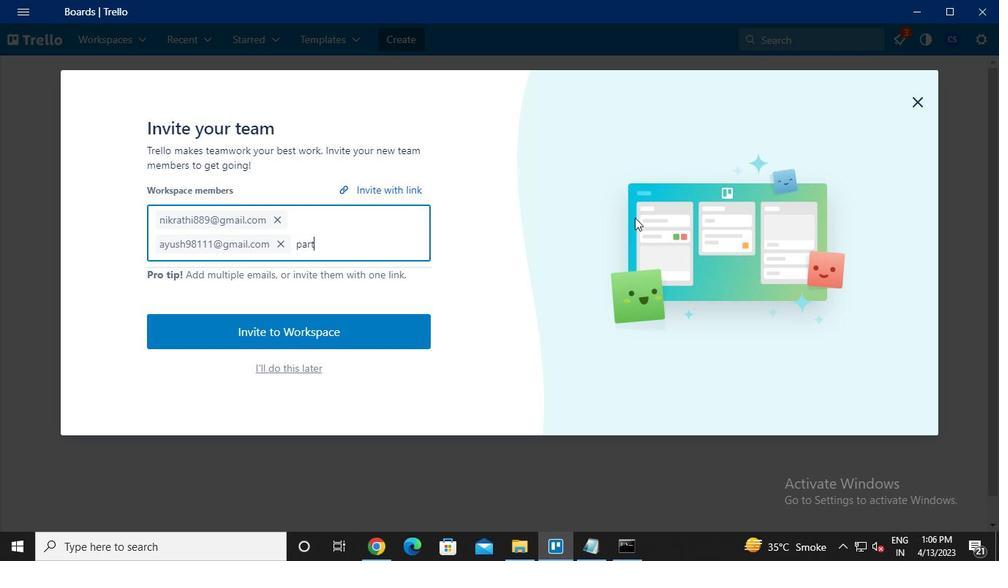 
Action: Keyboard e
Screenshot: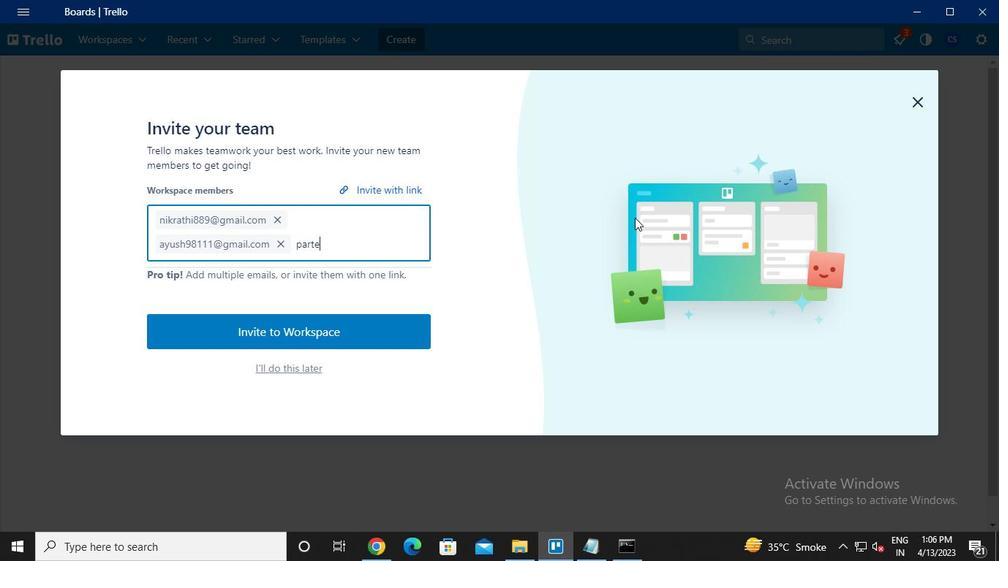 
Action: Keyboard k
Screenshot: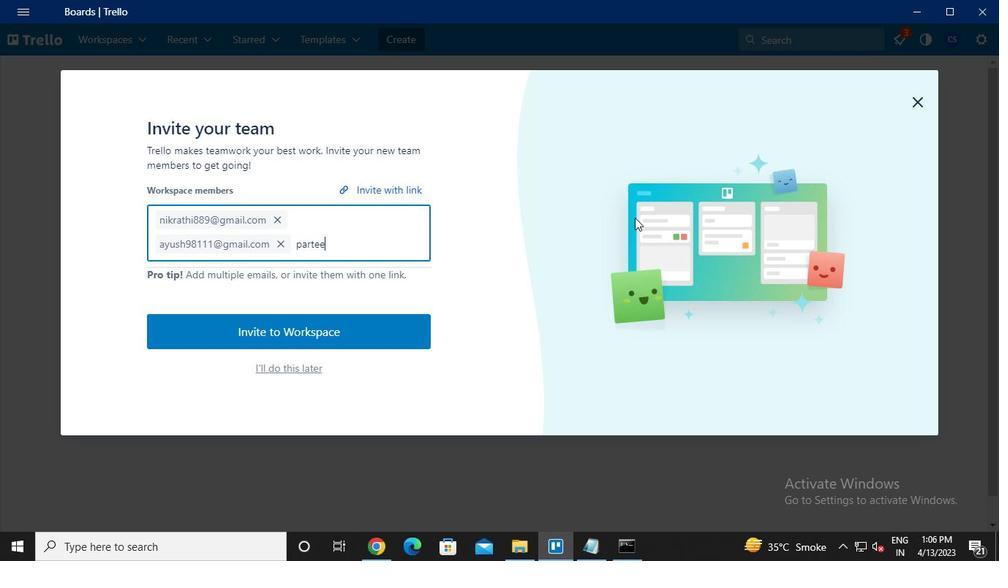 
Action: Keyboard .
Screenshot: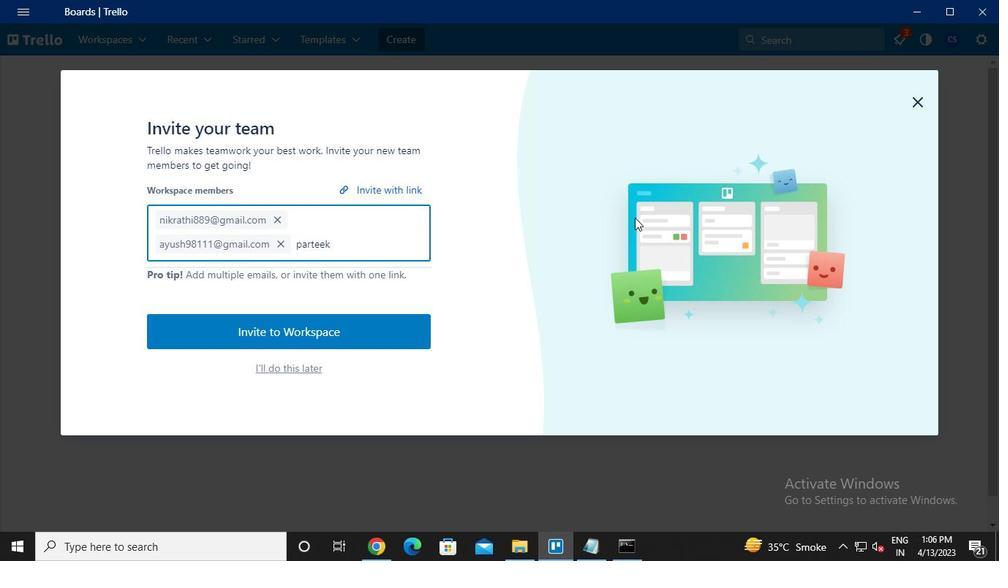 
Action: Keyboard k
Screenshot: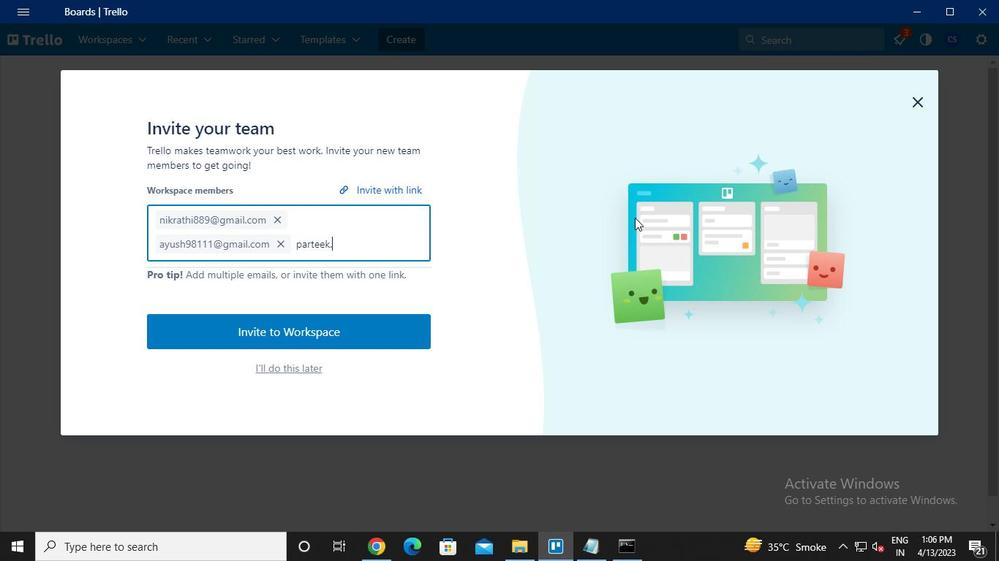 
Action: Keyboard u
Screenshot: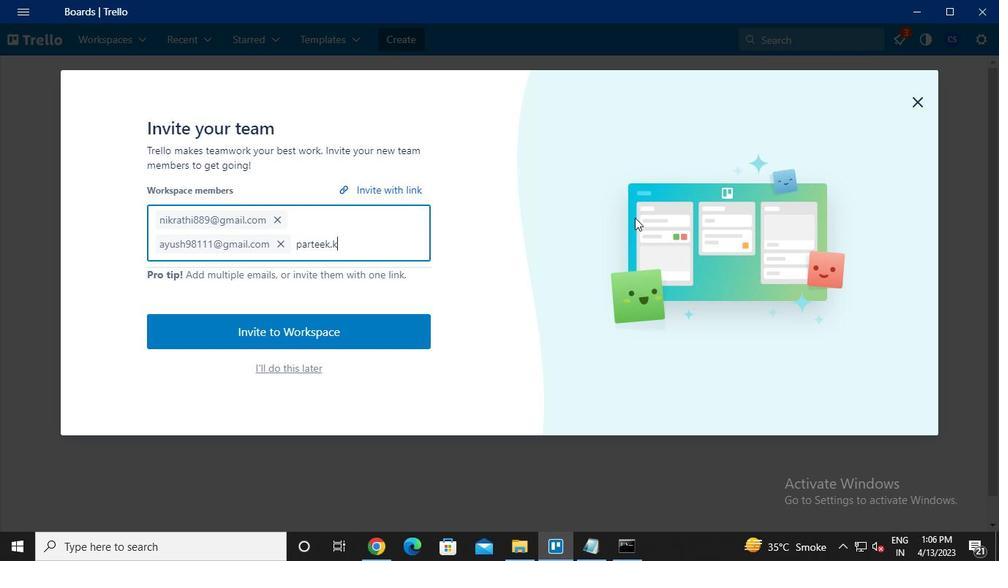 
Action: Keyboard <98>
Screenshot: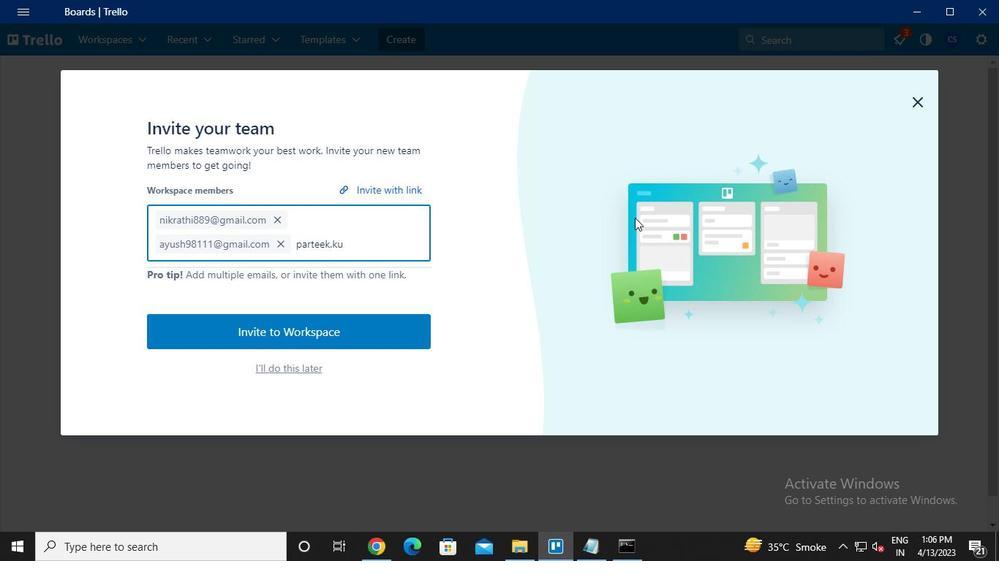
Action: Keyboard <96>
Screenshot: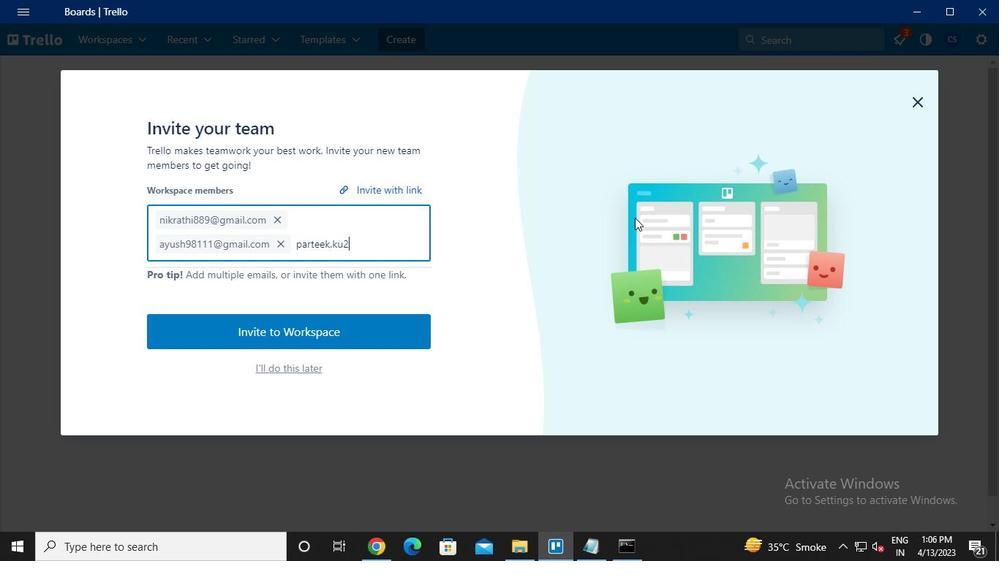 
Action: Keyboard <96>
Screenshot: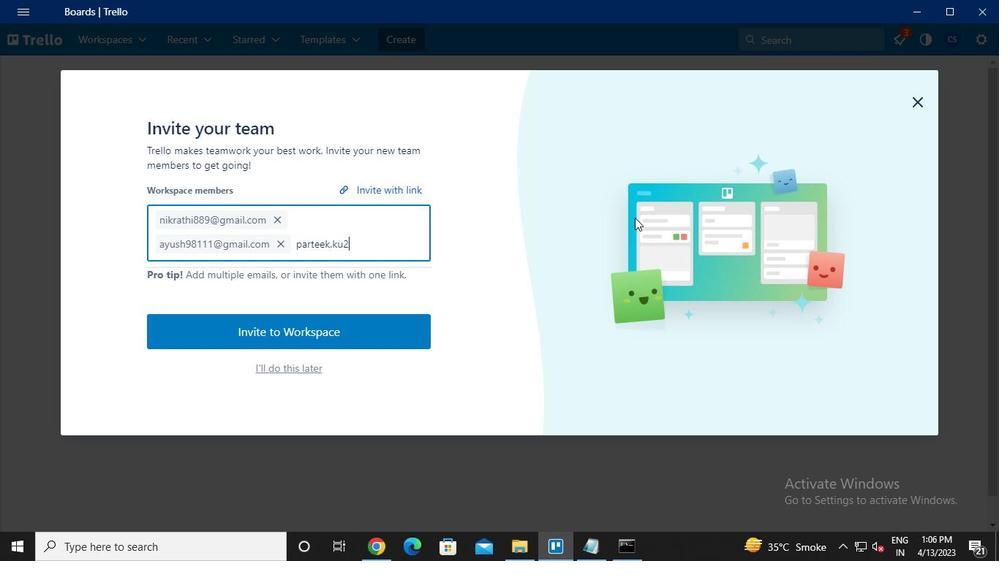 
Action: Keyboard <97>
Screenshot: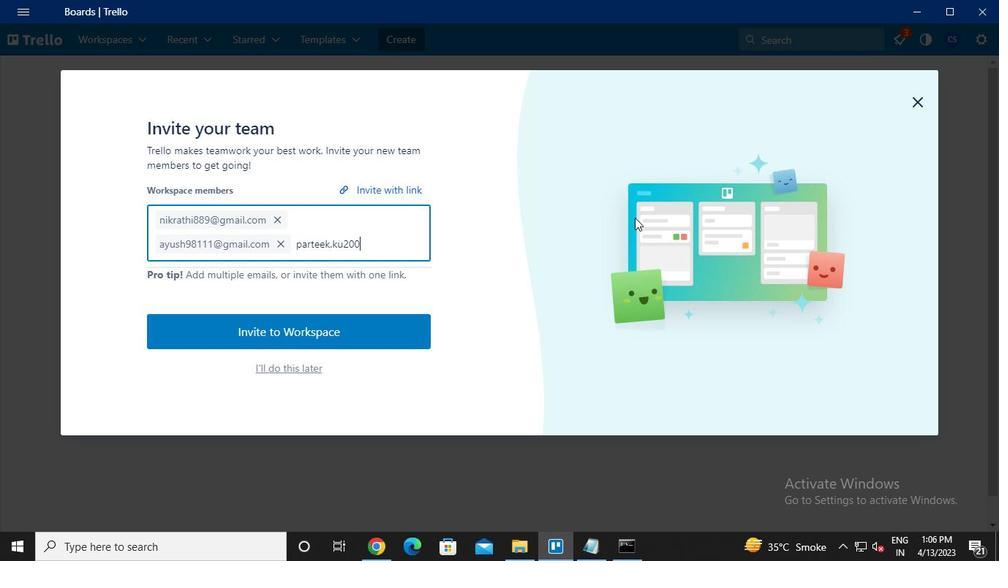
Action: Keyboard Key.shift
Screenshot: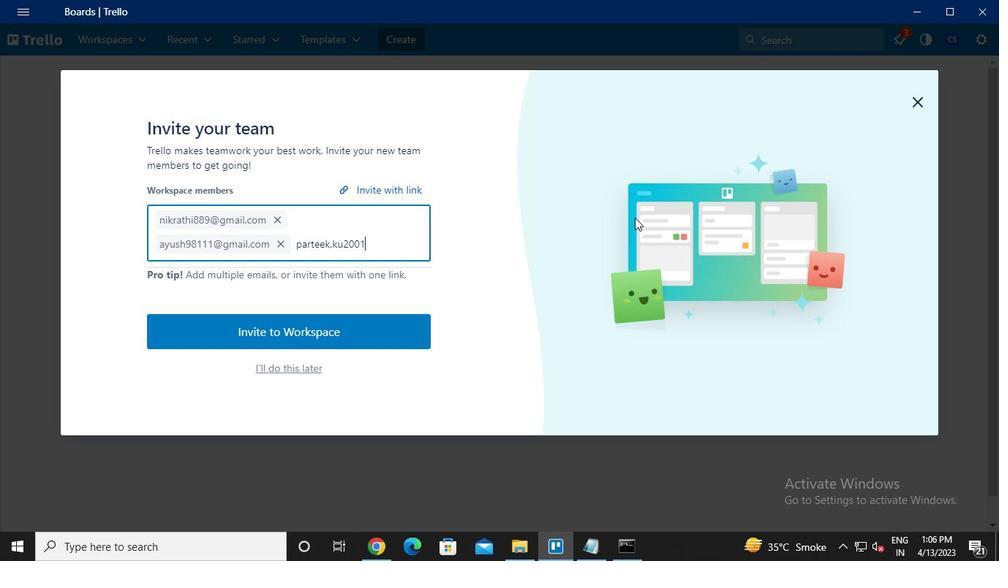 
Action: Keyboard @
Screenshot: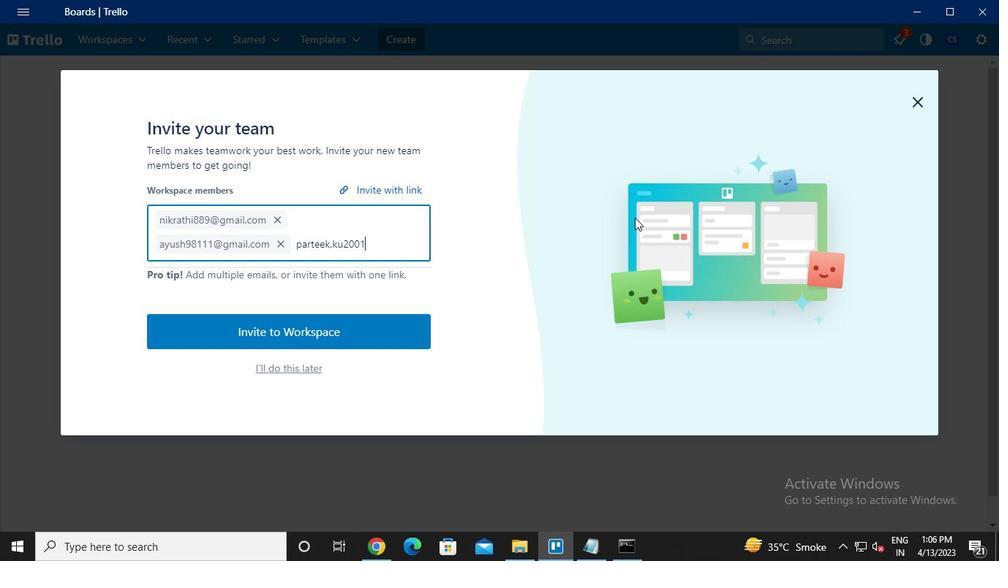 
Action: Keyboard g
Screenshot: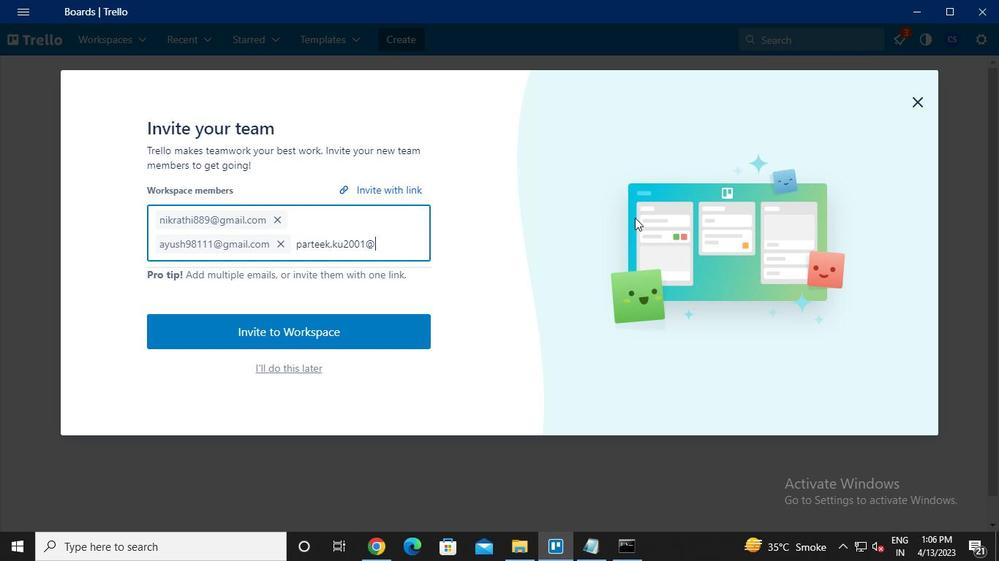 
Action: Keyboard m
Screenshot: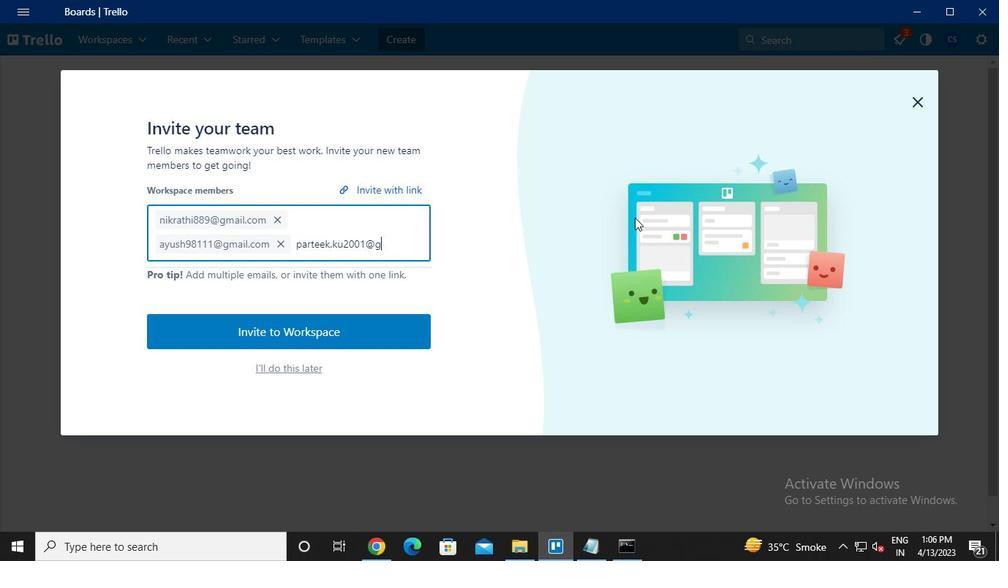 
Action: Keyboard a
Screenshot: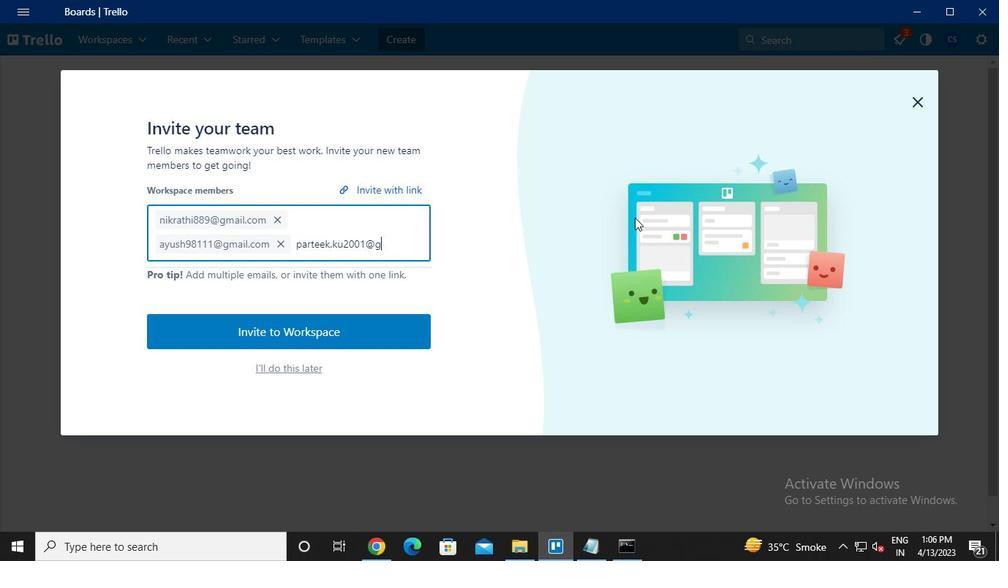 
Action: Keyboard i
Screenshot: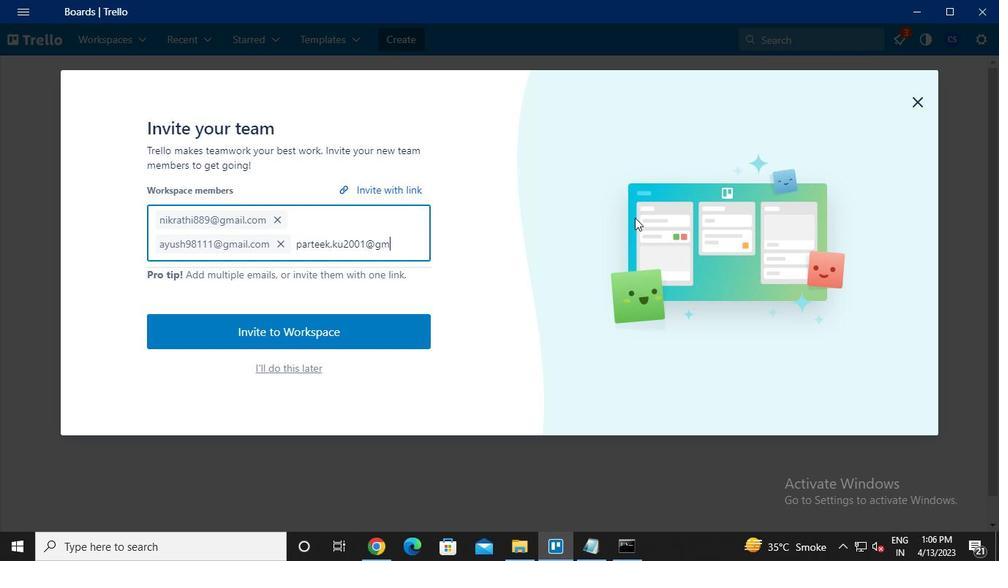 
Action: Keyboard l
Screenshot: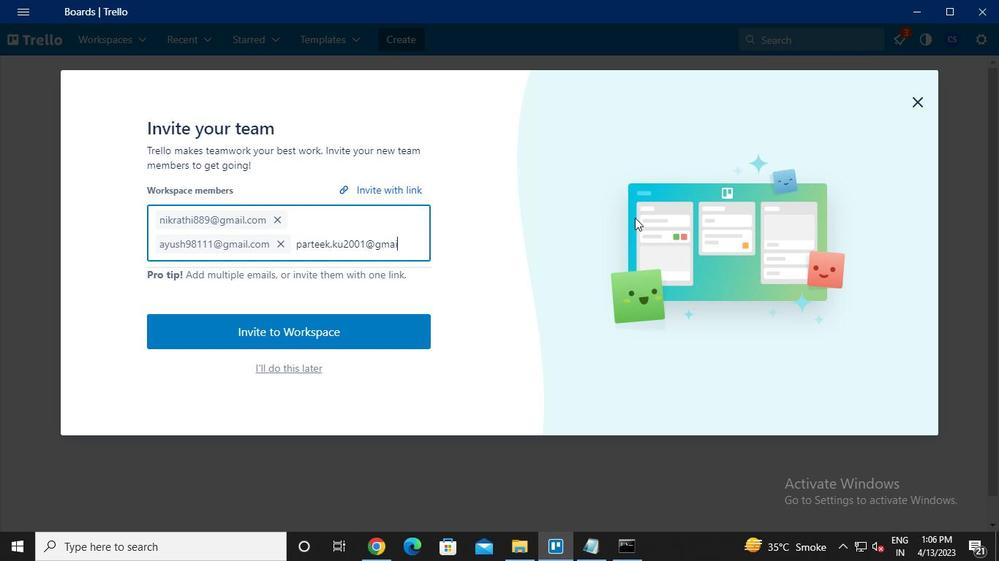 
Action: Keyboard .
Screenshot: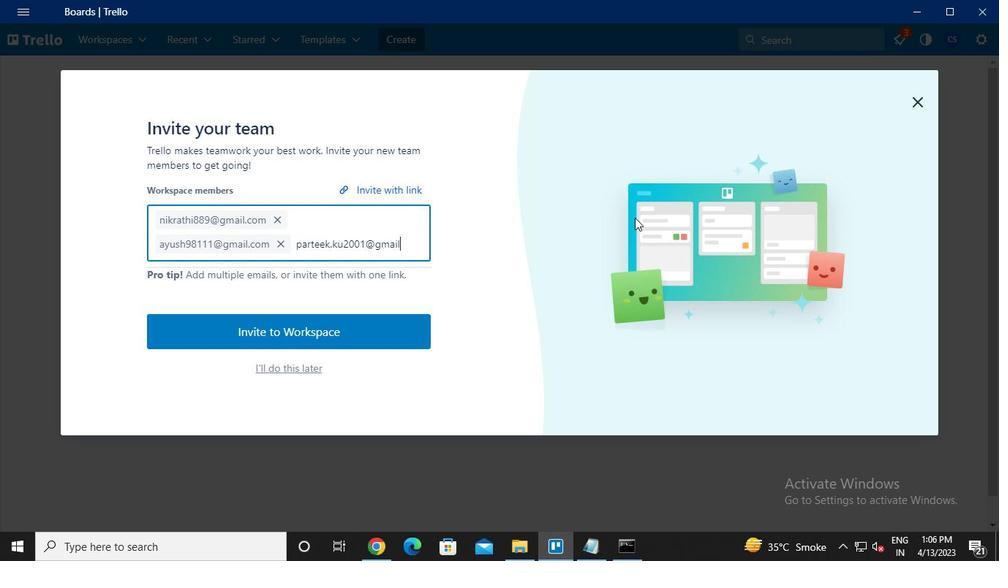 
Action: Keyboard c
